 Task: Browse the books section on Amazon and explore different categories.
Action: Mouse pressed left at (160, 154)
Screenshot: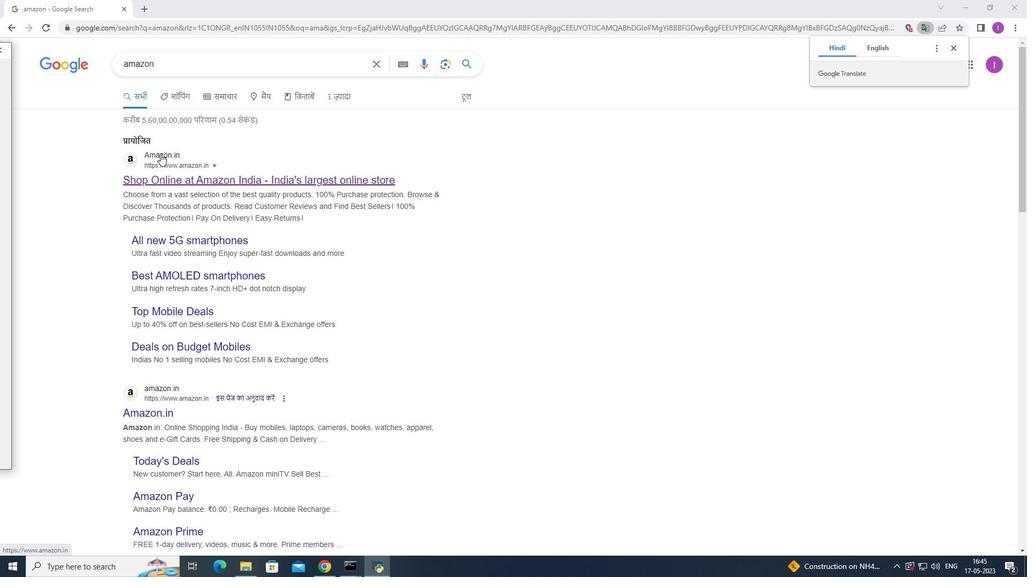 
Action: Mouse moved to (17, 74)
Screenshot: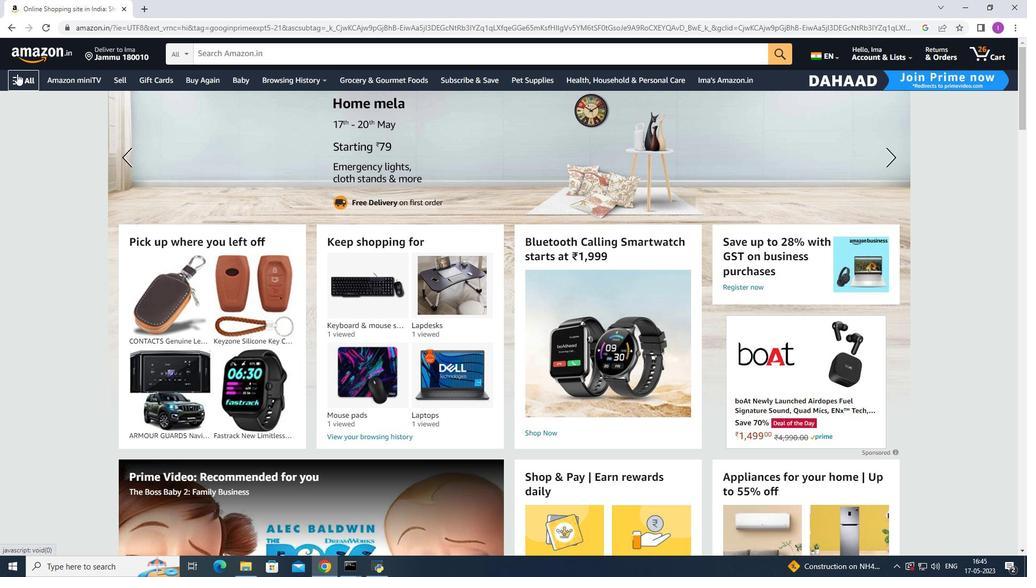 
Action: Mouse pressed left at (17, 74)
Screenshot: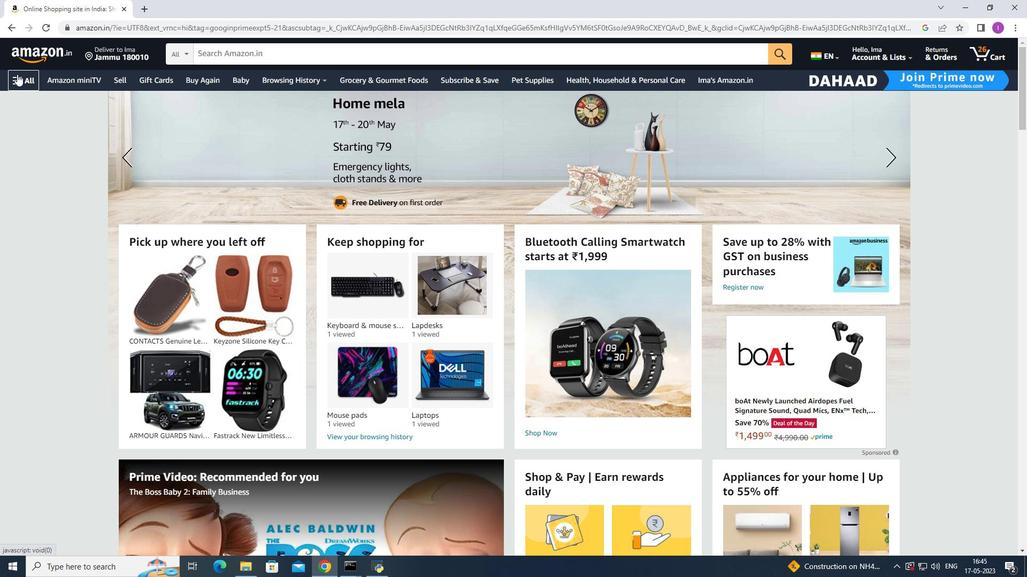 
Action: Mouse moved to (36, 466)
Screenshot: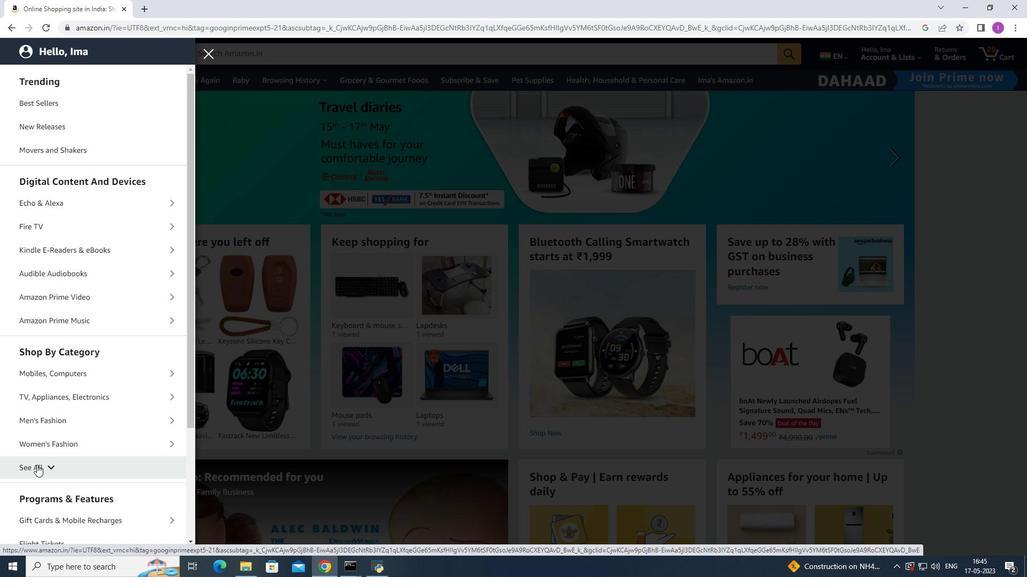 
Action: Mouse pressed left at (36, 466)
Screenshot: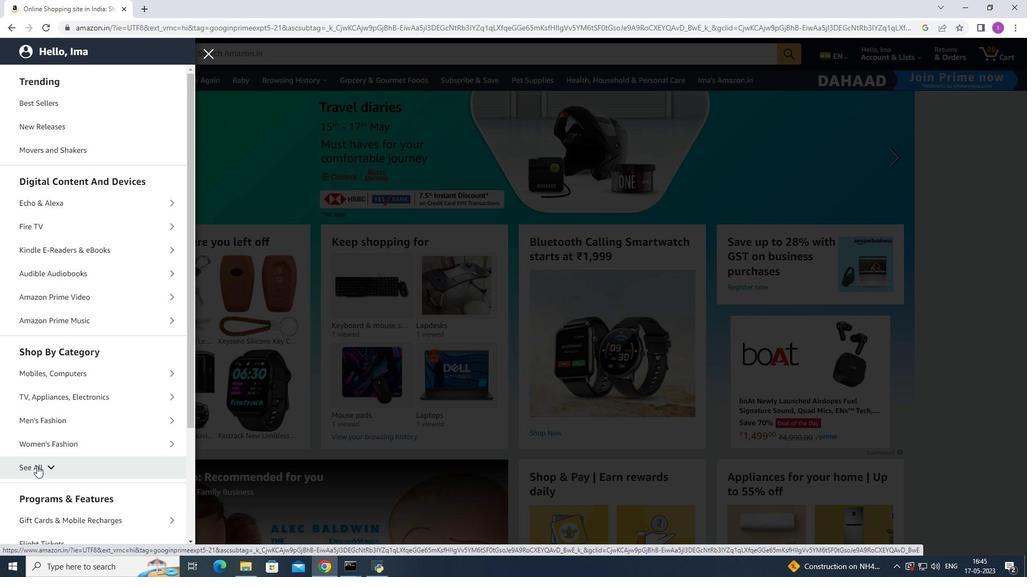 
Action: Mouse moved to (44, 456)
Screenshot: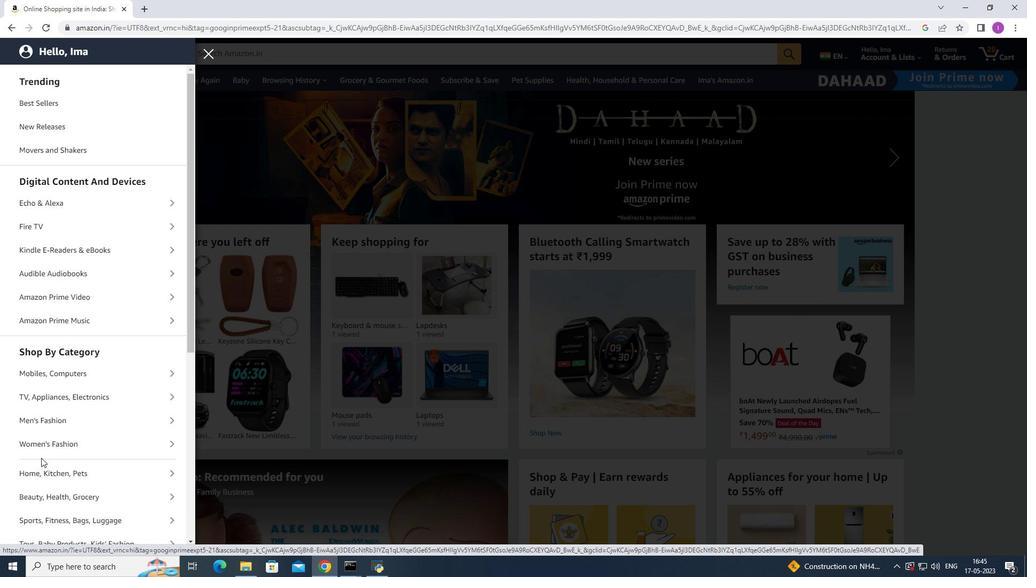 
Action: Mouse scrolled (44, 456) with delta (0, 0)
Screenshot: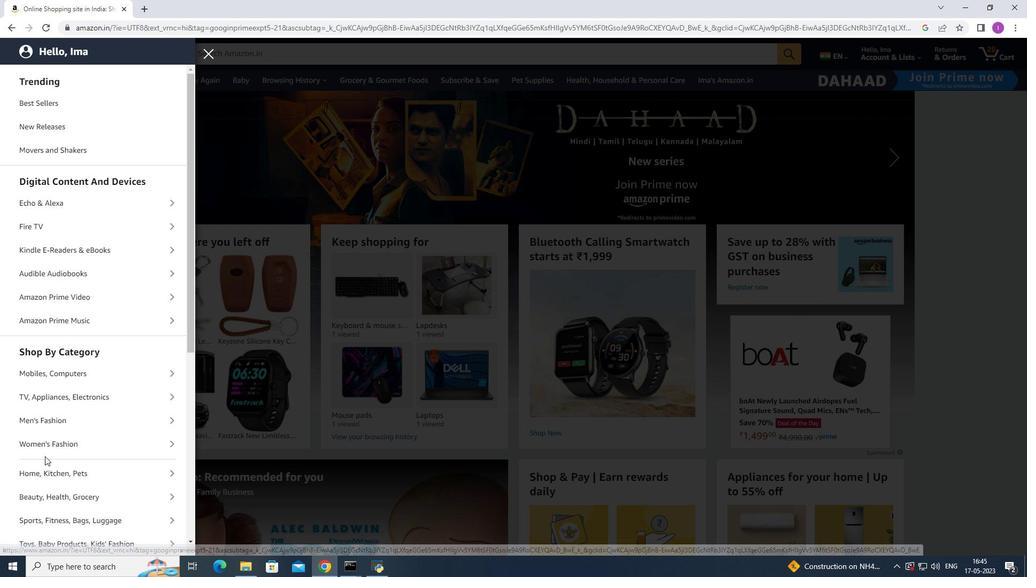 
Action: Mouse moved to (45, 454)
Screenshot: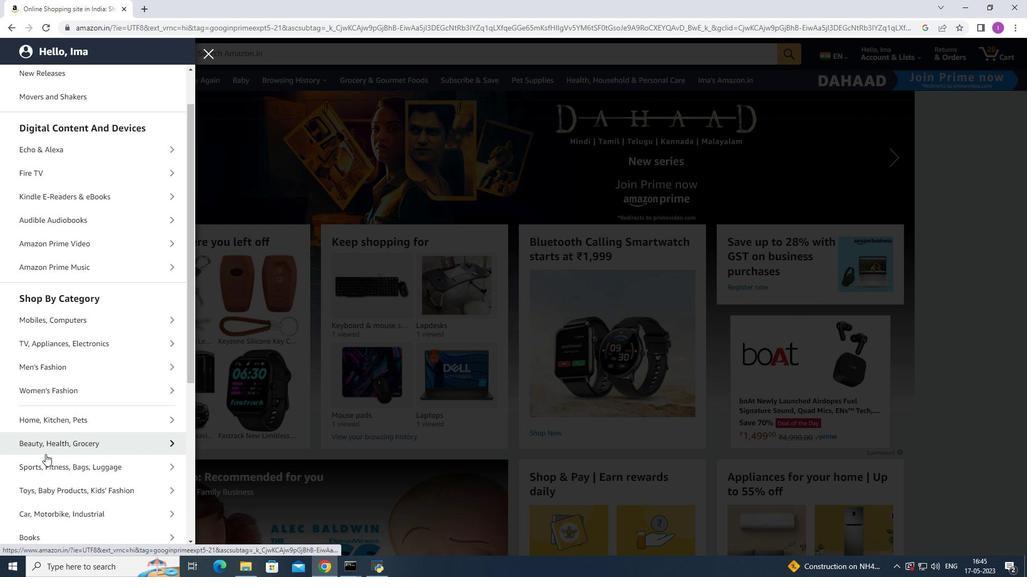 
Action: Mouse scrolled (45, 453) with delta (0, 0)
Screenshot: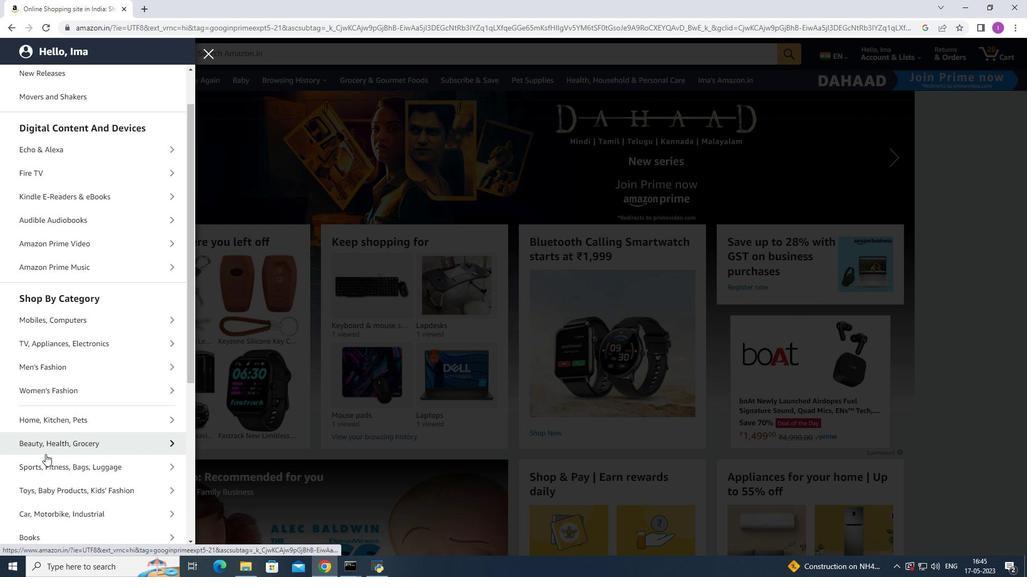 
Action: Mouse scrolled (45, 453) with delta (0, 0)
Screenshot: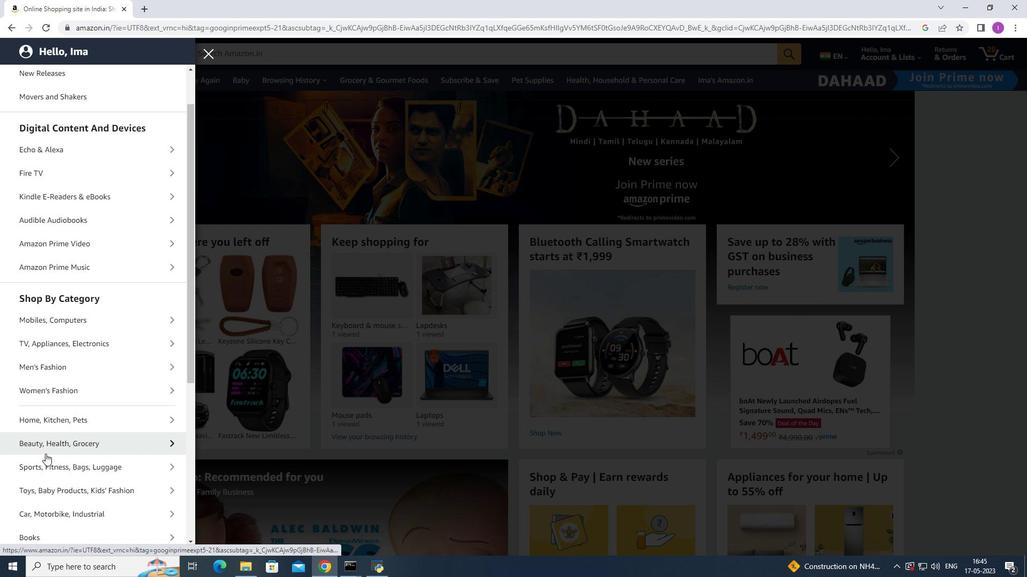 
Action: Mouse scrolled (45, 453) with delta (0, 0)
Screenshot: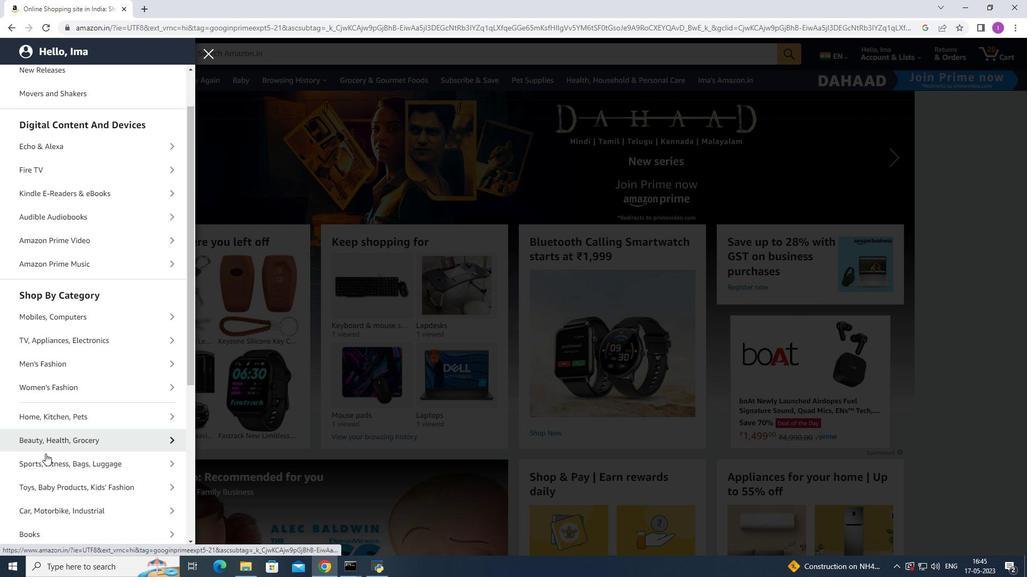 
Action: Mouse moved to (49, 379)
Screenshot: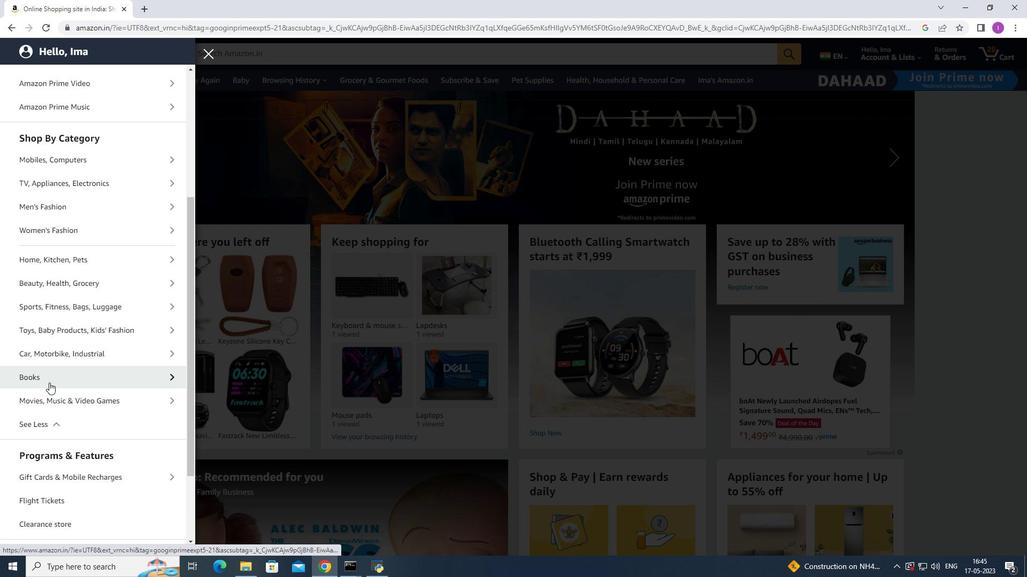 
Action: Mouse pressed left at (49, 379)
Screenshot: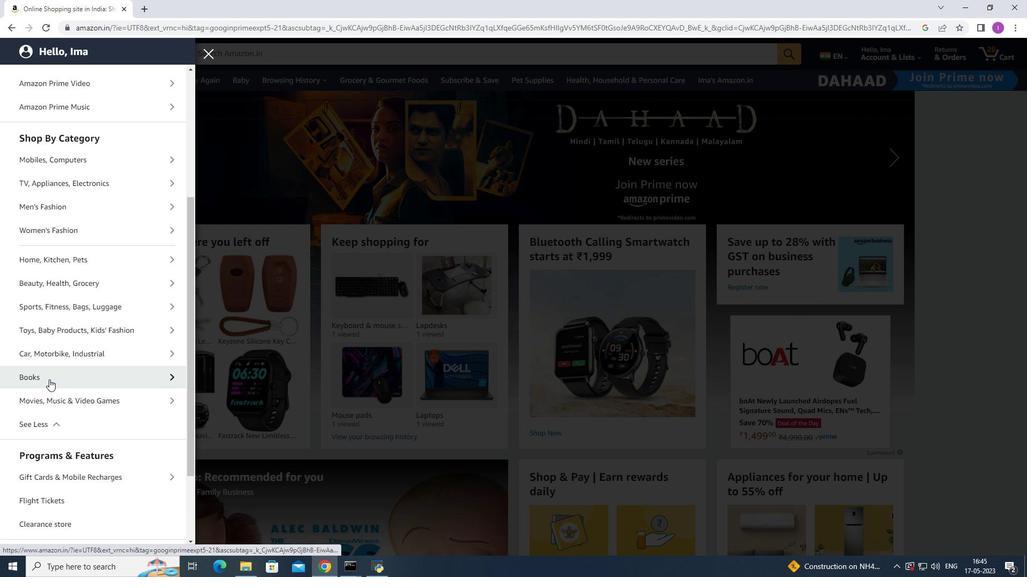 
Action: Mouse moved to (37, 126)
Screenshot: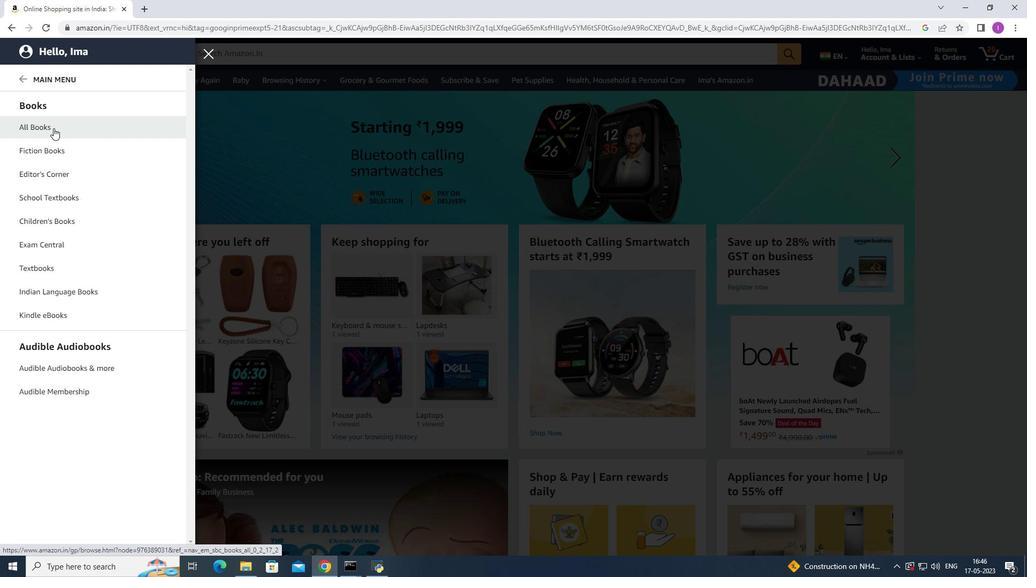
Action: Mouse pressed left at (37, 126)
Screenshot: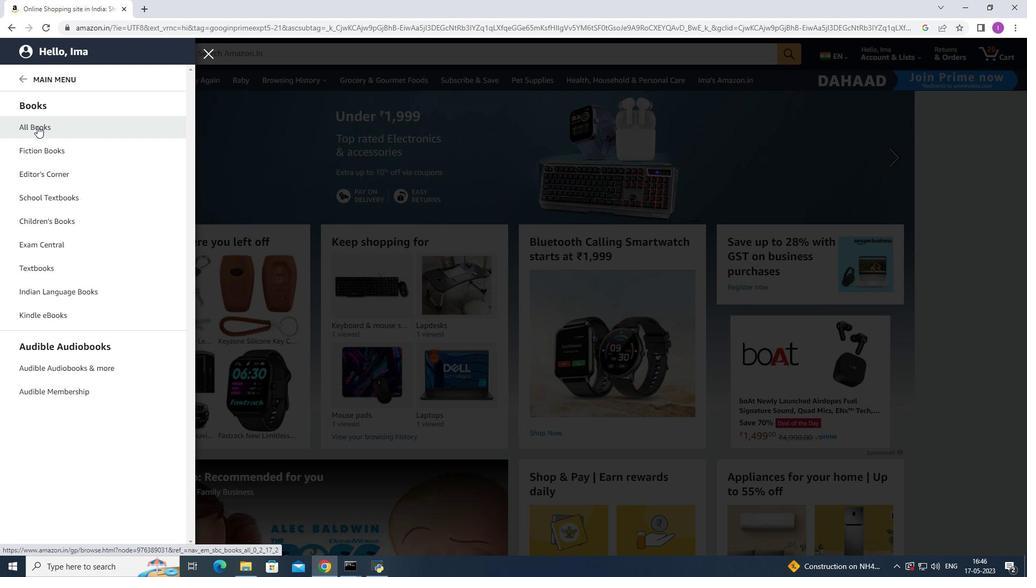 
Action: Mouse moved to (65, 286)
Screenshot: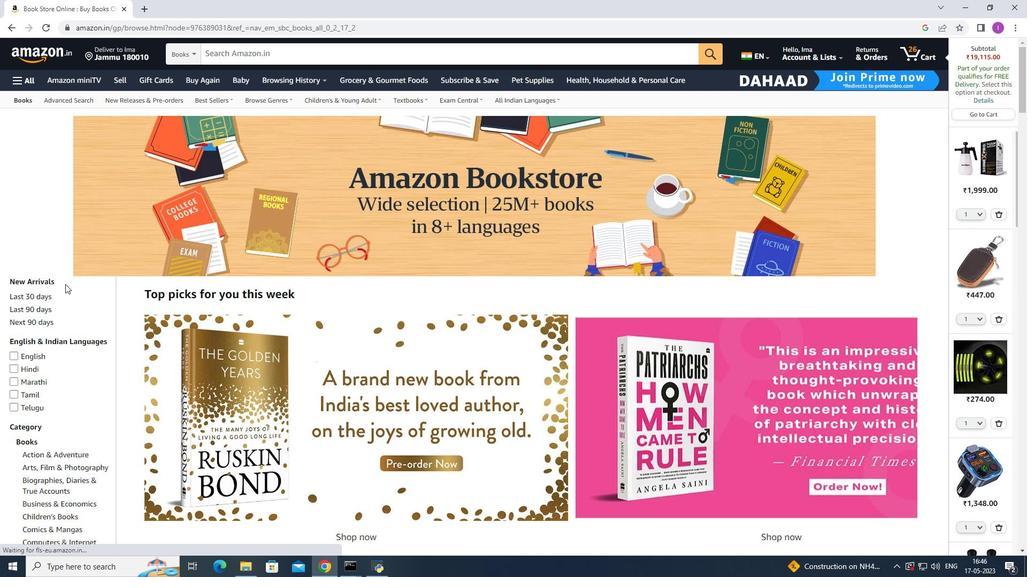 
Action: Mouse scrolled (65, 285) with delta (0, 0)
Screenshot: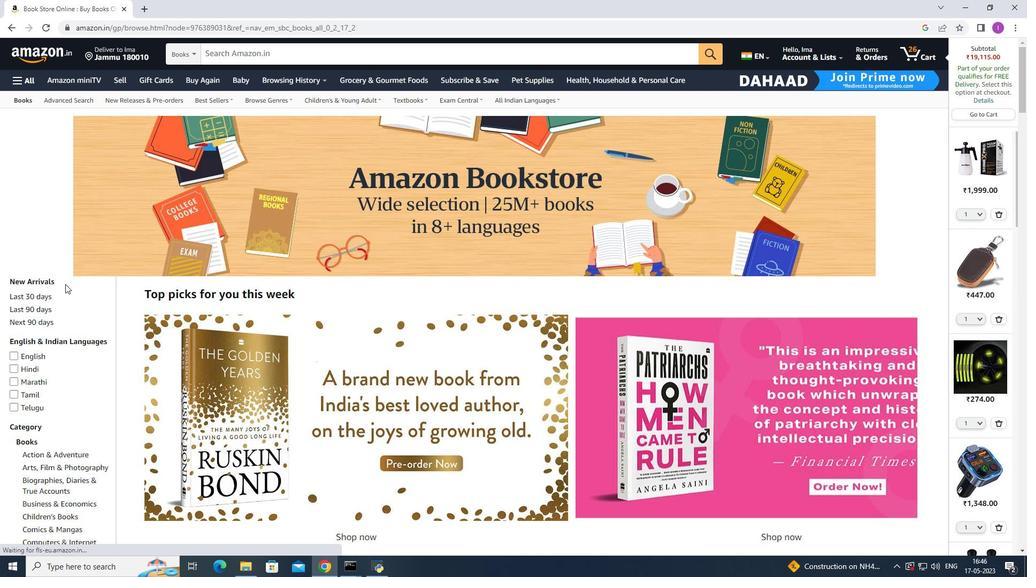 
Action: Mouse scrolled (65, 285) with delta (0, 0)
Screenshot: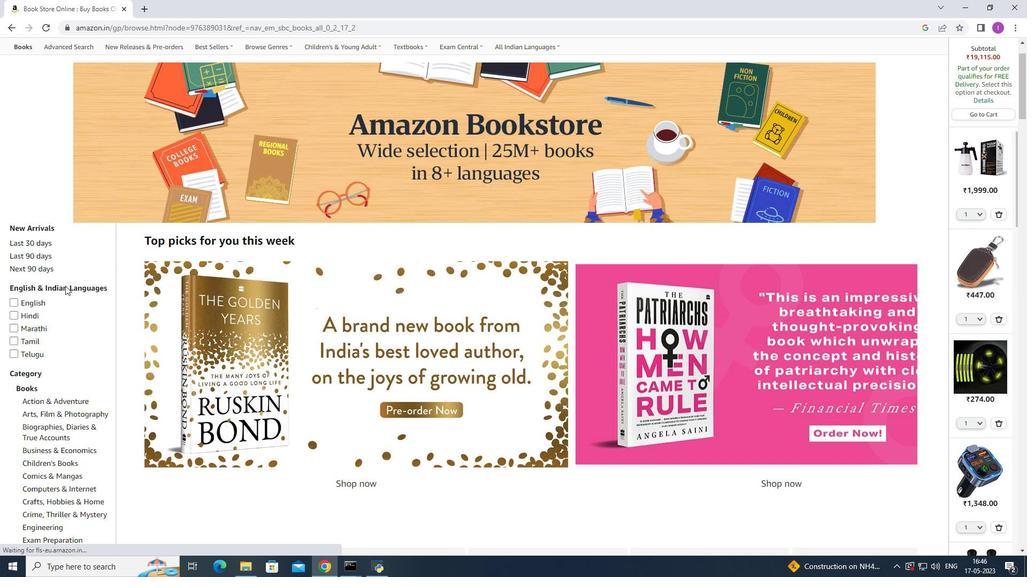 
Action: Mouse scrolled (65, 285) with delta (0, 0)
Screenshot: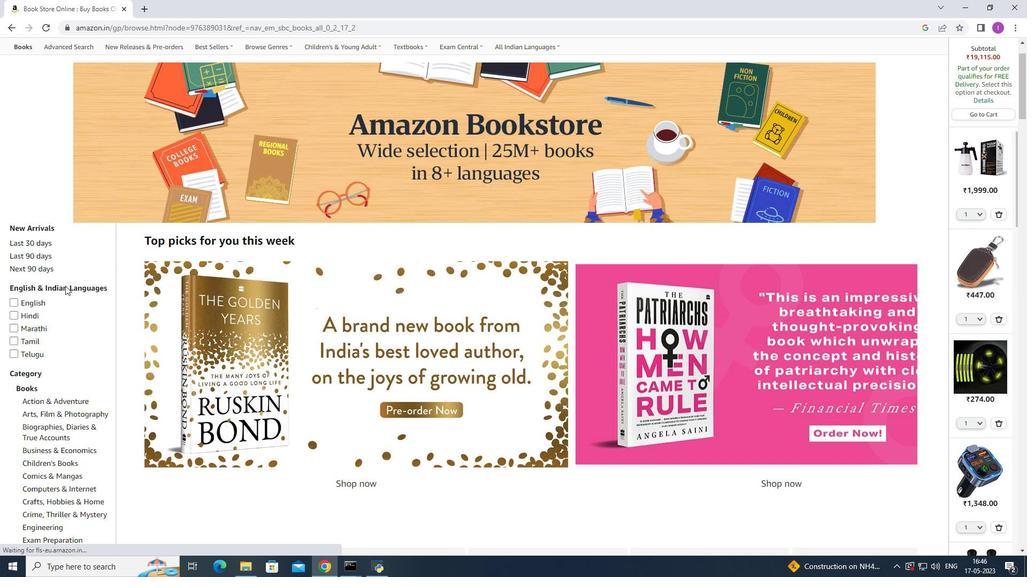 
Action: Mouse scrolled (65, 285) with delta (0, 0)
Screenshot: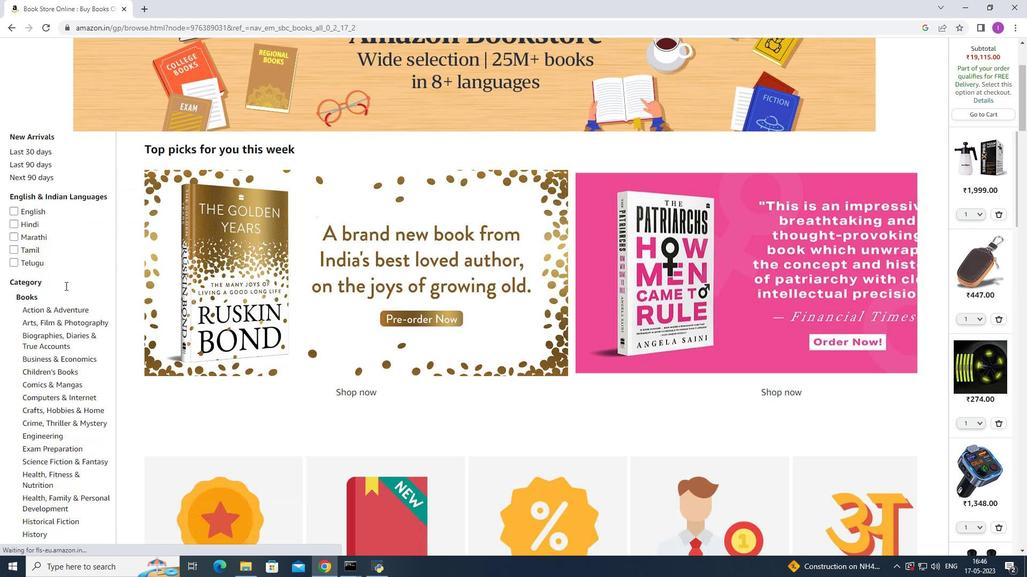 
Action: Mouse scrolled (65, 285) with delta (0, 0)
Screenshot: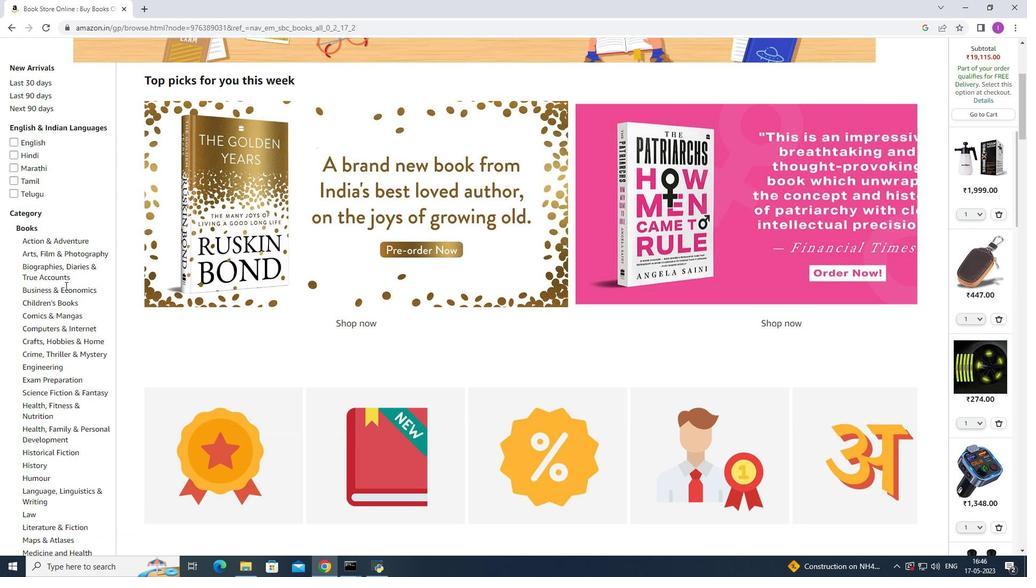 
Action: Mouse scrolled (65, 285) with delta (0, 0)
Screenshot: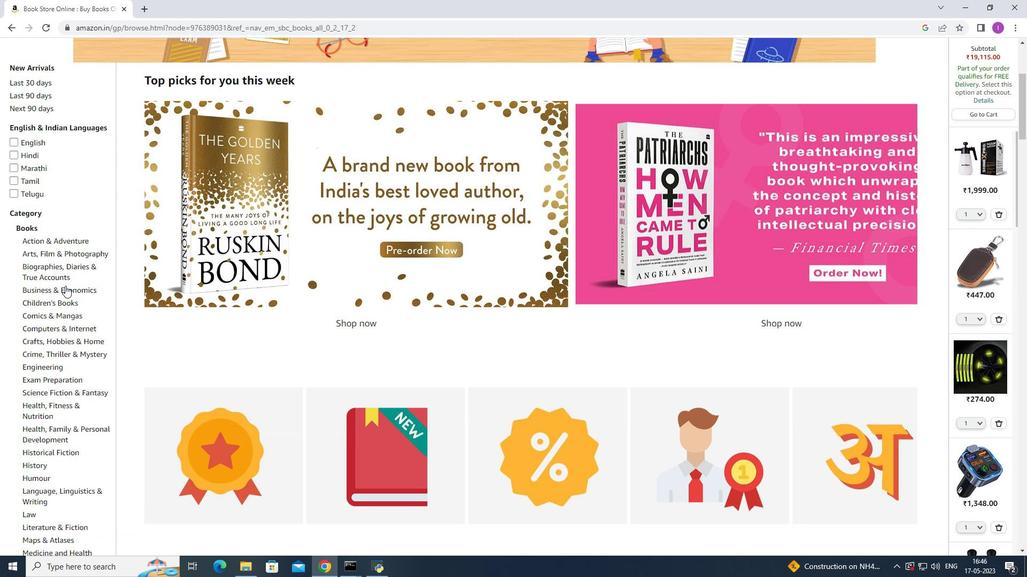 
Action: Mouse scrolled (65, 285) with delta (0, 0)
Screenshot: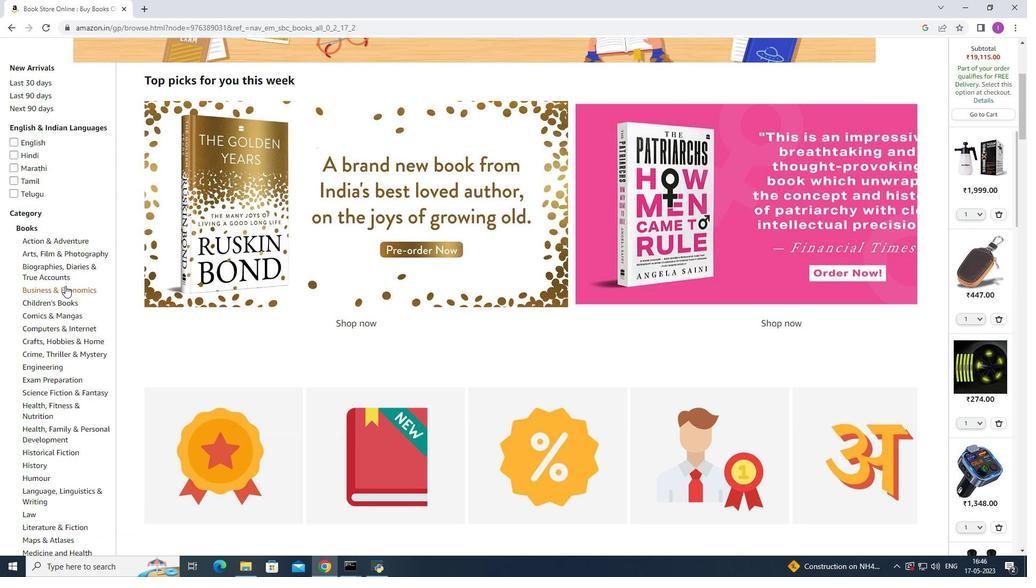 
Action: Mouse scrolled (65, 285) with delta (0, 0)
Screenshot: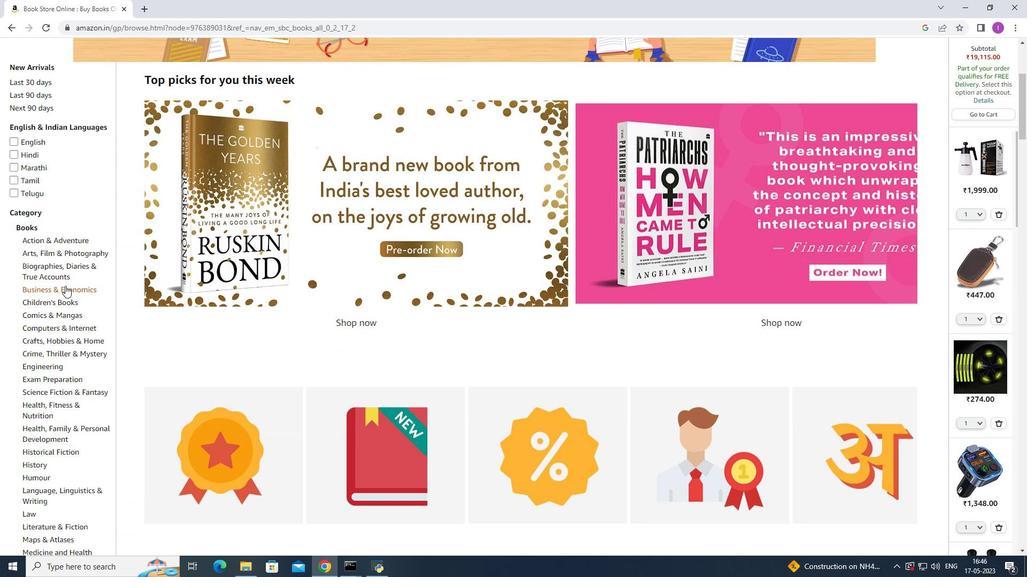 
Action: Mouse scrolled (65, 285) with delta (0, 0)
Screenshot: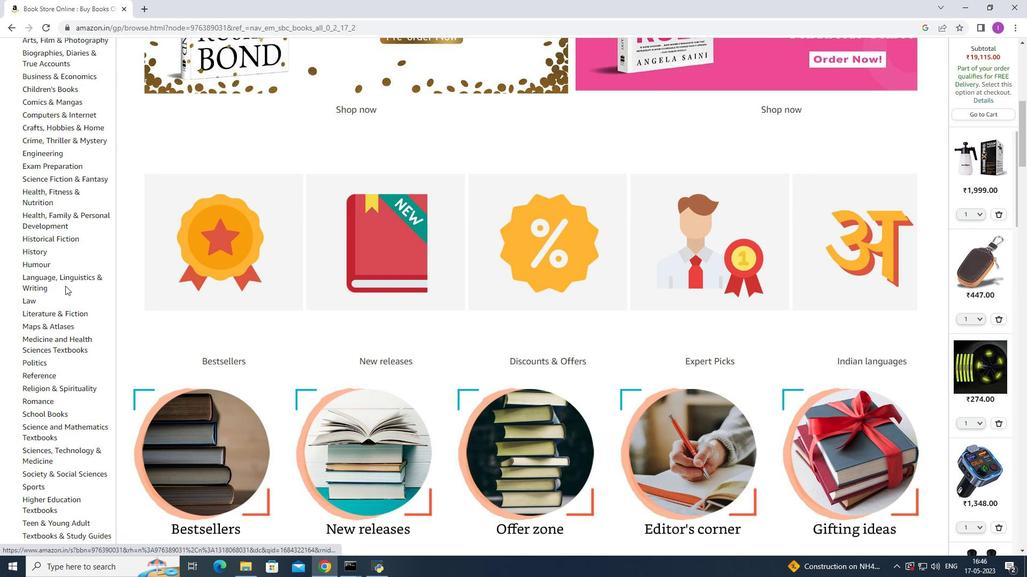 
Action: Mouse scrolled (65, 285) with delta (0, 0)
Screenshot: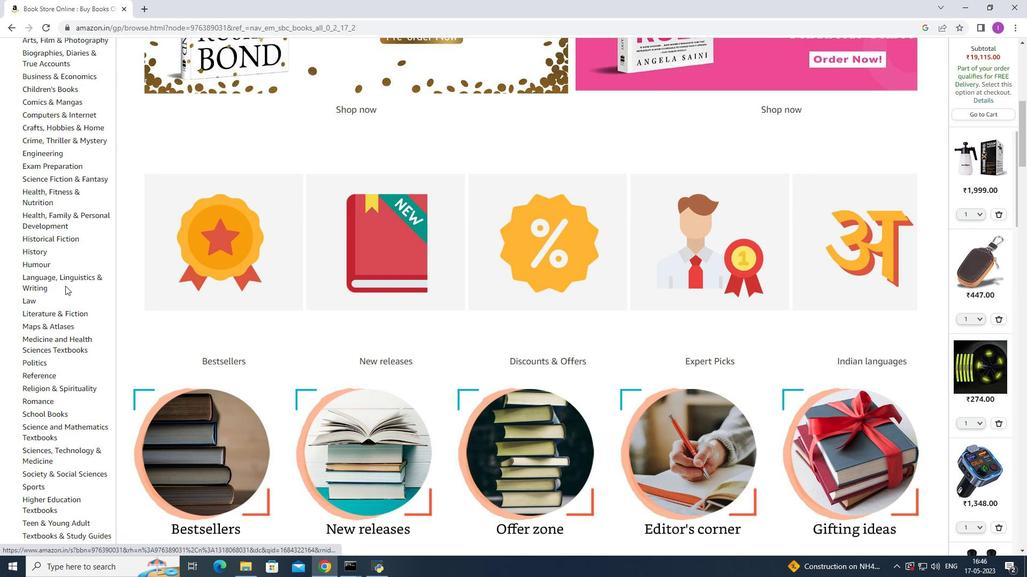 
Action: Mouse scrolled (65, 285) with delta (0, 0)
Screenshot: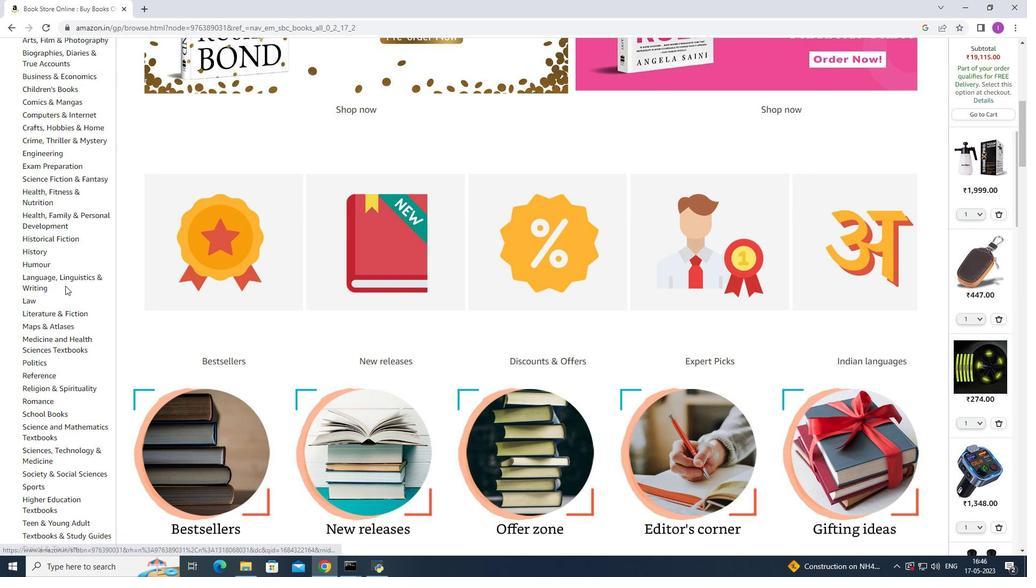 
Action: Mouse scrolled (65, 285) with delta (0, 0)
Screenshot: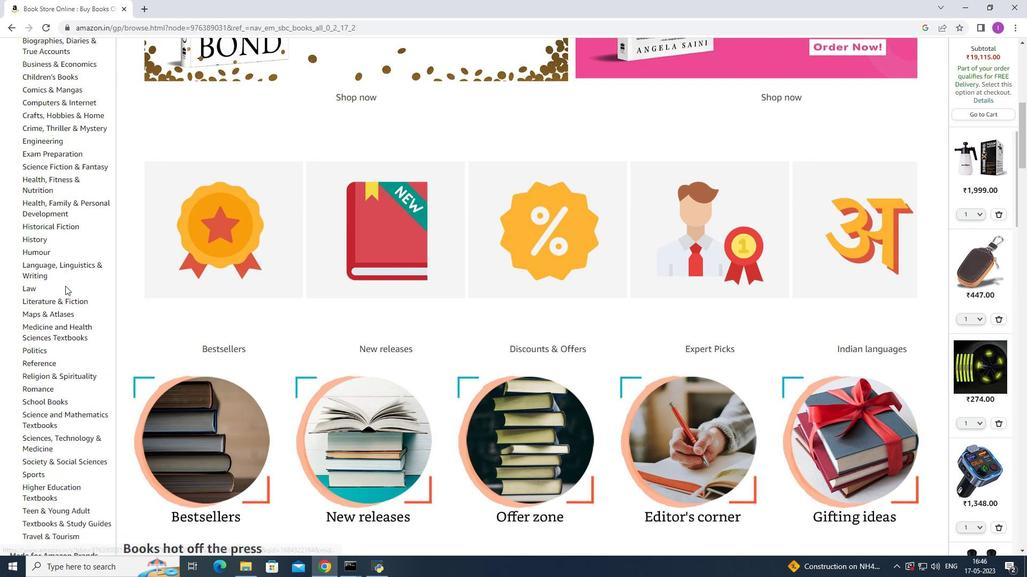 
Action: Mouse scrolled (65, 285) with delta (0, 0)
Screenshot: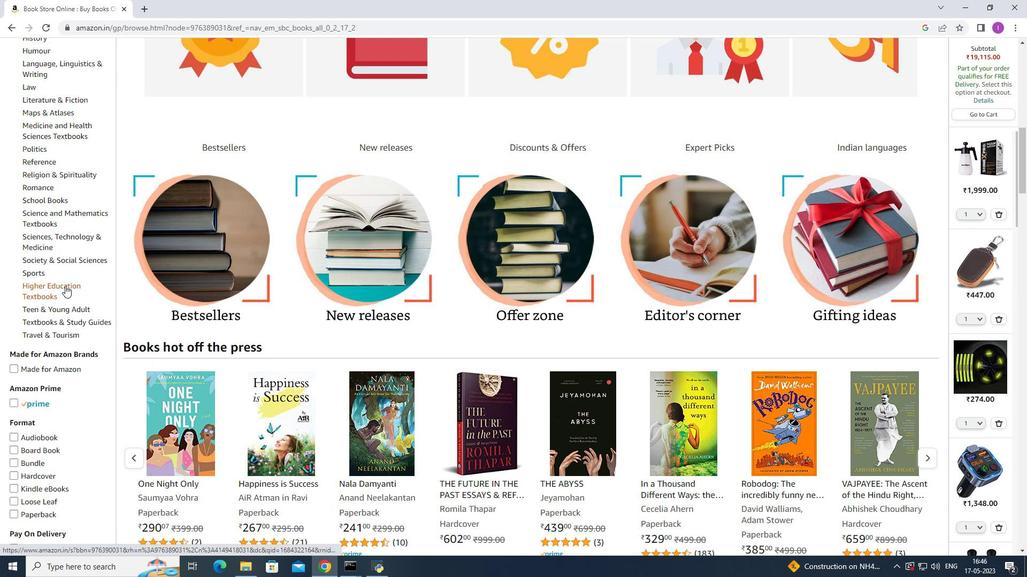 
Action: Mouse scrolled (65, 285) with delta (0, 0)
Screenshot: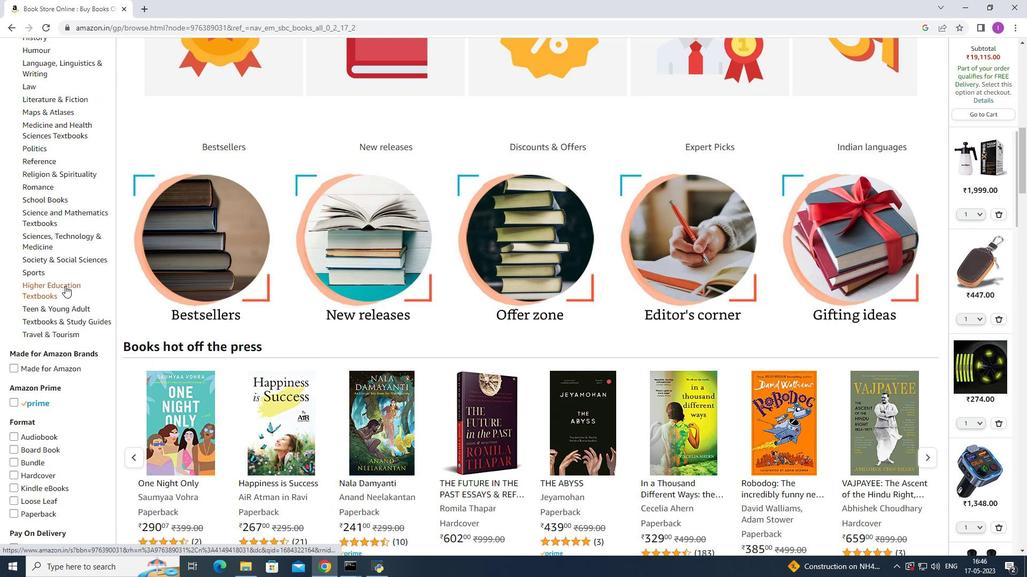 
Action: Mouse moved to (71, 270)
Screenshot: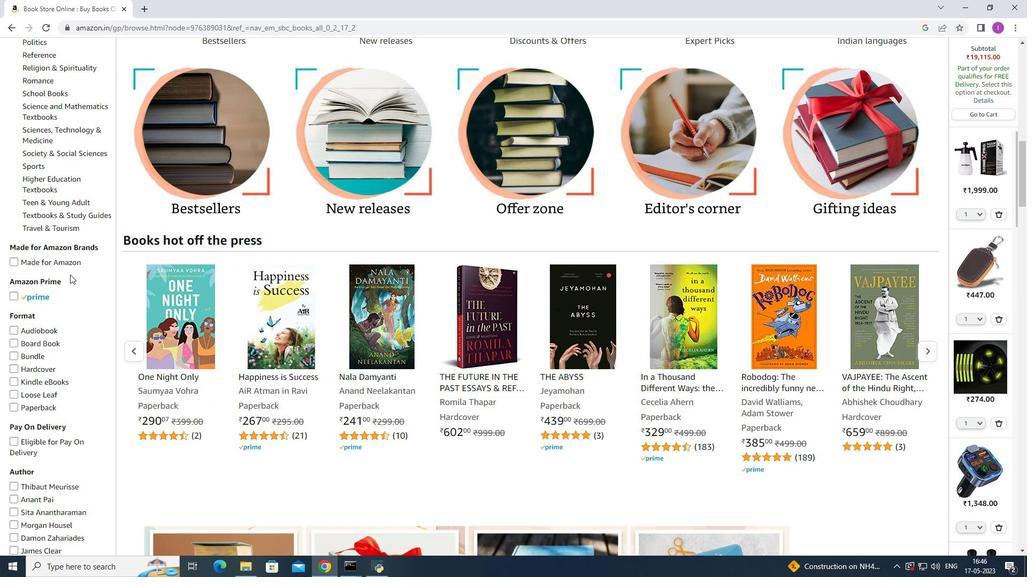 
Action: Mouse scrolled (71, 270) with delta (0, 0)
Screenshot: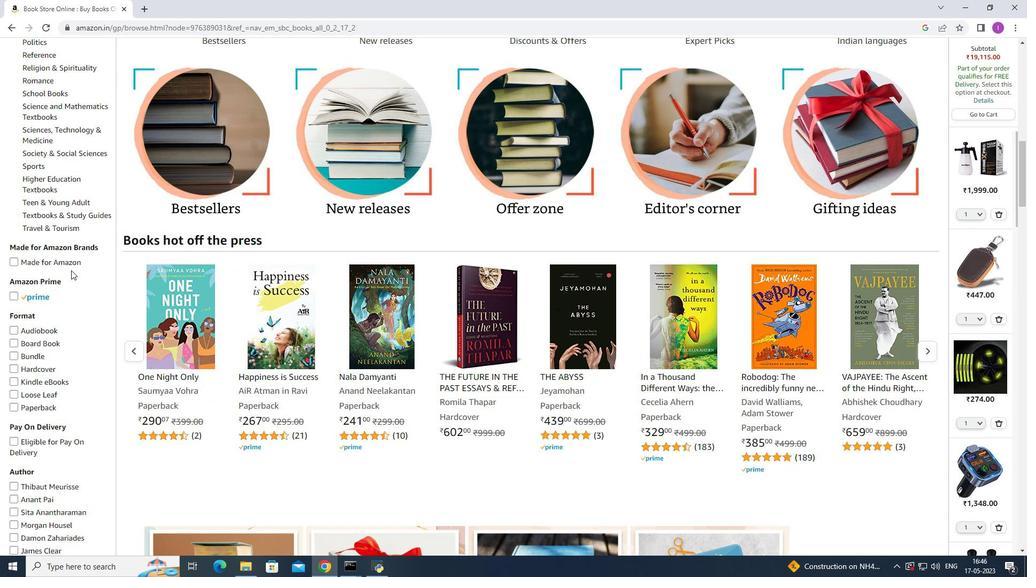 
Action: Mouse scrolled (71, 270) with delta (0, 0)
Screenshot: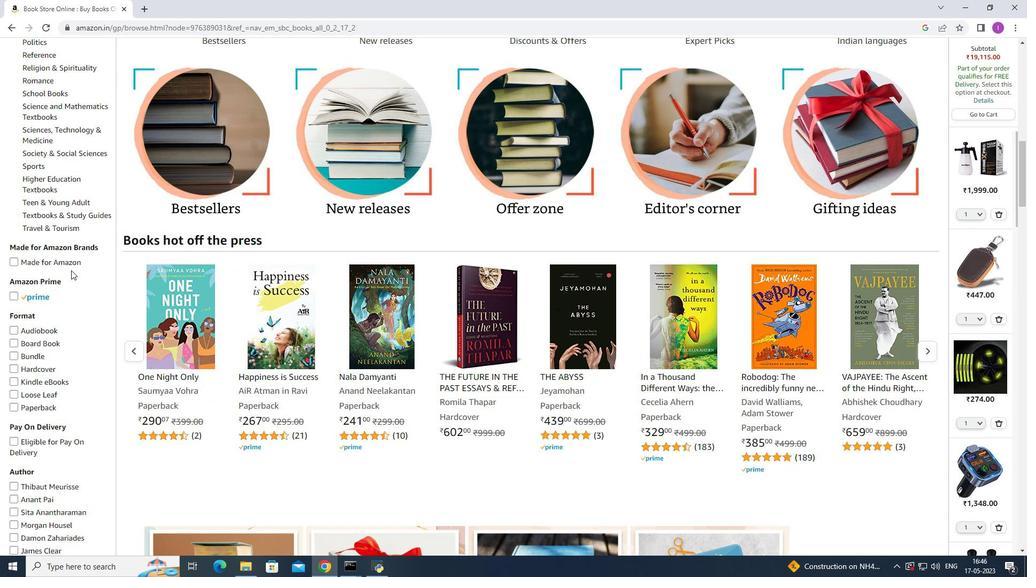 
Action: Mouse scrolled (71, 270) with delta (0, 0)
Screenshot: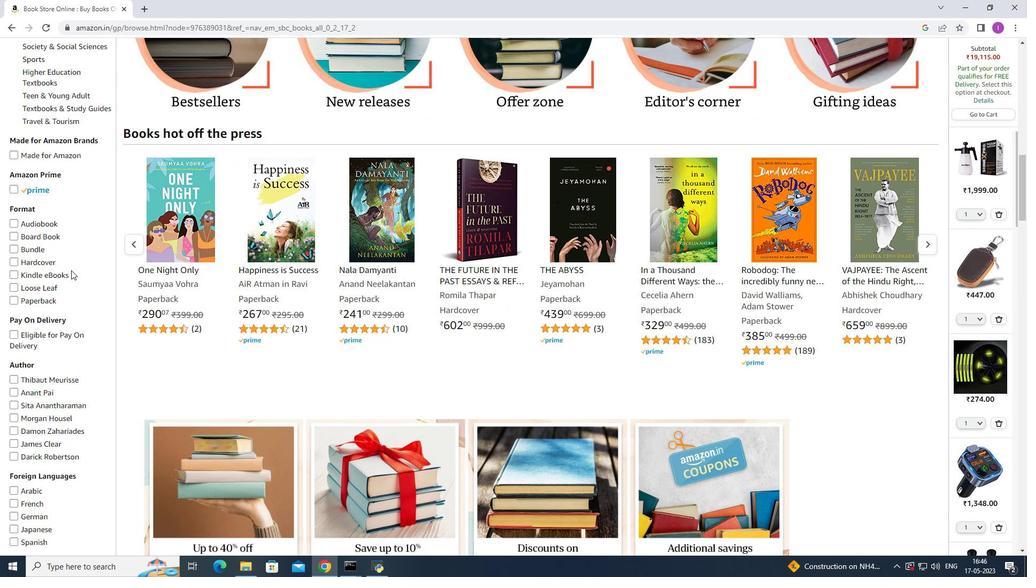 
Action: Mouse scrolled (71, 270) with delta (0, 0)
Screenshot: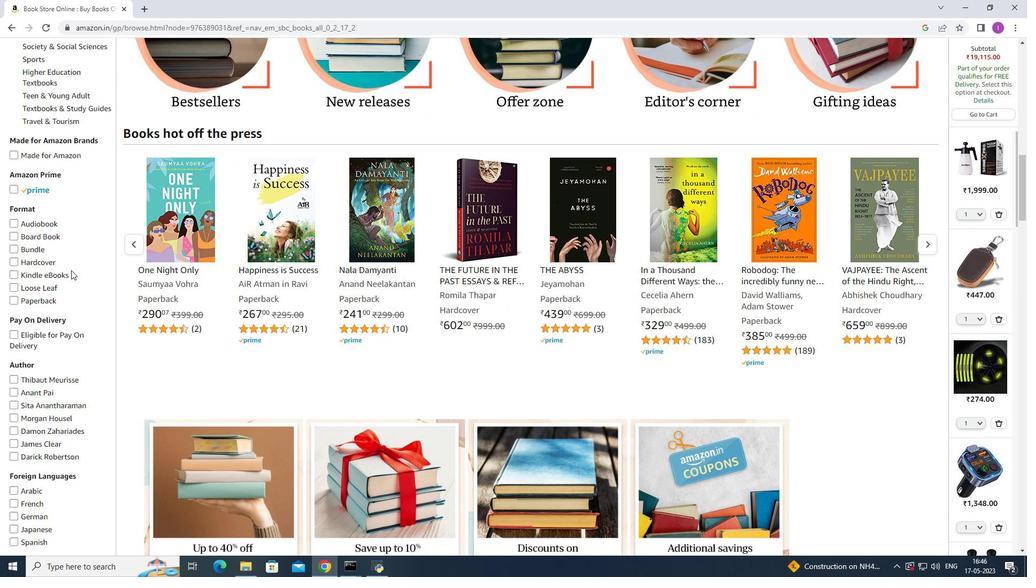 
Action: Mouse scrolled (71, 270) with delta (0, 0)
Screenshot: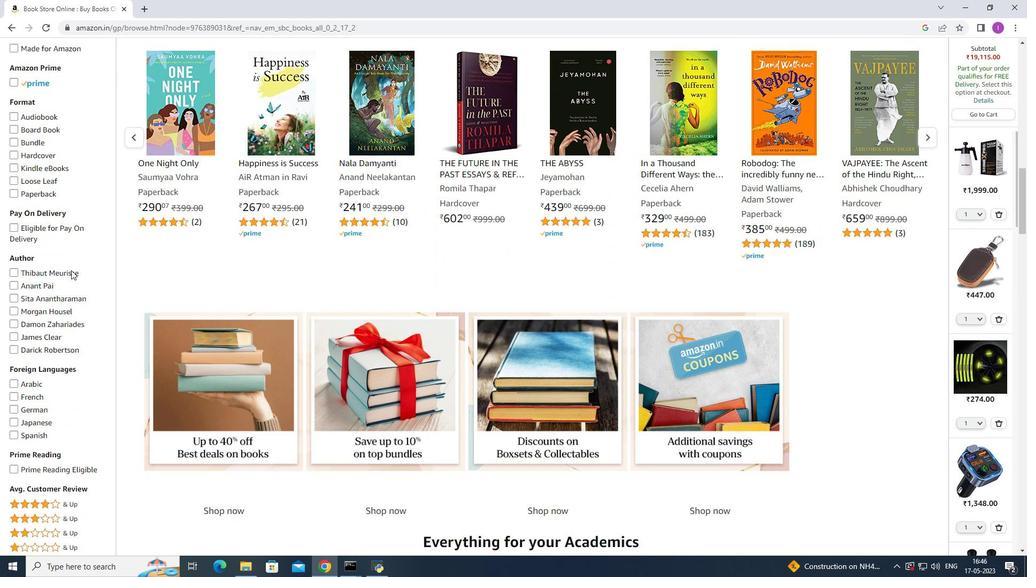 
Action: Mouse scrolled (71, 270) with delta (0, 0)
Screenshot: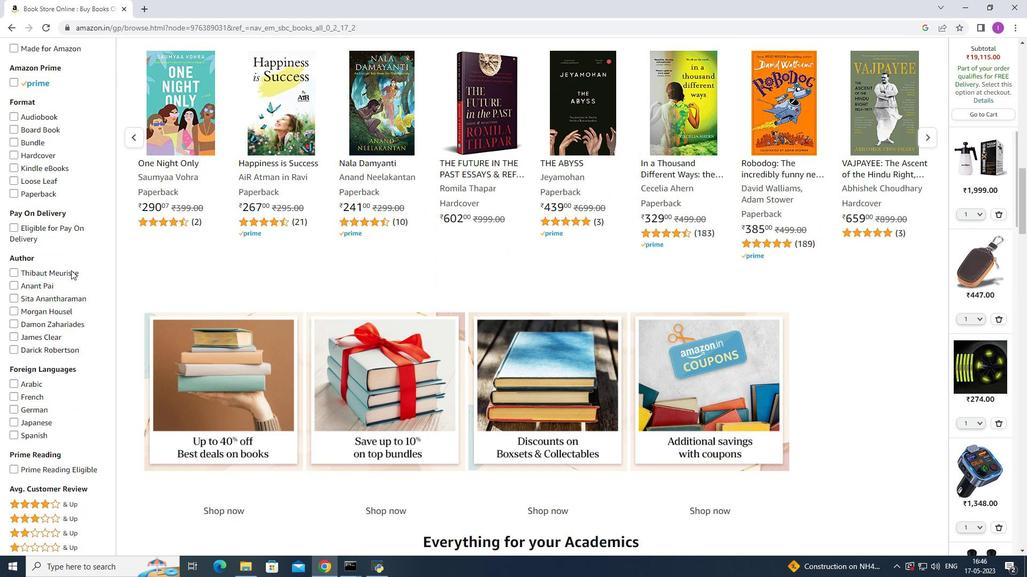 
Action: Mouse scrolled (71, 270) with delta (0, 0)
Screenshot: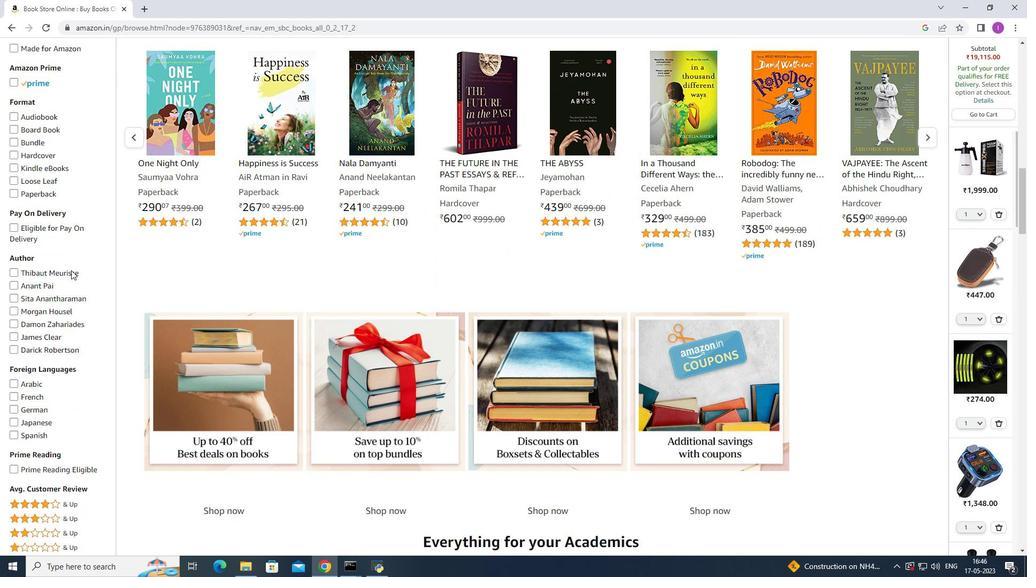 
Action: Mouse scrolled (71, 270) with delta (0, 0)
Screenshot: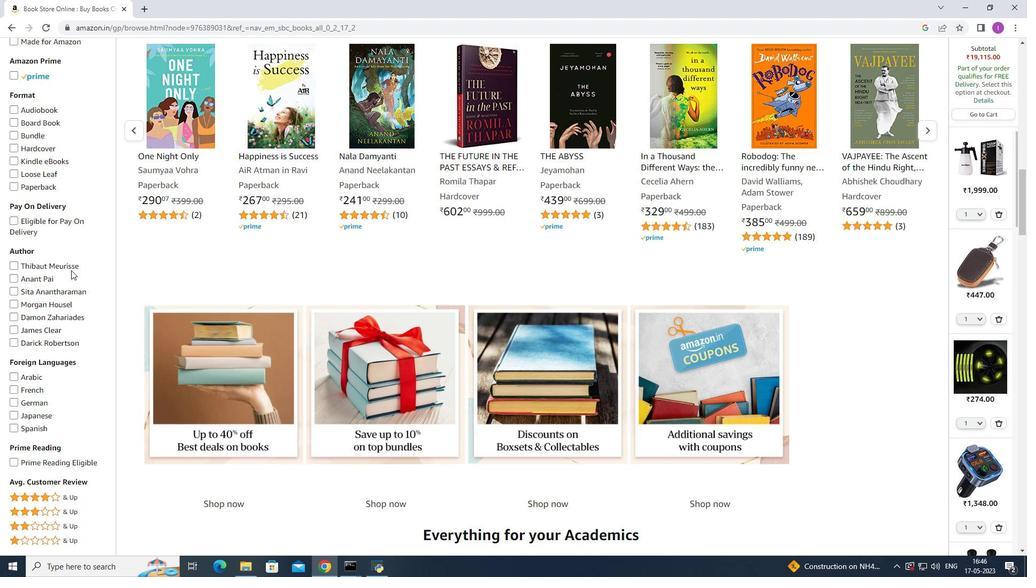 
Action: Mouse scrolled (71, 270) with delta (0, 0)
Screenshot: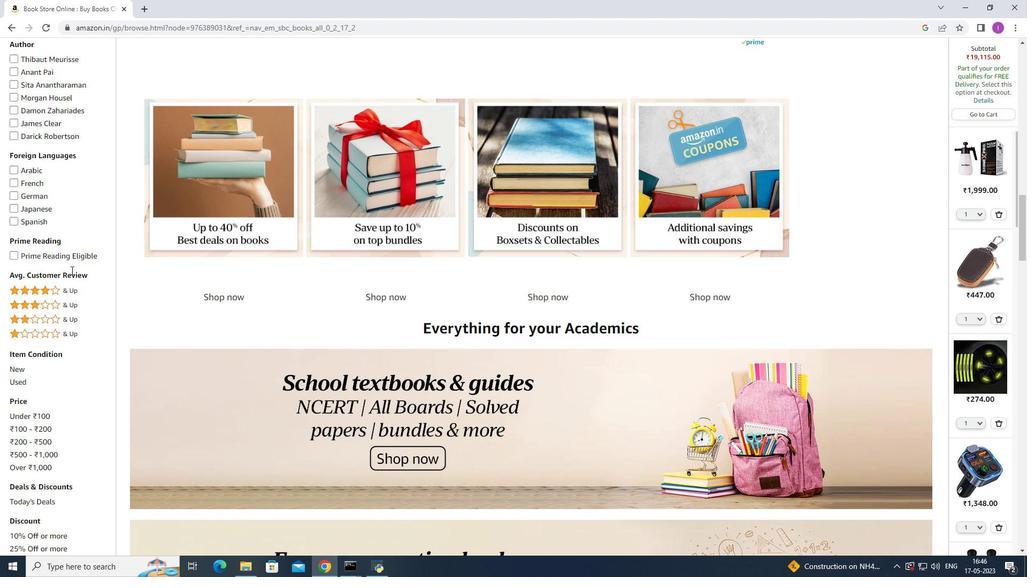 
Action: Mouse scrolled (71, 270) with delta (0, 0)
Screenshot: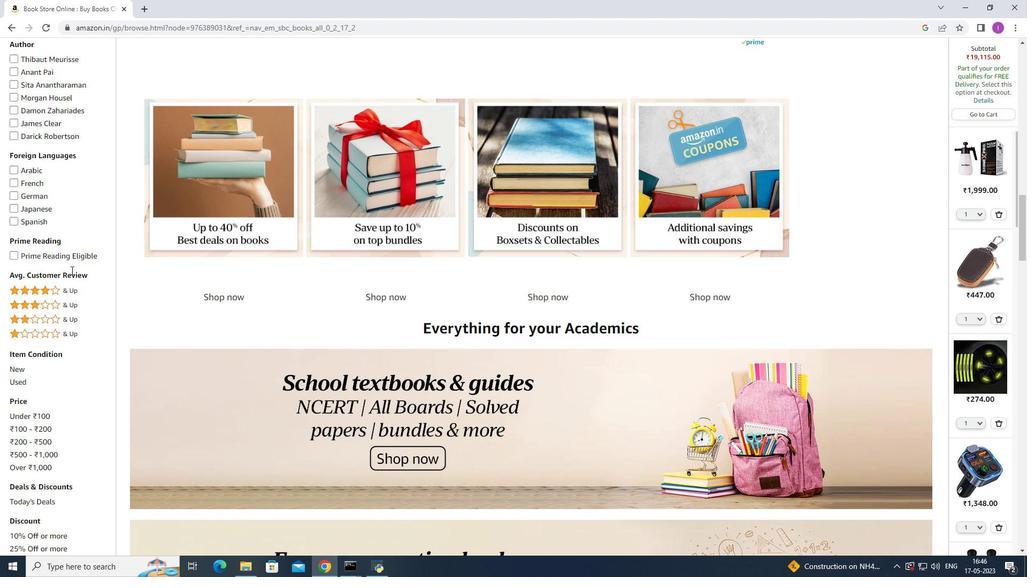 
Action: Mouse scrolled (71, 270) with delta (0, 0)
Screenshot: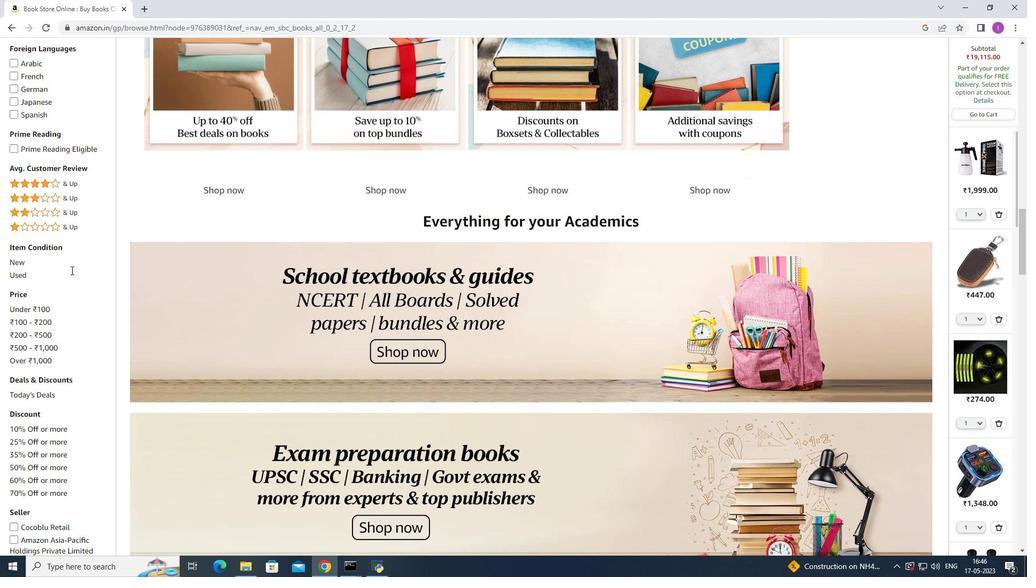 
Action: Mouse scrolled (71, 270) with delta (0, 0)
Screenshot: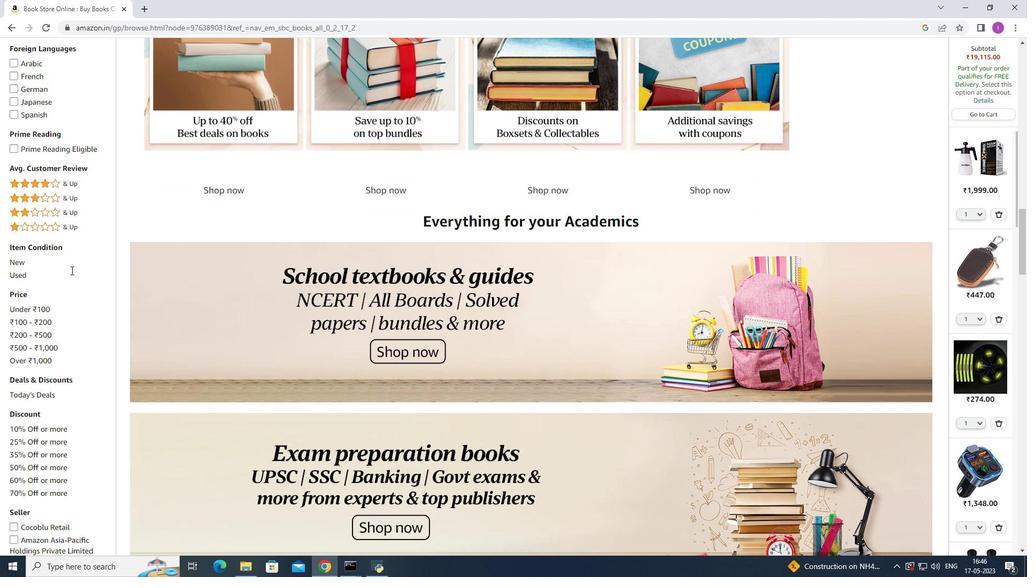
Action: Mouse scrolled (71, 270) with delta (0, 0)
Screenshot: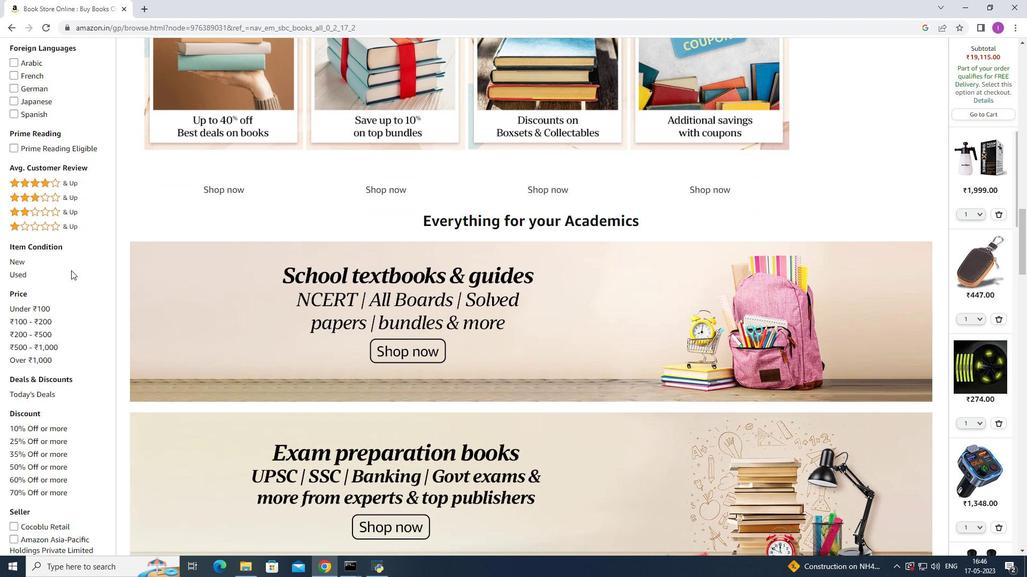 
Action: Mouse scrolled (71, 270) with delta (0, 0)
Screenshot: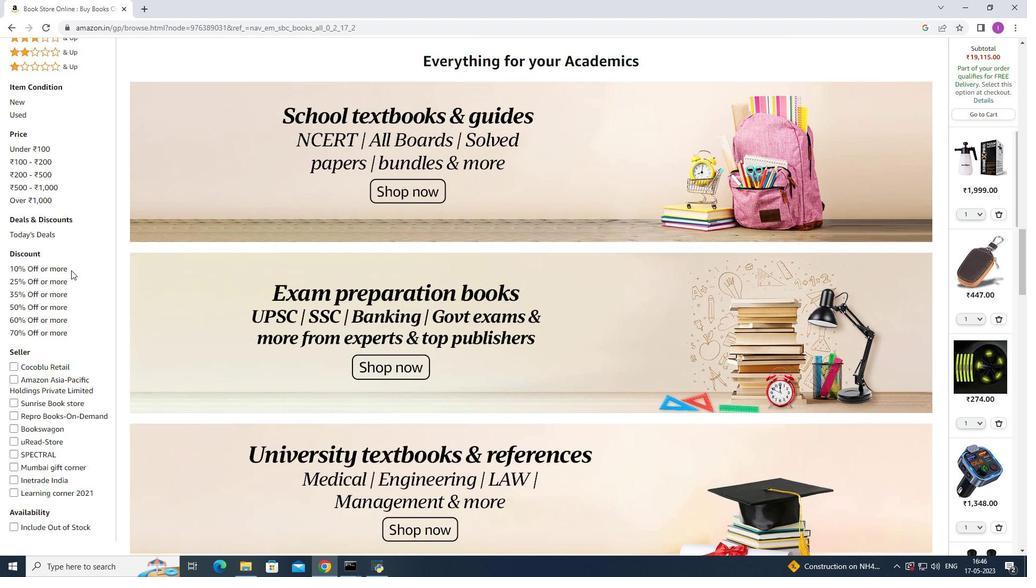 
Action: Mouse scrolled (71, 270) with delta (0, 0)
Screenshot: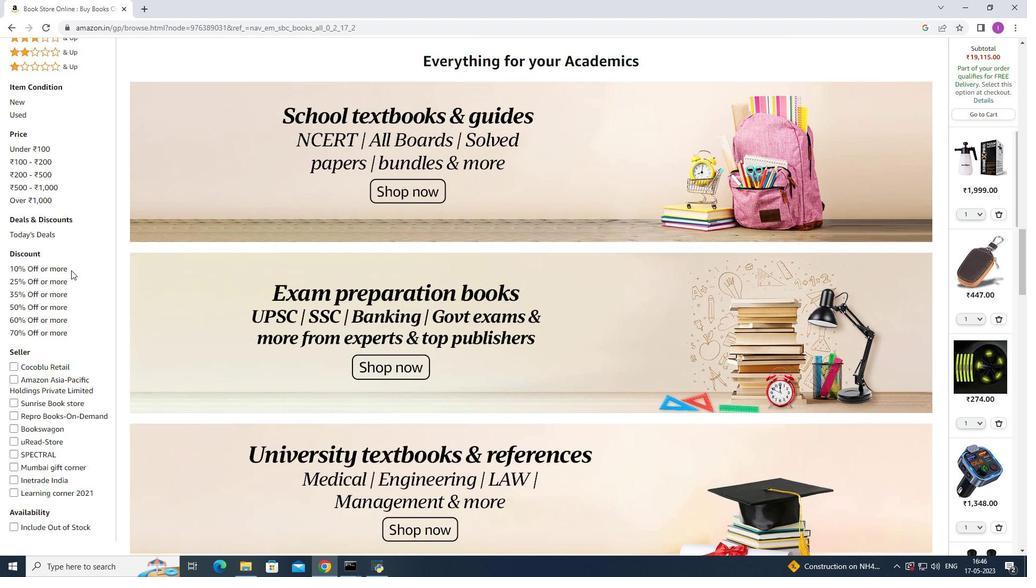 
Action: Mouse scrolled (71, 271) with delta (0, 0)
Screenshot: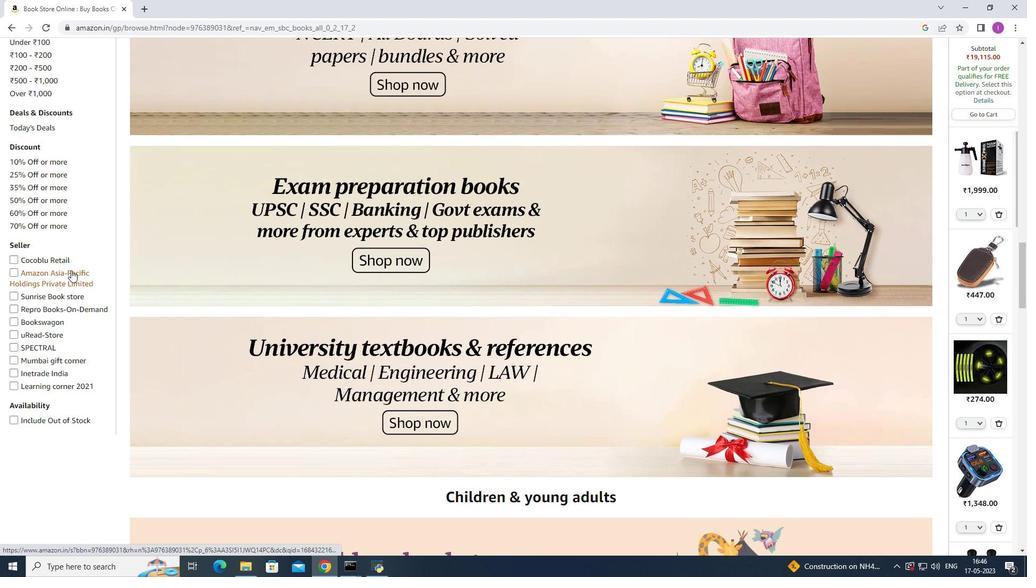 
Action: Mouse scrolled (71, 271) with delta (0, 0)
Screenshot: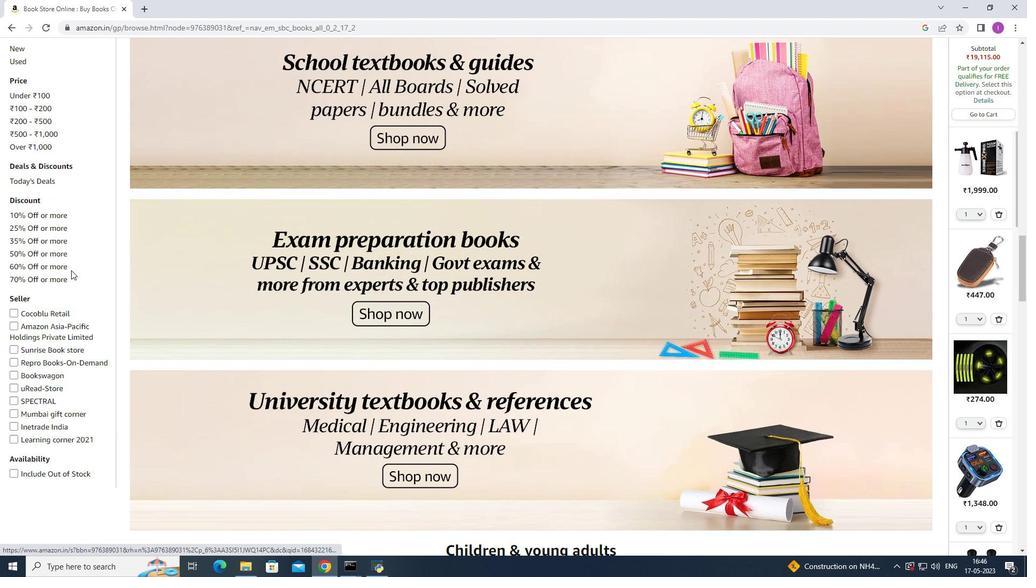 
Action: Mouse scrolled (71, 271) with delta (0, 0)
Screenshot: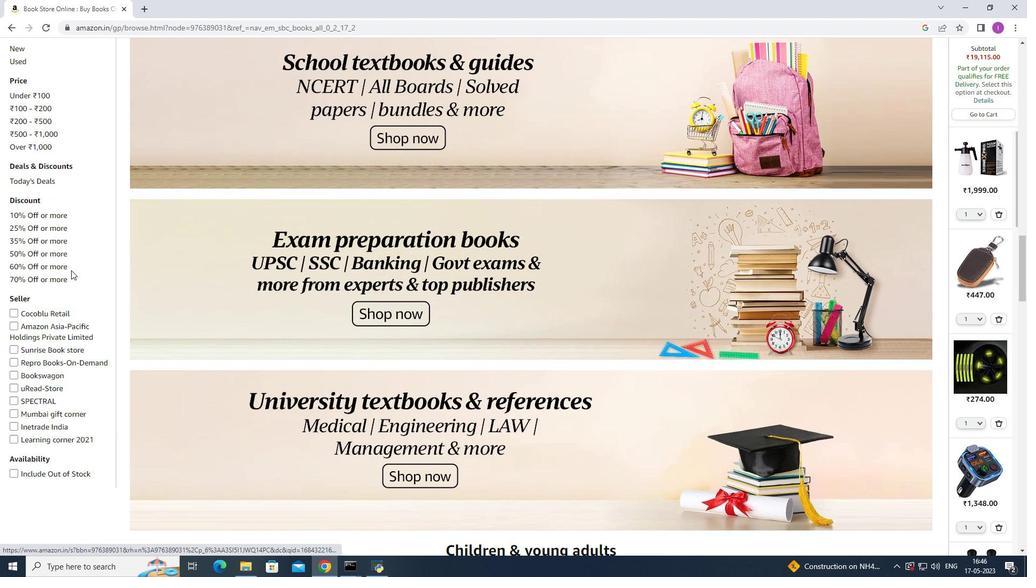 
Action: Mouse scrolled (71, 271) with delta (0, 0)
Screenshot: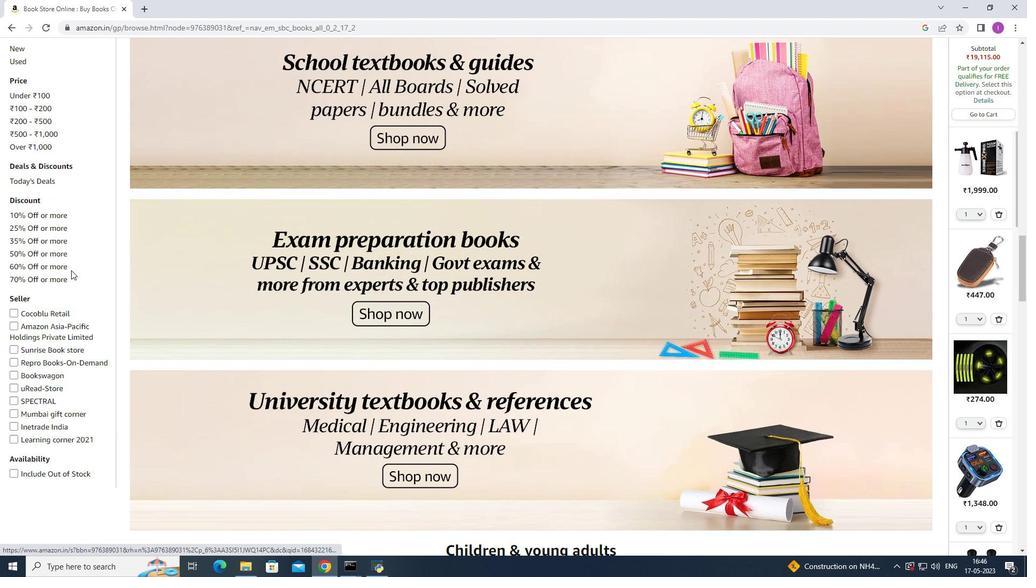 
Action: Mouse scrolled (71, 271) with delta (0, 0)
Screenshot: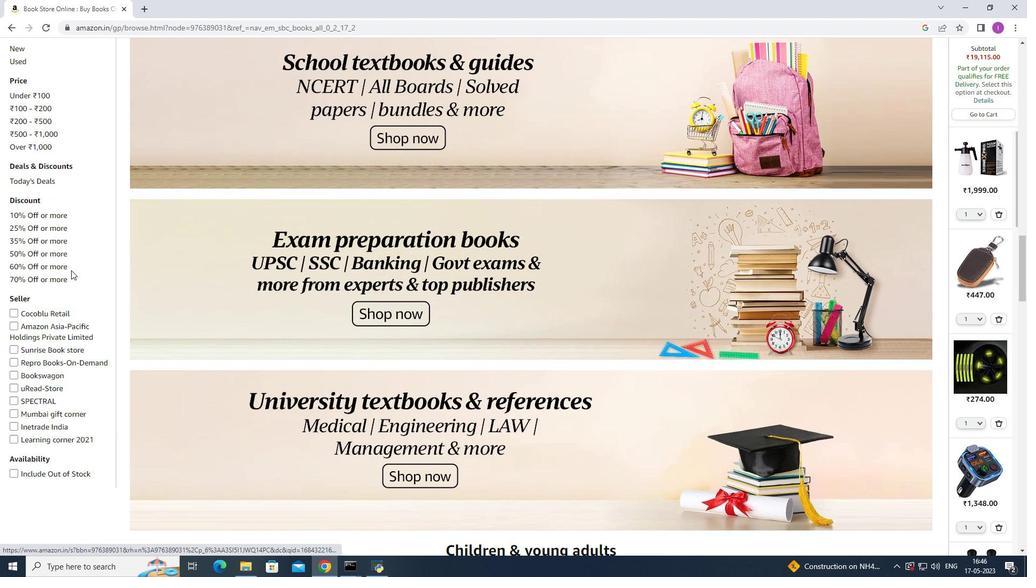 
Action: Mouse scrolled (71, 271) with delta (0, 0)
Screenshot: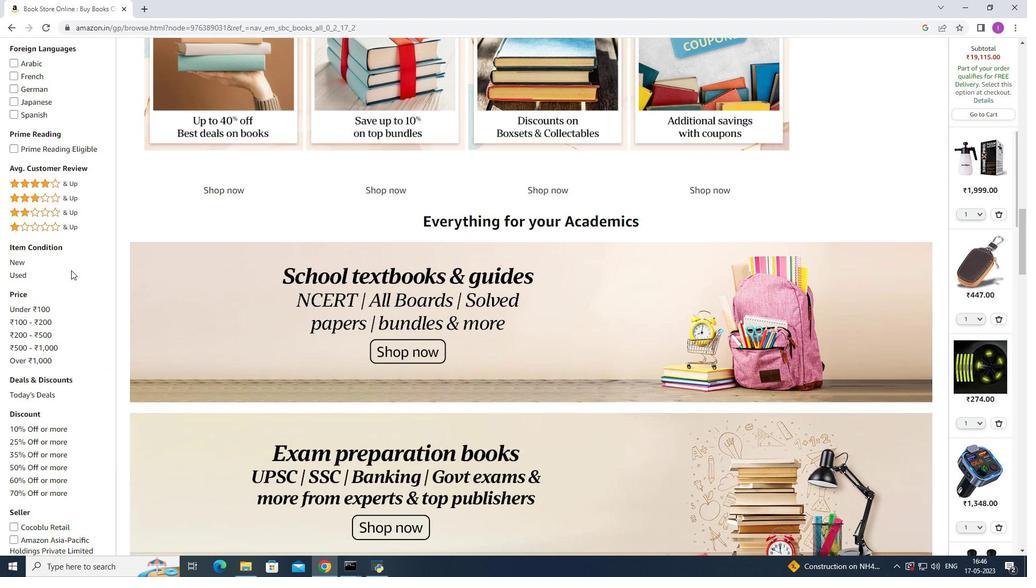 
Action: Mouse scrolled (71, 271) with delta (0, 0)
Screenshot: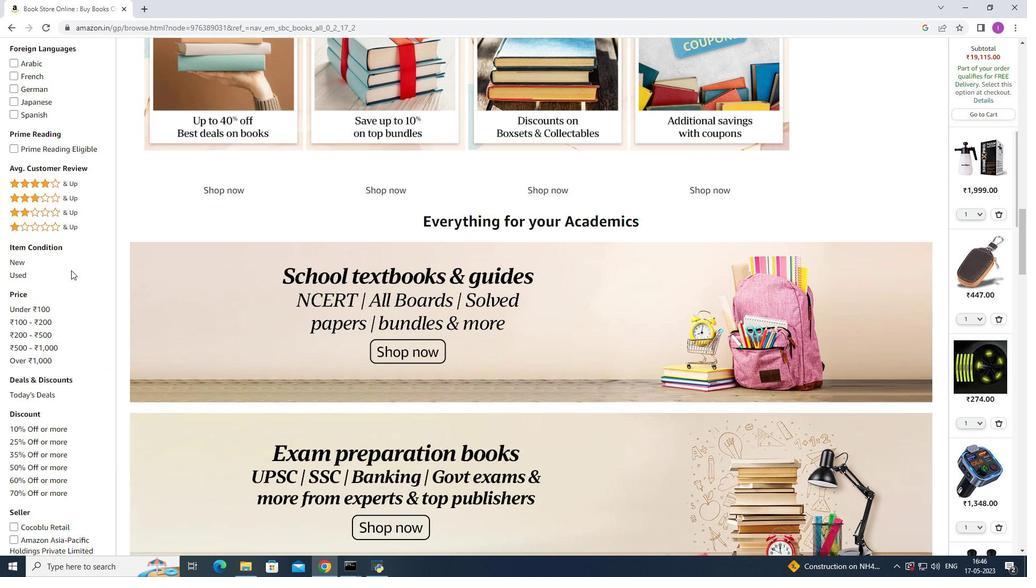 
Action: Mouse scrolled (71, 271) with delta (0, 0)
Screenshot: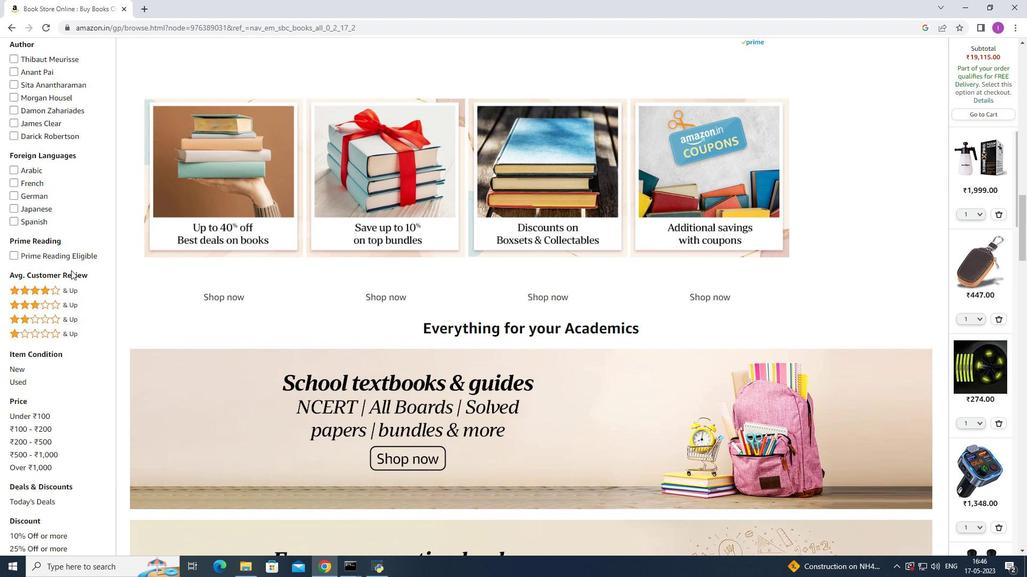 
Action: Mouse scrolled (71, 271) with delta (0, 0)
Screenshot: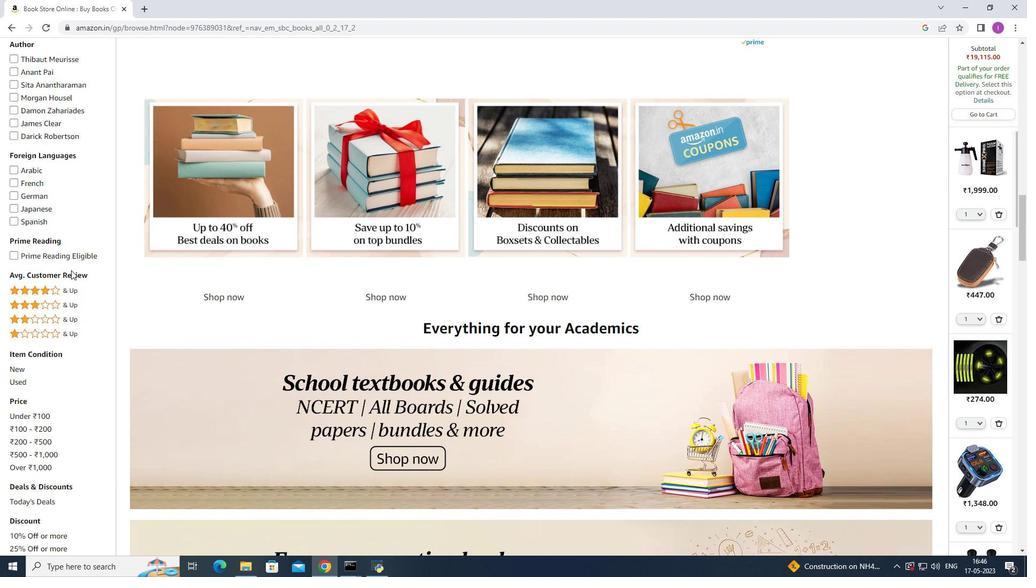 
Action: Mouse scrolled (71, 271) with delta (0, 0)
Screenshot: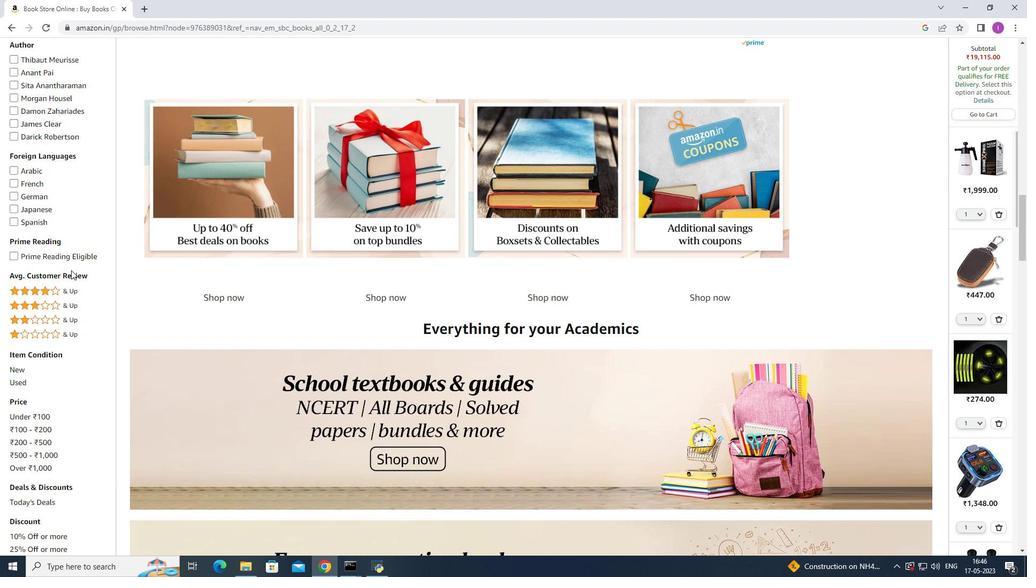 
Action: Mouse scrolled (71, 271) with delta (0, 0)
Screenshot: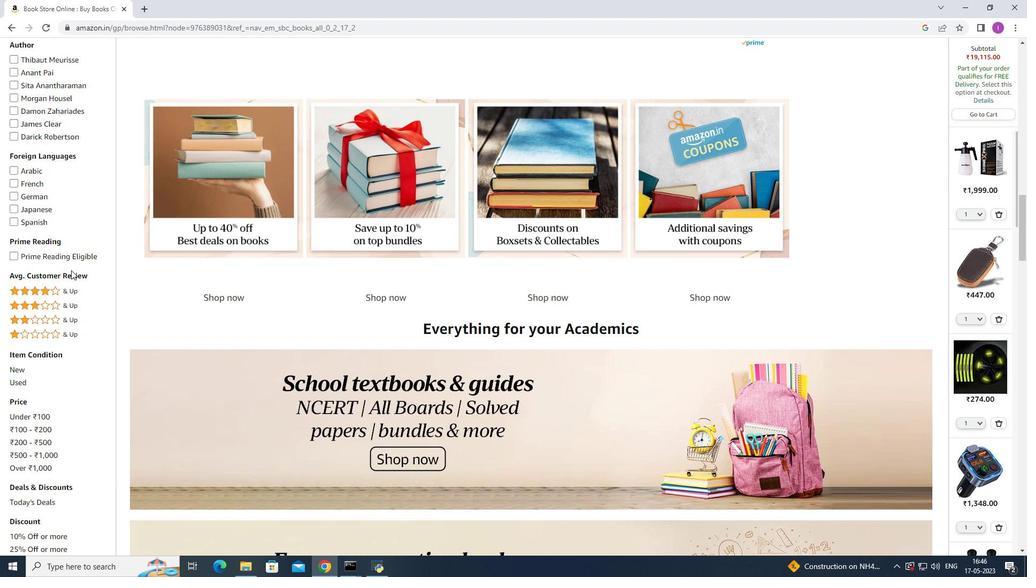 
Action: Mouse scrolled (71, 271) with delta (0, 0)
Screenshot: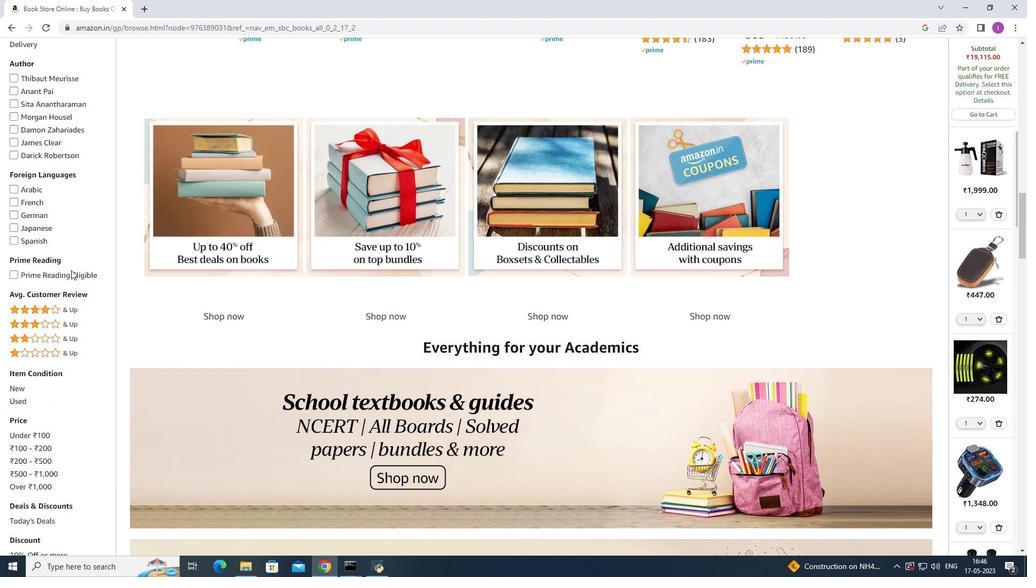 
Action: Mouse scrolled (71, 271) with delta (0, 0)
Screenshot: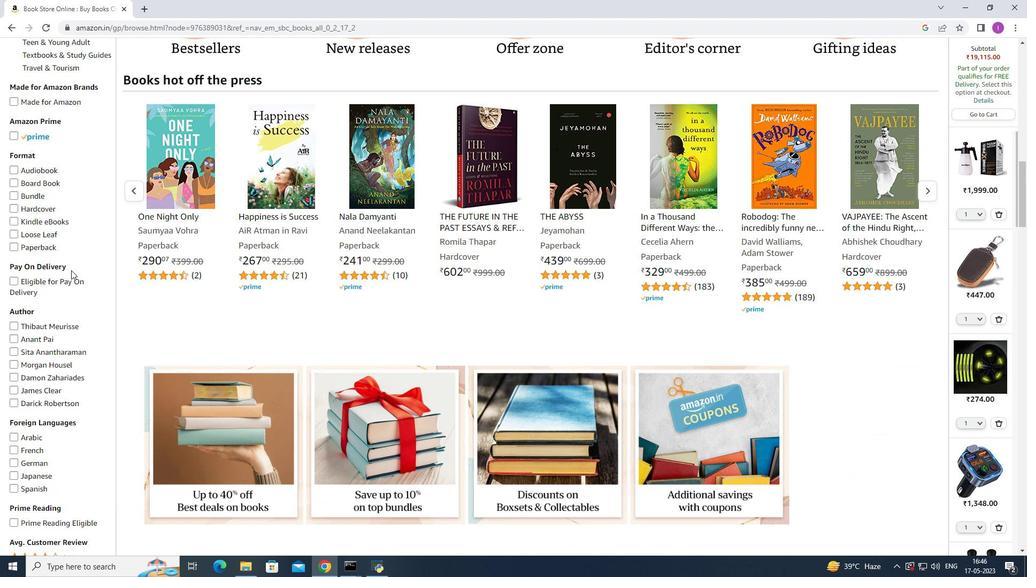
Action: Mouse scrolled (71, 271) with delta (0, 0)
Screenshot: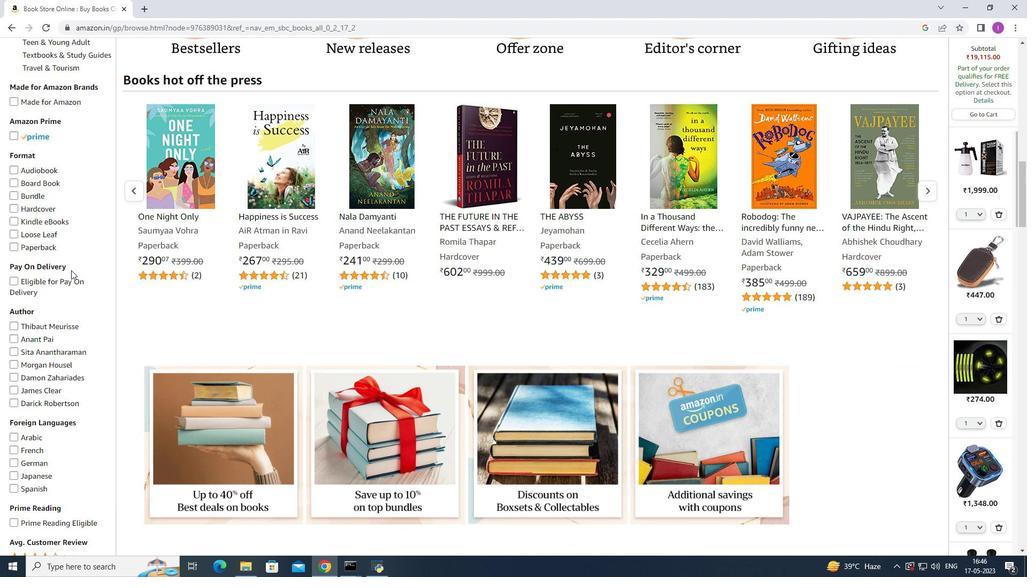
Action: Mouse scrolled (71, 271) with delta (0, 0)
Screenshot: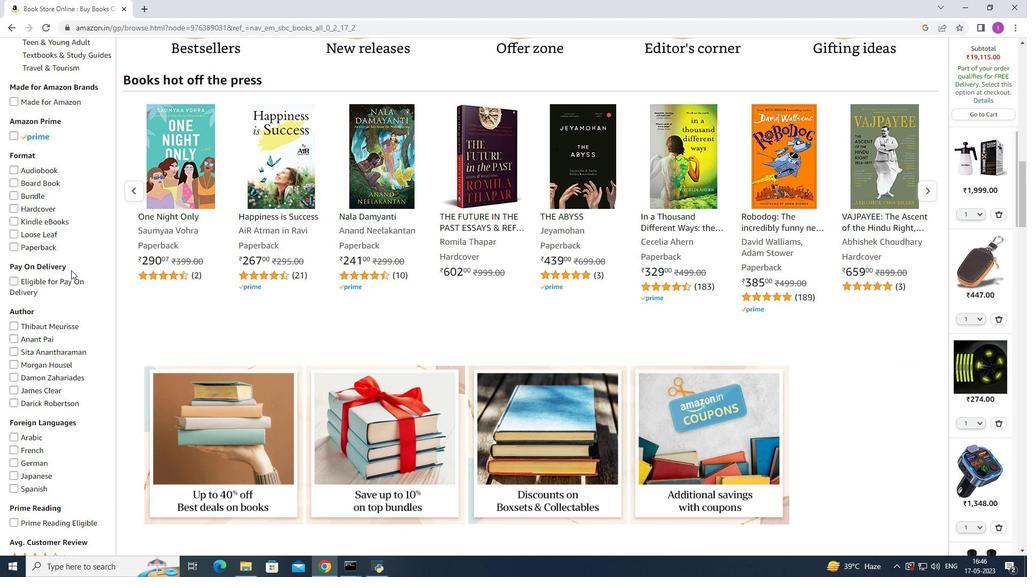 
Action: Mouse scrolled (71, 271) with delta (0, 0)
Screenshot: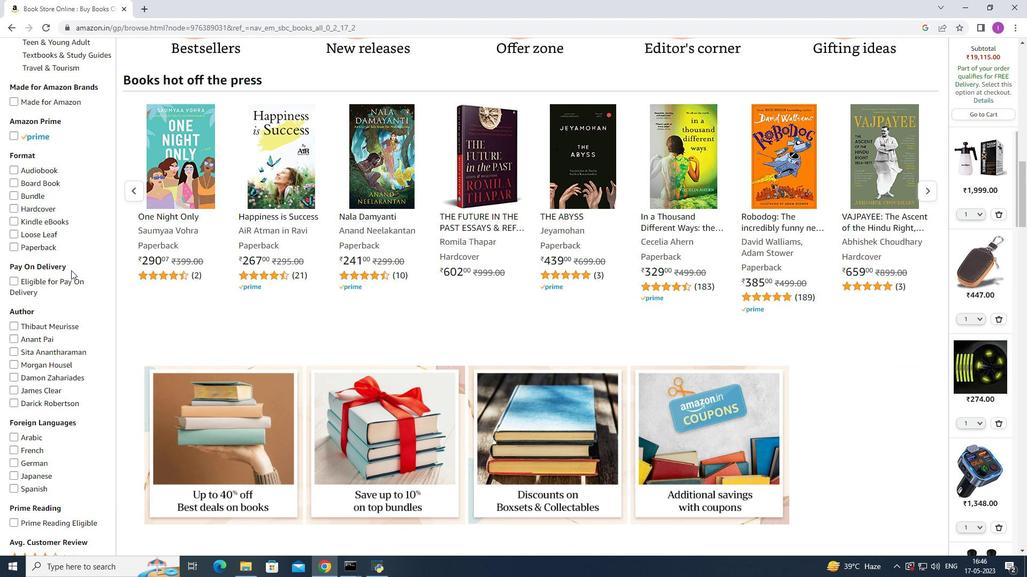 
Action: Mouse scrolled (71, 271) with delta (0, 0)
Screenshot: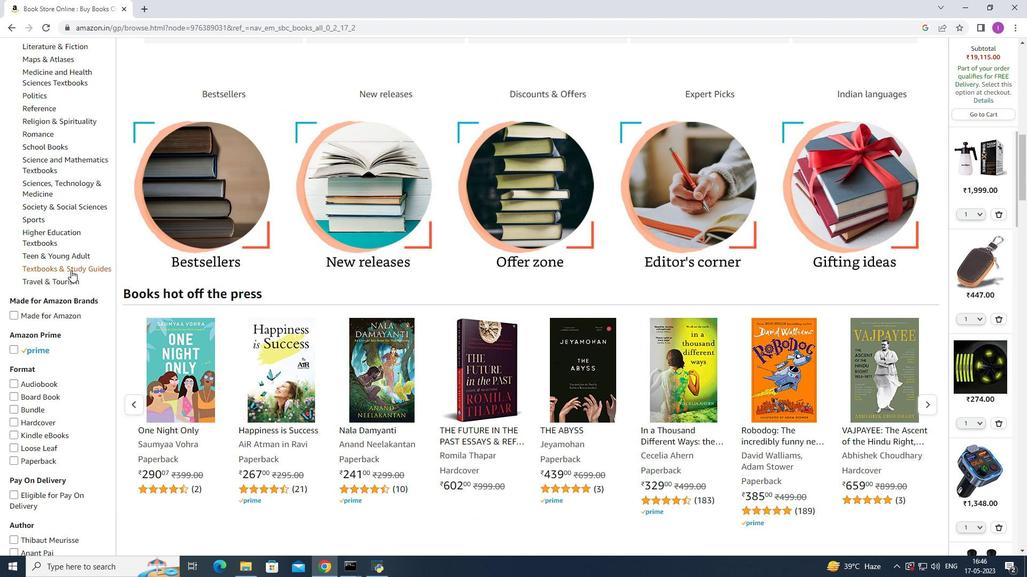 
Action: Mouse scrolled (71, 271) with delta (0, 0)
Screenshot: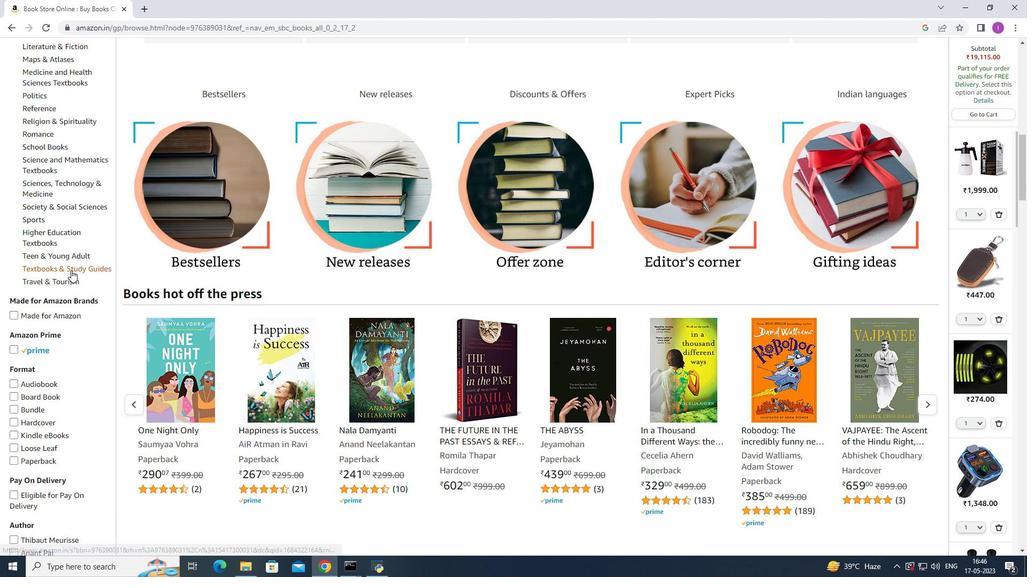 
Action: Mouse scrolled (71, 271) with delta (0, 0)
Screenshot: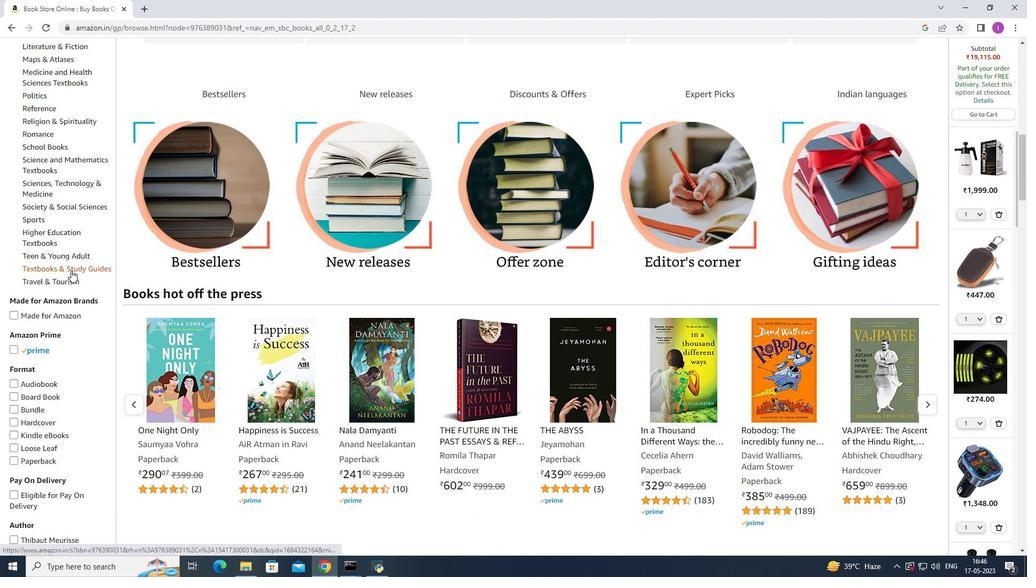 
Action: Mouse scrolled (71, 271) with delta (0, 0)
Screenshot: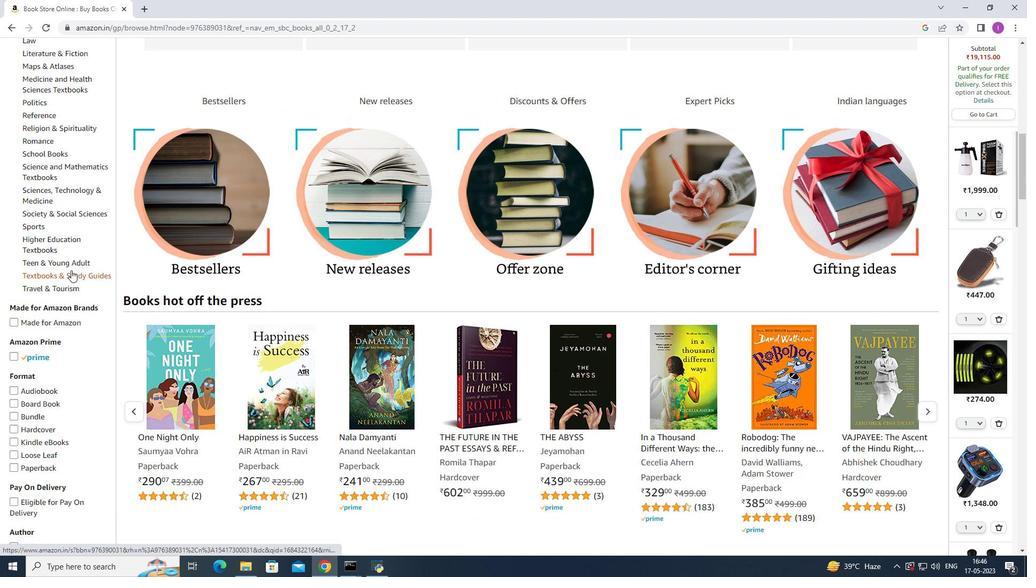 
Action: Mouse scrolled (71, 271) with delta (0, 0)
Screenshot: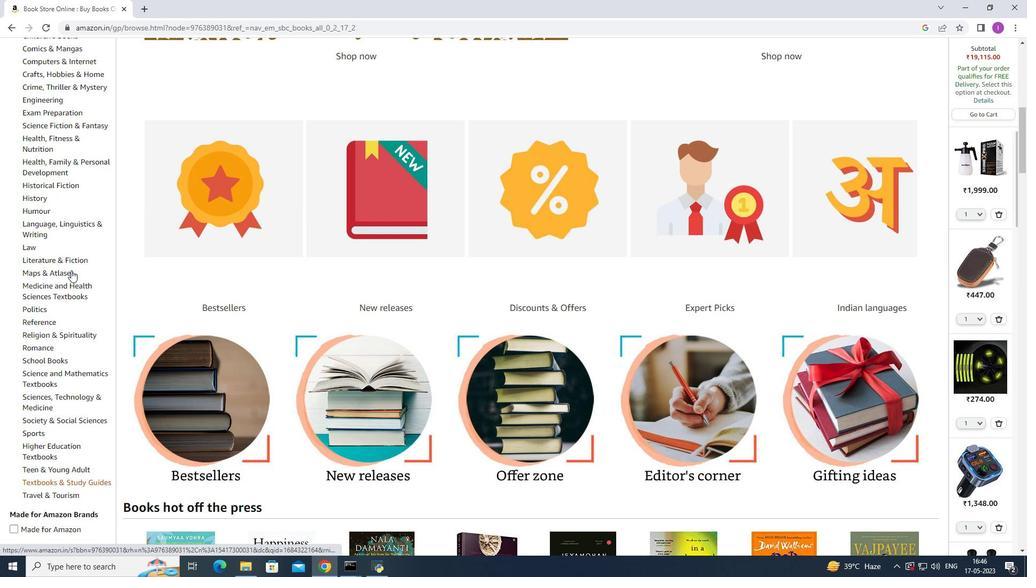 
Action: Mouse scrolled (71, 271) with delta (0, 0)
Screenshot: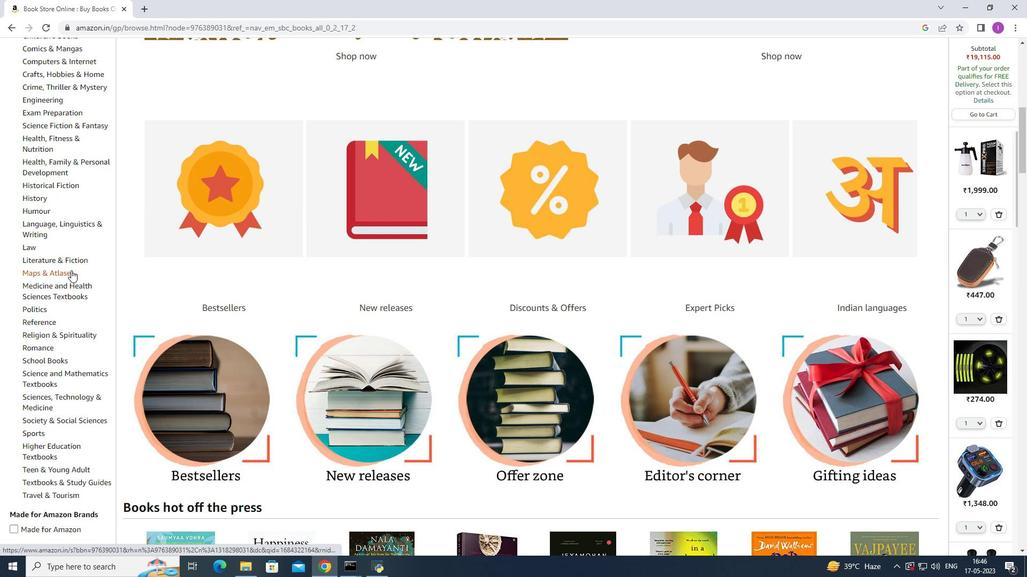 
Action: Mouse scrolled (71, 271) with delta (0, 0)
Screenshot: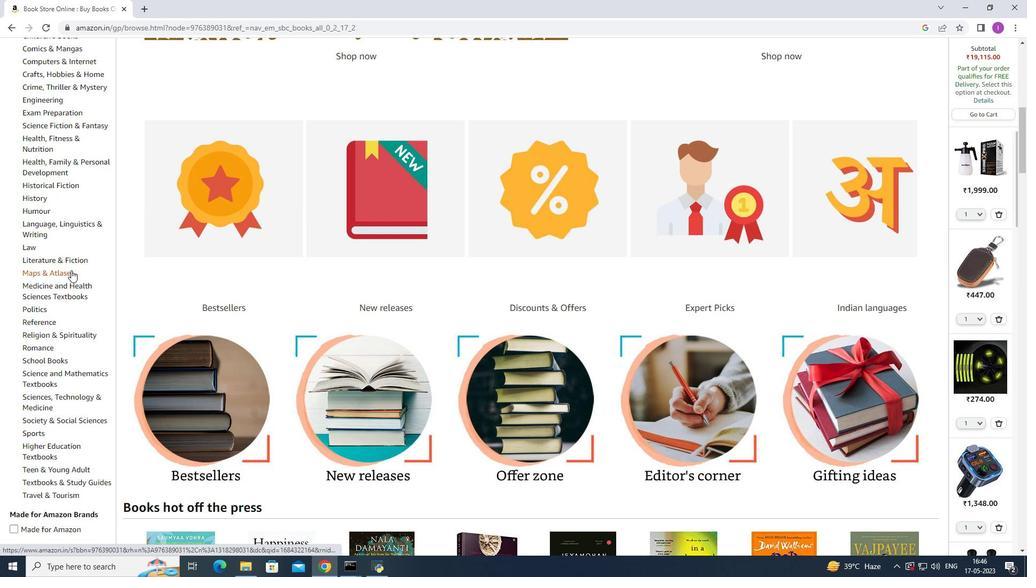 
Action: Mouse scrolled (71, 271) with delta (0, 0)
Screenshot: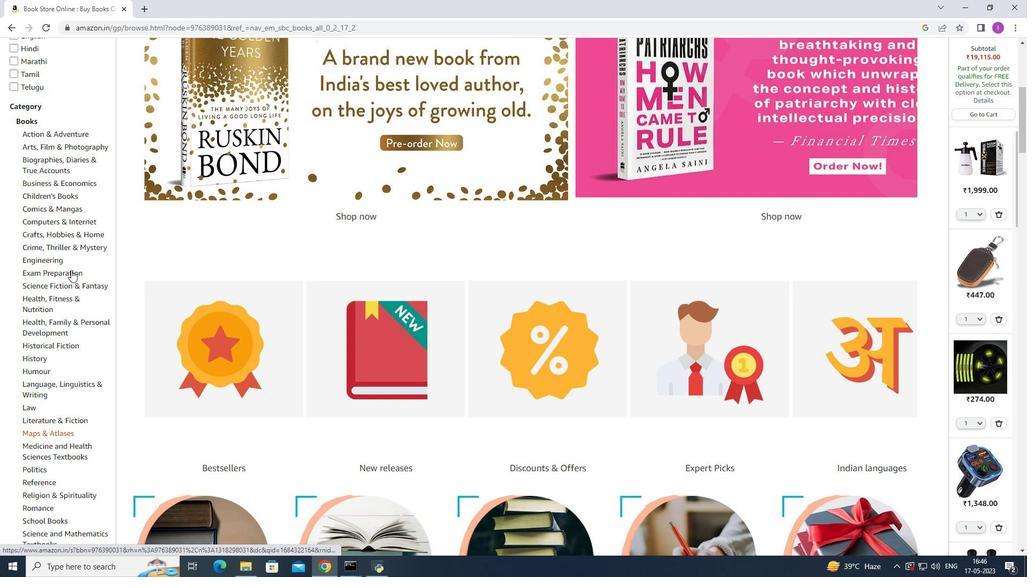 
Action: Mouse scrolled (71, 271) with delta (0, 0)
Screenshot: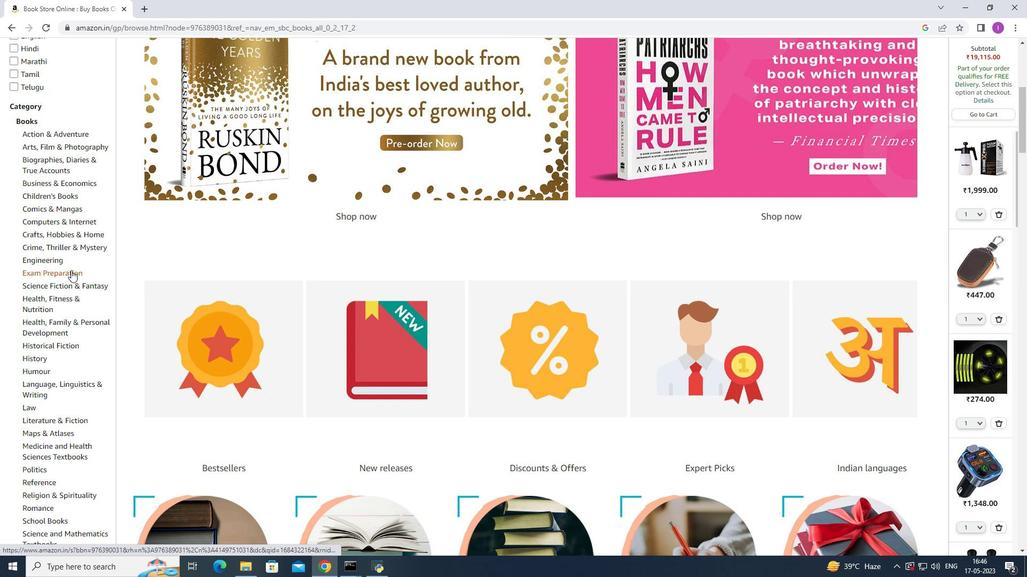
Action: Mouse scrolled (71, 271) with delta (0, 0)
Screenshot: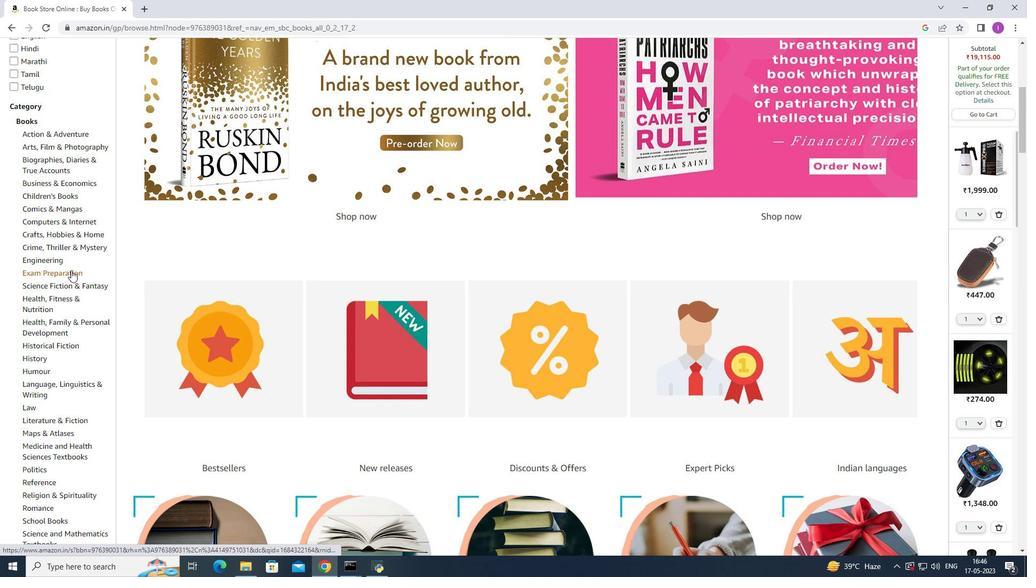 
Action: Mouse scrolled (71, 271) with delta (0, 0)
Screenshot: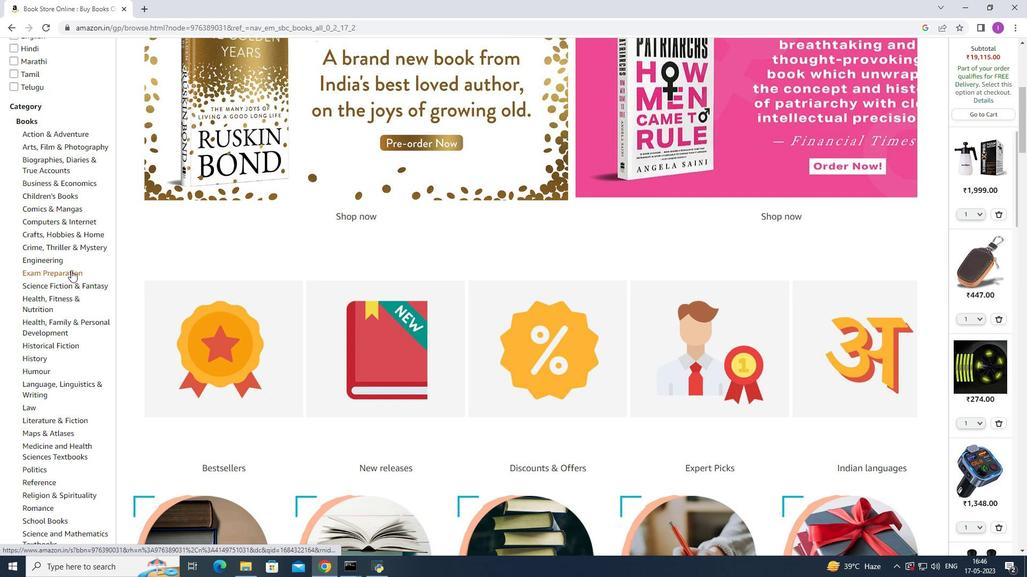 
Action: Mouse scrolled (71, 271) with delta (0, 0)
Screenshot: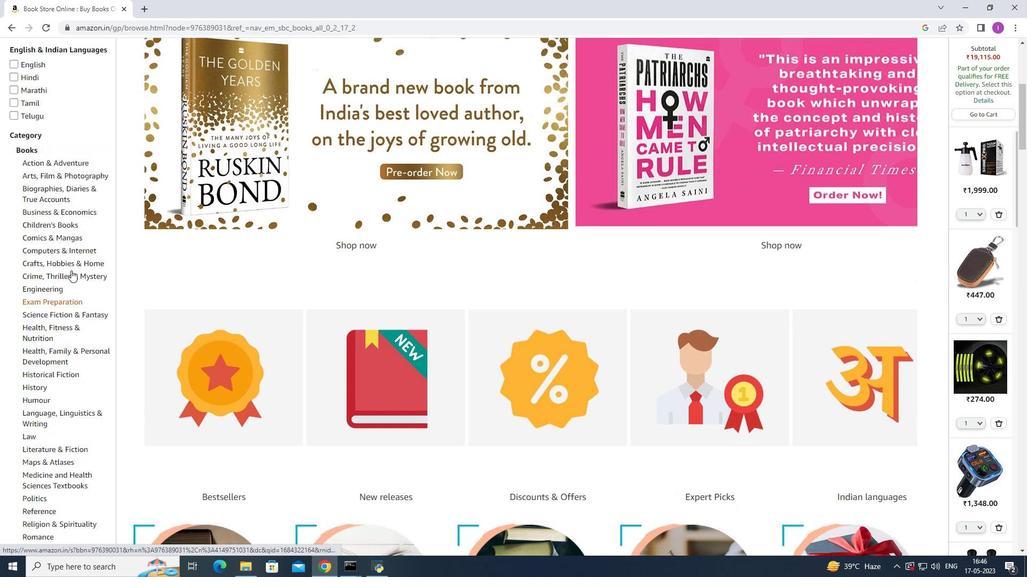 
Action: Mouse scrolled (71, 271) with delta (0, 0)
Screenshot: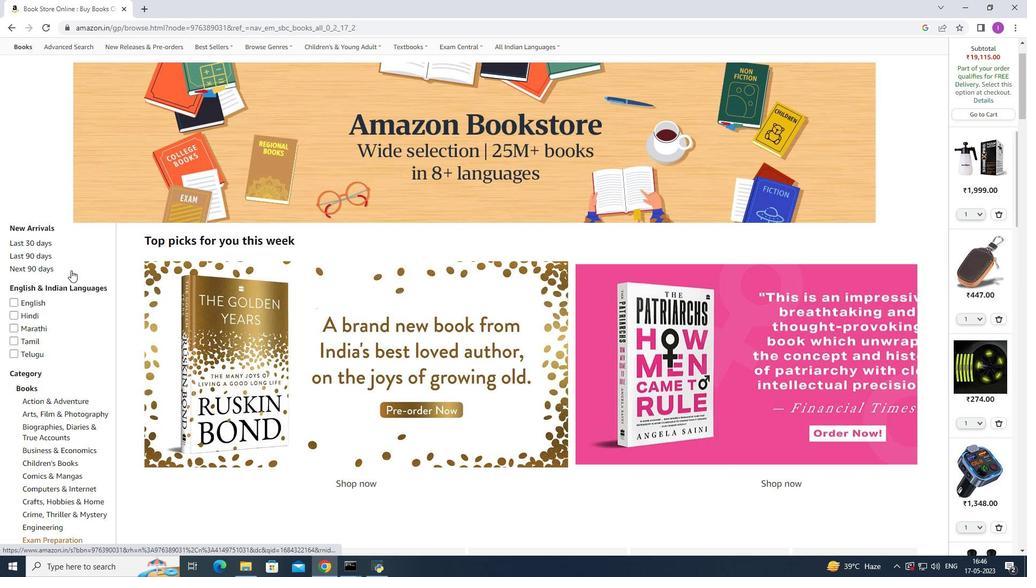 
Action: Mouse scrolled (71, 271) with delta (0, 0)
Screenshot: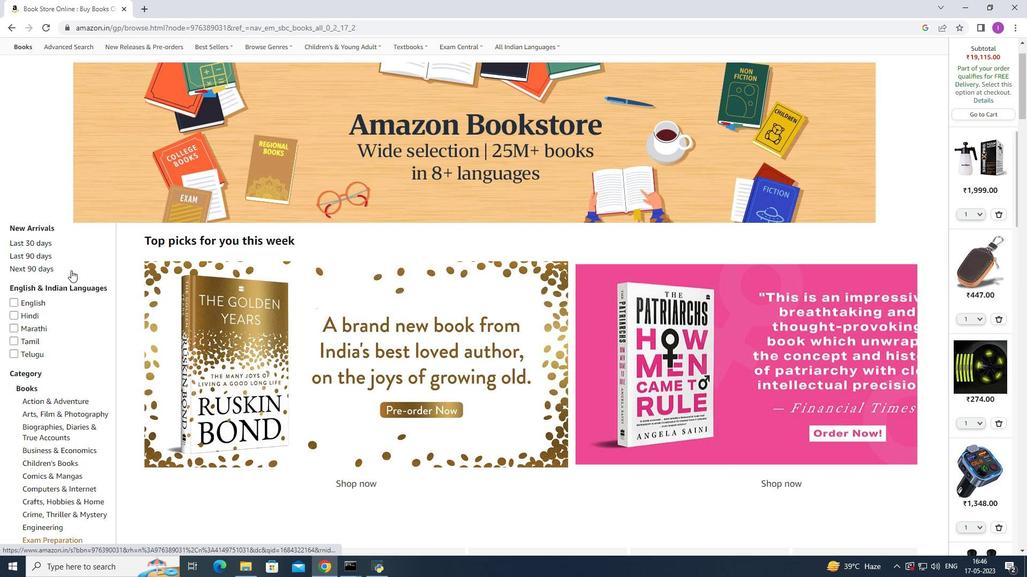
Action: Mouse scrolled (71, 271) with delta (0, 0)
Screenshot: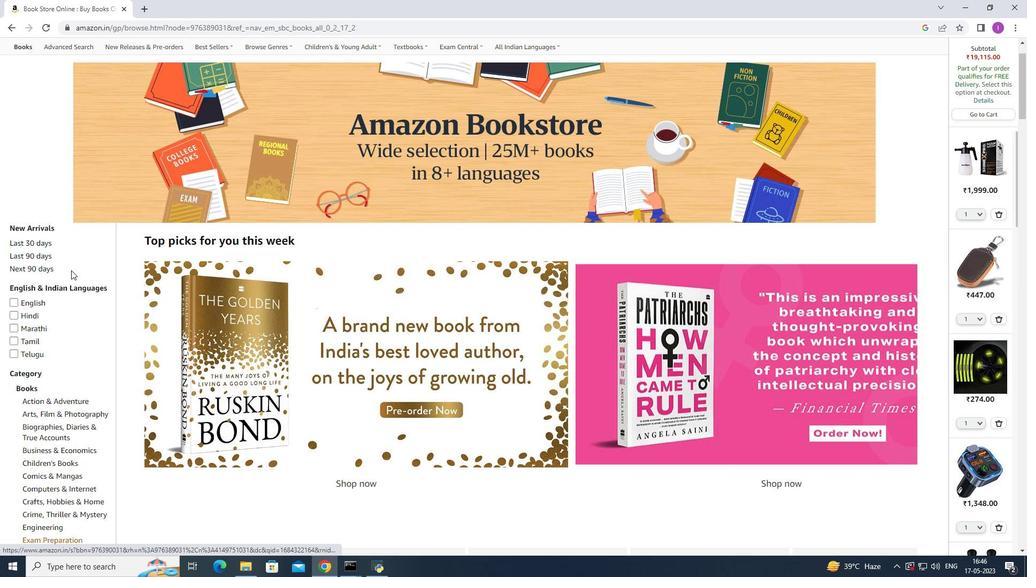 
Action: Mouse scrolled (71, 271) with delta (0, 0)
Screenshot: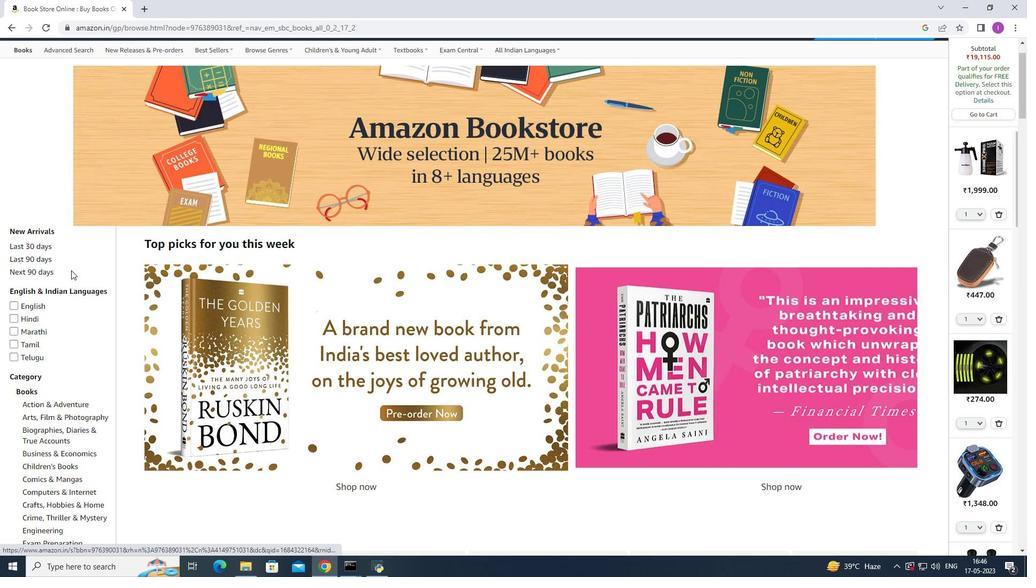 
Action: Mouse scrolled (71, 271) with delta (0, 0)
Screenshot: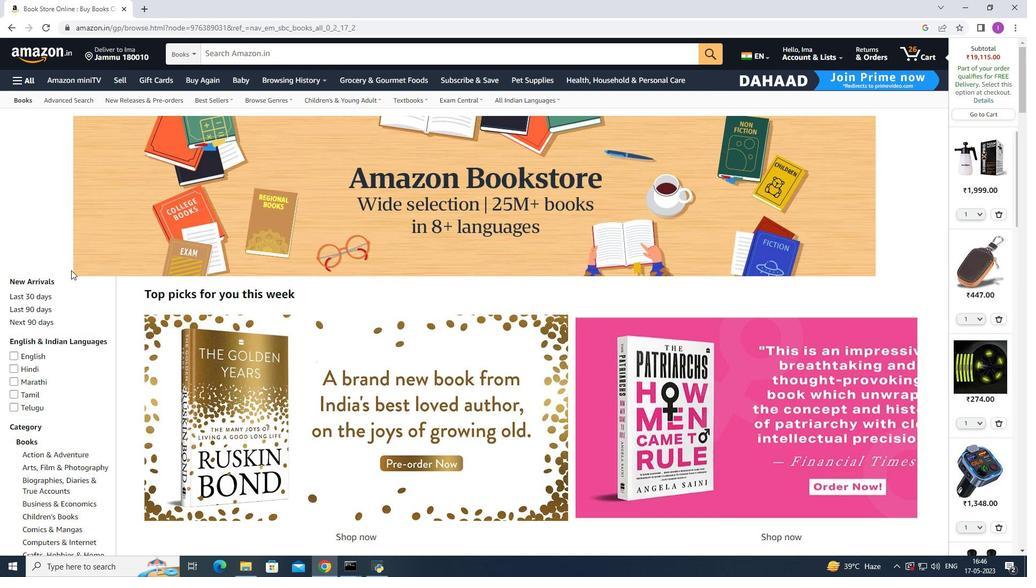 
Action: Mouse moved to (15, 353)
Screenshot: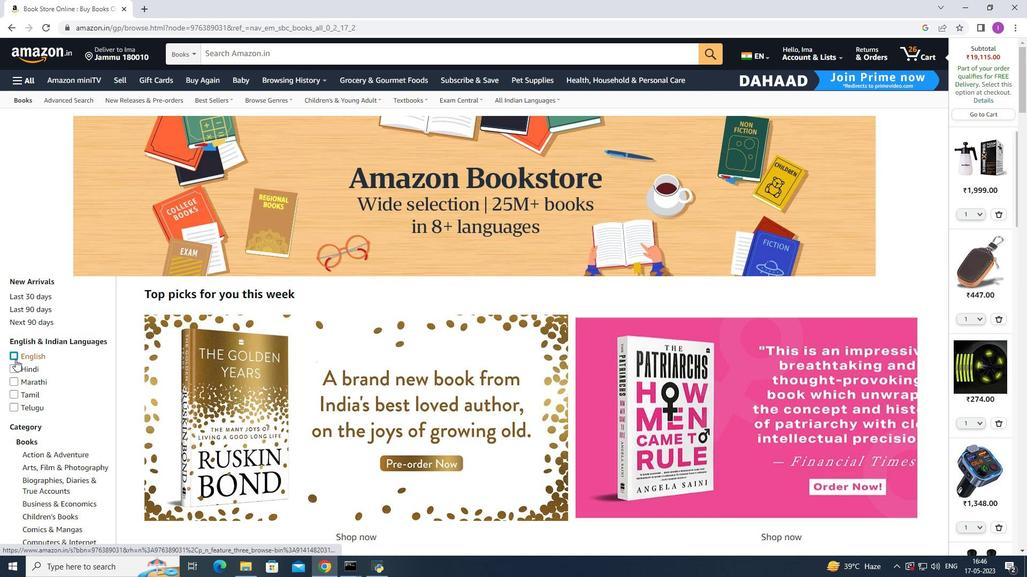 
Action: Mouse pressed left at (15, 353)
Screenshot: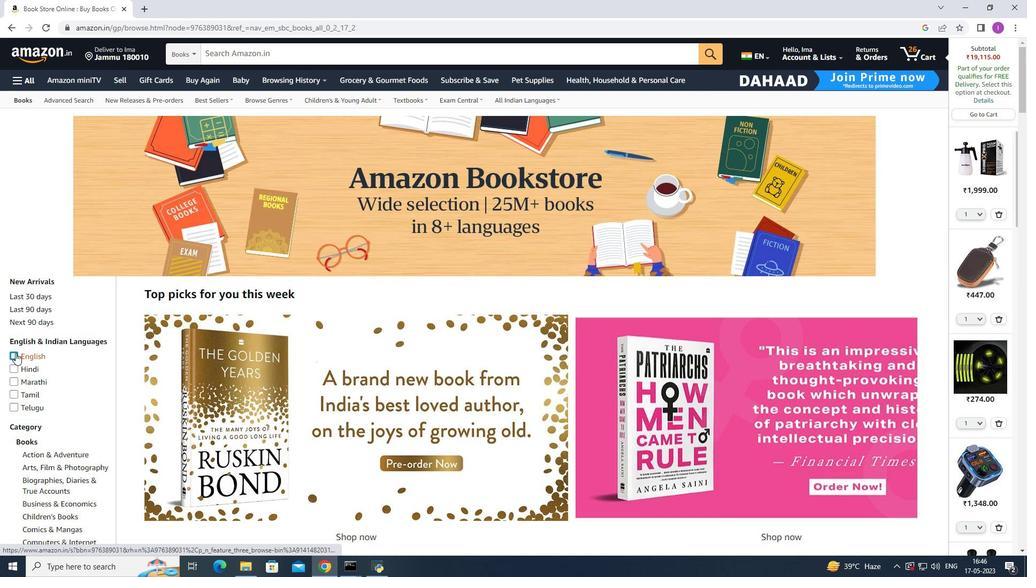 
Action: Mouse moved to (935, 117)
Screenshot: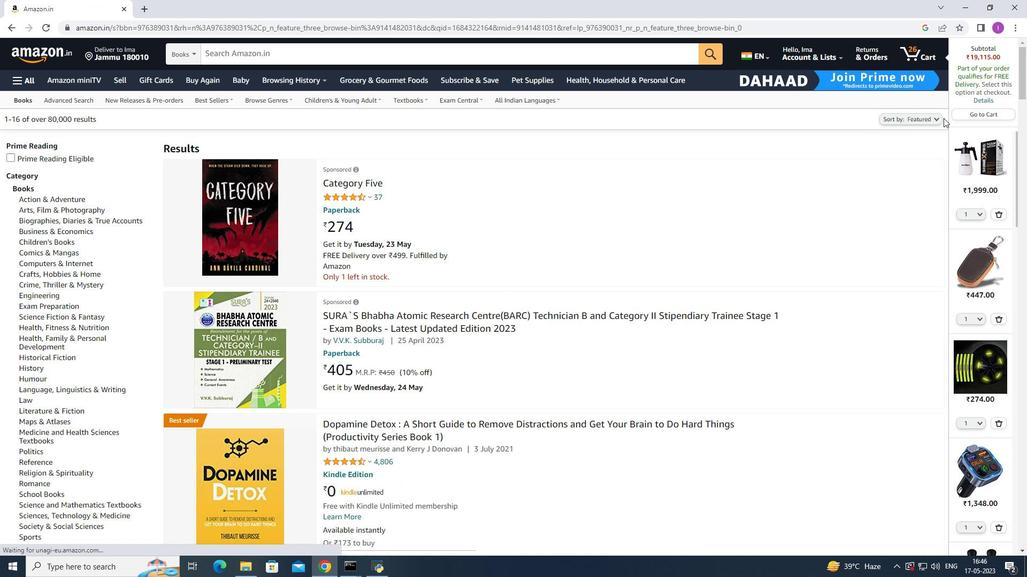
Action: Mouse pressed left at (935, 117)
Screenshot: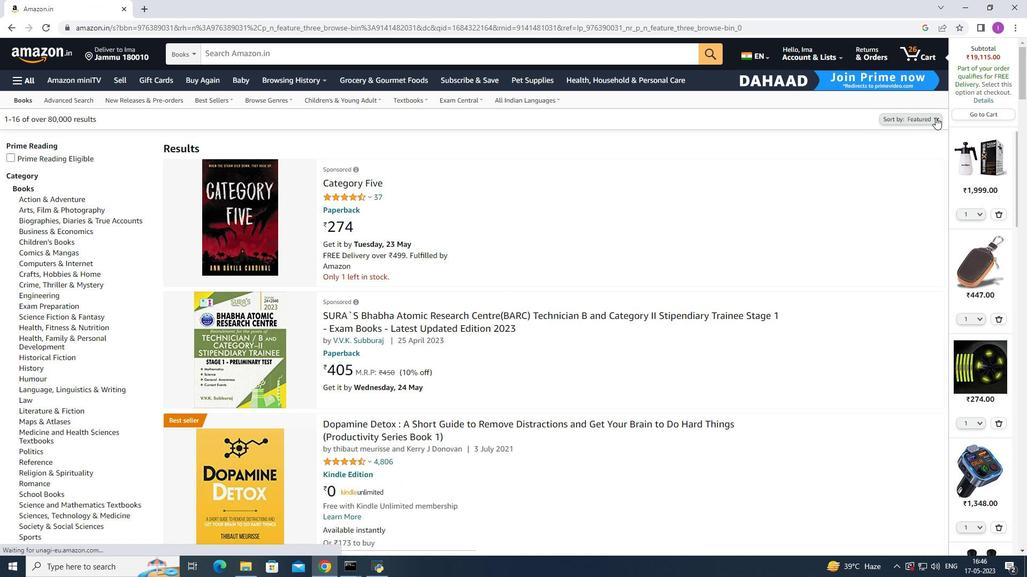 
Action: Mouse moved to (937, 162)
Screenshot: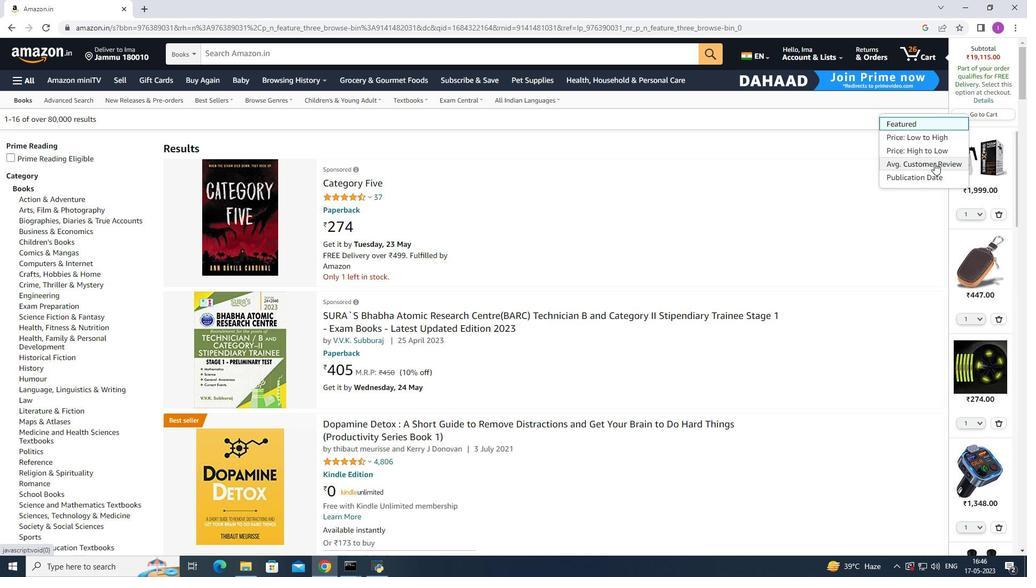 
Action: Mouse pressed left at (937, 162)
Screenshot: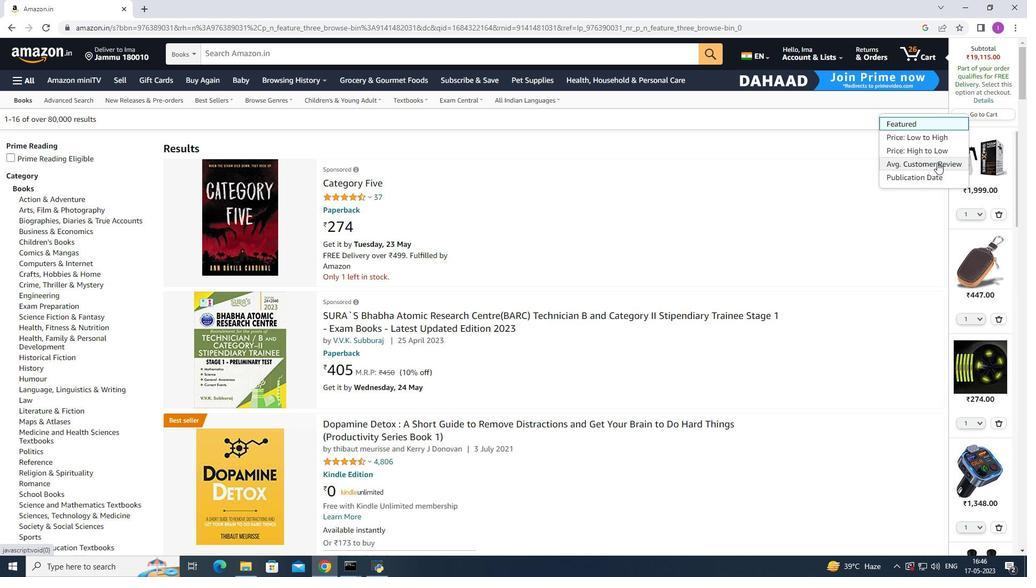 
Action: Mouse moved to (675, 256)
Screenshot: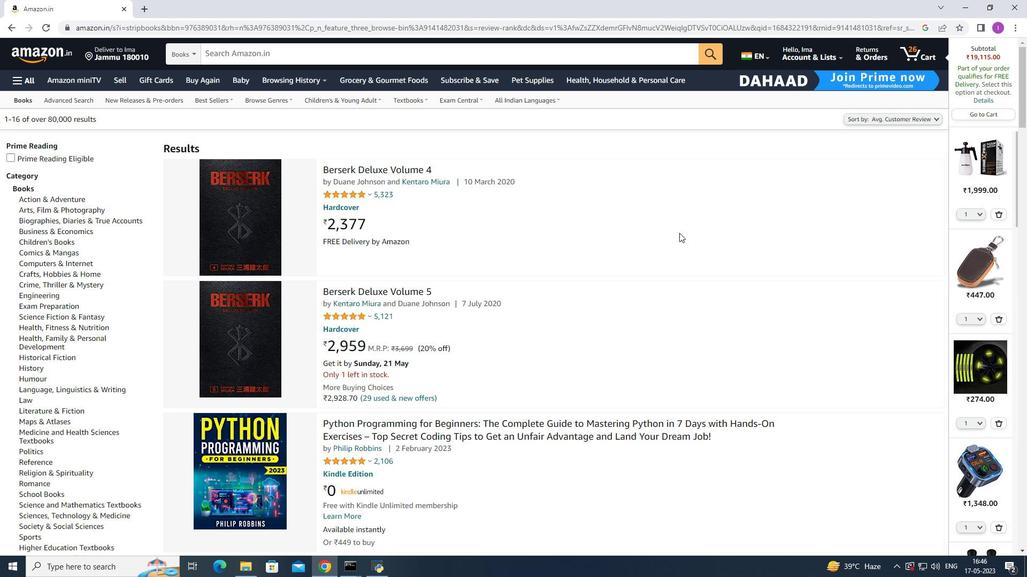 
Action: Mouse scrolled (675, 256) with delta (0, 0)
Screenshot: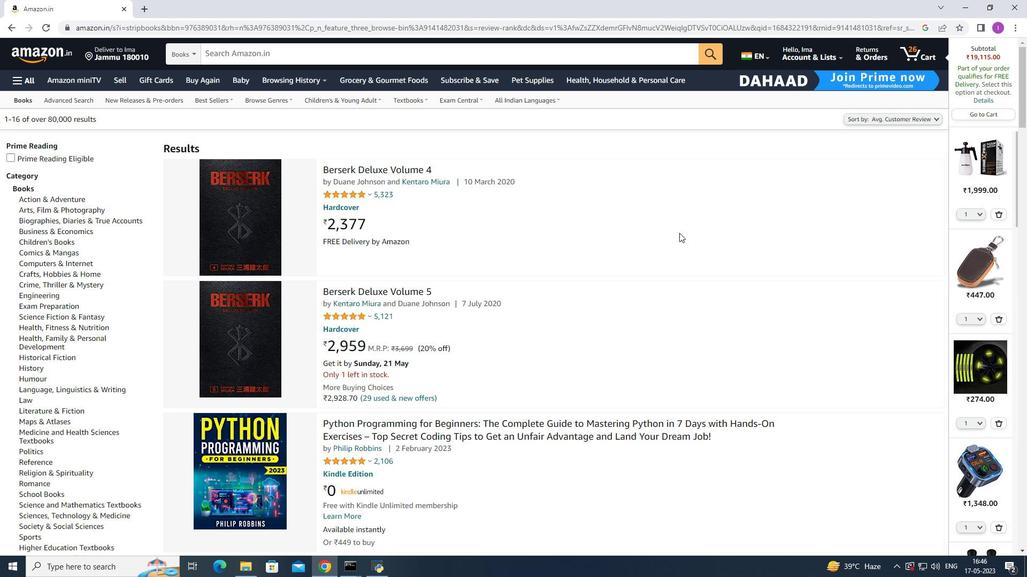 
Action: Mouse scrolled (675, 256) with delta (0, 0)
Screenshot: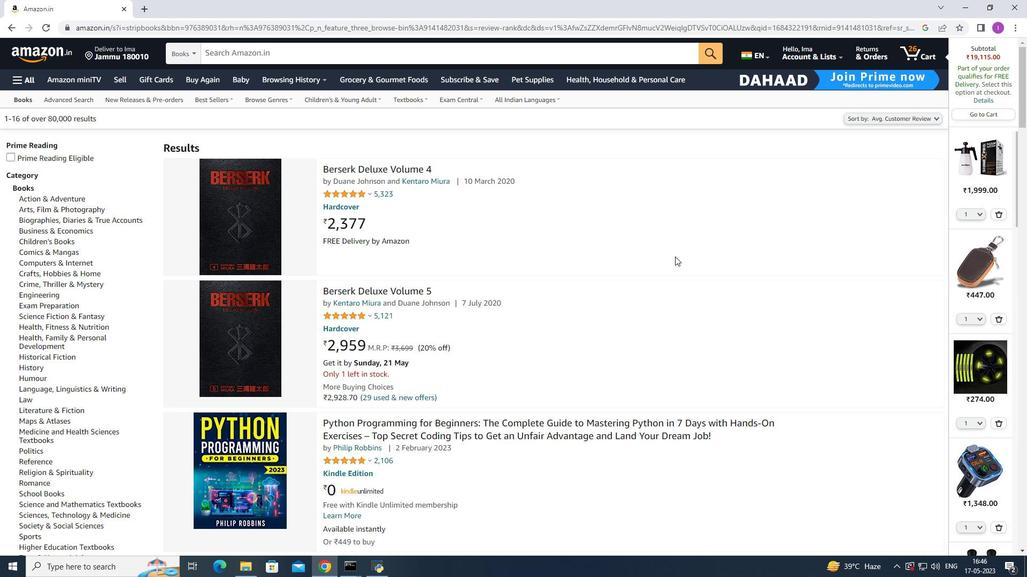 
Action: Mouse scrolled (675, 256) with delta (0, 0)
Screenshot: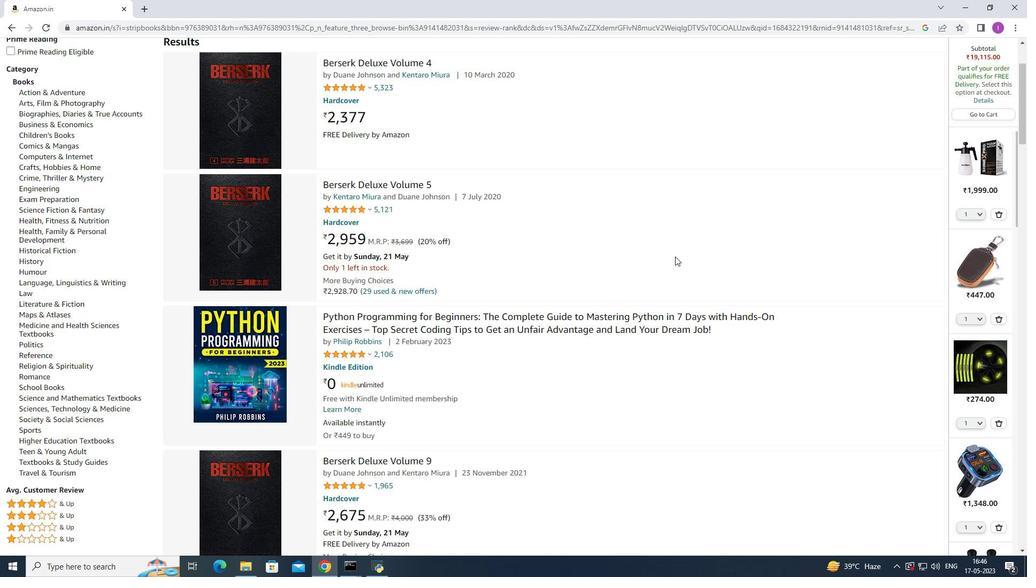 
Action: Mouse scrolled (675, 256) with delta (0, 0)
Screenshot: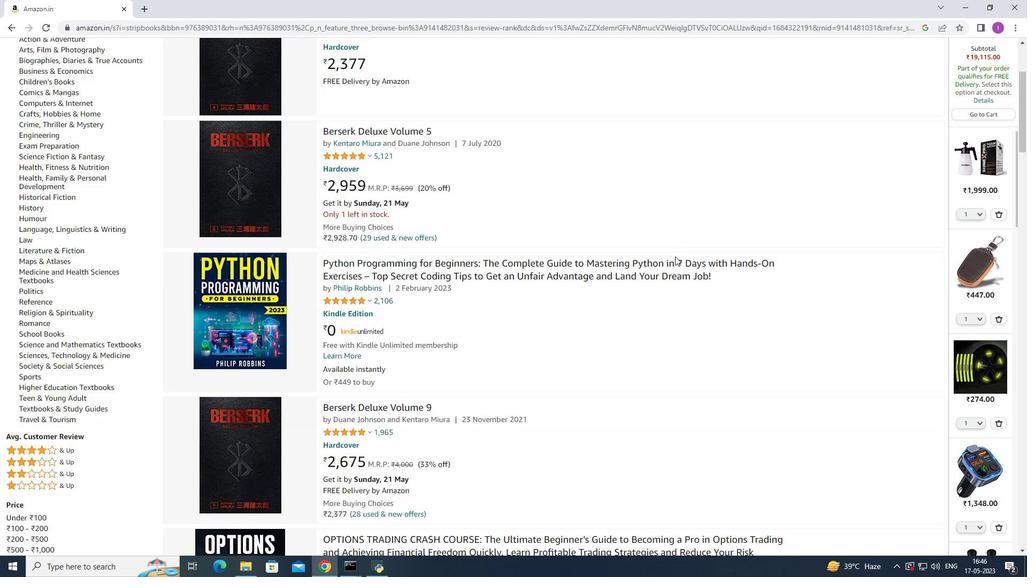 
Action: Mouse scrolled (675, 256) with delta (0, 0)
Screenshot: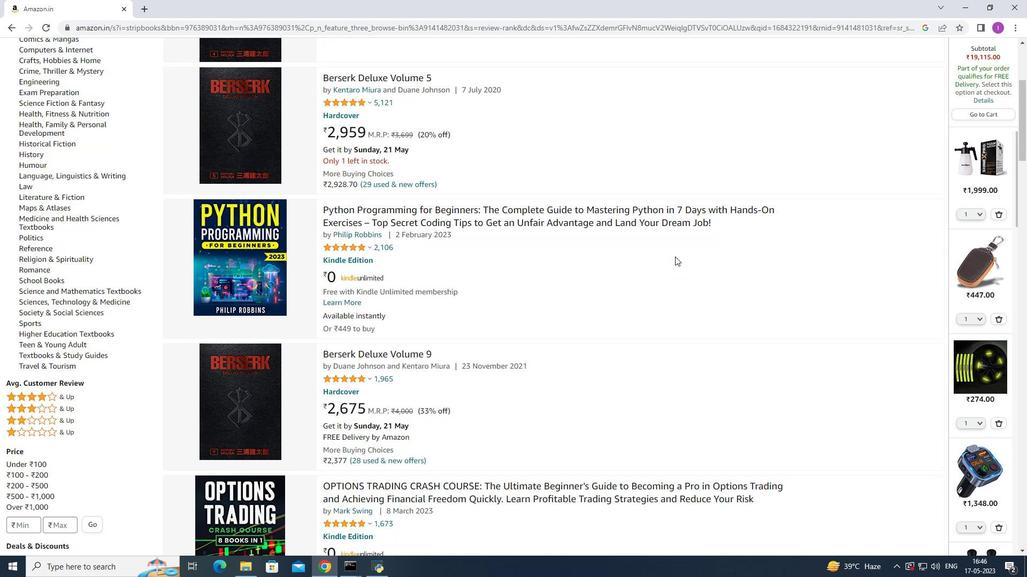 
Action: Mouse scrolled (675, 256) with delta (0, 0)
Screenshot: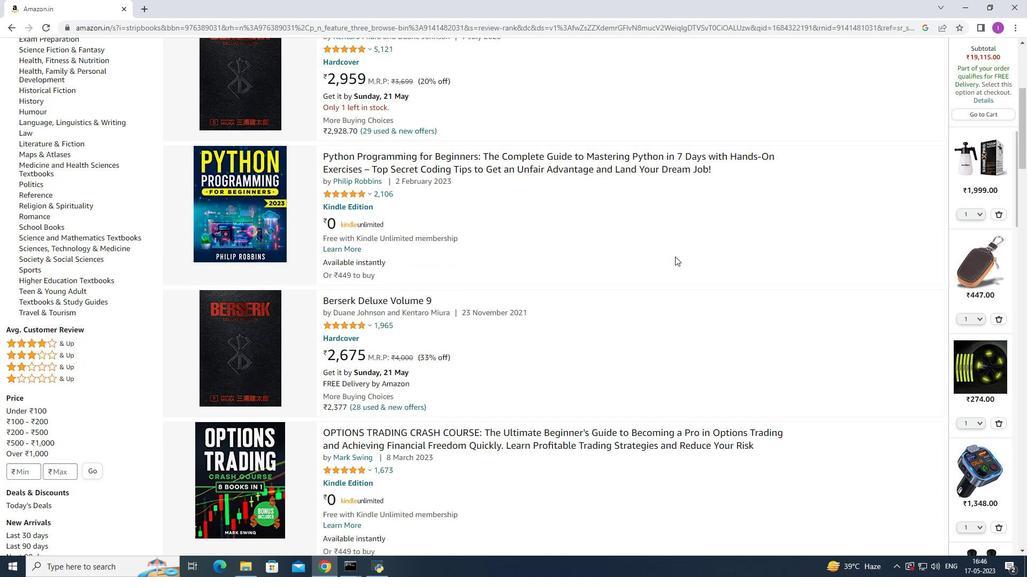 
Action: Mouse scrolled (675, 256) with delta (0, 0)
Screenshot: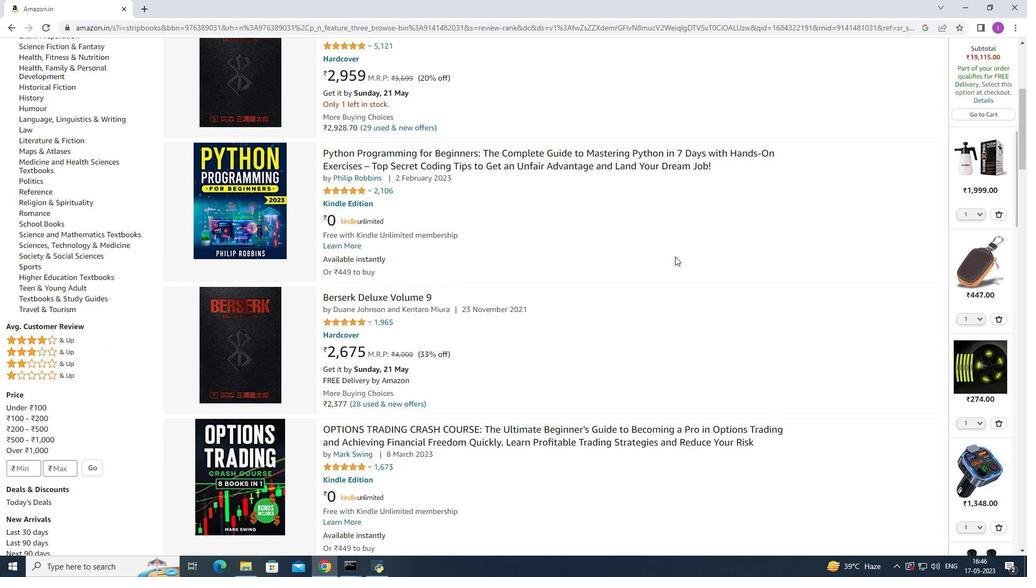 
Action: Mouse scrolled (675, 256) with delta (0, 0)
Screenshot: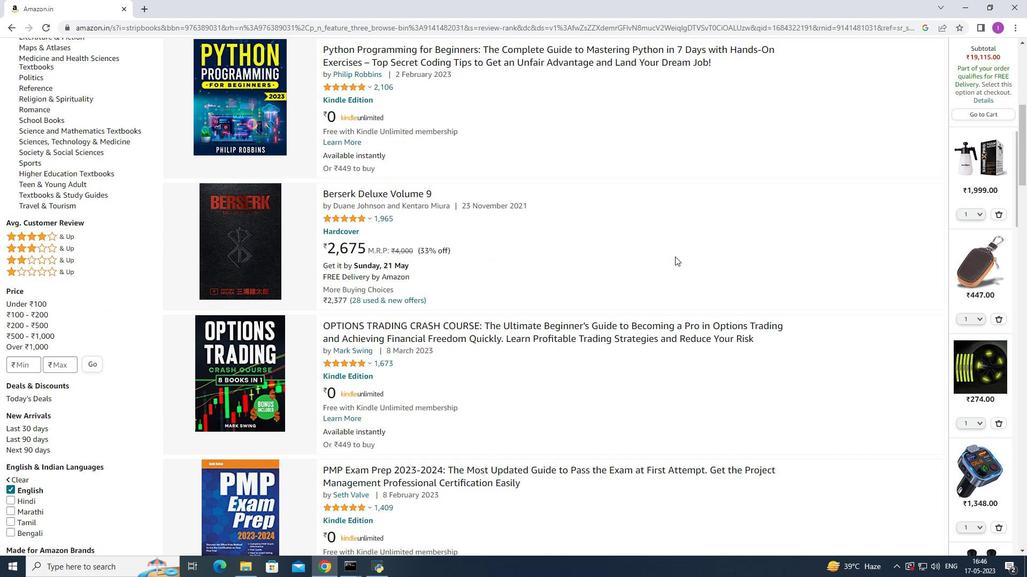 
Action: Mouse scrolled (675, 256) with delta (0, 0)
Screenshot: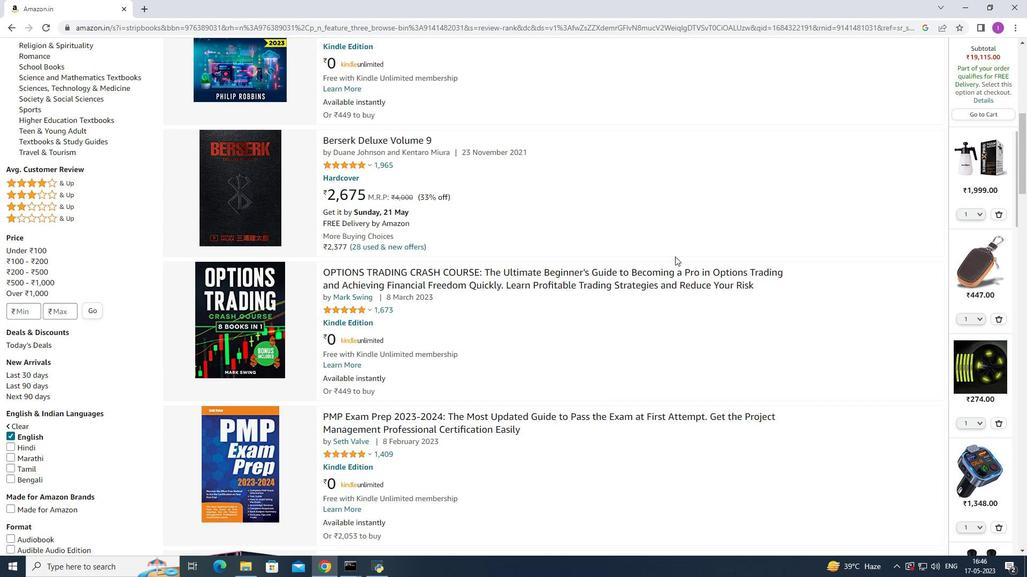 
Action: Mouse scrolled (675, 256) with delta (0, 0)
Screenshot: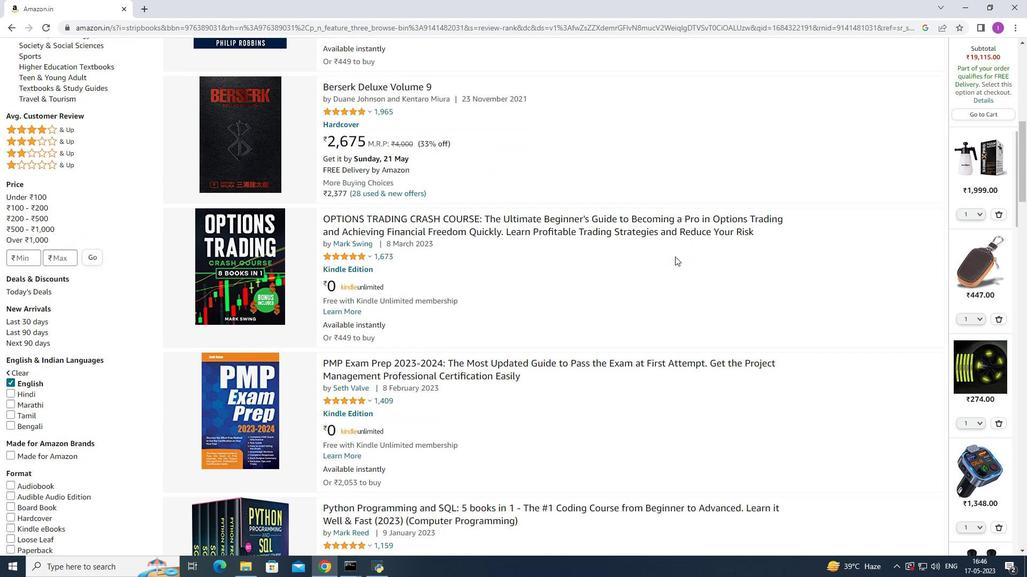 
Action: Mouse scrolled (675, 256) with delta (0, 0)
Screenshot: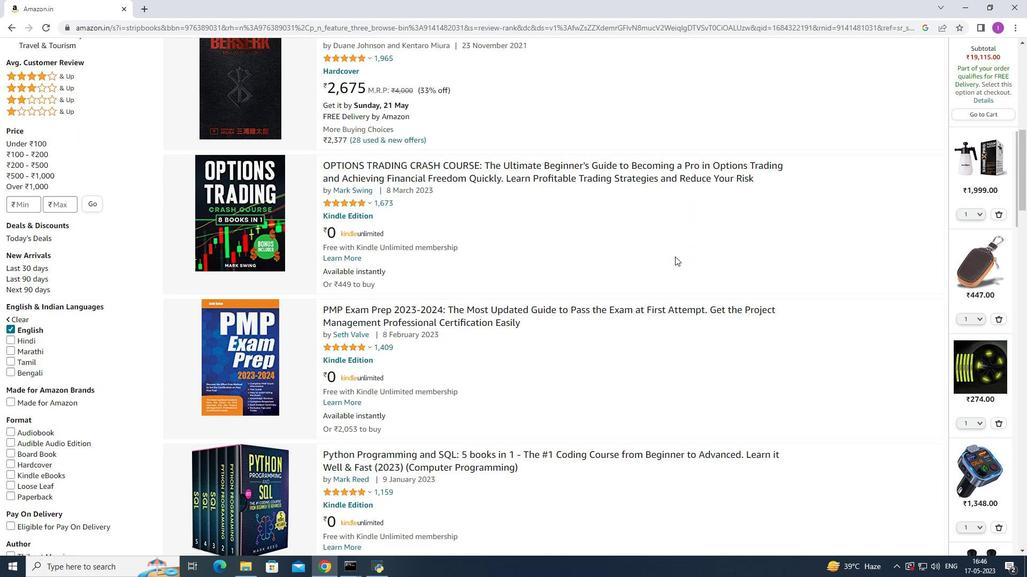 
Action: Mouse scrolled (675, 256) with delta (0, 0)
Screenshot: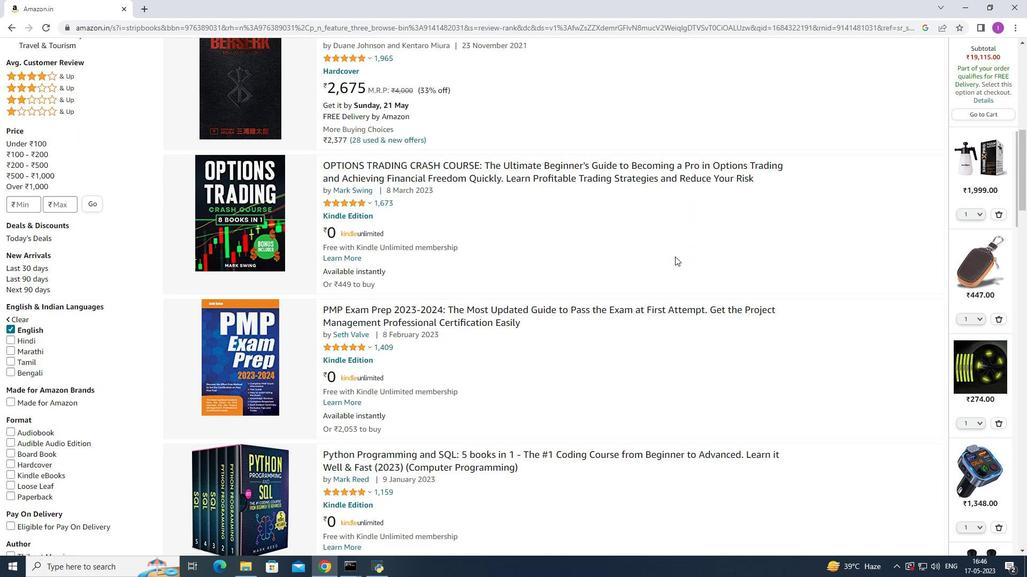 
Action: Mouse scrolled (675, 256) with delta (0, 0)
Screenshot: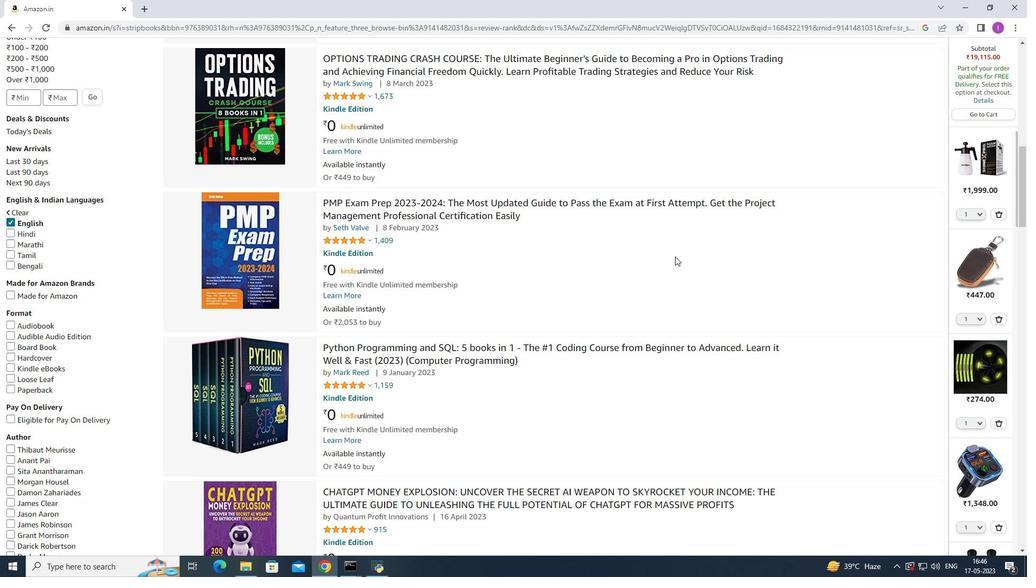 
Action: Mouse scrolled (675, 256) with delta (0, 0)
Screenshot: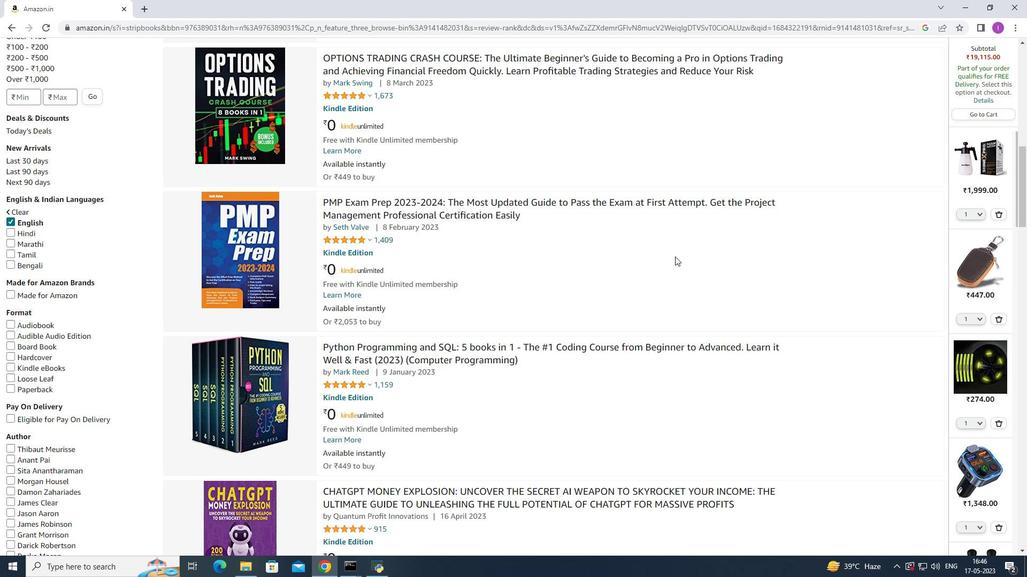 
Action: Mouse scrolled (675, 256) with delta (0, 0)
Screenshot: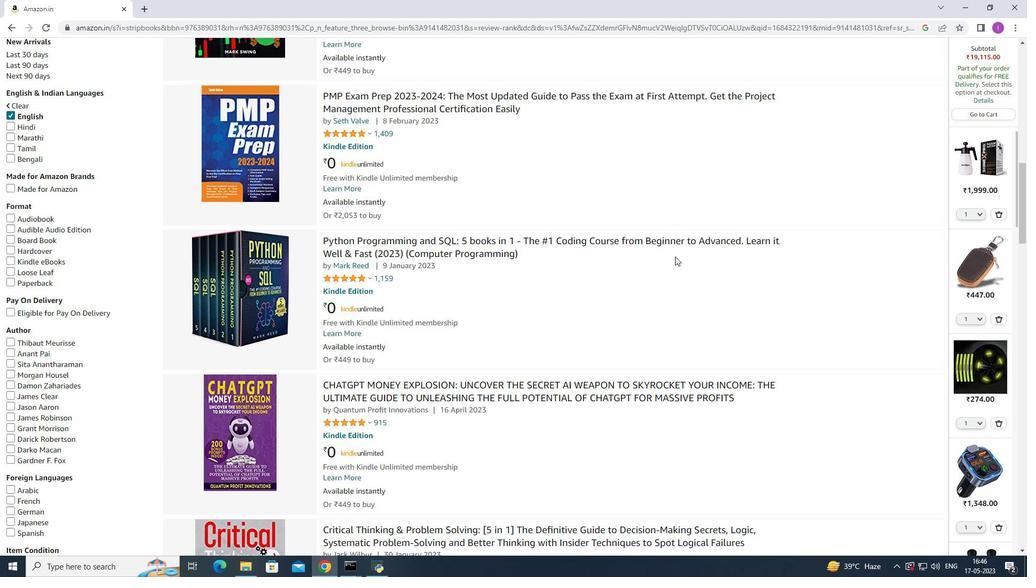 
Action: Mouse scrolled (675, 256) with delta (0, 0)
Screenshot: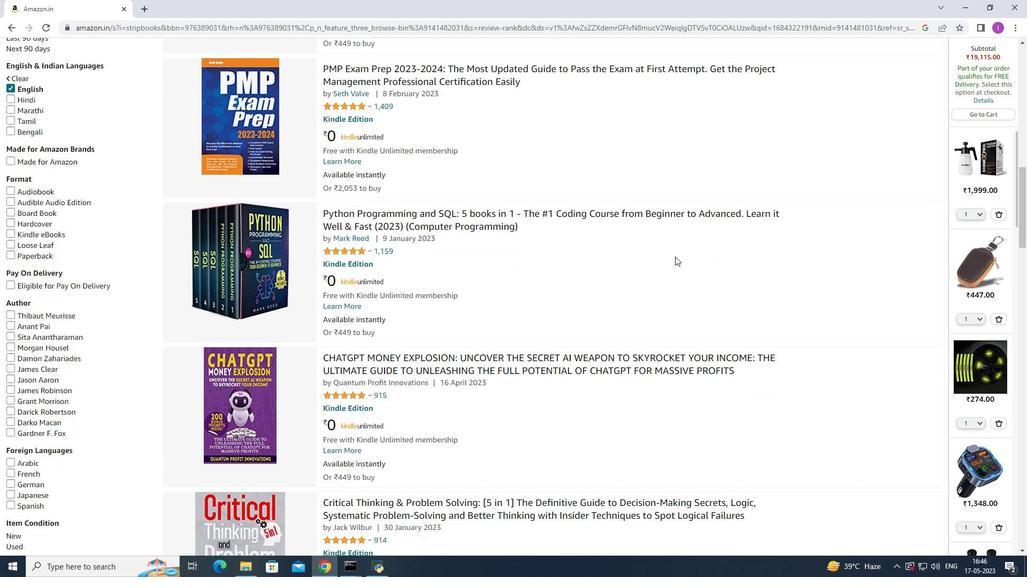 
Action: Mouse scrolled (675, 256) with delta (0, 0)
Screenshot: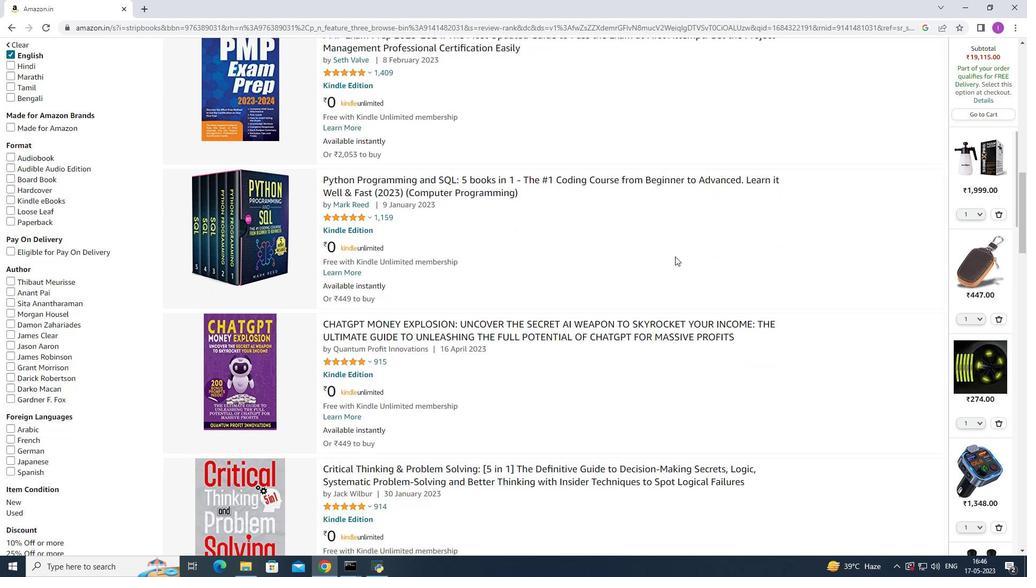 
Action: Mouse scrolled (675, 256) with delta (0, 0)
Screenshot: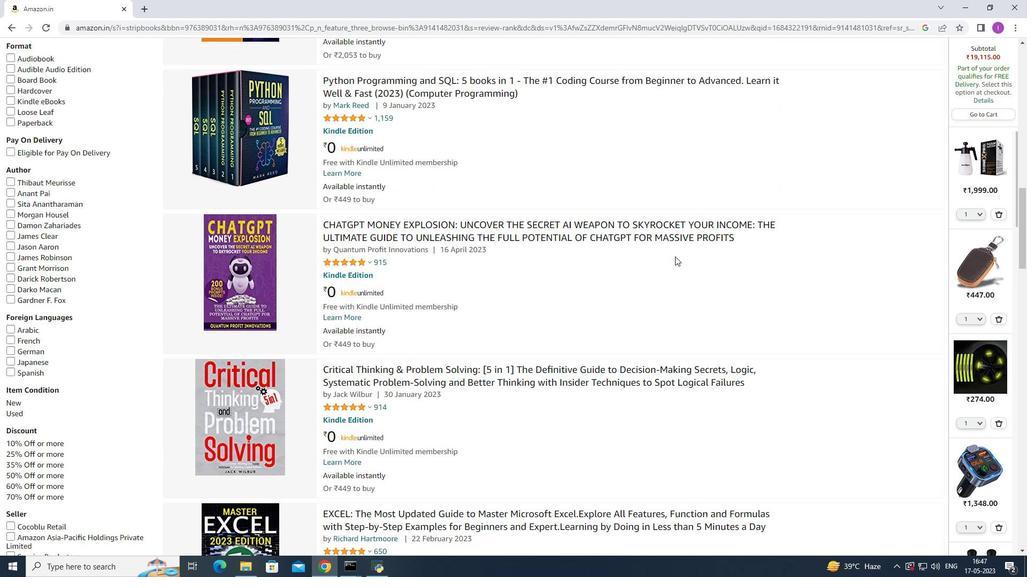 
Action: Mouse scrolled (675, 256) with delta (0, 0)
Screenshot: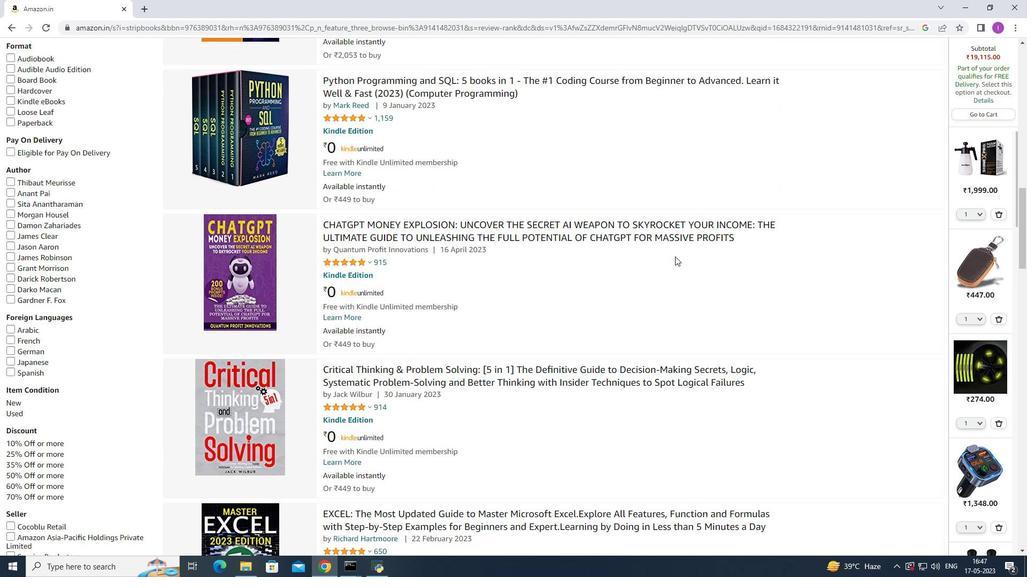 
Action: Mouse scrolled (675, 256) with delta (0, 0)
Screenshot: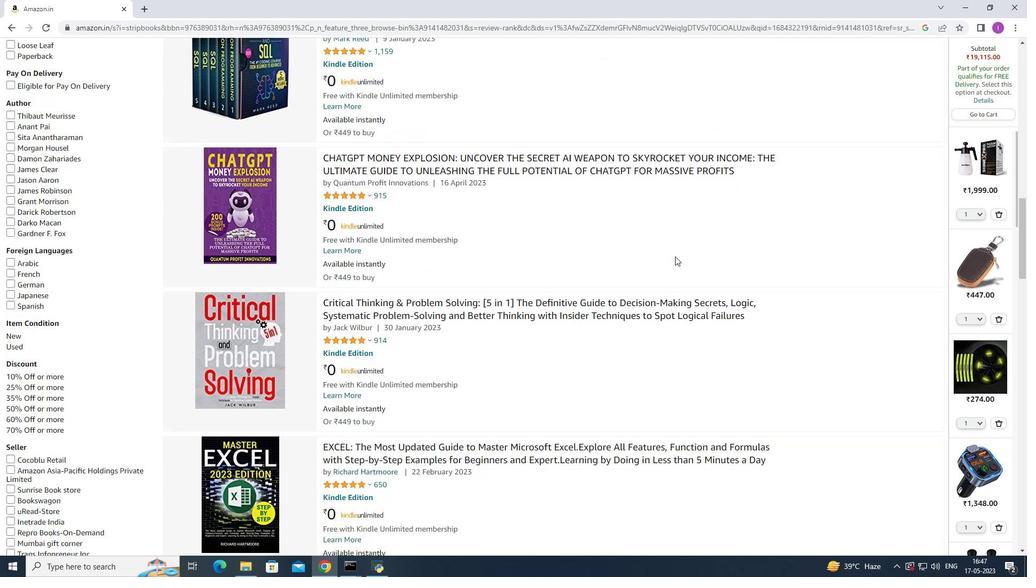
Action: Mouse scrolled (675, 256) with delta (0, 0)
Screenshot: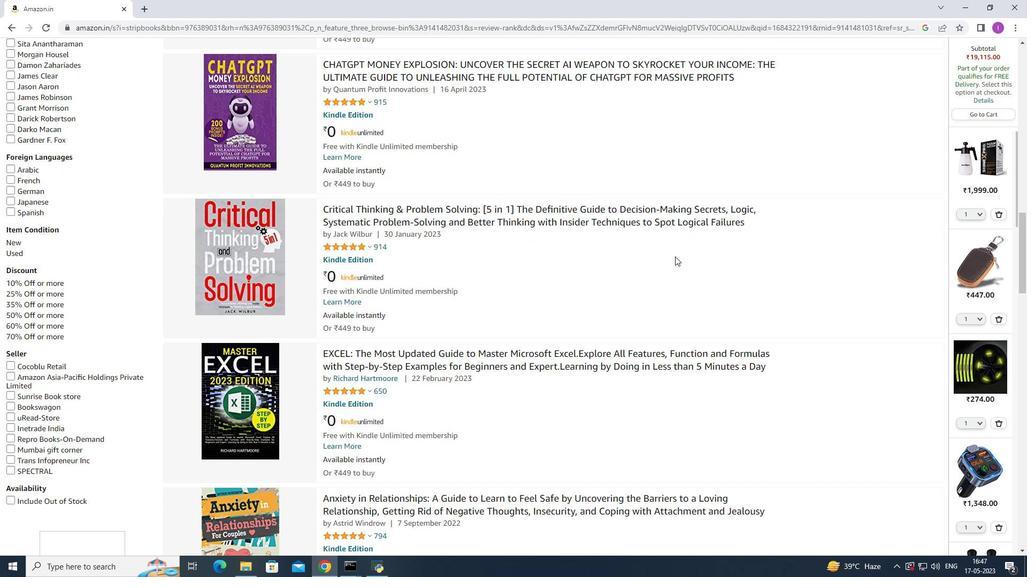 
Action: Mouse scrolled (675, 256) with delta (0, 0)
Screenshot: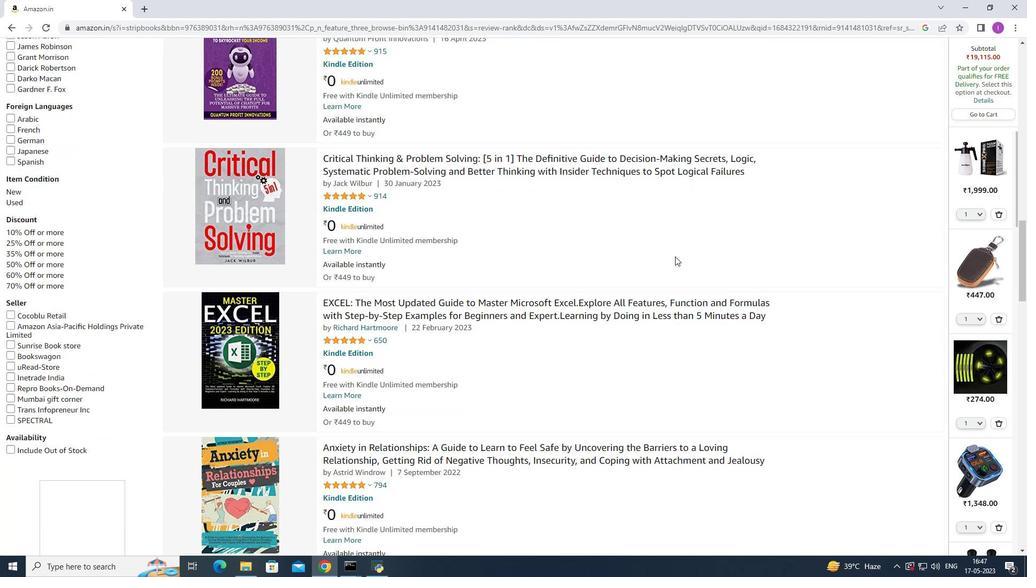 
Action: Mouse scrolled (675, 256) with delta (0, 0)
Screenshot: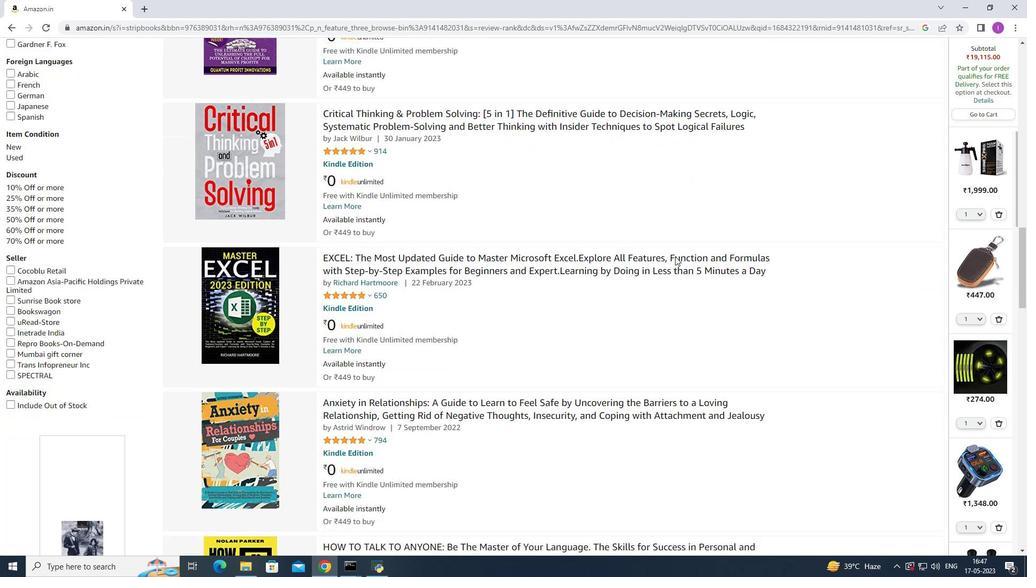 
Action: Mouse moved to (674, 256)
Screenshot: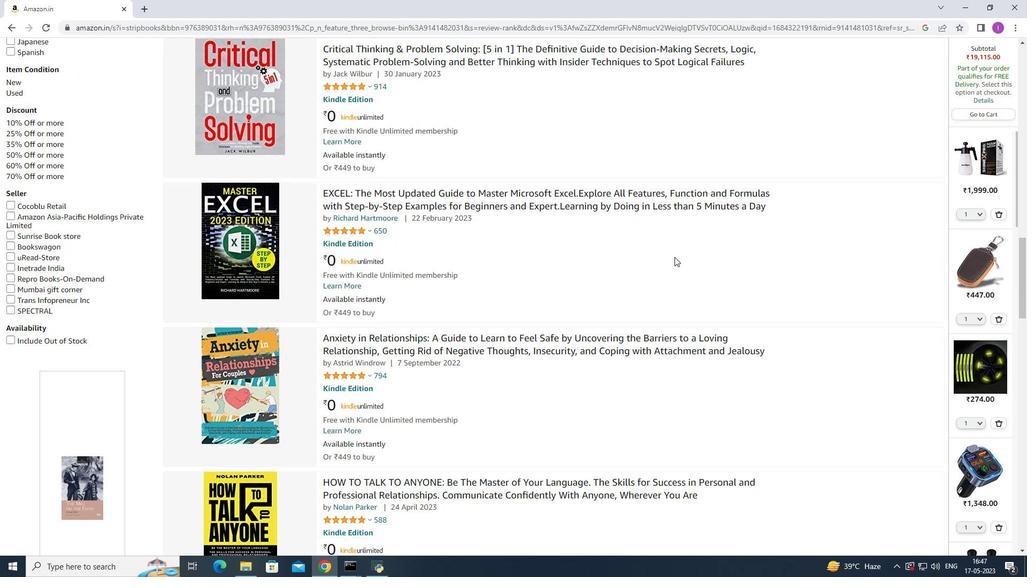 
Action: Mouse scrolled (674, 255) with delta (0, 0)
Screenshot: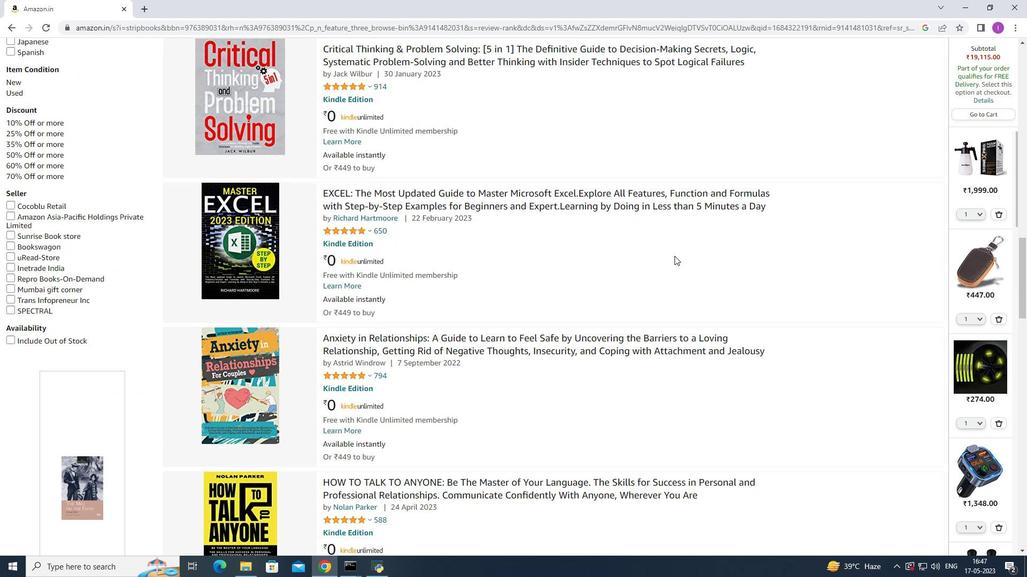 
Action: Mouse scrolled (674, 255) with delta (0, 0)
Screenshot: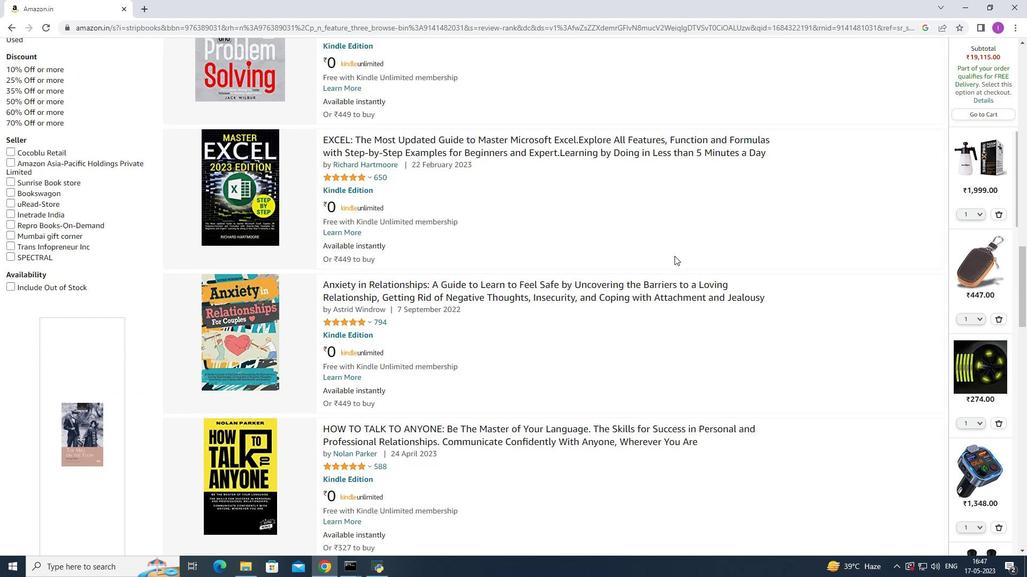 
Action: Mouse scrolled (674, 255) with delta (0, 0)
Screenshot: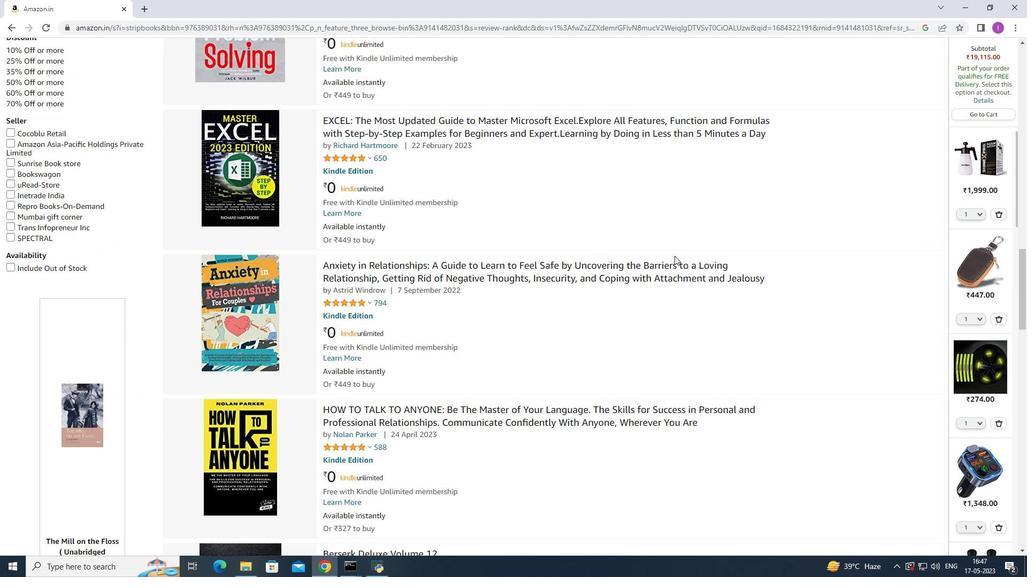 
Action: Mouse scrolled (674, 255) with delta (0, 0)
Screenshot: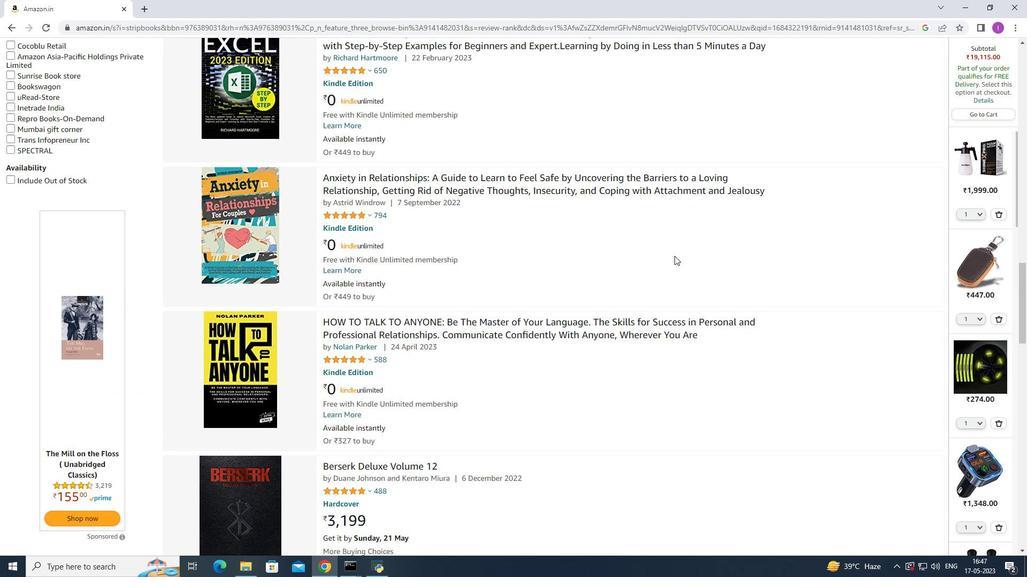 
Action: Mouse scrolled (674, 255) with delta (0, 0)
Screenshot: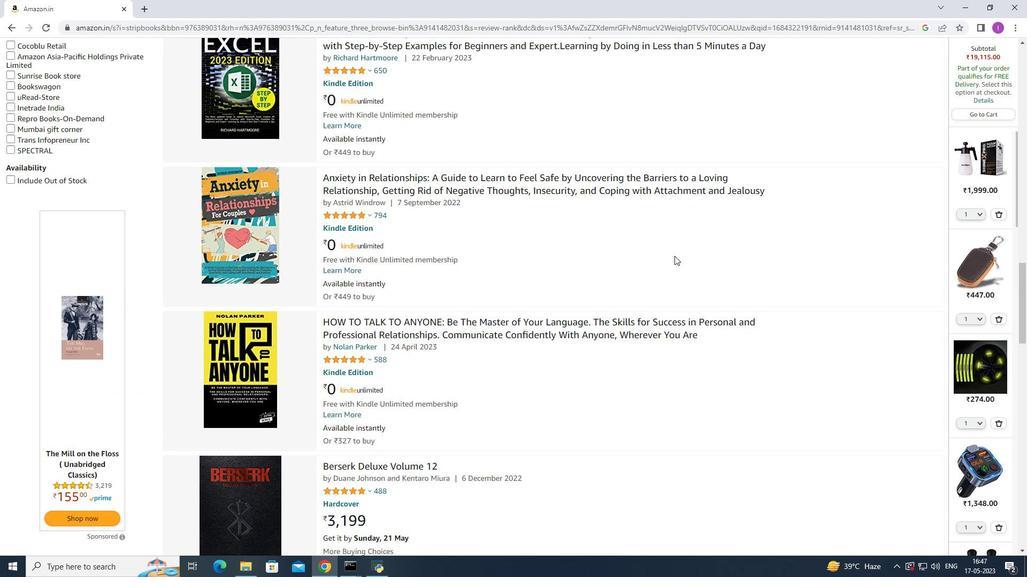 
Action: Mouse scrolled (674, 255) with delta (0, 0)
Screenshot: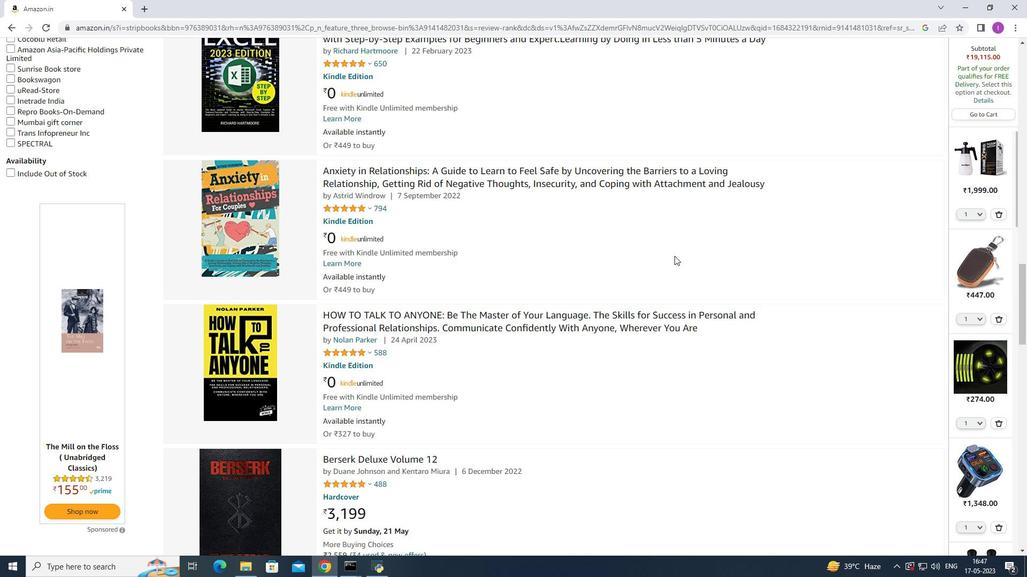 
Action: Mouse moved to (672, 253)
Screenshot: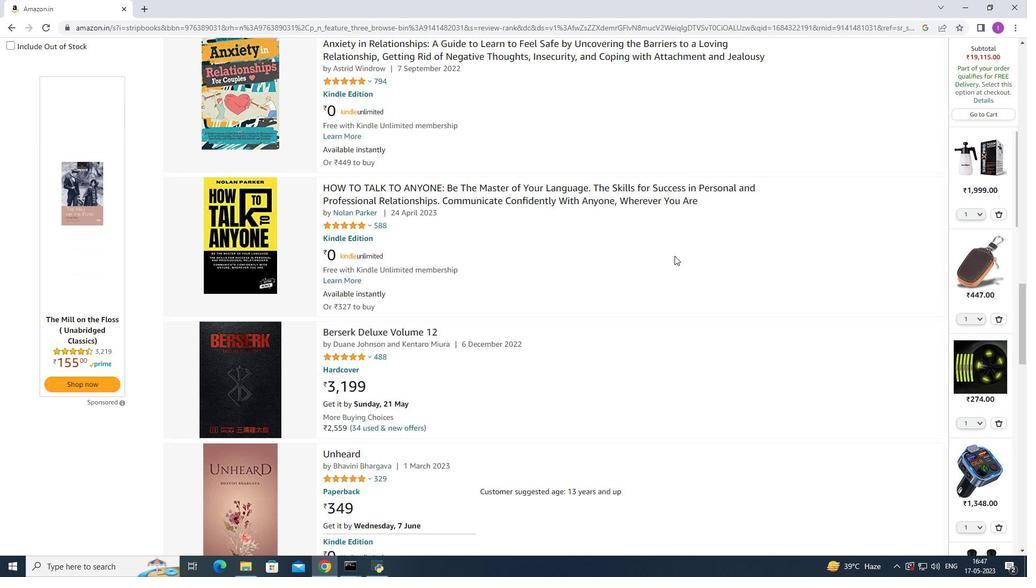 
Action: Mouse scrolled (672, 253) with delta (0, 0)
Screenshot: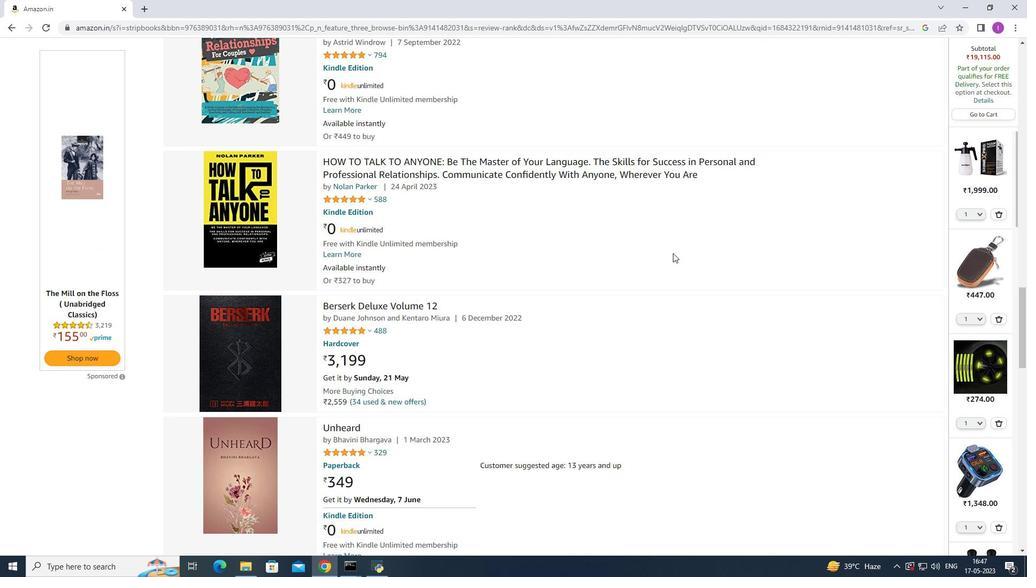 
Action: Mouse scrolled (672, 253) with delta (0, 0)
Screenshot: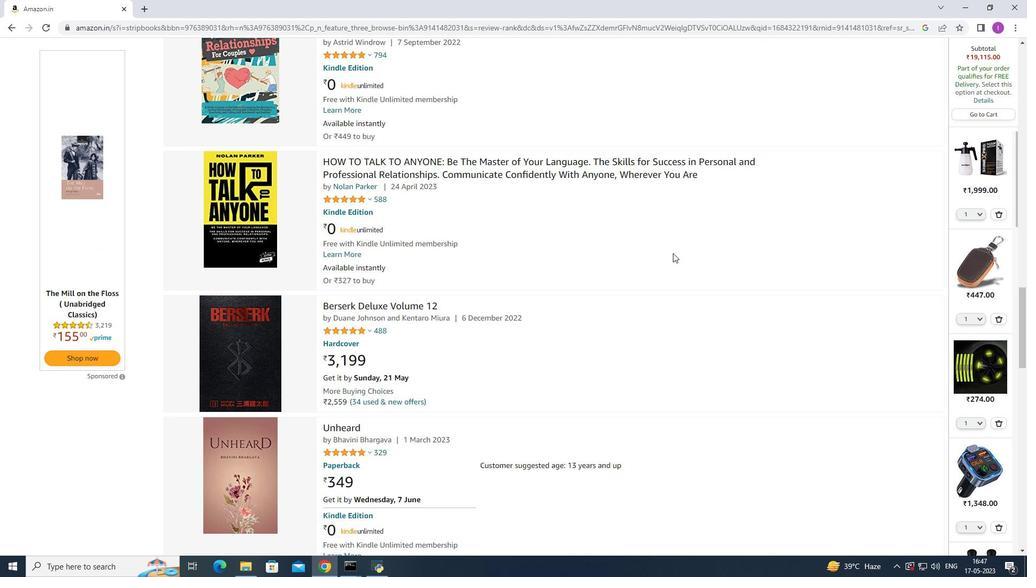 
Action: Mouse scrolled (672, 253) with delta (0, 0)
Screenshot: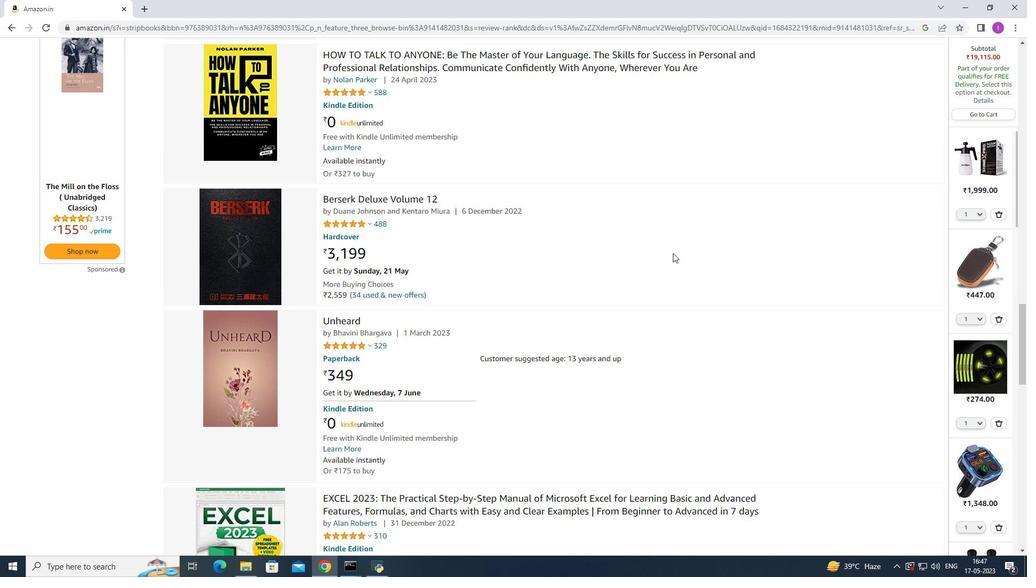 
Action: Mouse scrolled (672, 253) with delta (0, 0)
Screenshot: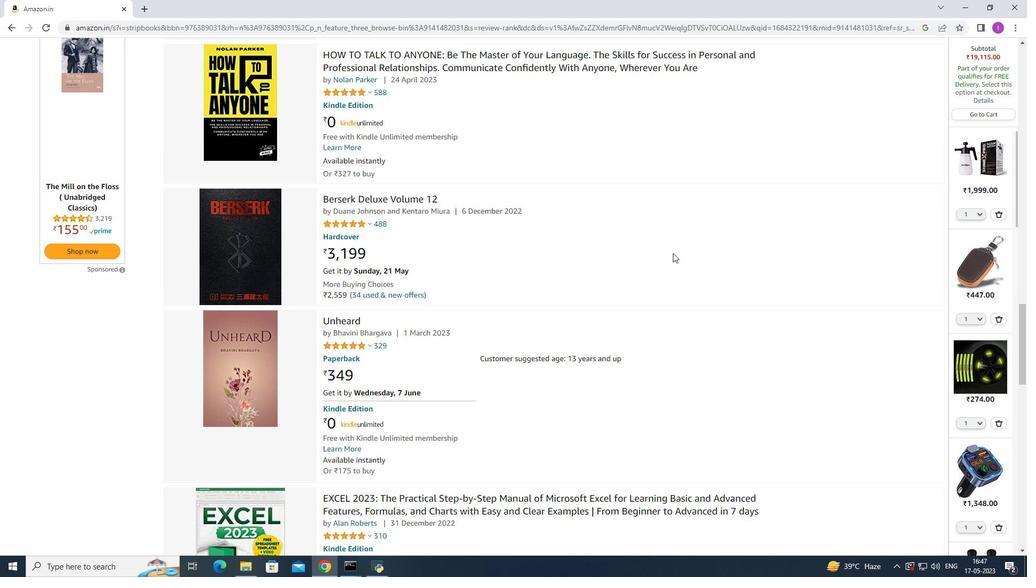 
Action: Mouse scrolled (672, 253) with delta (0, 0)
Screenshot: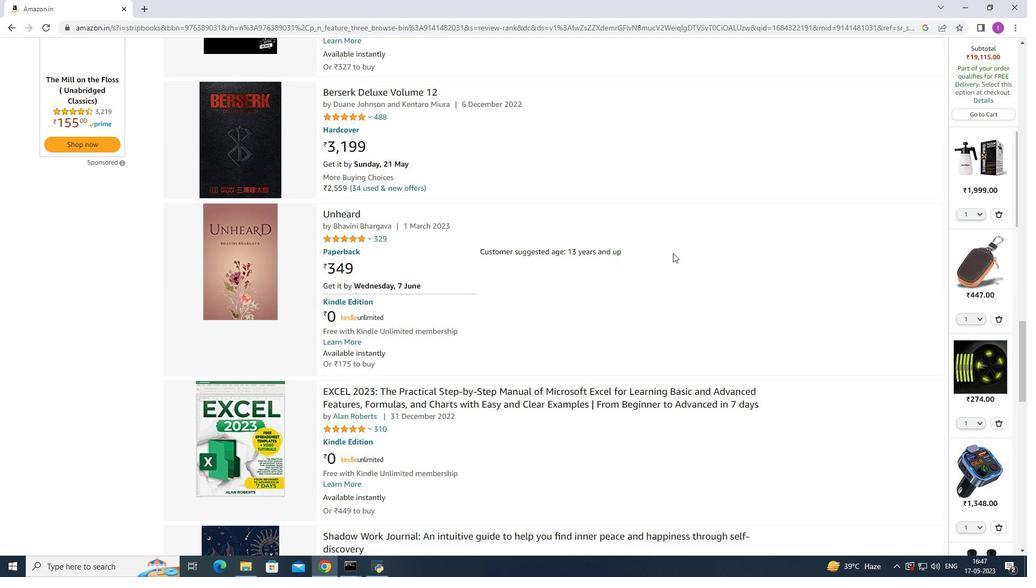 
Action: Mouse scrolled (672, 253) with delta (0, 0)
Screenshot: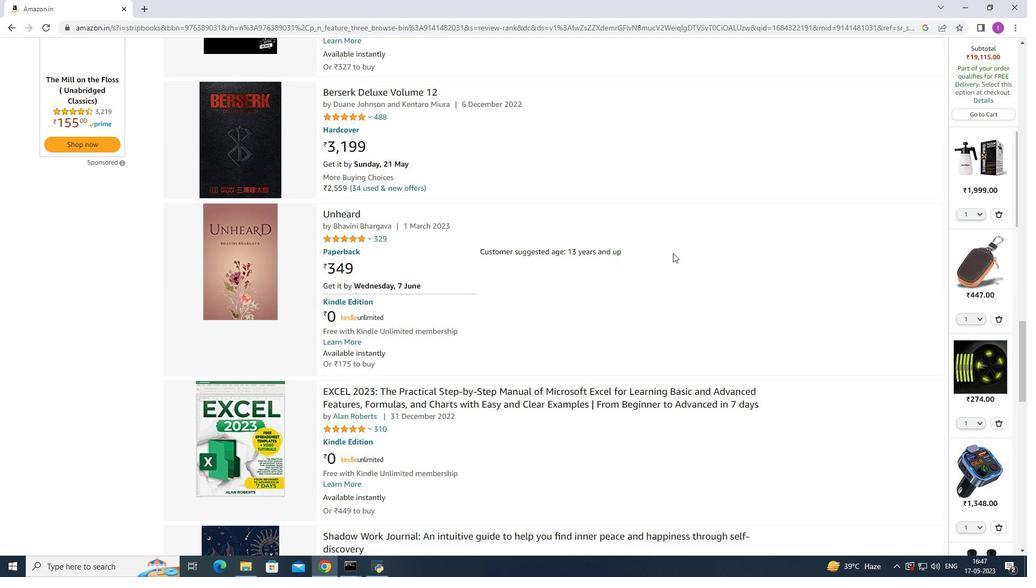 
Action: Mouse scrolled (672, 253) with delta (0, 0)
Screenshot: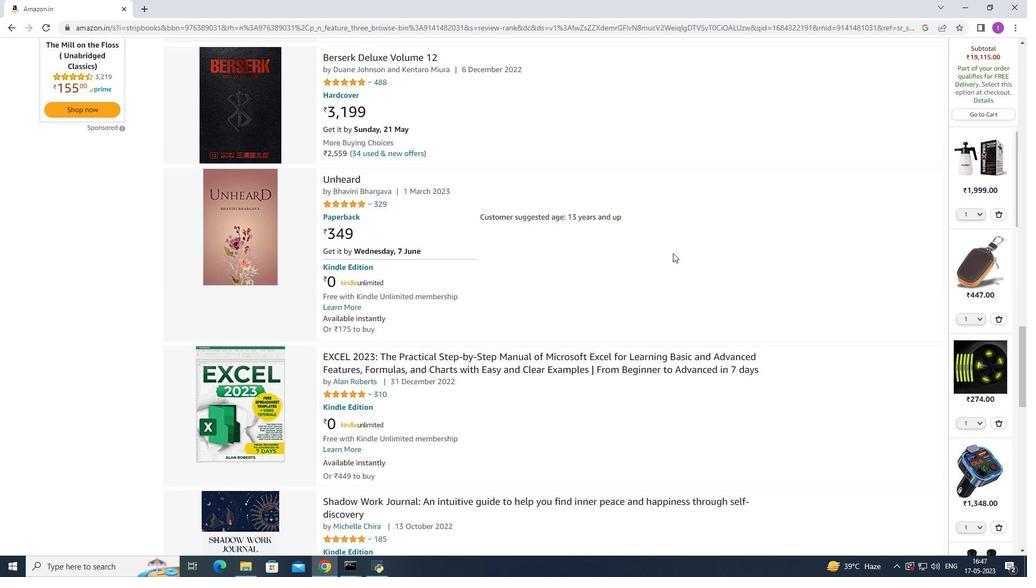 
Action: Mouse scrolled (672, 253) with delta (0, 0)
Screenshot: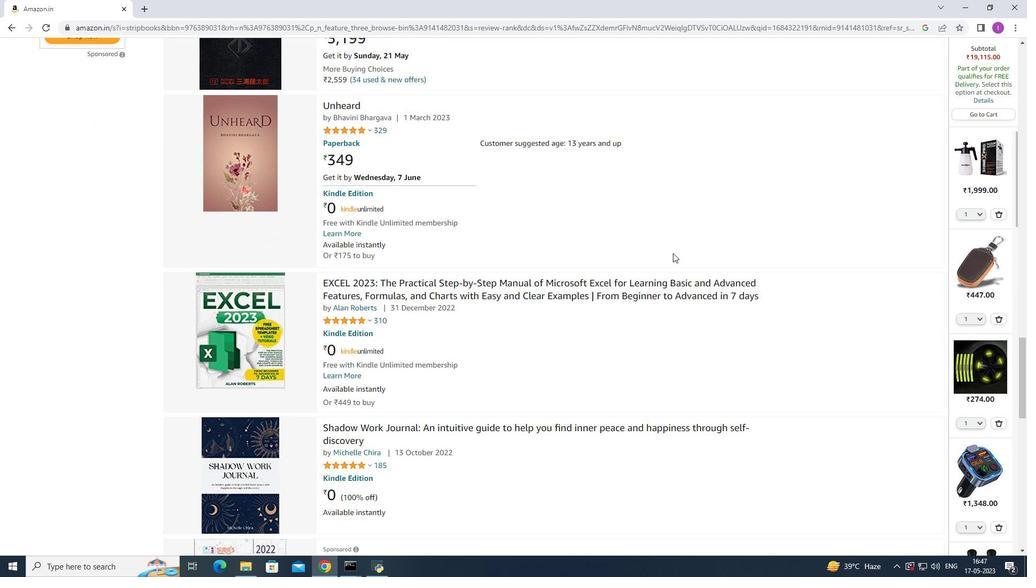 
Action: Mouse scrolled (672, 253) with delta (0, 0)
Screenshot: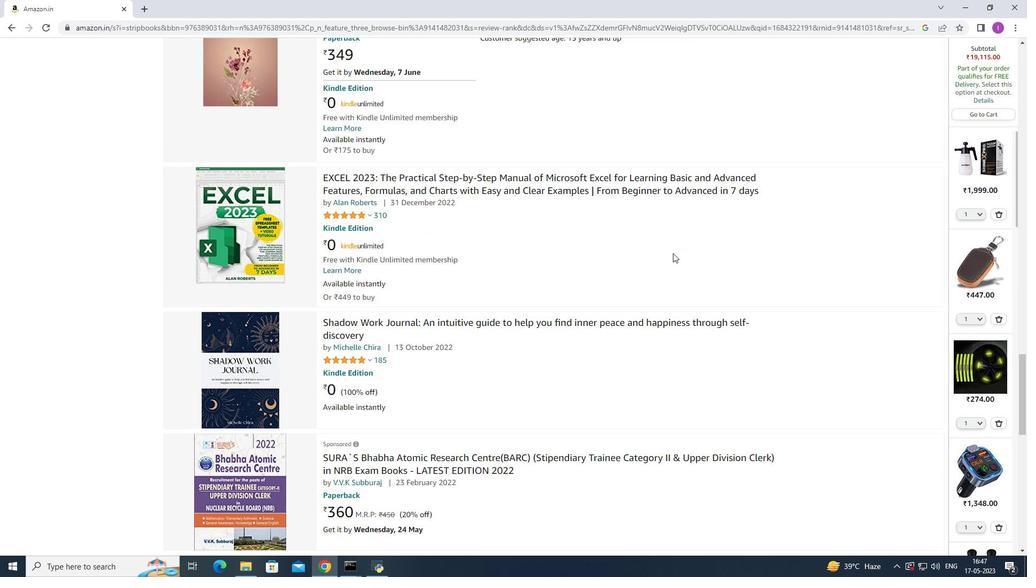 
Action: Mouse scrolled (672, 253) with delta (0, 0)
Screenshot: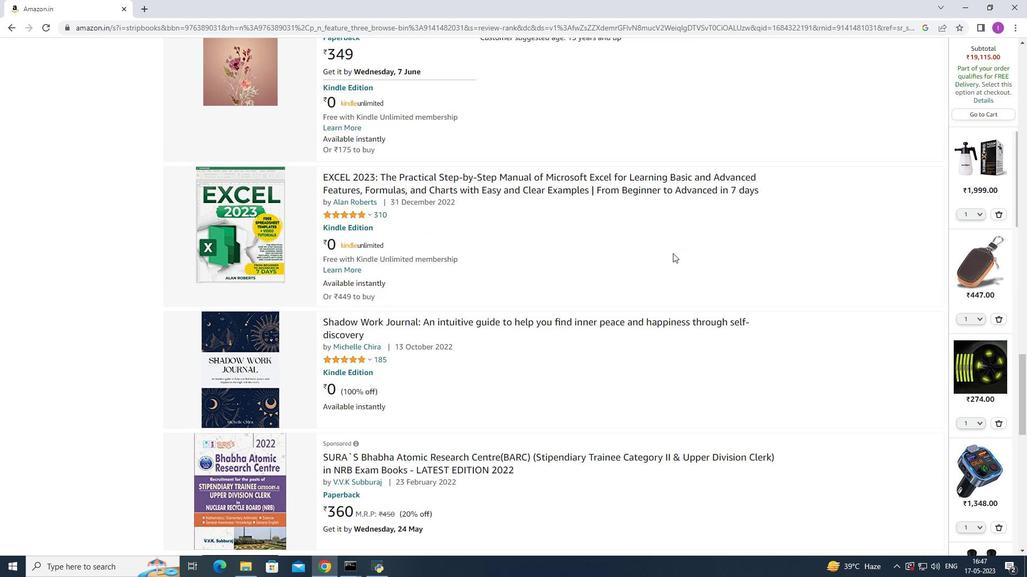 
Action: Mouse scrolled (672, 253) with delta (0, 0)
Screenshot: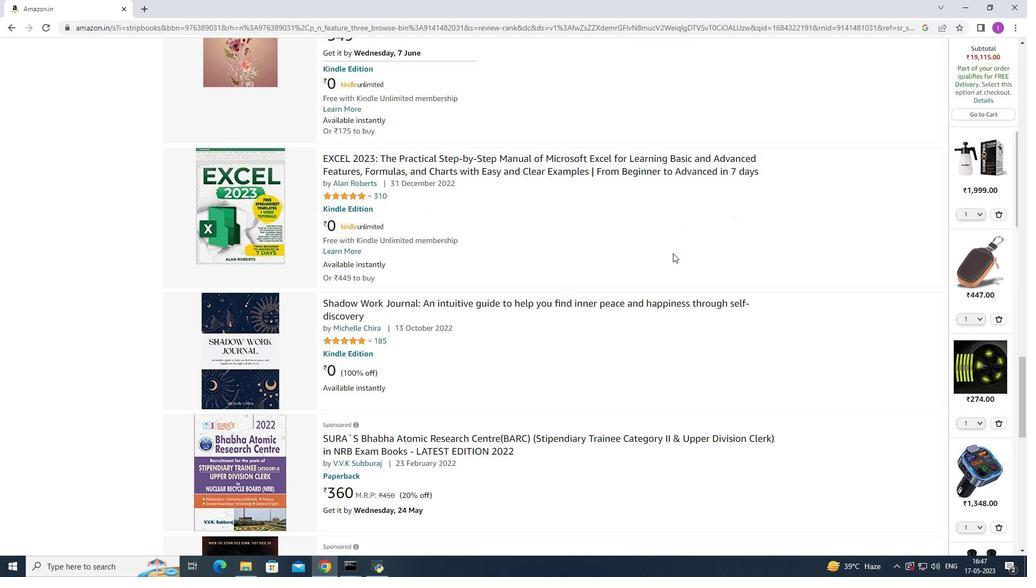 
Action: Mouse scrolled (672, 253) with delta (0, 0)
Screenshot: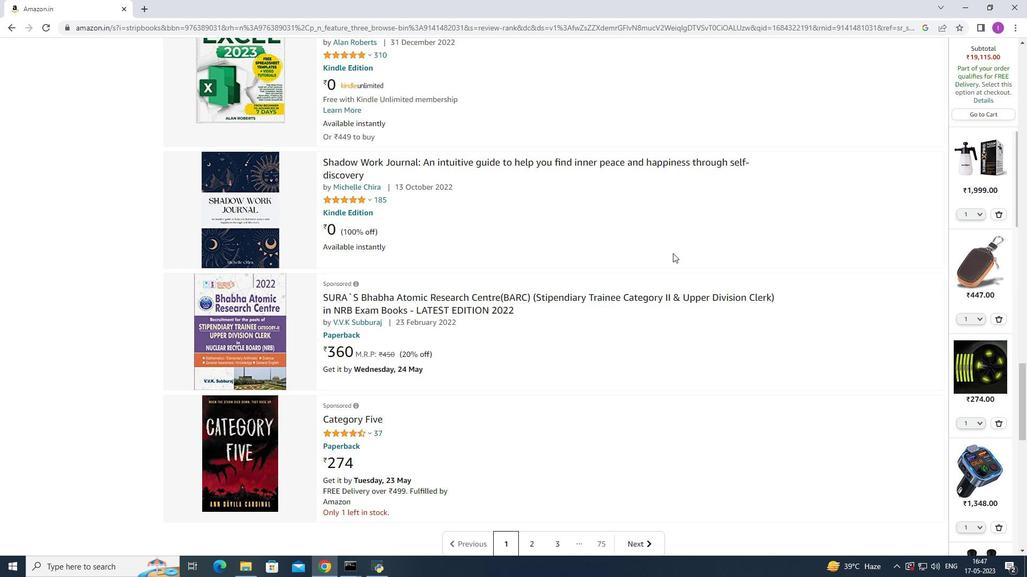 
Action: Mouse scrolled (672, 253) with delta (0, 0)
Screenshot: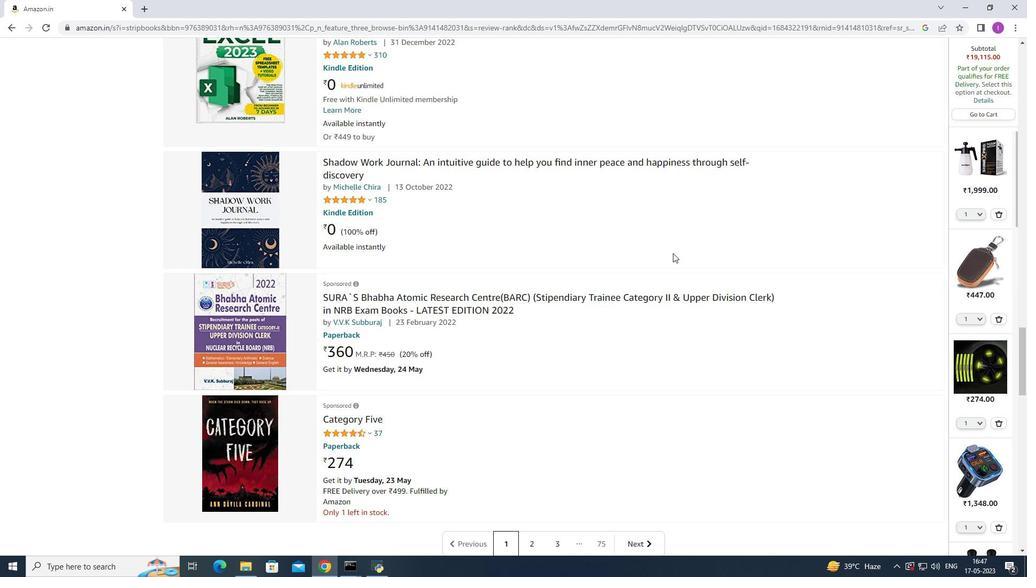 
Action: Mouse scrolled (672, 253) with delta (0, 0)
Screenshot: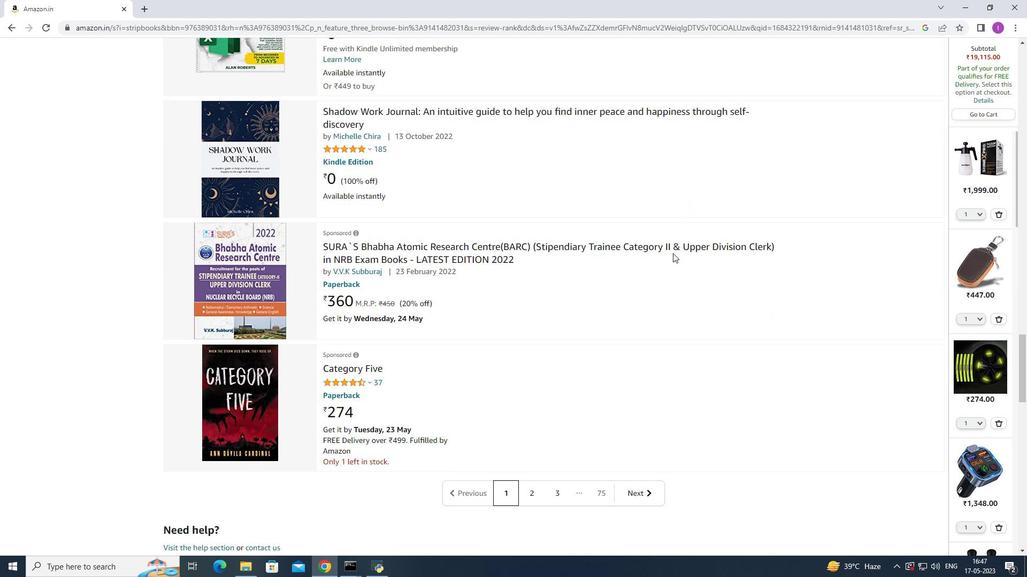 
Action: Mouse scrolled (672, 253) with delta (0, 0)
Screenshot: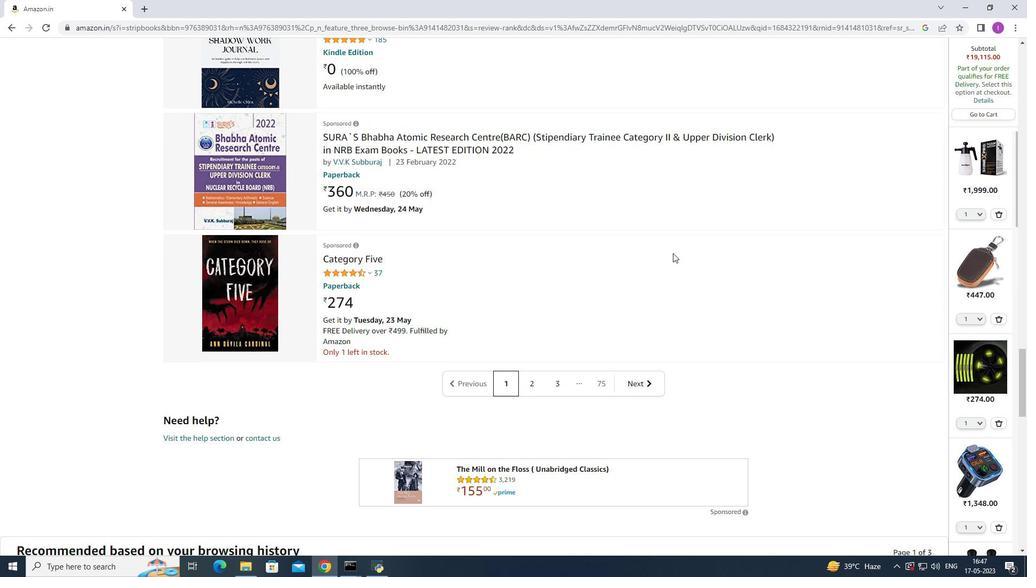 
Action: Mouse scrolled (672, 253) with delta (0, 0)
Screenshot: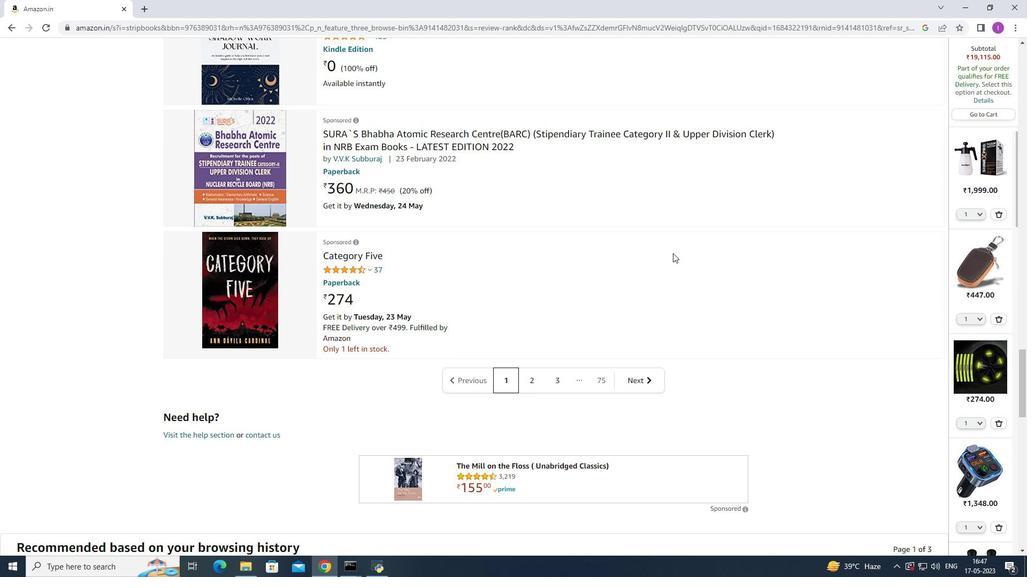 
Action: Mouse moved to (536, 280)
Screenshot: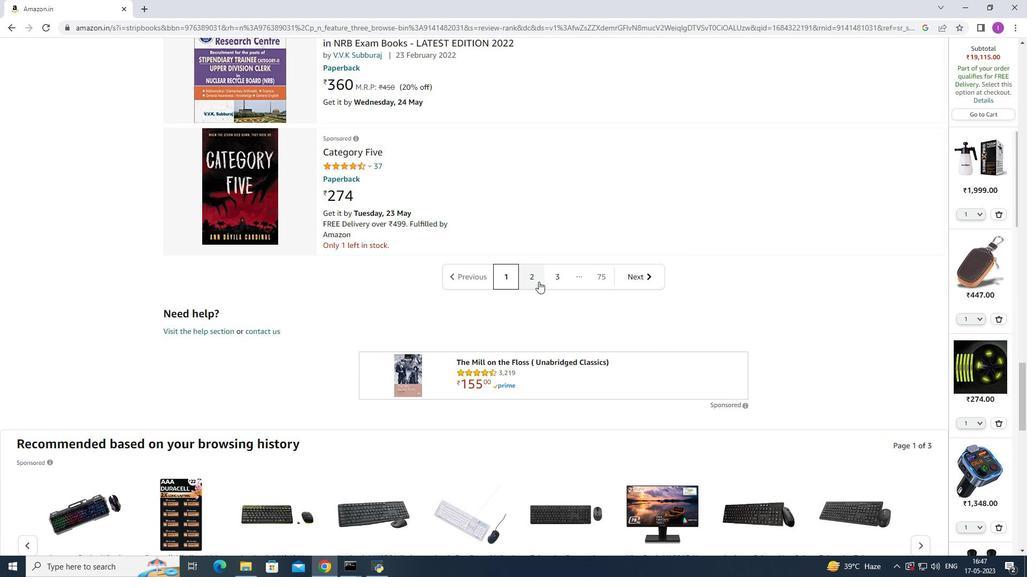 
Action: Mouse pressed left at (536, 280)
Screenshot: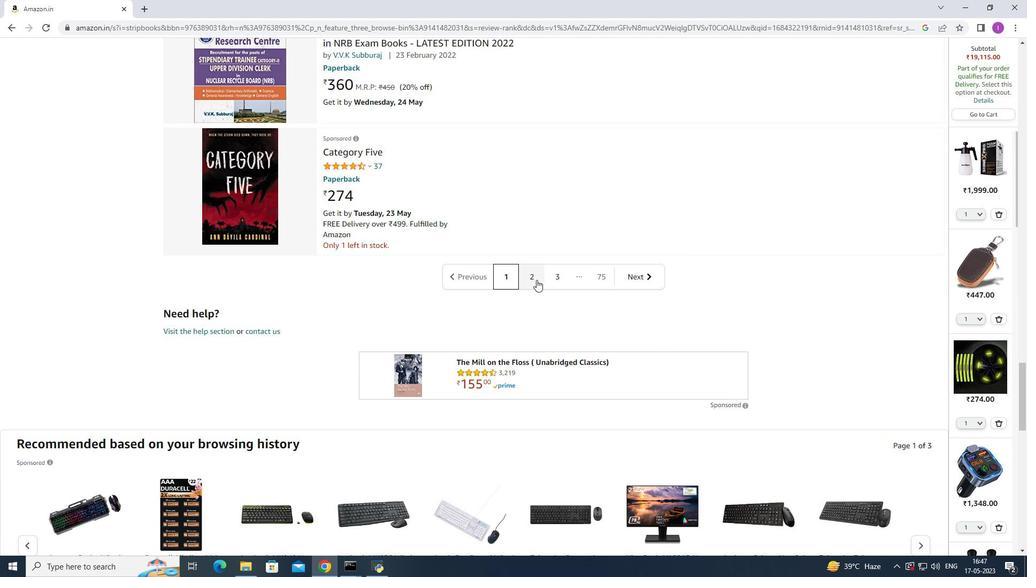 
Action: Mouse moved to (530, 297)
Screenshot: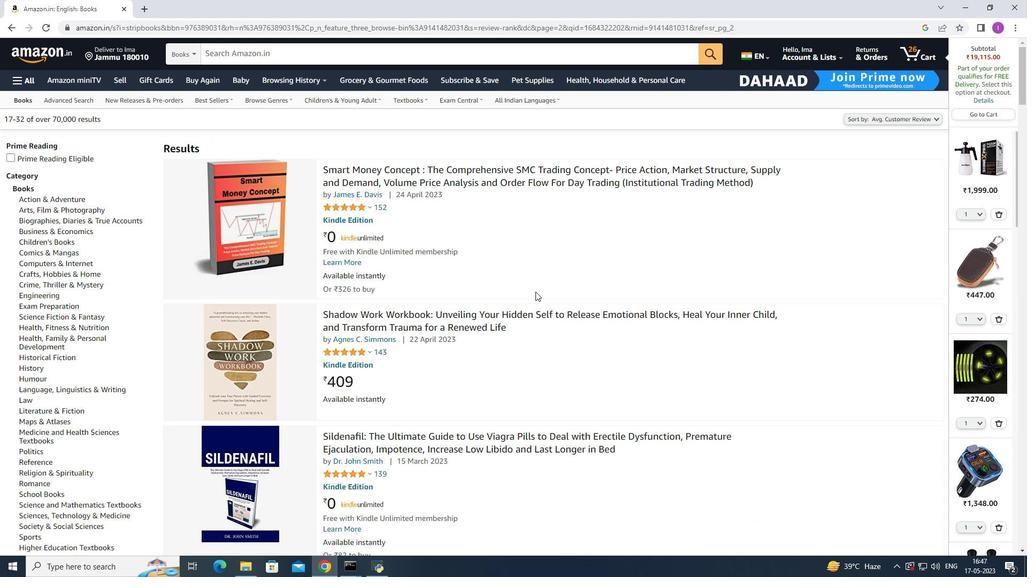 
Action: Mouse scrolled (530, 296) with delta (0, 0)
Screenshot: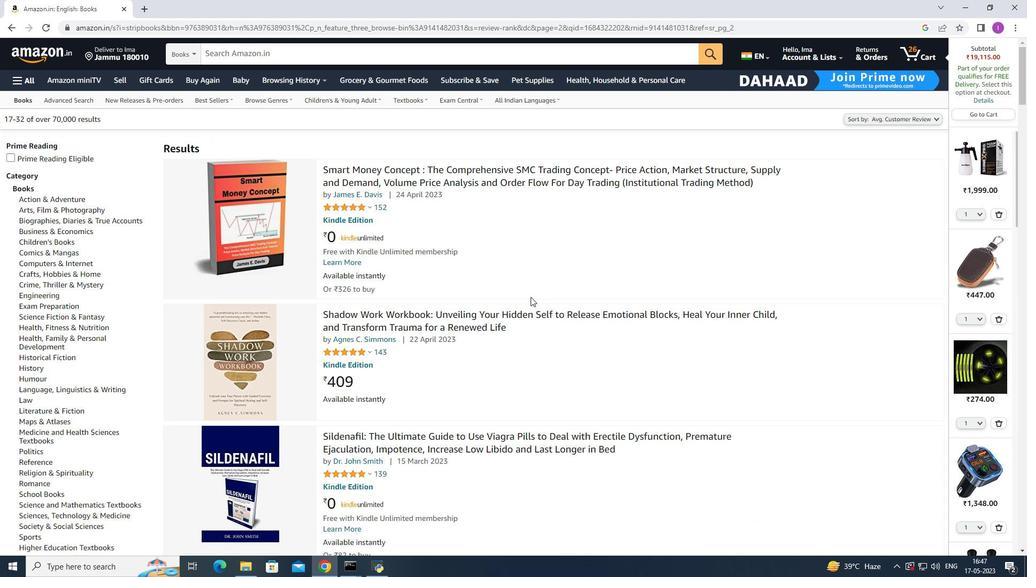 
Action: Mouse moved to (530, 297)
Screenshot: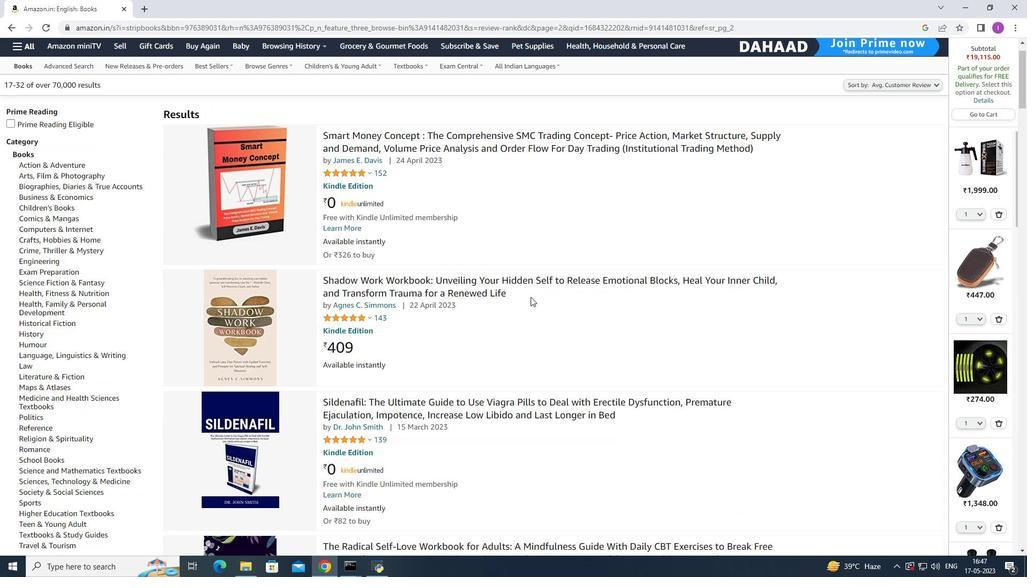 
Action: Mouse scrolled (530, 297) with delta (0, 0)
Screenshot: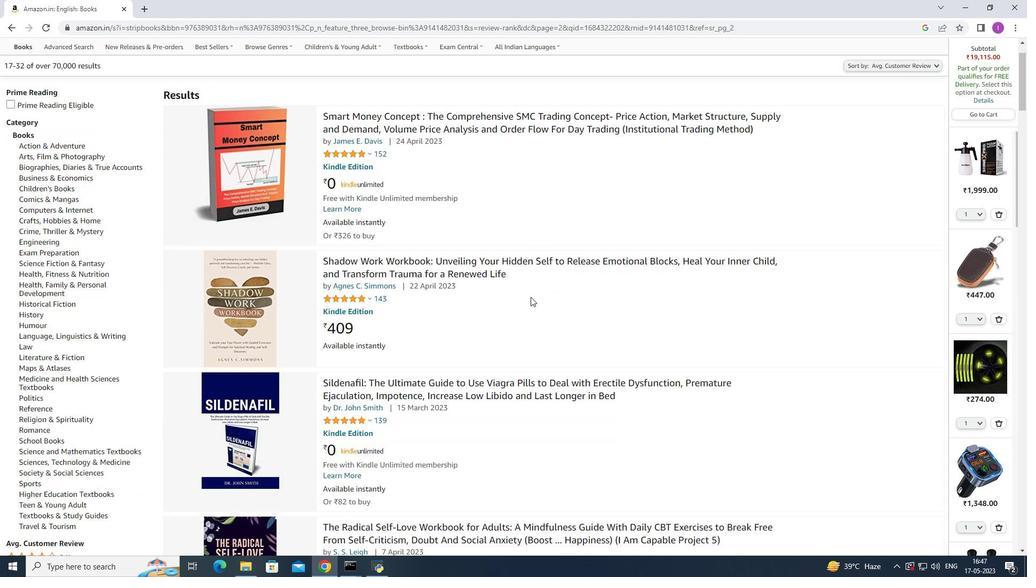 
Action: Mouse moved to (530, 300)
Screenshot: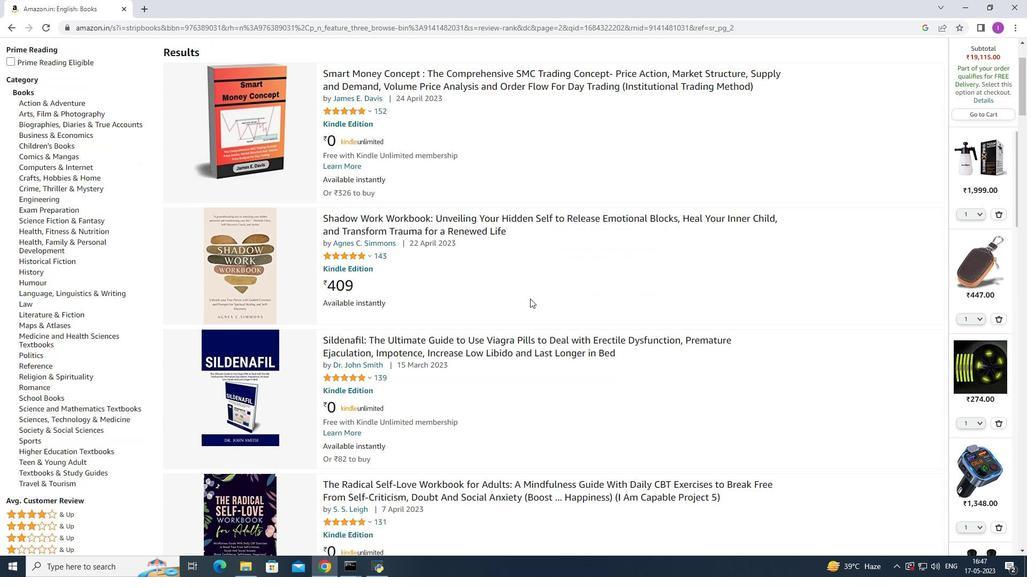 
Action: Mouse scrolled (530, 300) with delta (0, 0)
Screenshot: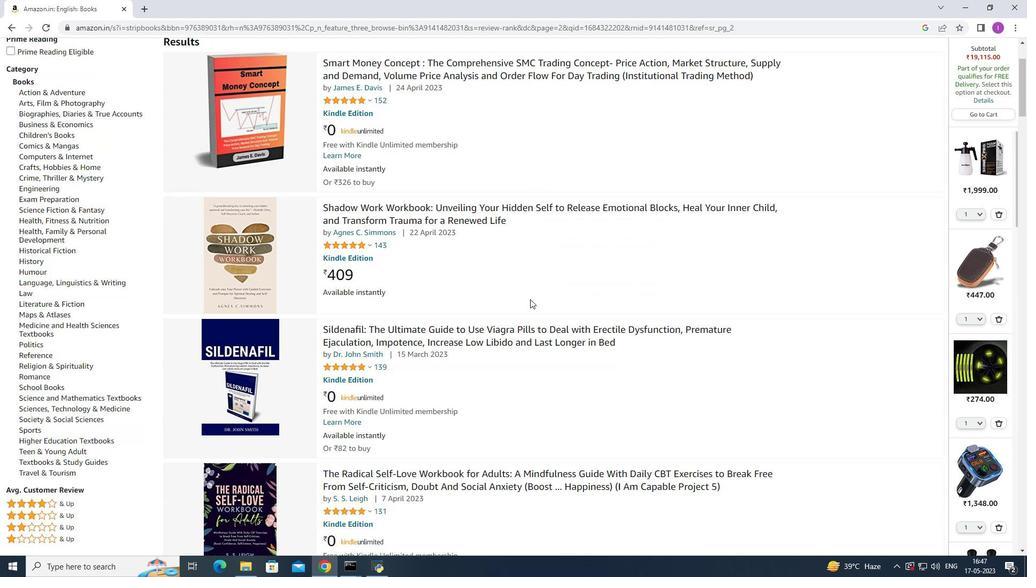 
Action: Mouse scrolled (530, 300) with delta (0, 0)
Screenshot: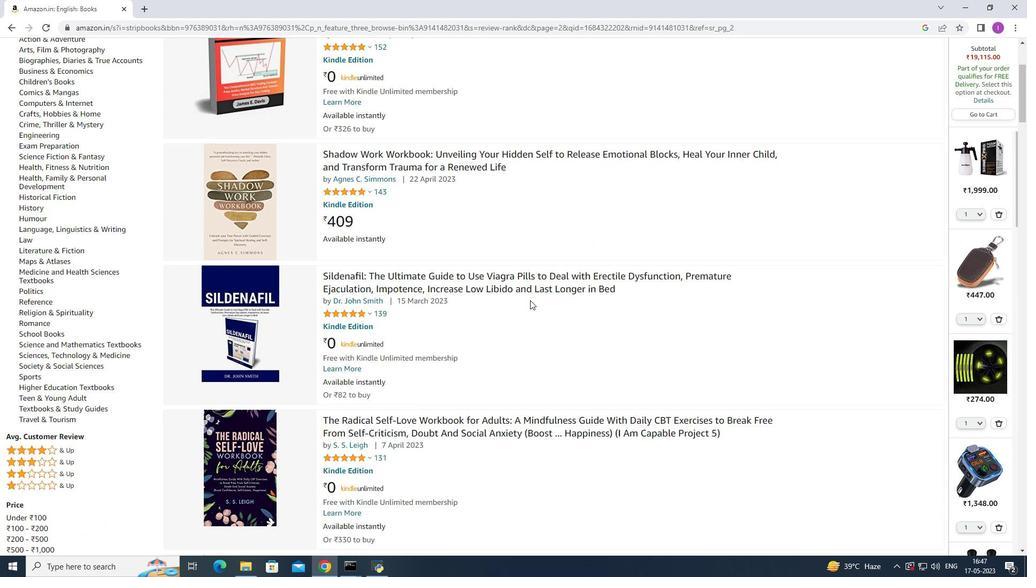 
Action: Mouse scrolled (530, 300) with delta (0, 0)
Screenshot: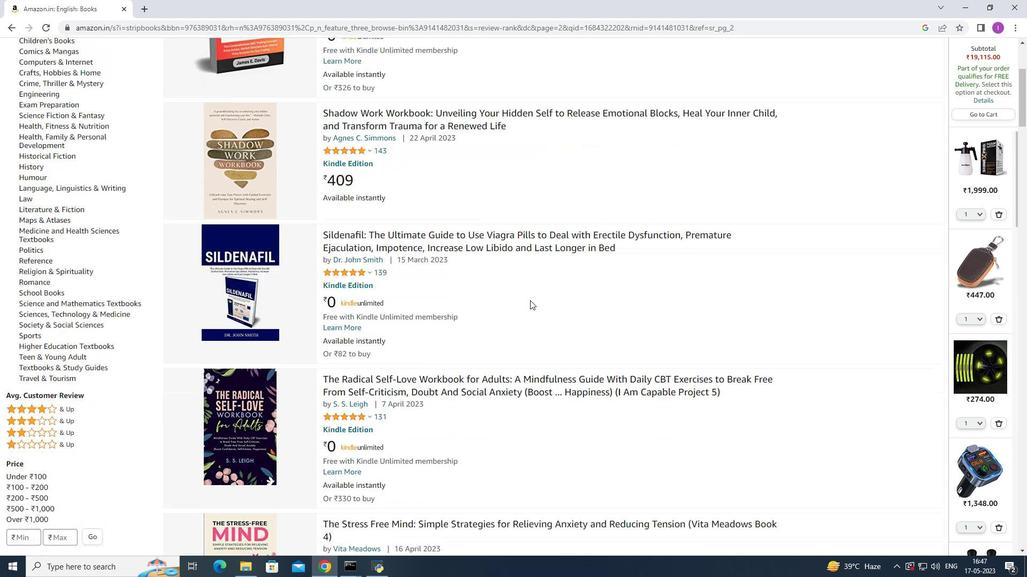 
Action: Mouse scrolled (530, 300) with delta (0, 0)
Screenshot: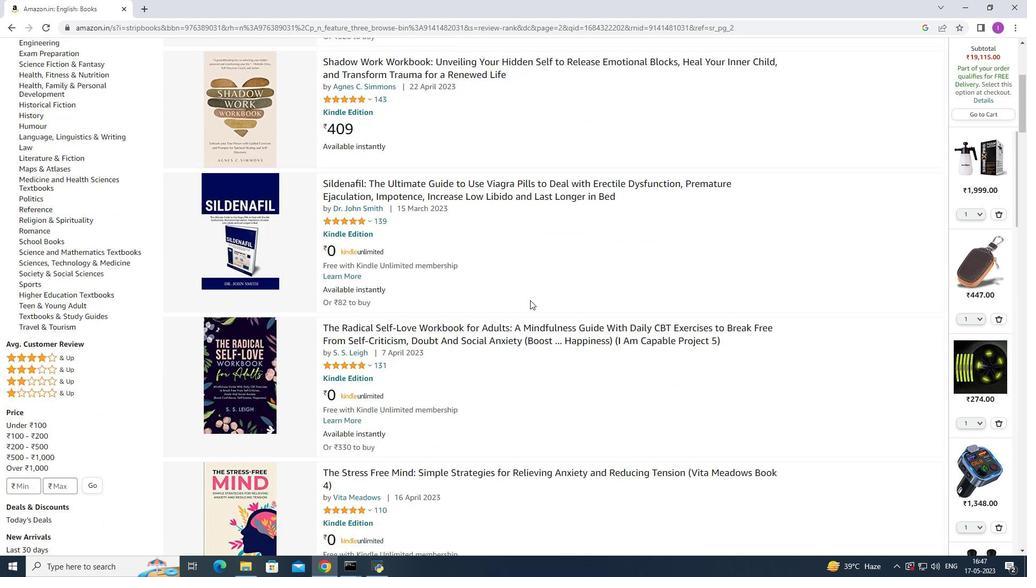 
Action: Mouse scrolled (530, 300) with delta (0, 0)
Screenshot: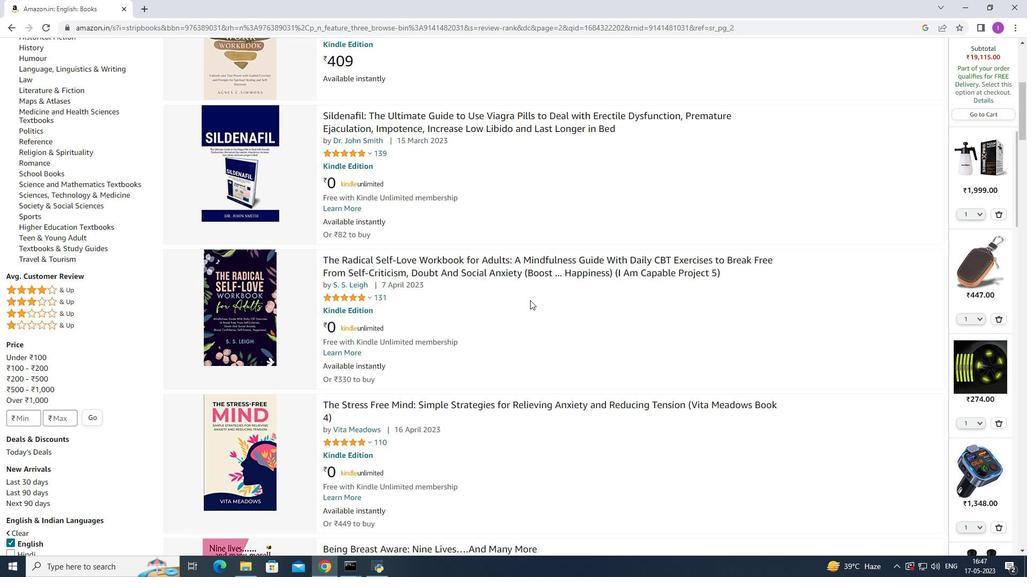 
Action: Mouse scrolled (530, 300) with delta (0, 0)
Screenshot: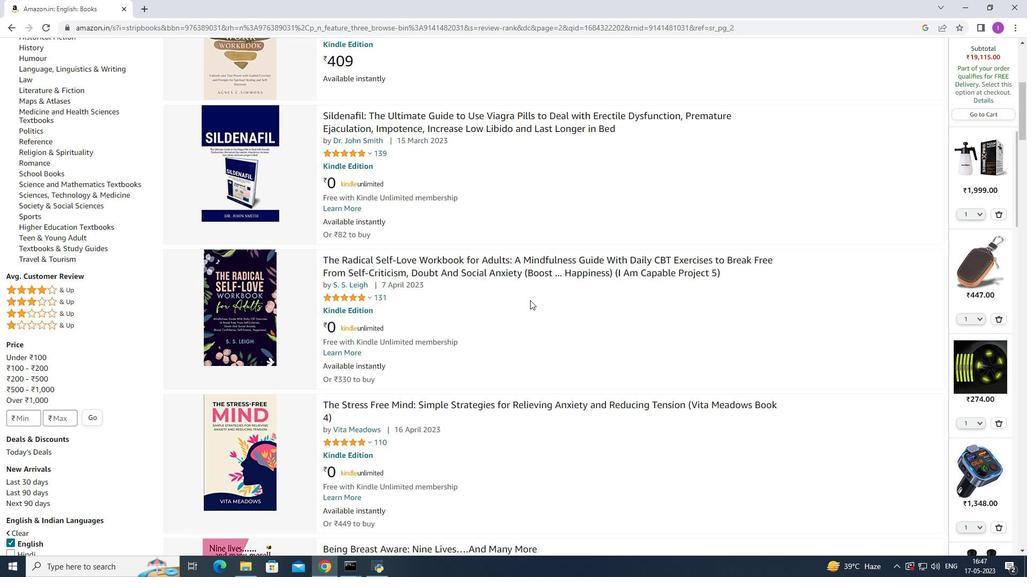 
Action: Mouse scrolled (530, 300) with delta (0, 0)
Screenshot: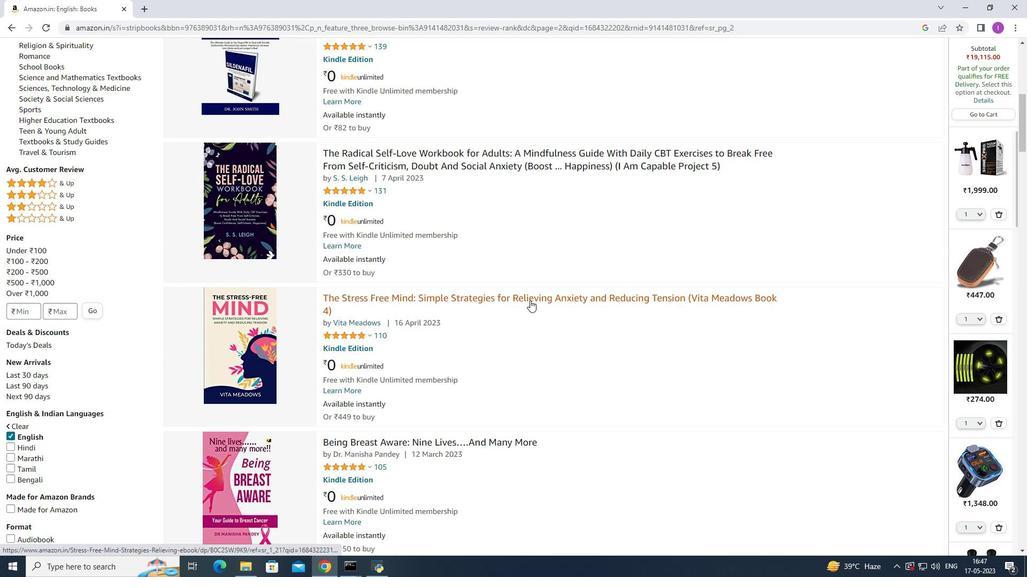 
Action: Mouse scrolled (530, 300) with delta (0, 0)
Screenshot: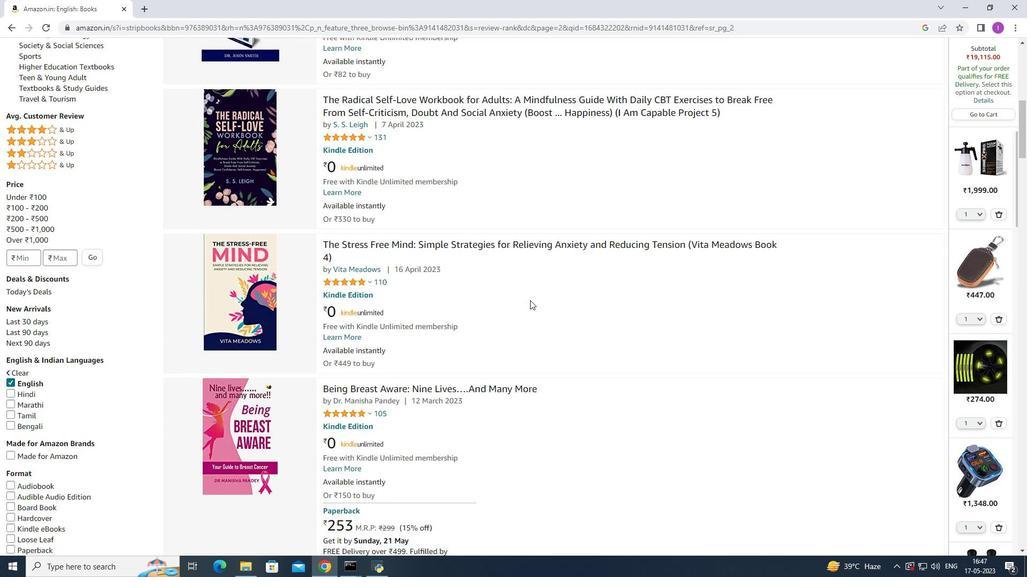 
Action: Mouse scrolled (530, 300) with delta (0, 0)
Screenshot: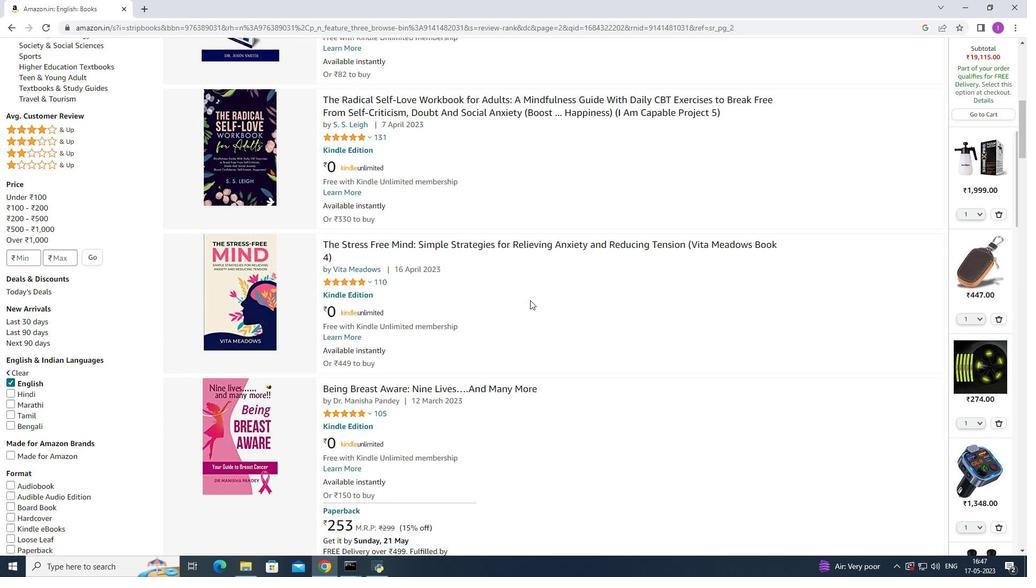 
Action: Mouse scrolled (530, 300) with delta (0, 0)
Screenshot: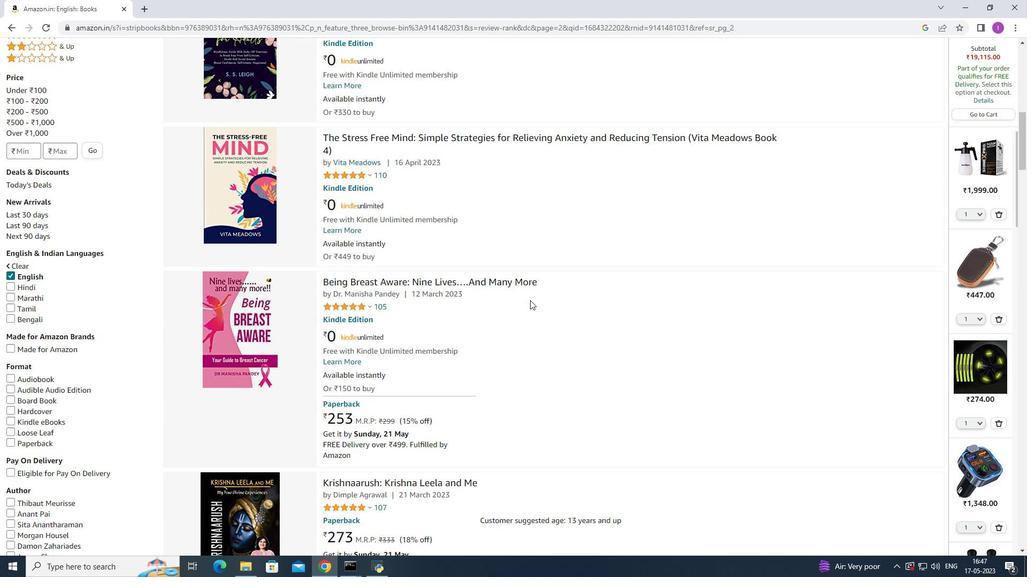 
Action: Mouse scrolled (530, 300) with delta (0, 0)
Screenshot: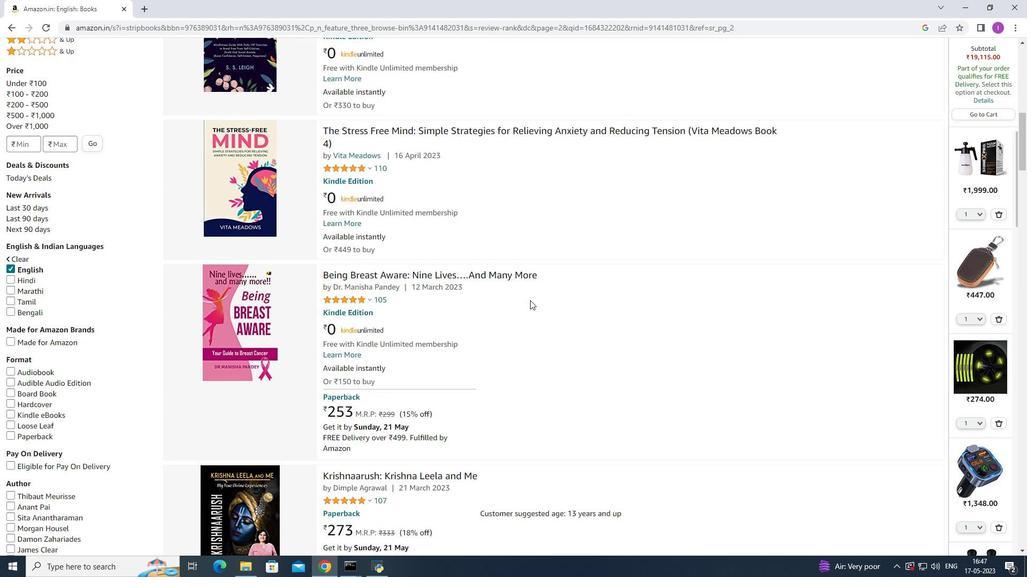 
Action: Mouse scrolled (530, 300) with delta (0, 0)
Screenshot: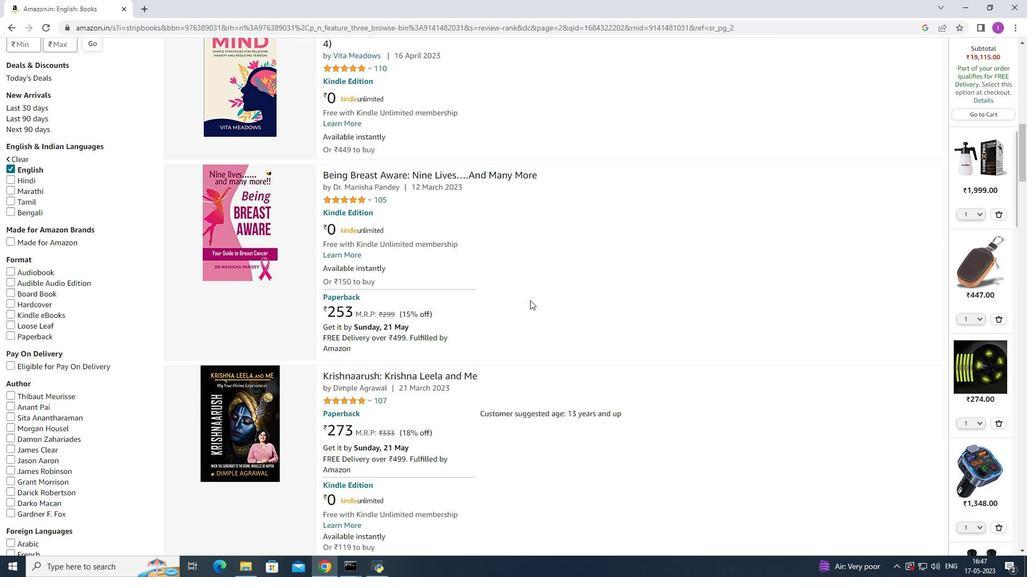 
Action: Mouse scrolled (530, 300) with delta (0, 0)
Screenshot: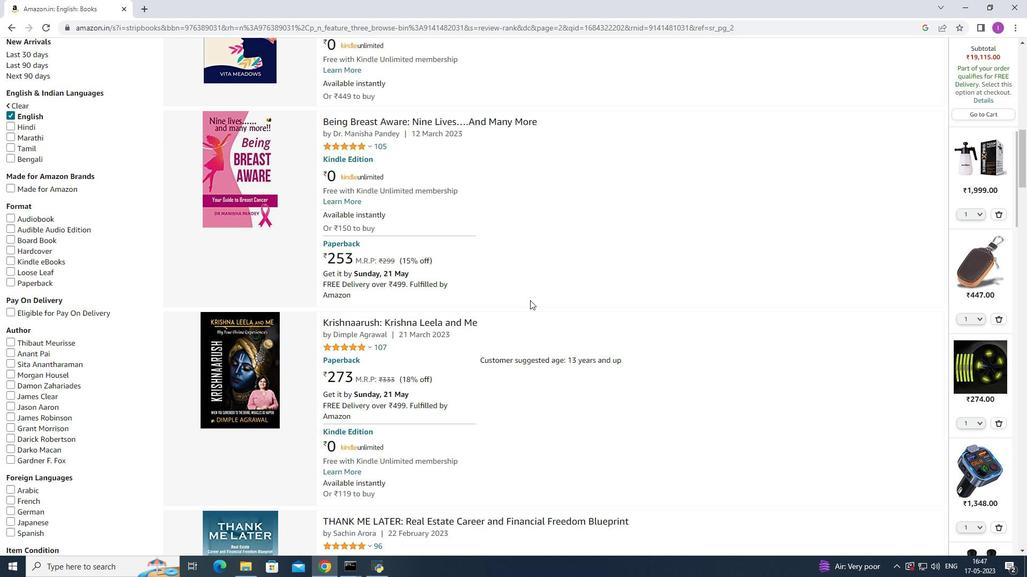 
Action: Mouse scrolled (530, 300) with delta (0, 0)
Screenshot: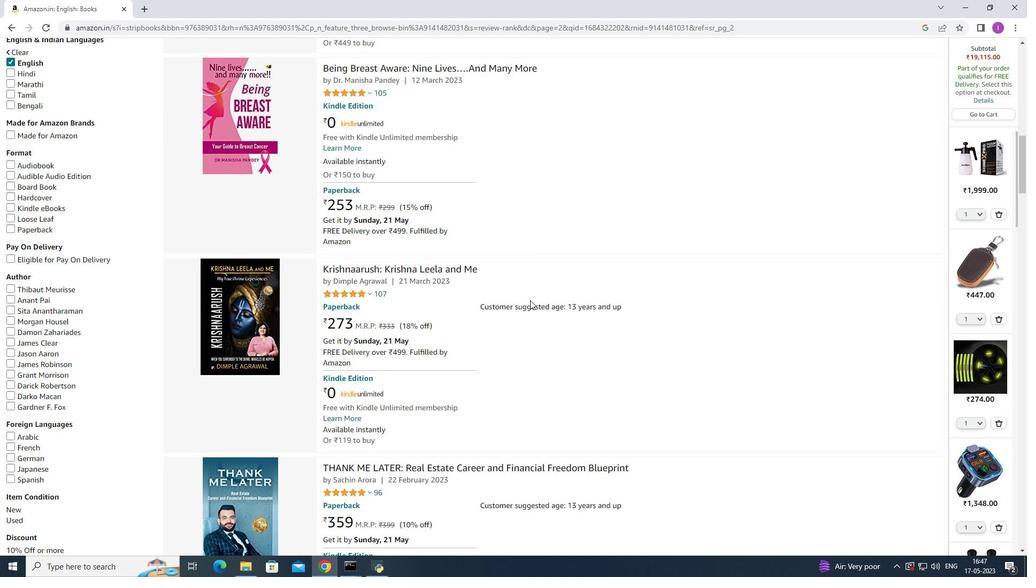 
Action: Mouse scrolled (530, 300) with delta (0, 0)
Screenshot: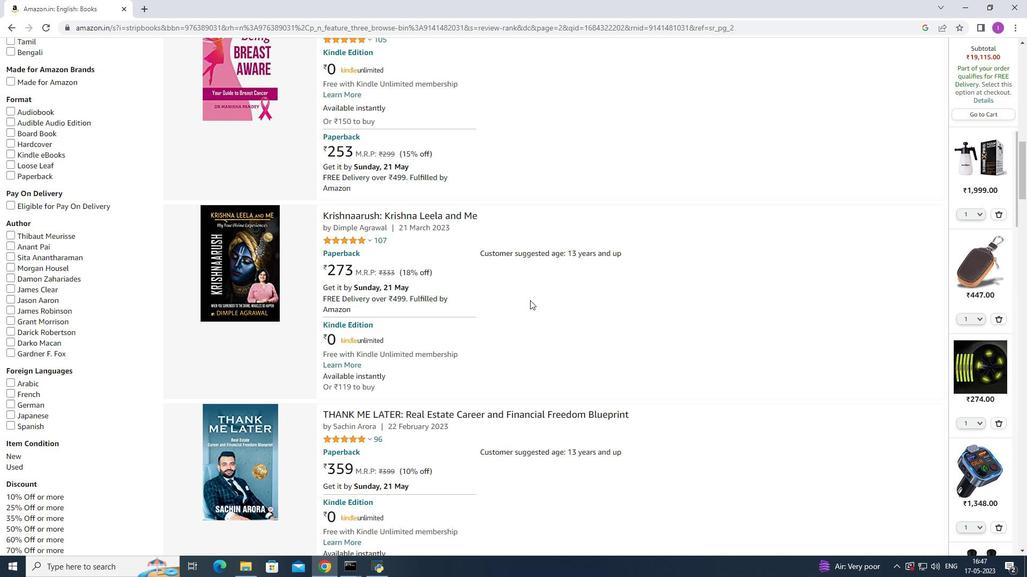 
Action: Mouse scrolled (530, 300) with delta (0, 0)
Screenshot: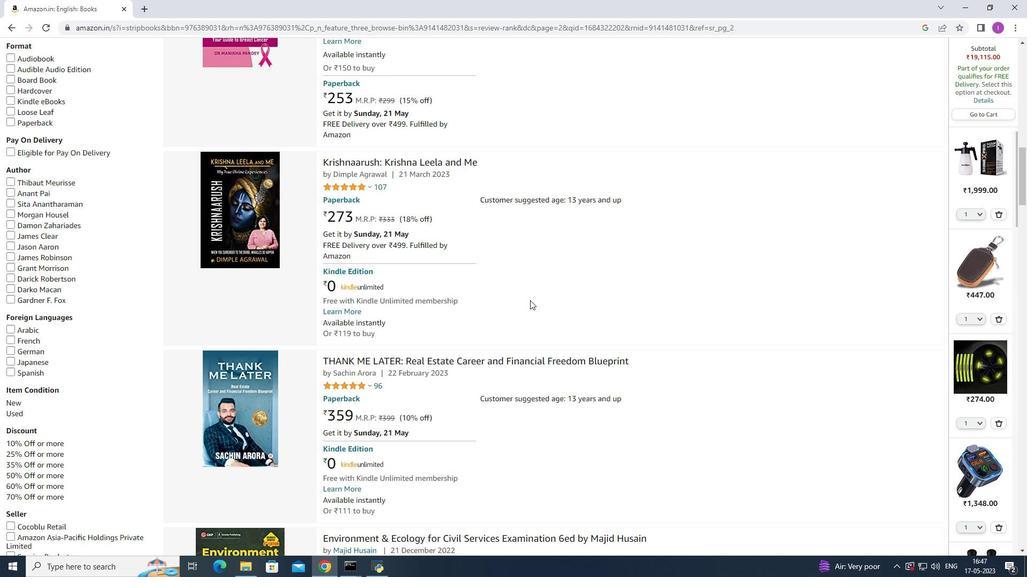 
Action: Mouse scrolled (530, 300) with delta (0, 0)
Screenshot: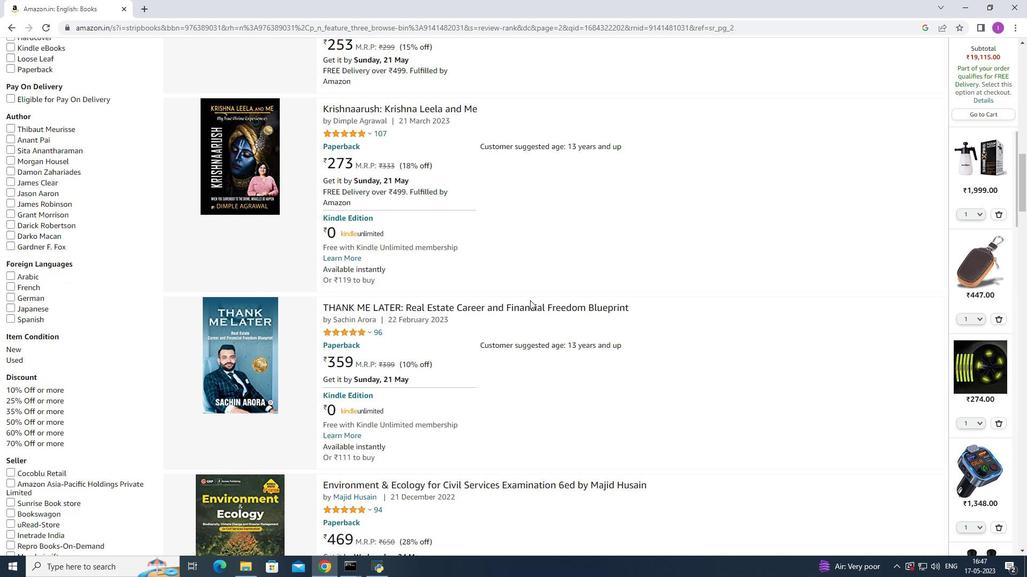 
Action: Mouse scrolled (530, 300) with delta (0, 0)
Screenshot: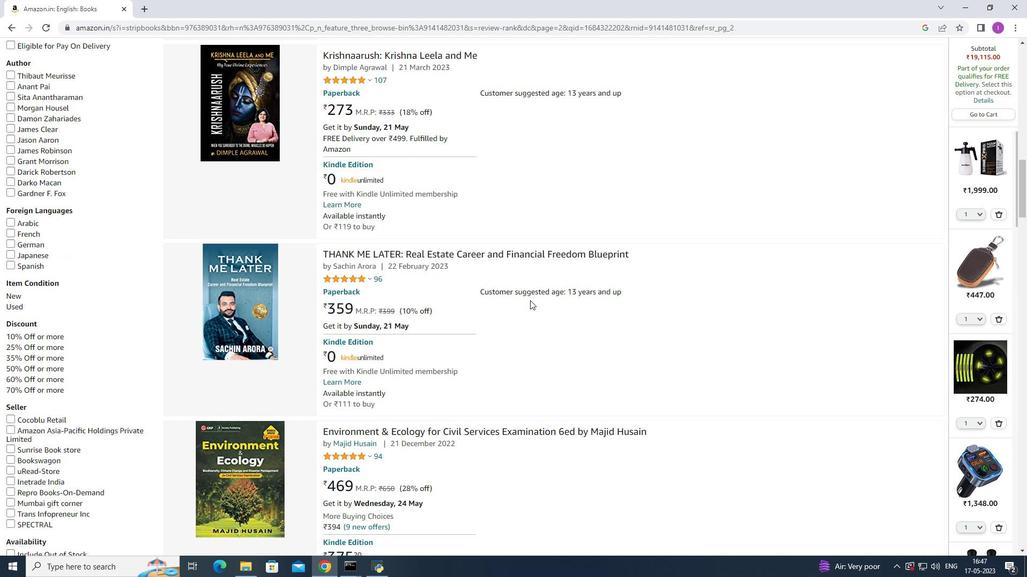 
Action: Mouse scrolled (530, 300) with delta (0, 0)
Screenshot: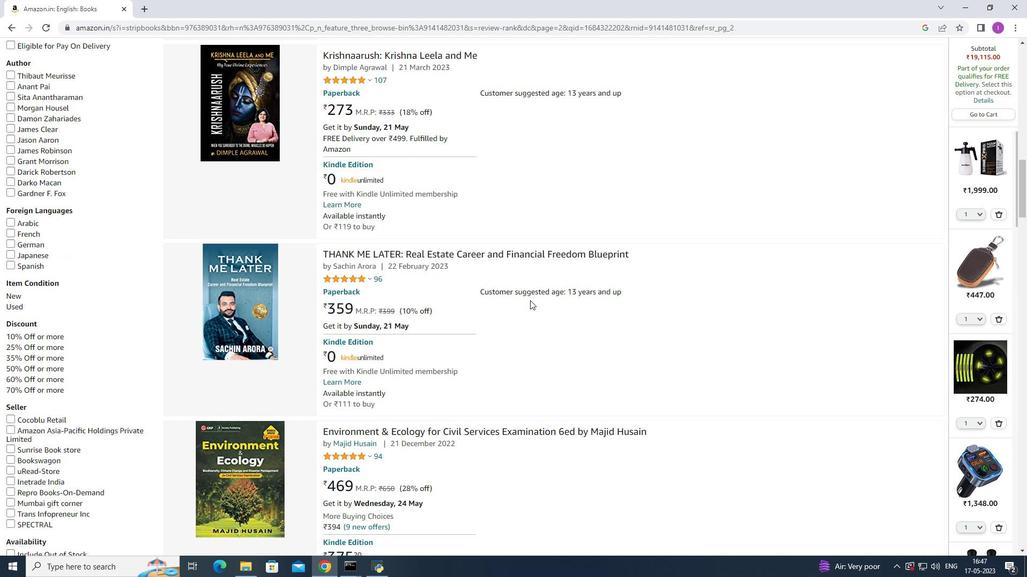 
Action: Mouse scrolled (530, 300) with delta (0, 0)
Screenshot: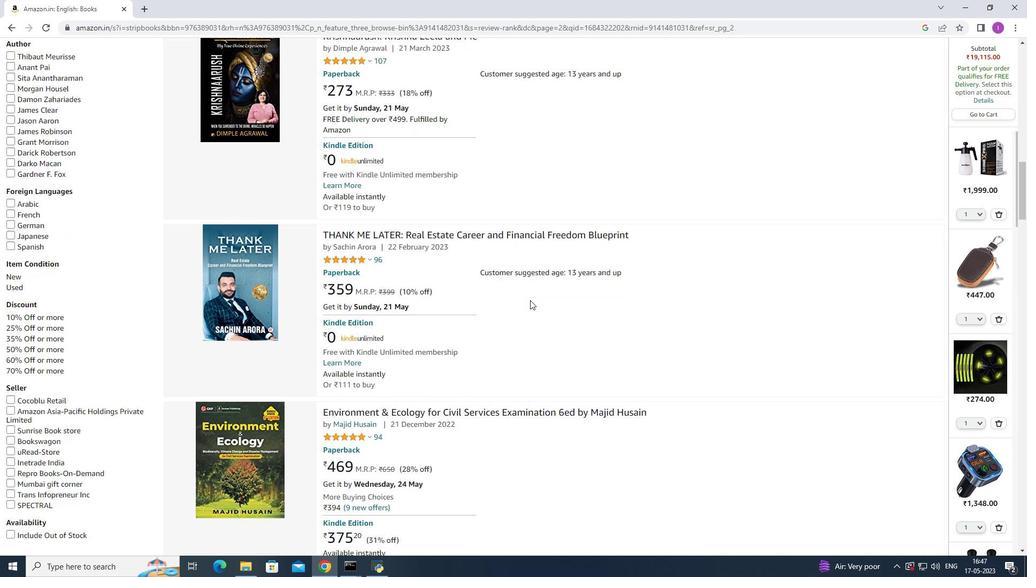 
Action: Mouse scrolled (530, 300) with delta (0, 0)
Screenshot: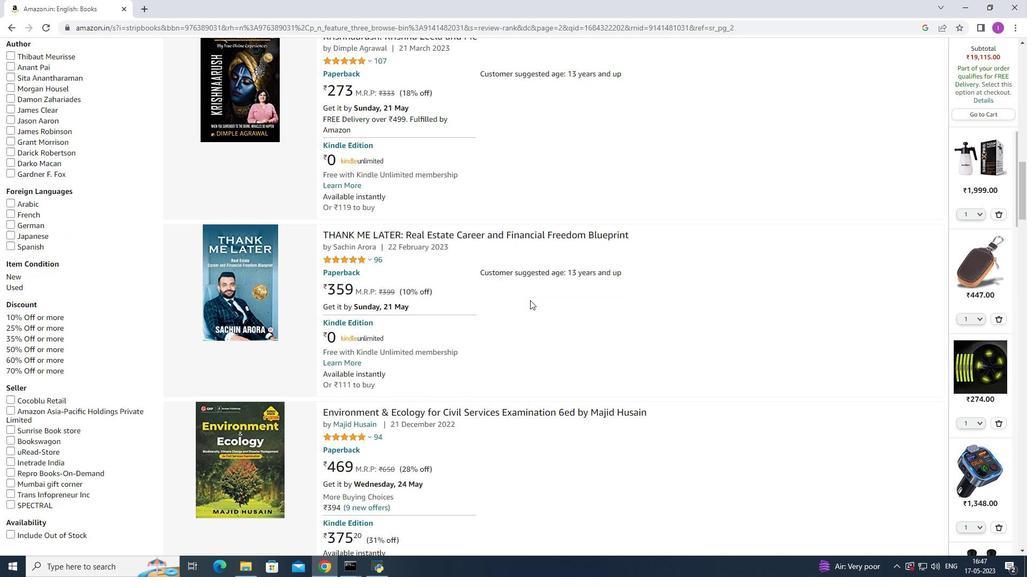 
Action: Mouse scrolled (530, 300) with delta (0, 0)
Screenshot: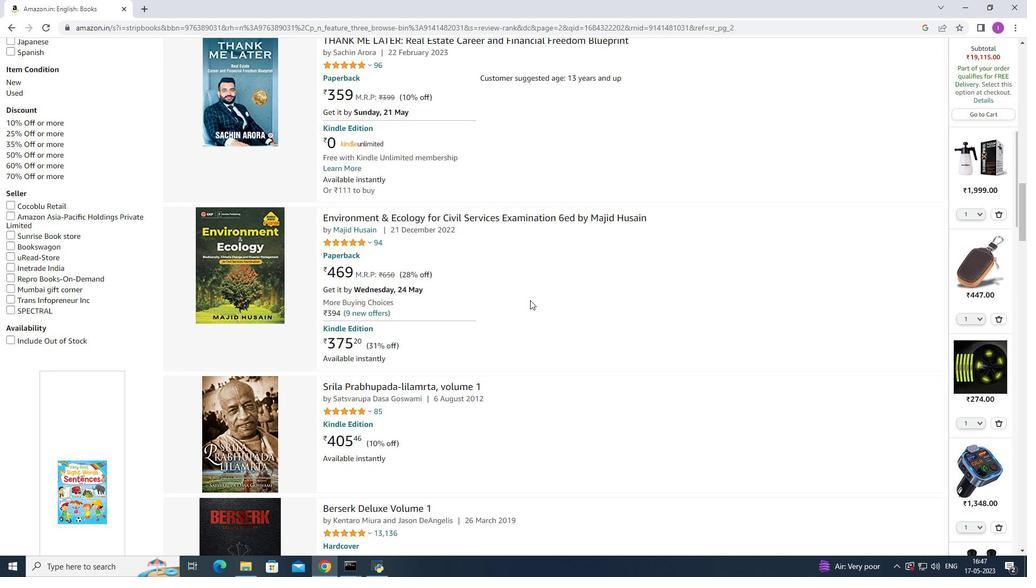 
Action: Mouse scrolled (530, 300) with delta (0, 0)
Screenshot: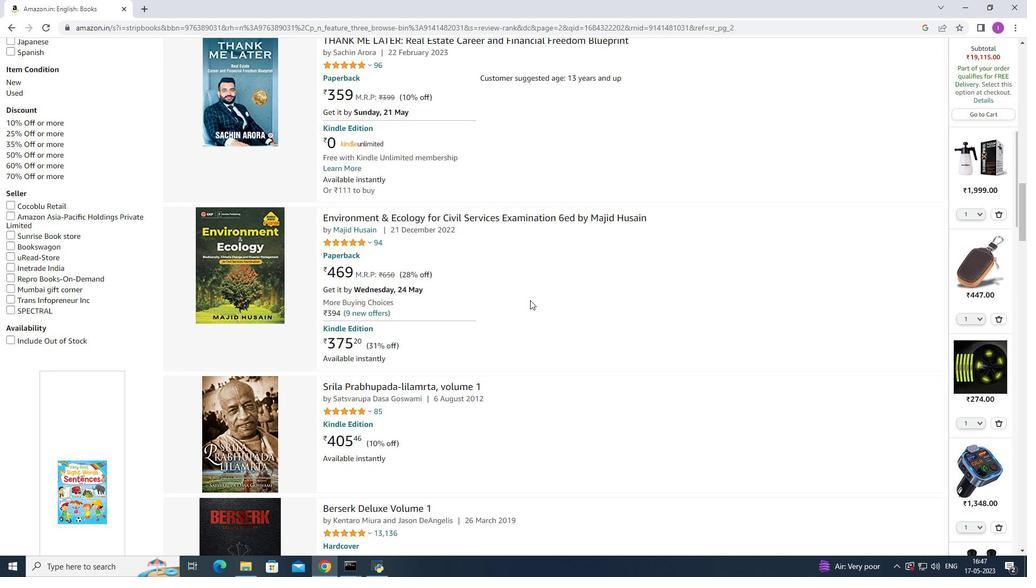 
Action: Mouse scrolled (530, 300) with delta (0, 0)
Screenshot: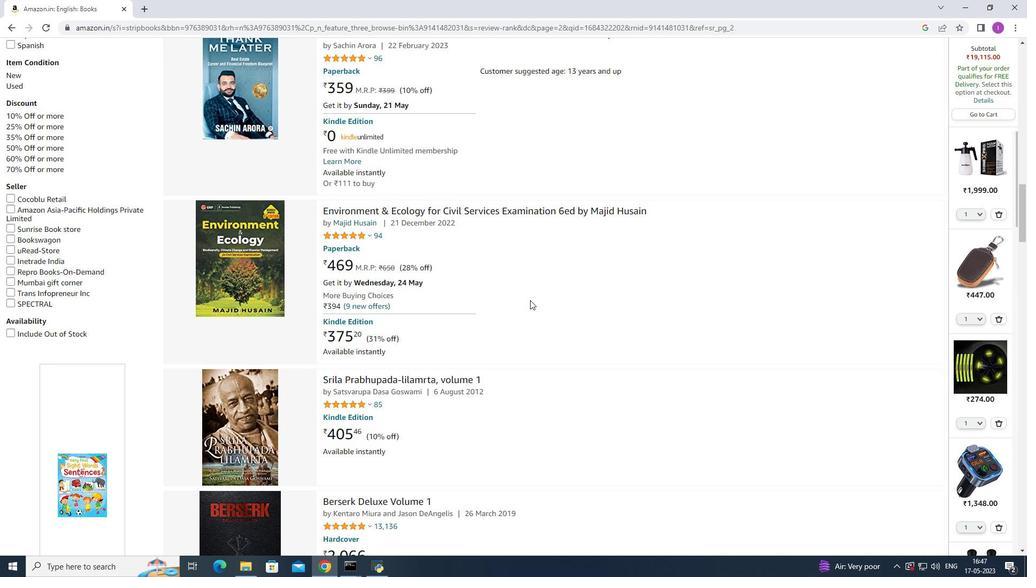 
Action: Mouse scrolled (530, 300) with delta (0, 0)
Screenshot: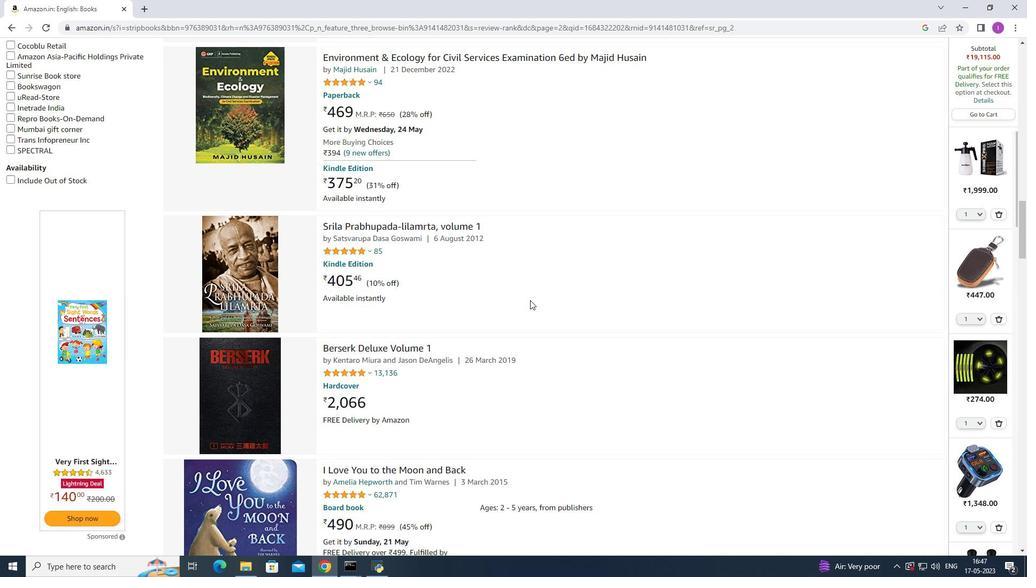 
Action: Mouse scrolled (530, 300) with delta (0, 0)
Screenshot: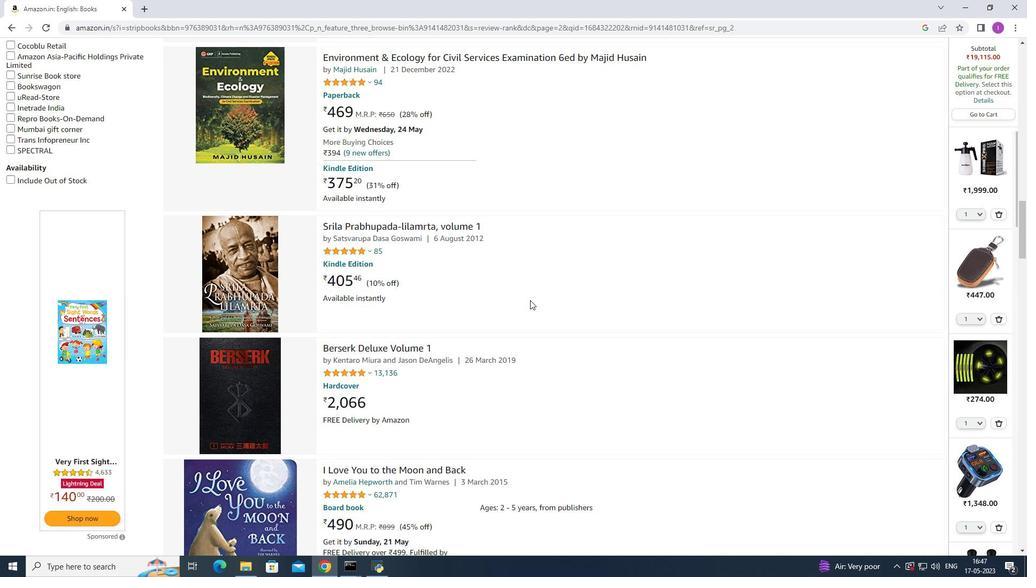 
Action: Mouse scrolled (530, 300) with delta (0, 0)
Screenshot: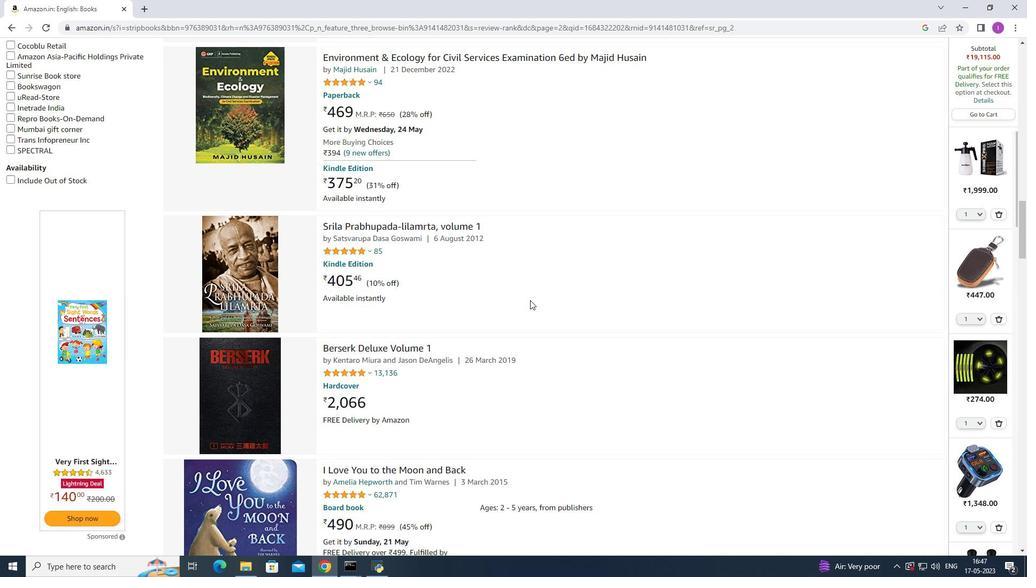
Action: Mouse scrolled (530, 300) with delta (0, 0)
Screenshot: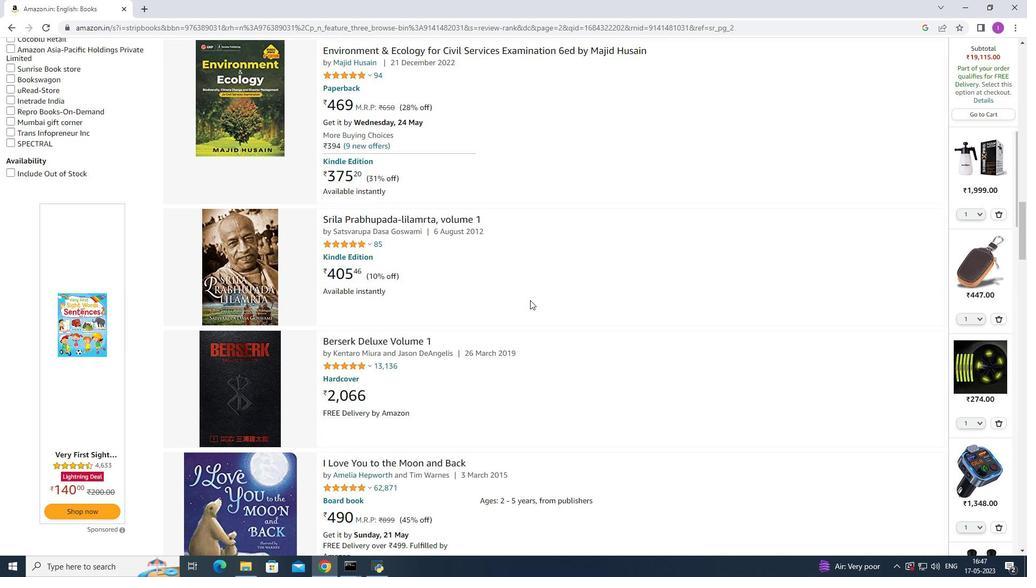 
Action: Mouse scrolled (530, 300) with delta (0, 0)
Screenshot: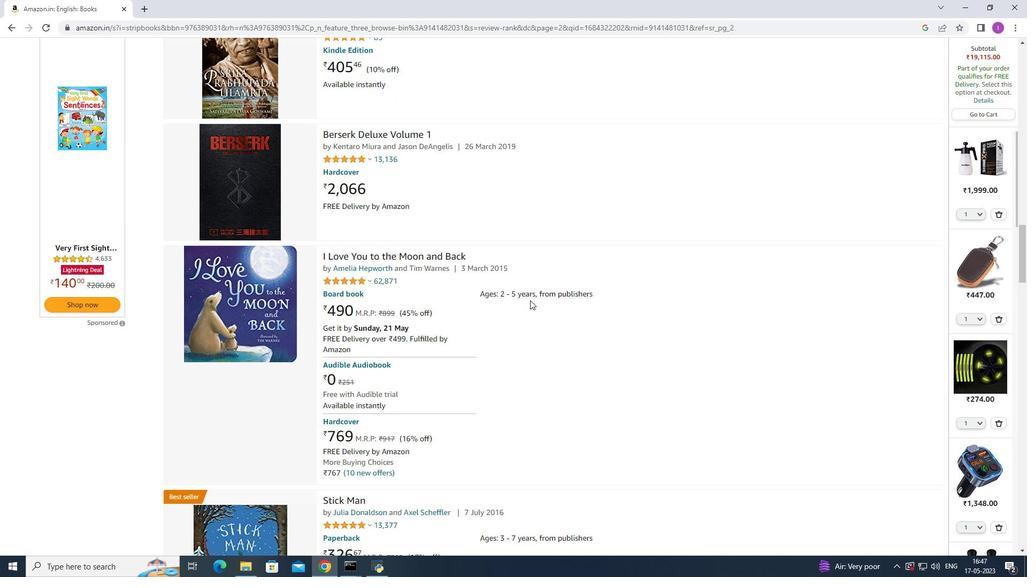 
Action: Mouse scrolled (530, 300) with delta (0, 0)
Screenshot: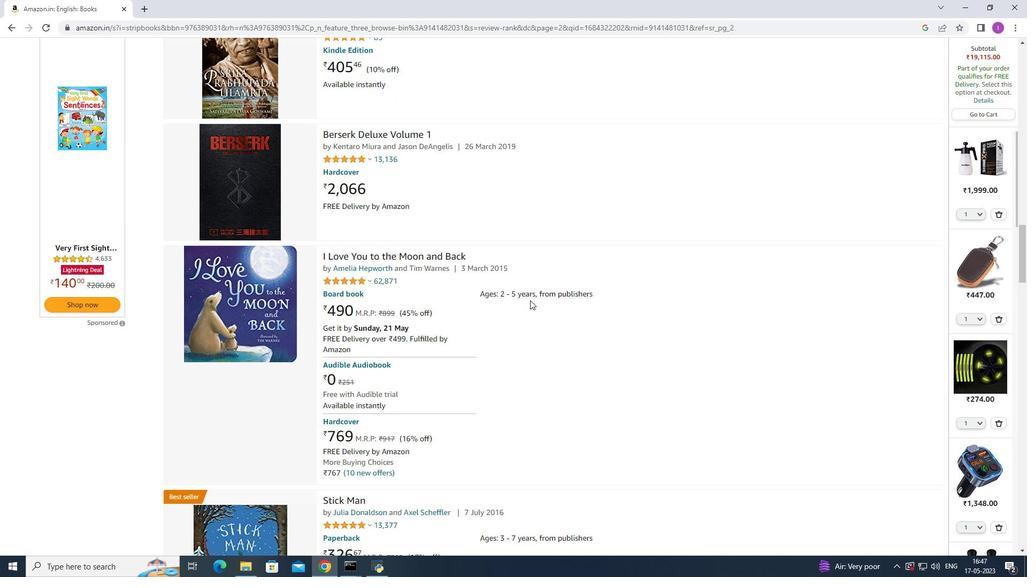 
Action: Mouse scrolled (530, 300) with delta (0, 0)
Screenshot: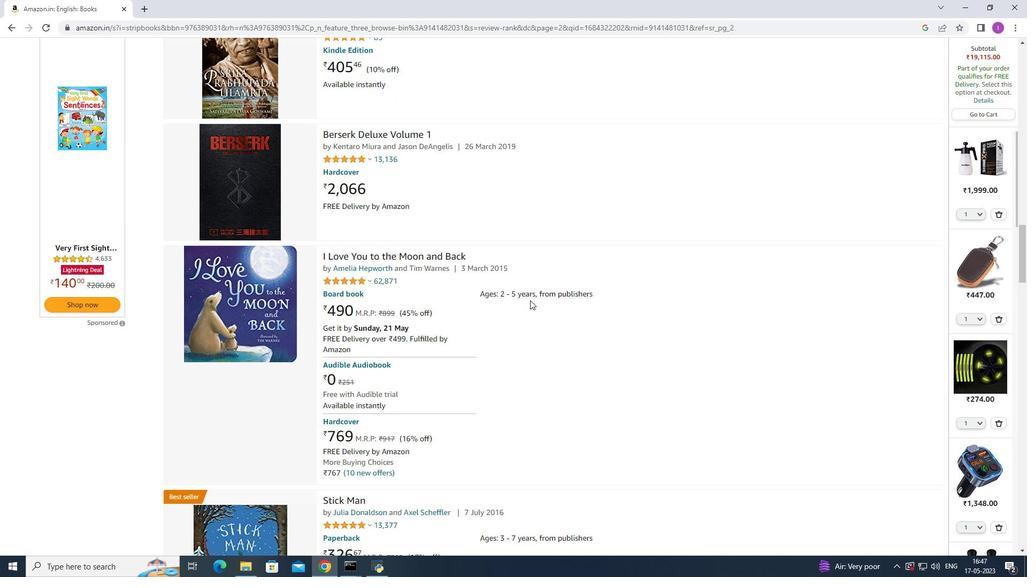 
Action: Mouse scrolled (530, 300) with delta (0, 0)
Screenshot: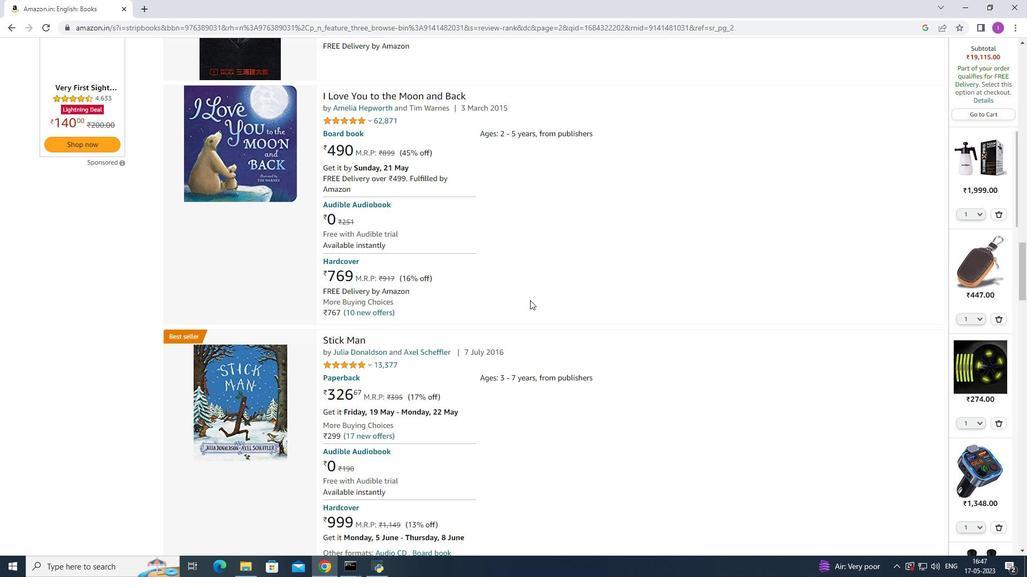 
Action: Mouse scrolled (530, 300) with delta (0, 0)
Screenshot: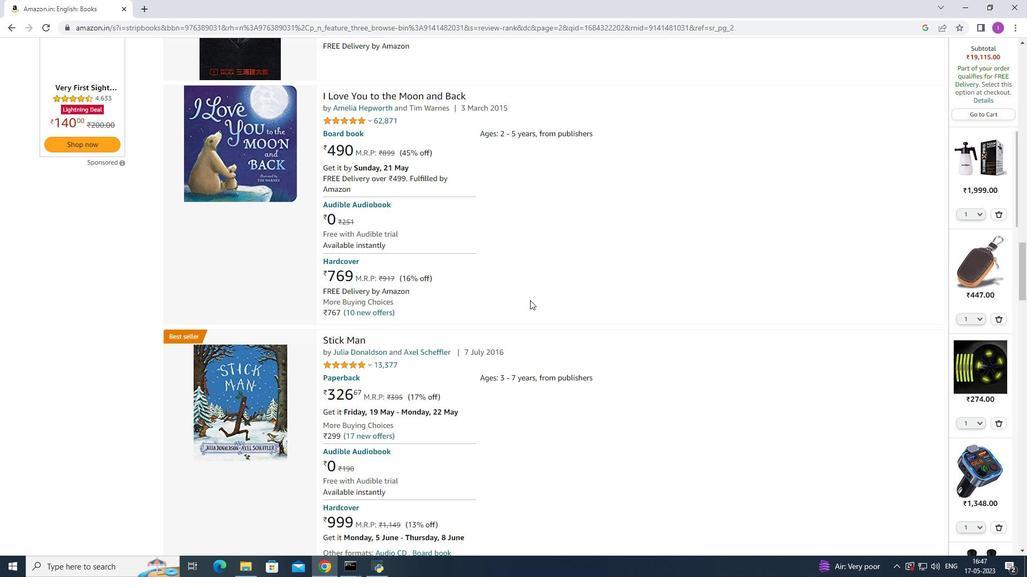 
Action: Mouse scrolled (530, 300) with delta (0, 0)
Screenshot: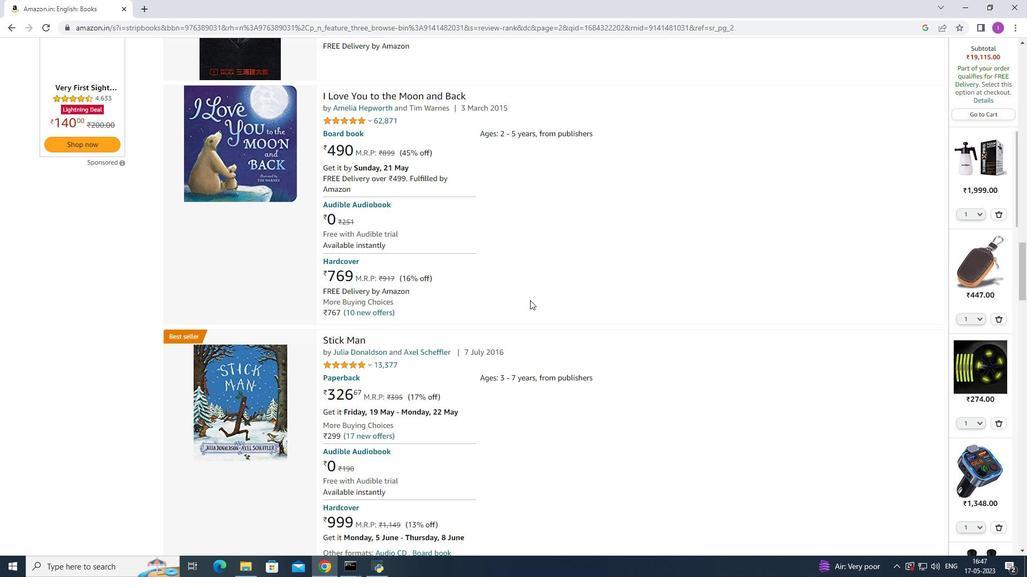 
Action: Mouse scrolled (530, 300) with delta (0, 0)
Screenshot: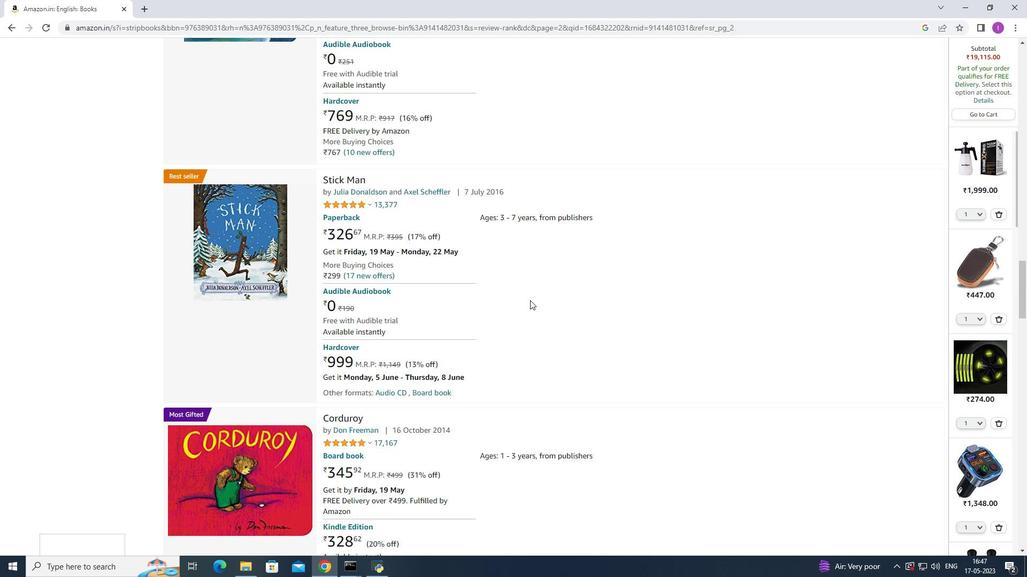 
Action: Mouse scrolled (530, 300) with delta (0, 0)
Screenshot: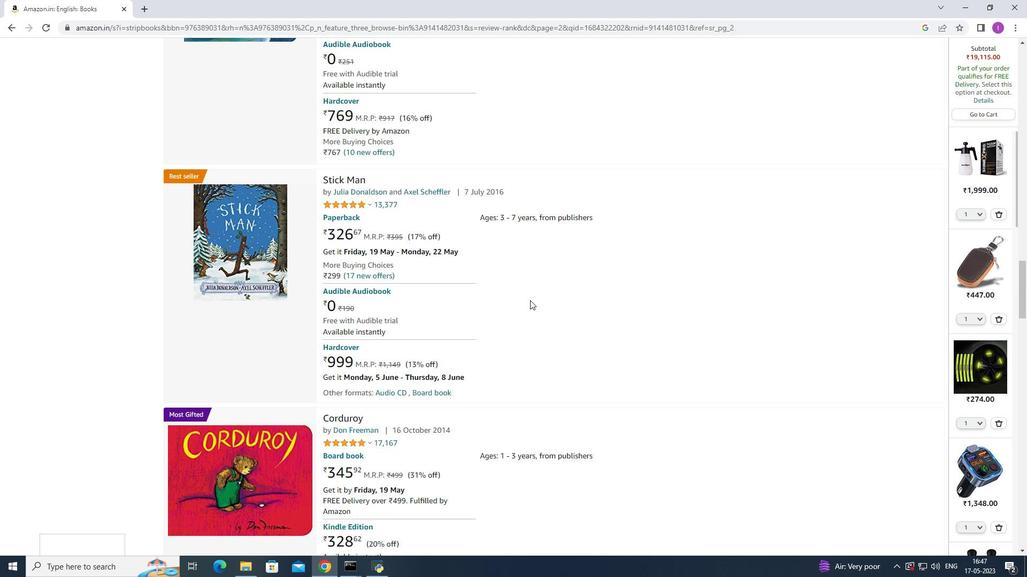 
Action: Mouse scrolled (530, 300) with delta (0, 0)
Screenshot: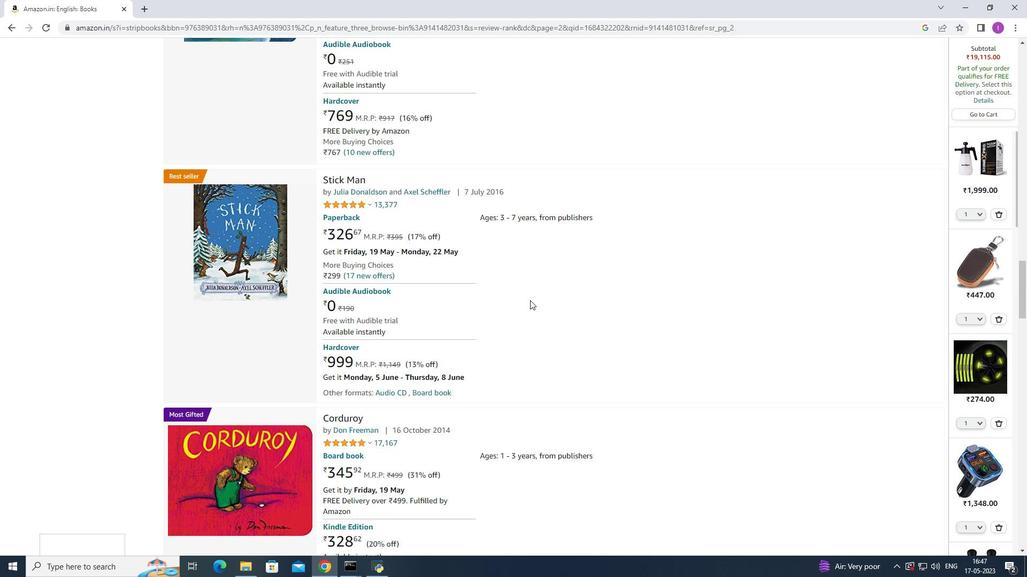 
Action: Mouse moved to (529, 301)
Screenshot: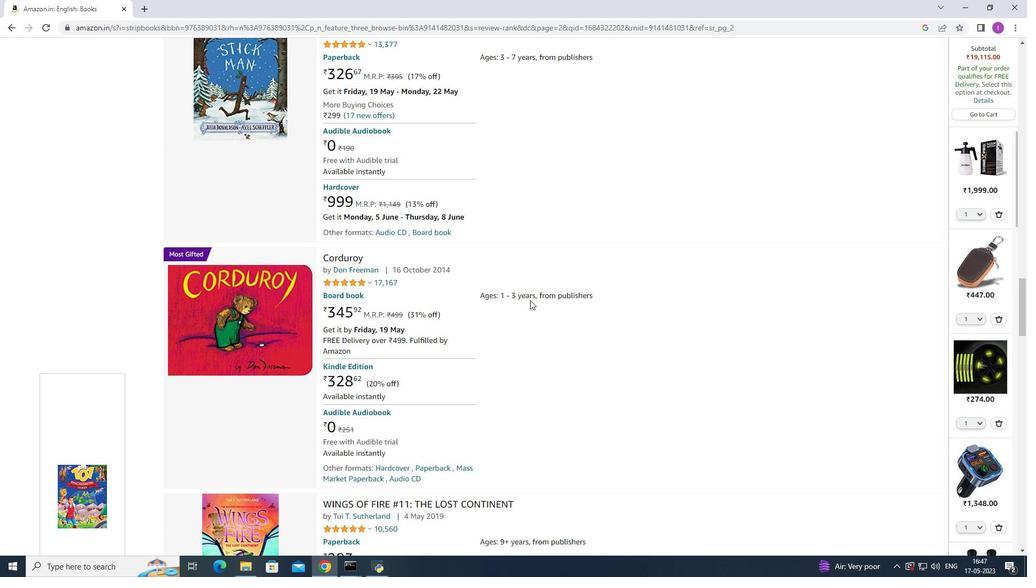 
Action: Mouse scrolled (529, 300) with delta (0, 0)
Screenshot: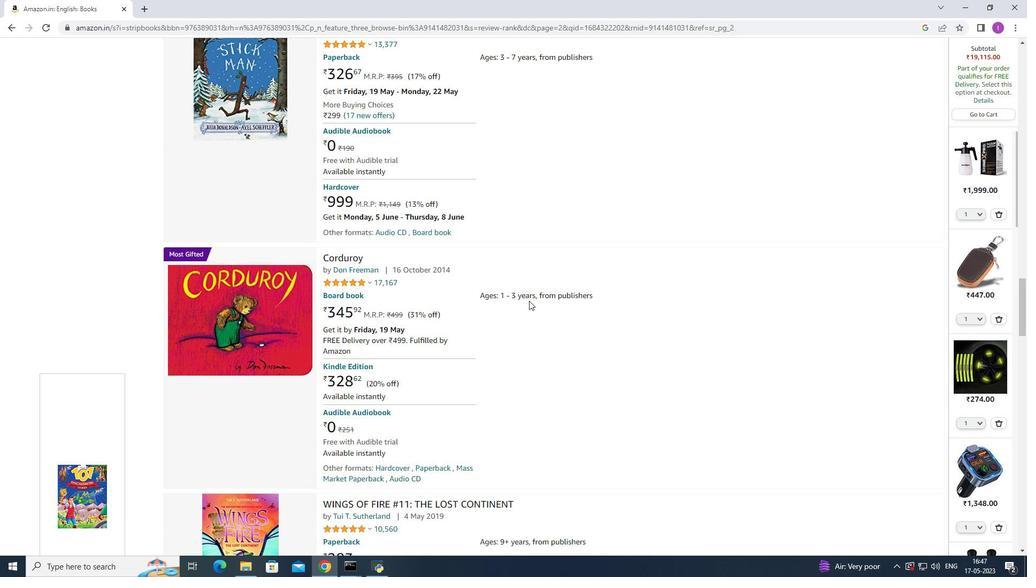 
Action: Mouse scrolled (529, 300) with delta (0, 0)
Screenshot: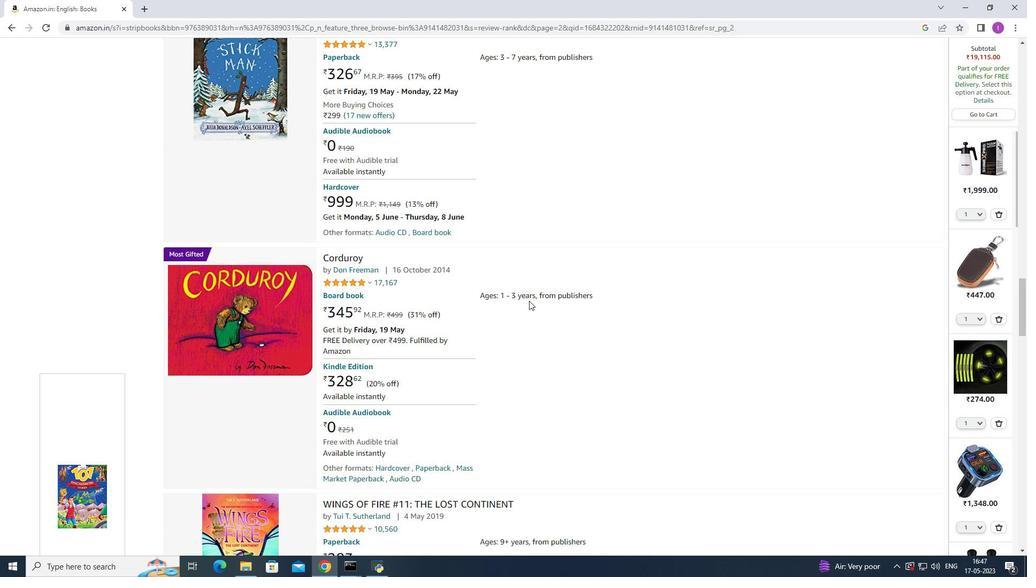 
Action: Mouse scrolled (529, 300) with delta (0, 0)
Screenshot: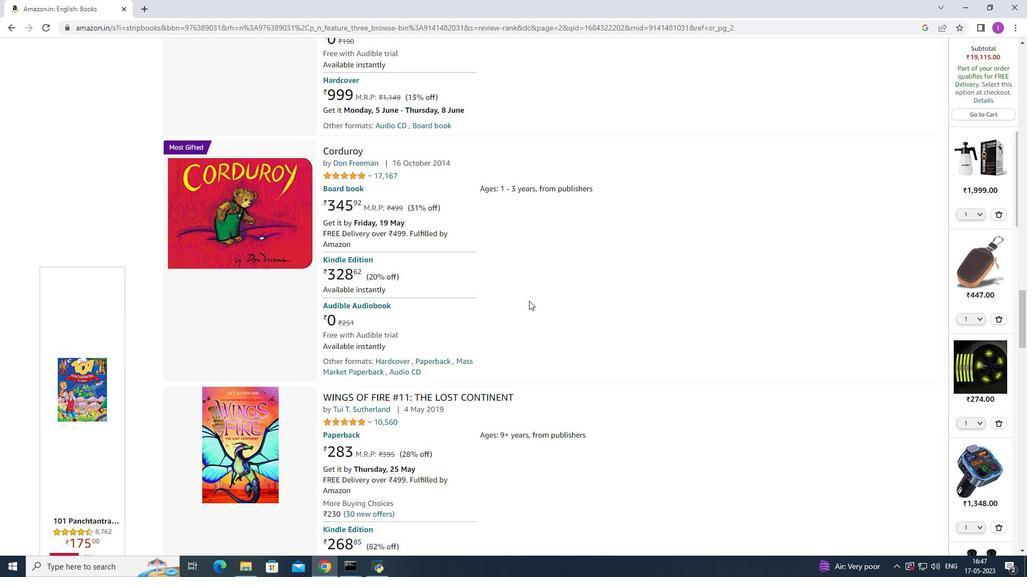 
Action: Mouse scrolled (529, 300) with delta (0, 0)
Screenshot: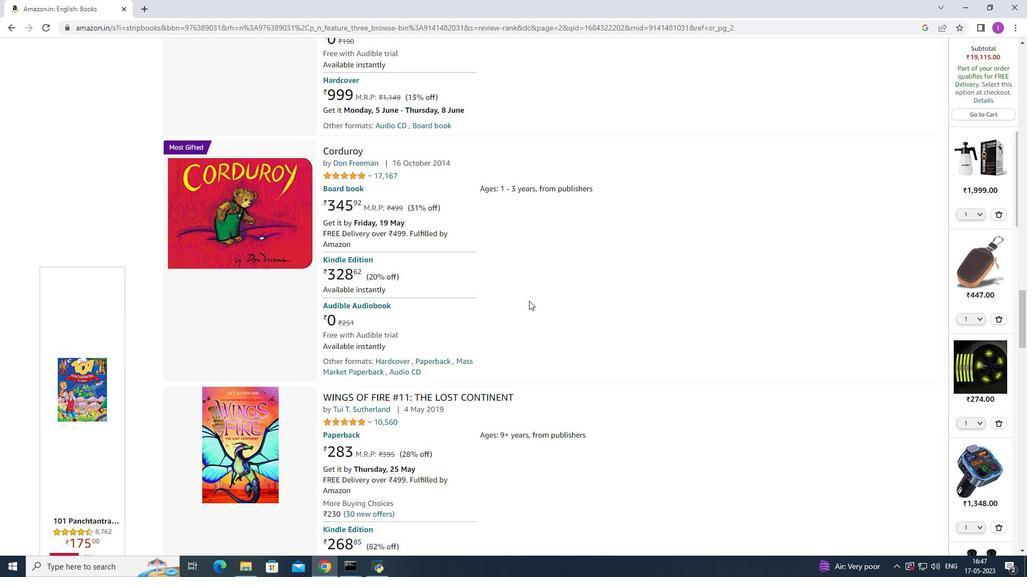 
Action: Mouse moved to (528, 301)
Screenshot: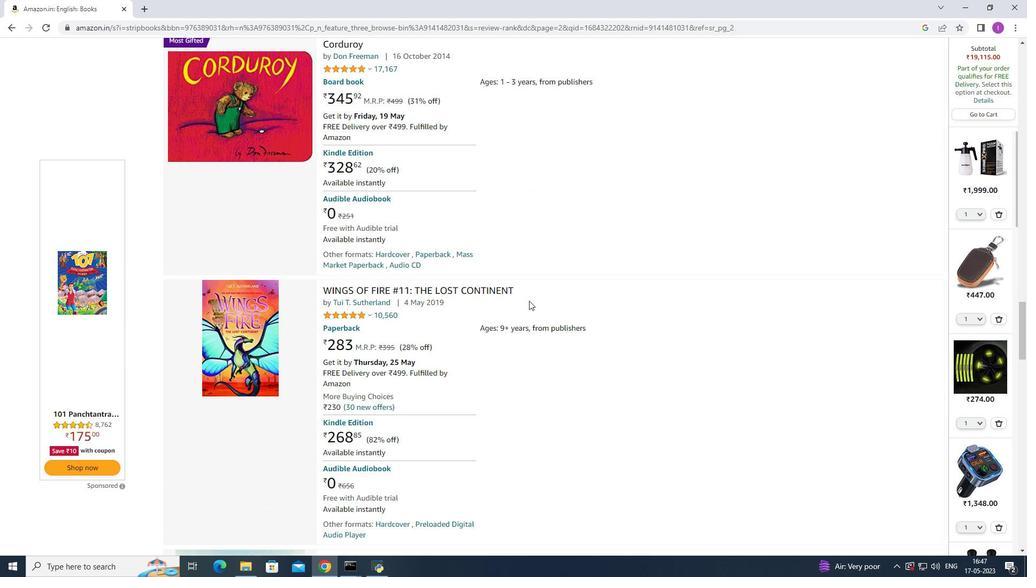 
Action: Mouse scrolled (528, 300) with delta (0, 0)
Screenshot: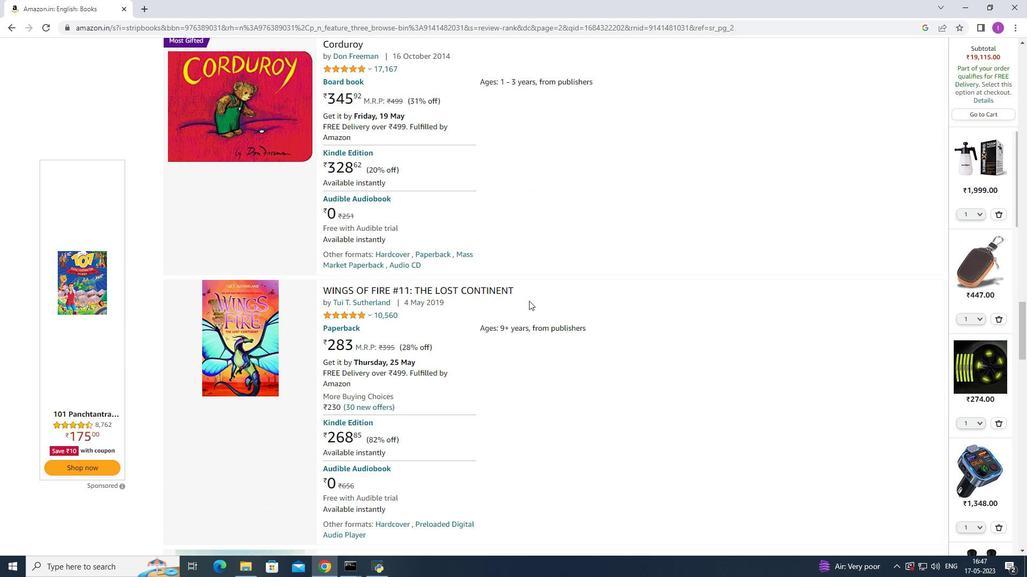 
Action: Mouse moved to (528, 301)
Screenshot: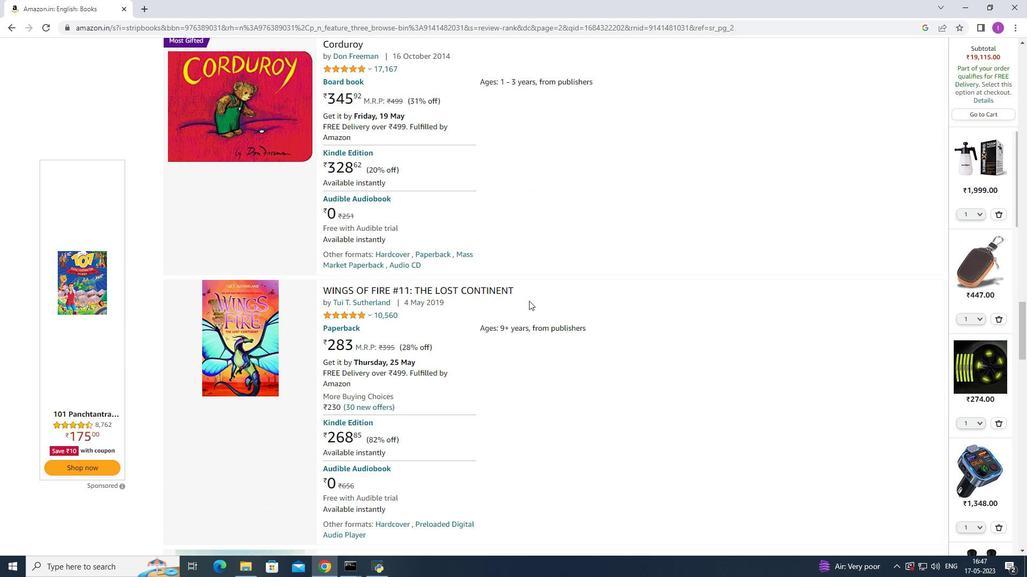 
Action: Mouse scrolled (528, 301) with delta (0, 0)
Screenshot: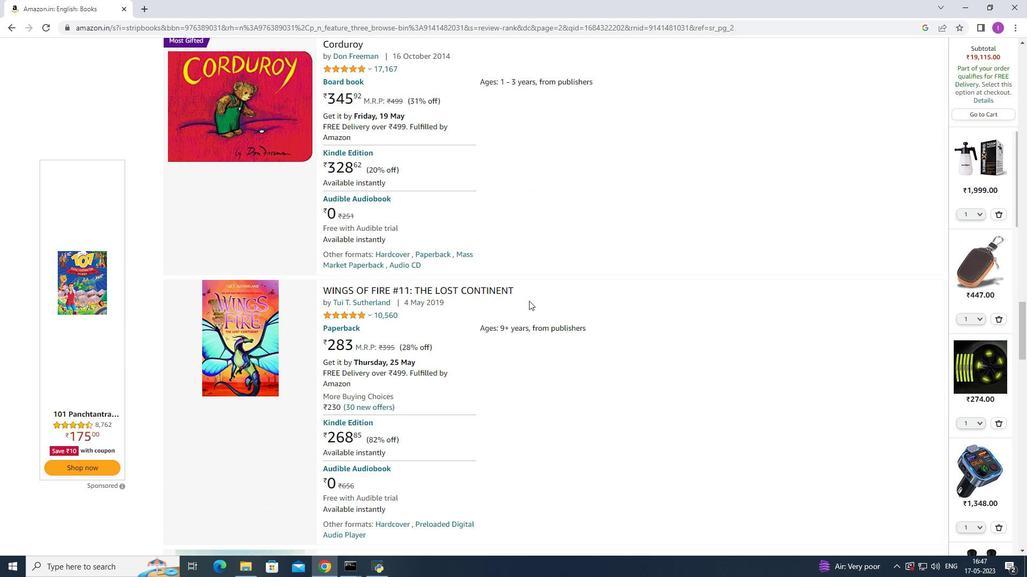 
Action: Mouse scrolled (528, 301) with delta (0, 0)
Screenshot: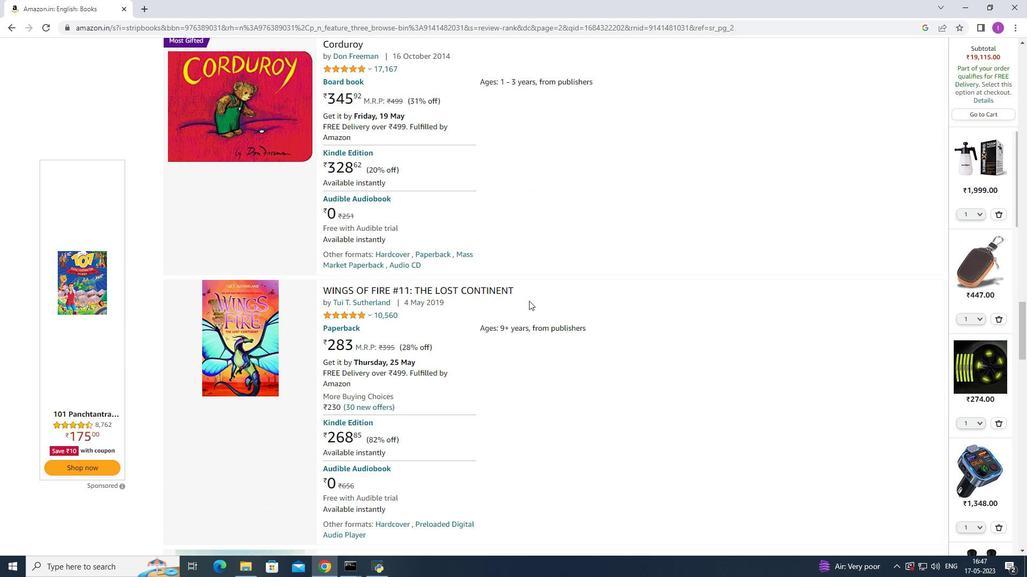 
Action: Mouse moved to (518, 369)
Screenshot: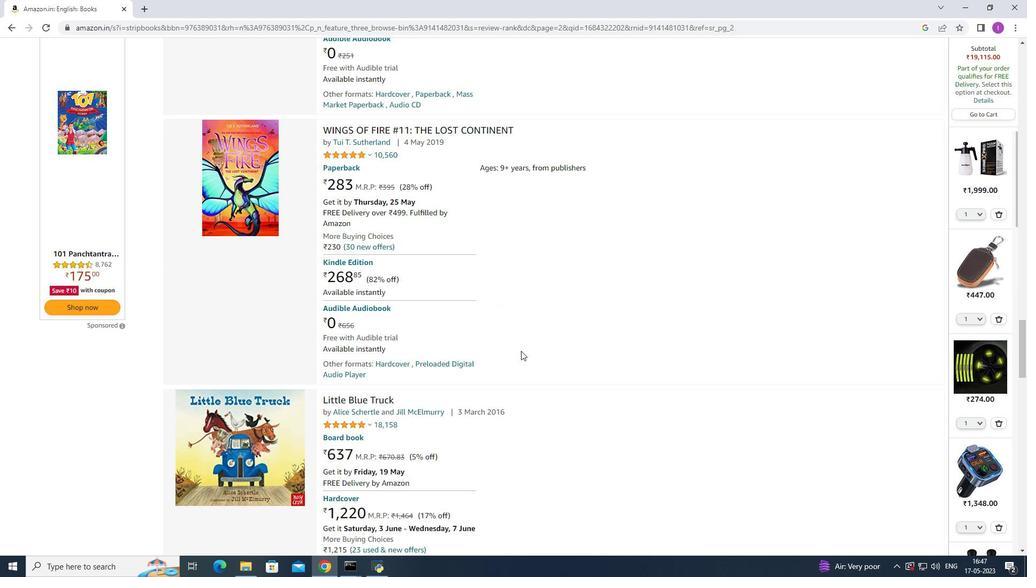 
Action: Mouse scrolled (518, 369) with delta (0, 0)
Screenshot: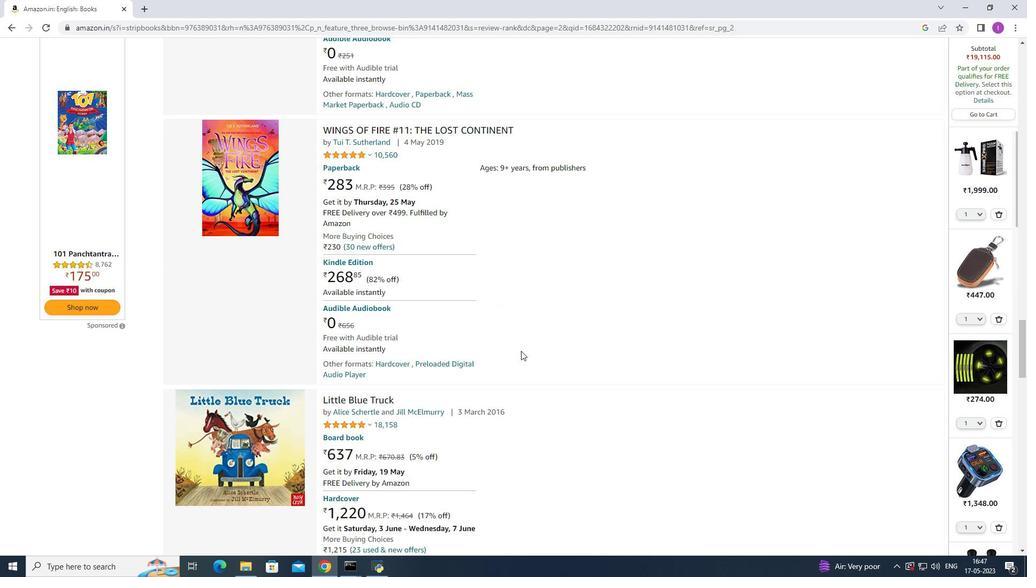 
Action: Mouse moved to (518, 372)
Screenshot: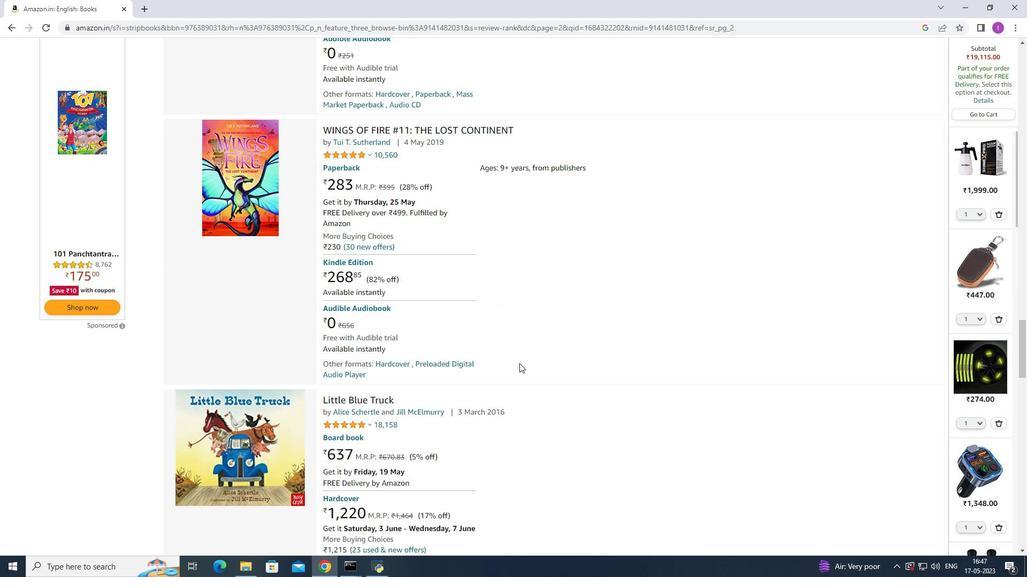 
Action: Mouse scrolled (518, 372) with delta (0, 0)
Screenshot: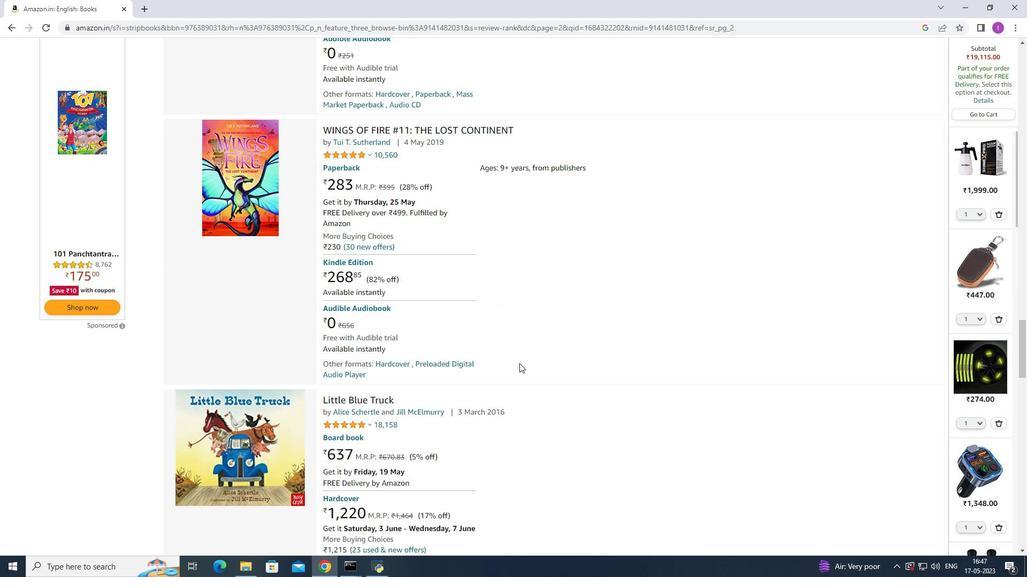 
Action: Mouse moved to (518, 373)
Screenshot: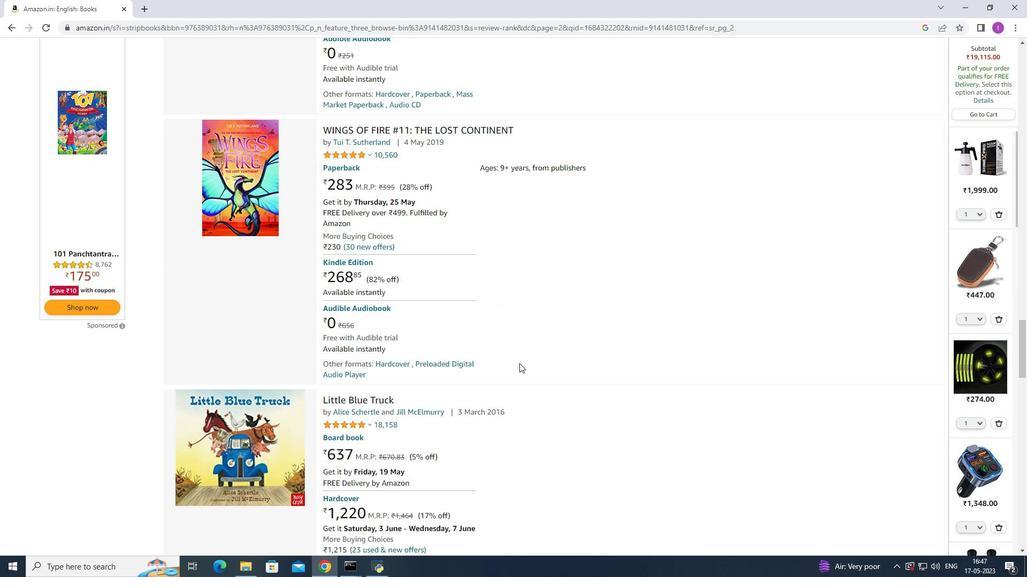 
Action: Mouse scrolled (518, 373) with delta (0, 0)
Screenshot: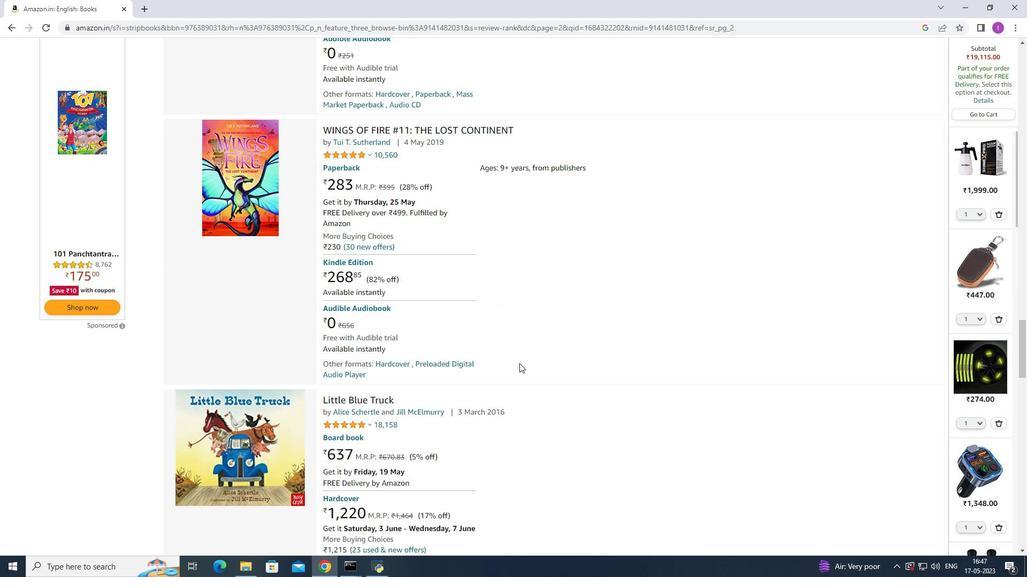
Action: Mouse moved to (518, 375)
Screenshot: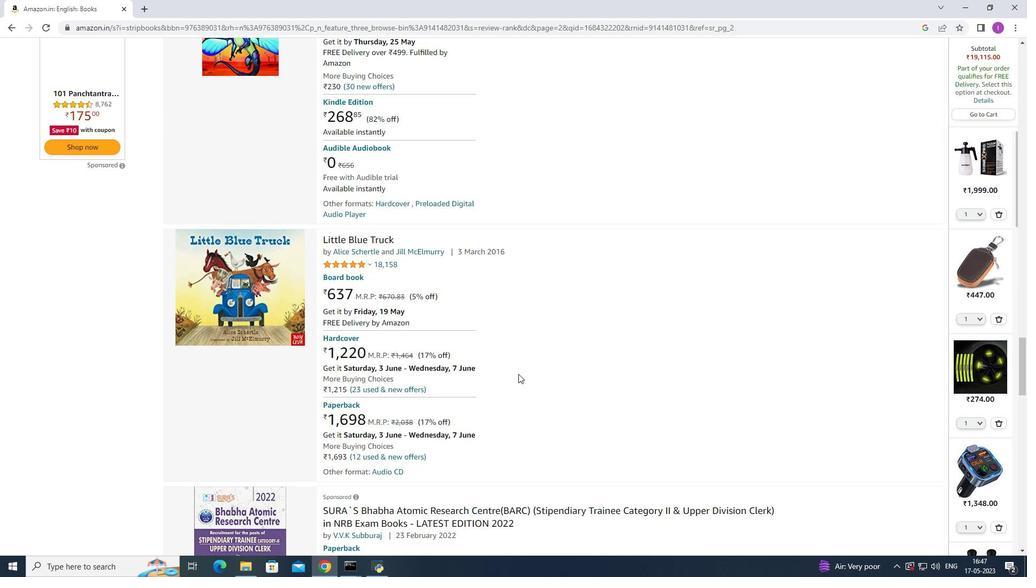 
Action: Mouse scrolled (518, 374) with delta (0, 0)
Screenshot: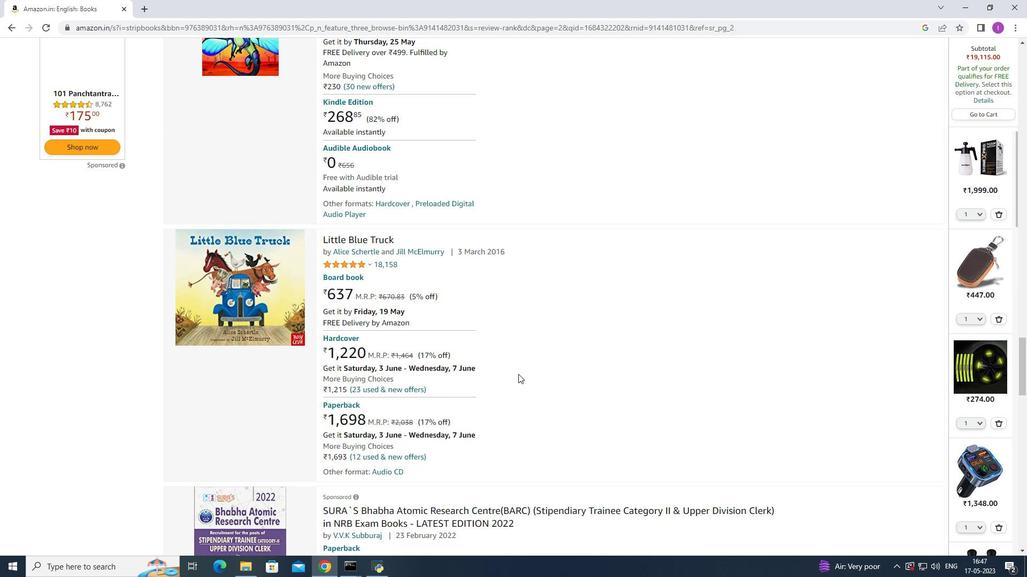 
Action: Mouse scrolled (518, 374) with delta (0, 0)
Screenshot: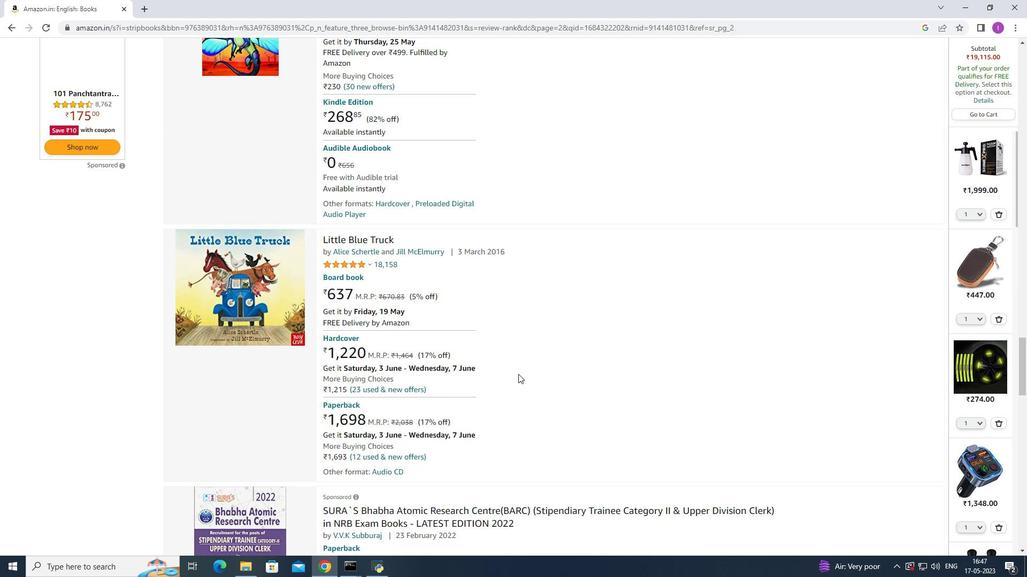 
Action: Mouse moved to (517, 375)
Screenshot: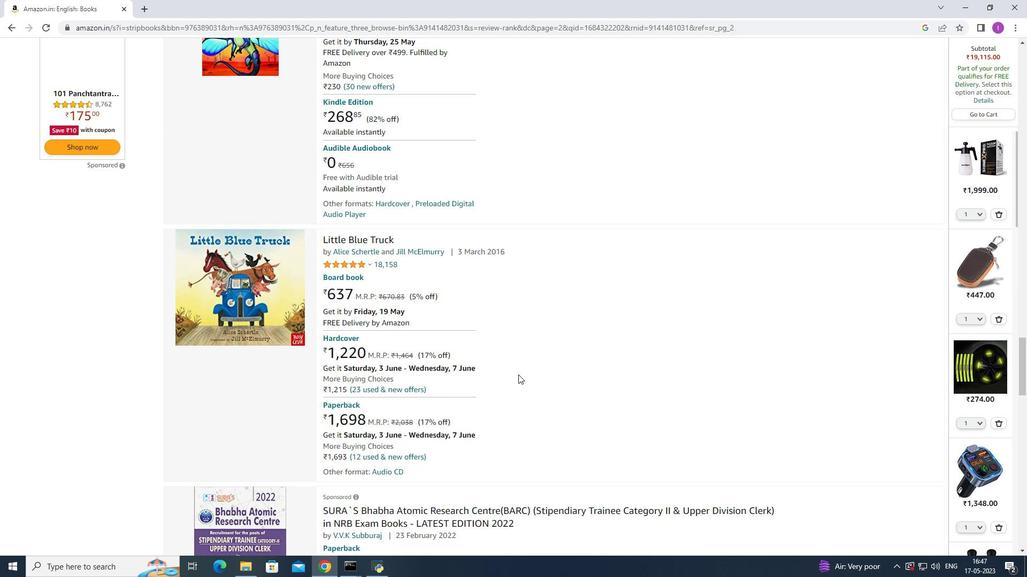 
Action: Mouse scrolled (517, 375) with delta (0, 0)
Screenshot: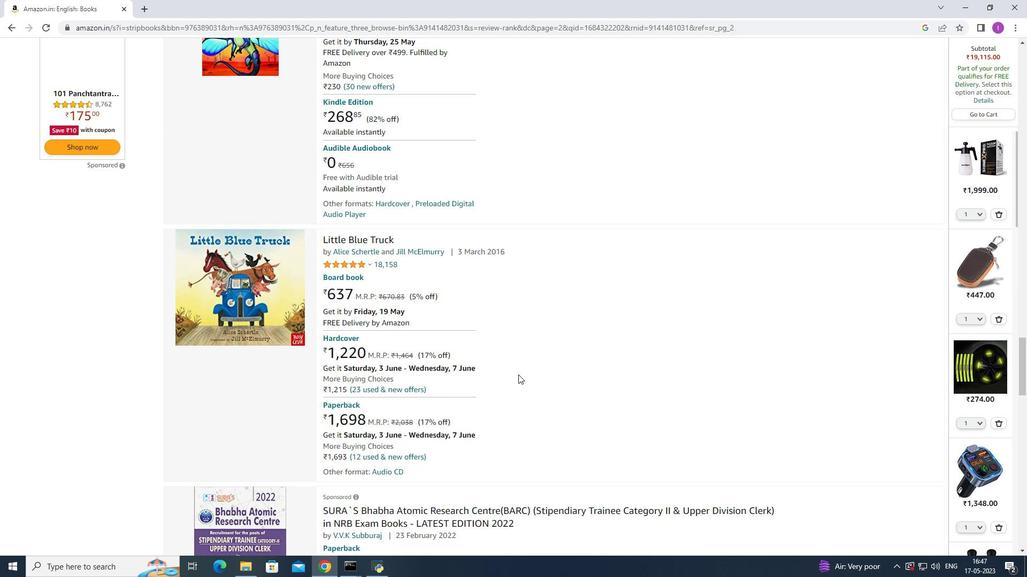 
Action: Mouse moved to (517, 381)
Screenshot: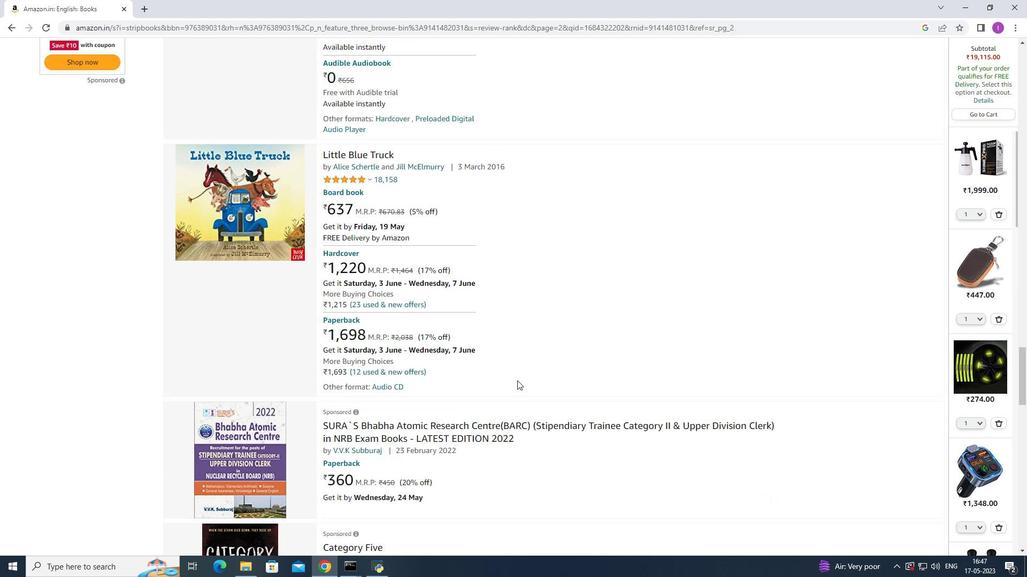 
Action: Mouse scrolled (517, 380) with delta (0, 0)
Screenshot: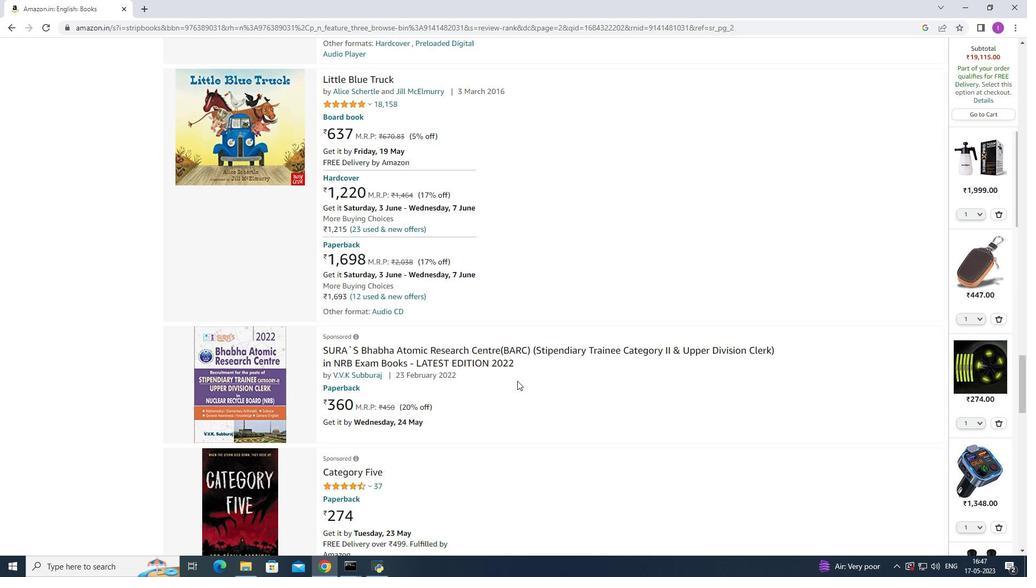 
Action: Mouse scrolled (517, 380) with delta (0, 0)
Screenshot: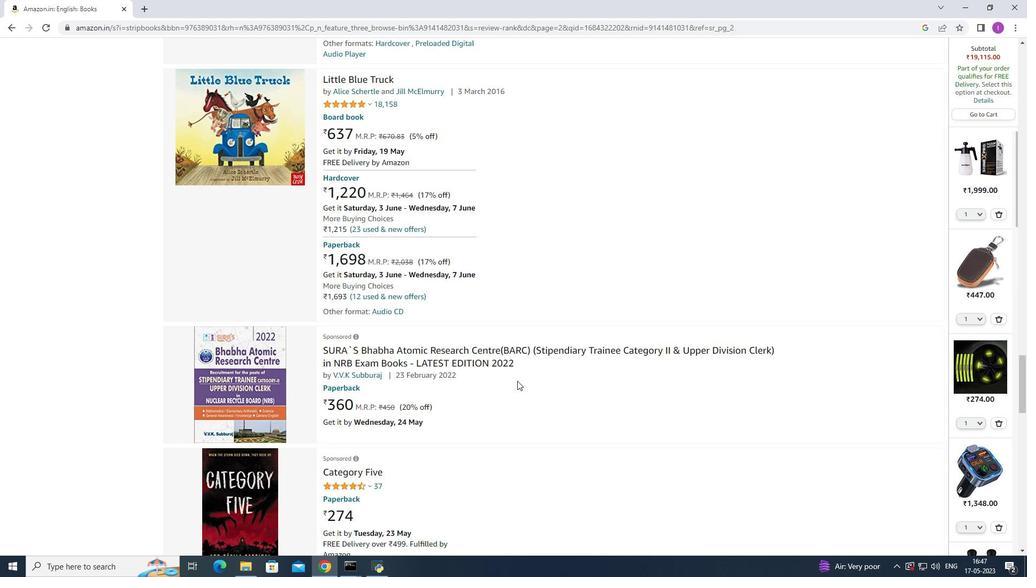 
Action: Mouse scrolled (517, 380) with delta (0, 0)
Screenshot: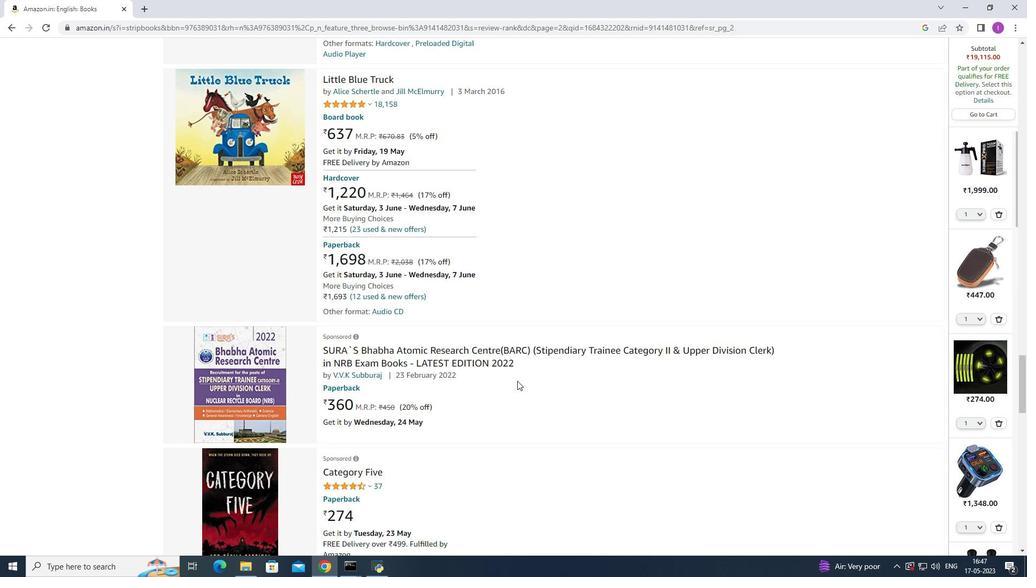 
Action: Mouse moved to (517, 383)
Screenshot: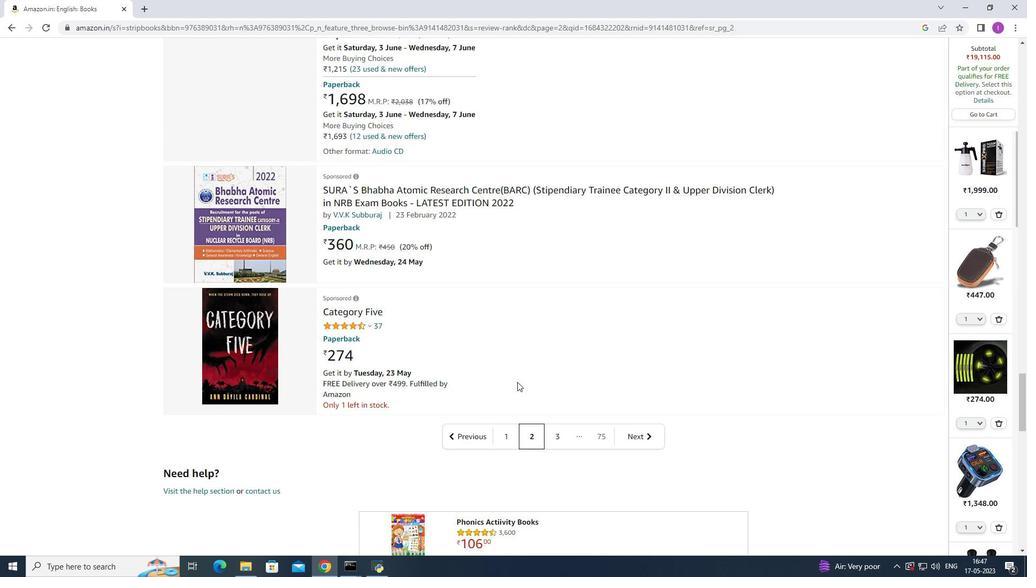 
Action: Mouse scrolled (517, 382) with delta (0, 0)
Screenshot: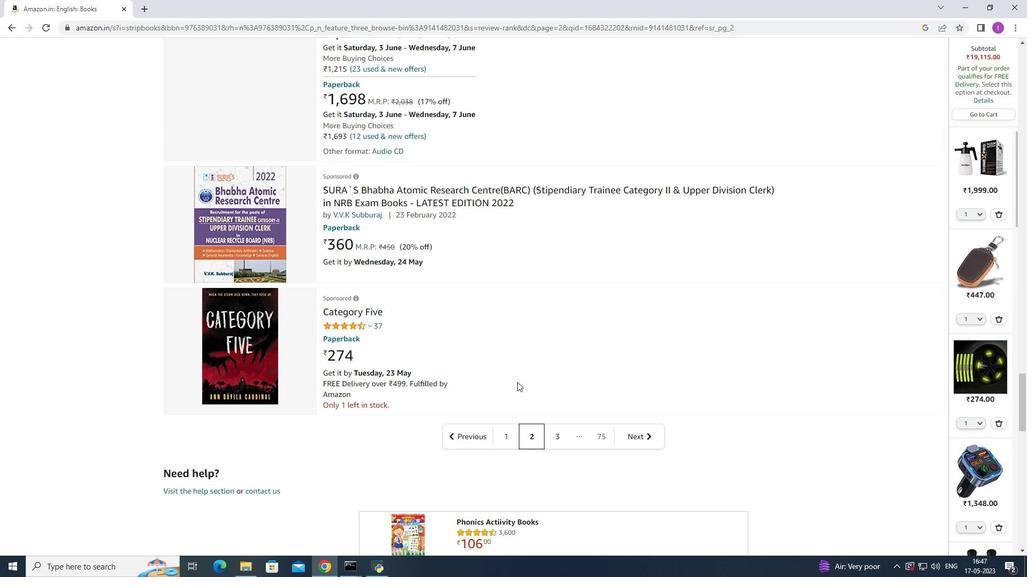
Action: Mouse scrolled (517, 382) with delta (0, 0)
Screenshot: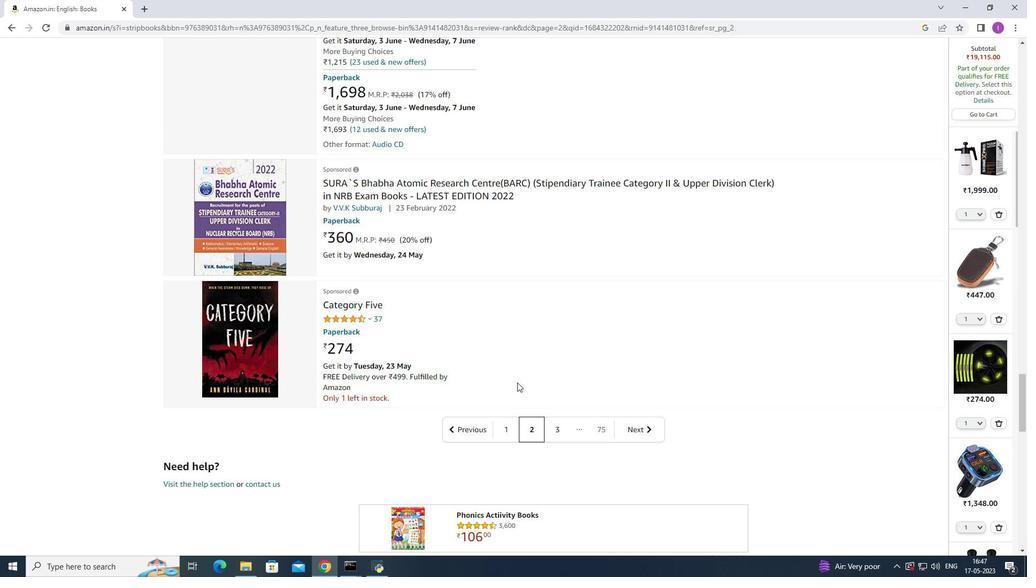 
Action: Mouse moved to (557, 331)
Screenshot: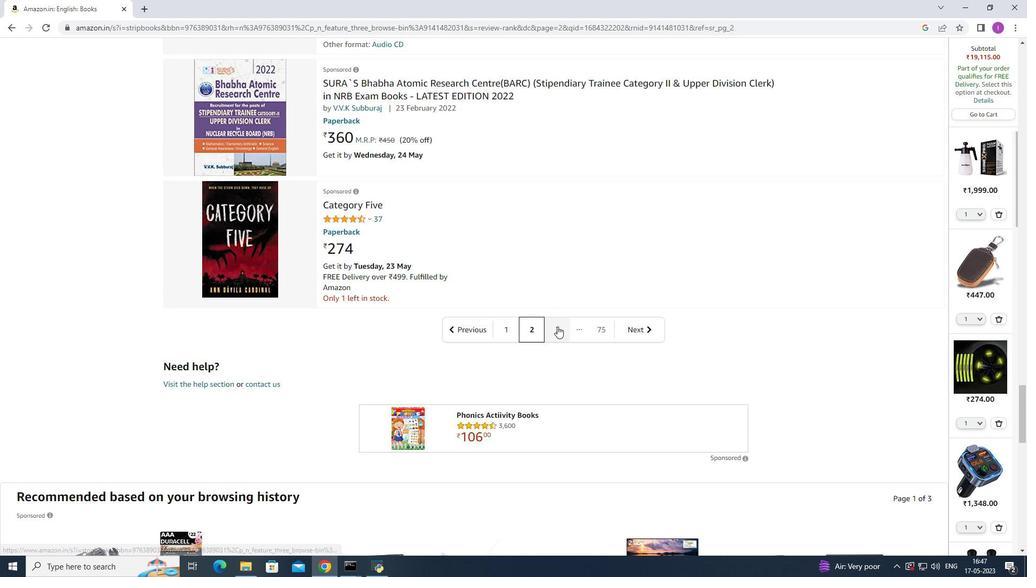 
Action: Mouse pressed left at (557, 331)
Screenshot: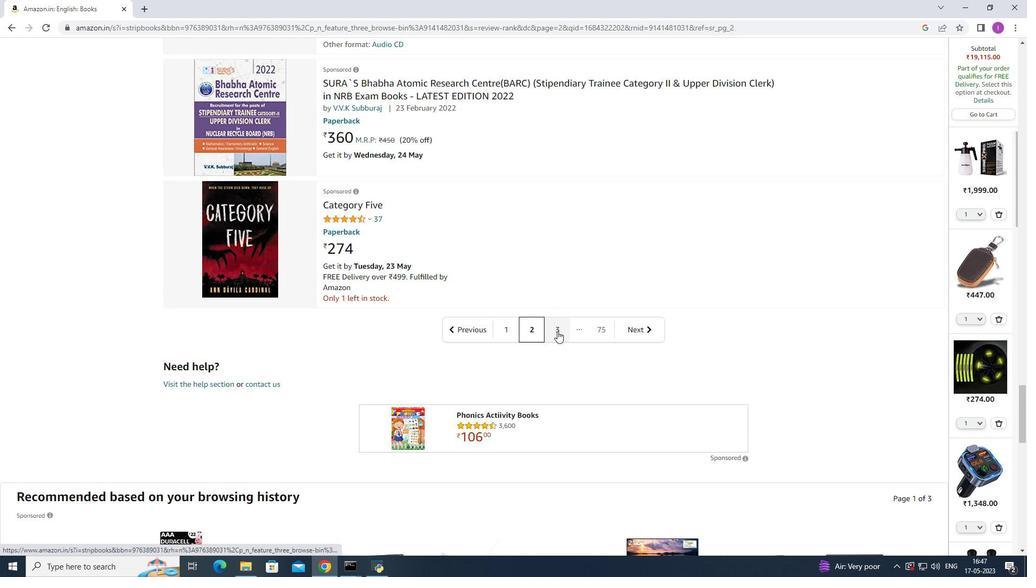 
Action: Mouse moved to (540, 332)
Screenshot: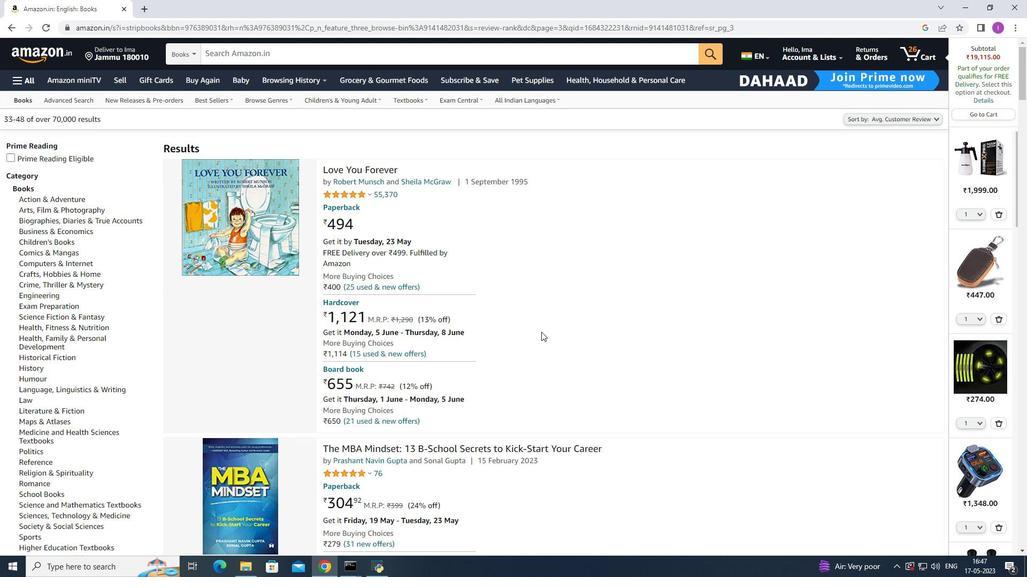 
Action: Mouse scrolled (540, 331) with delta (0, 0)
Screenshot: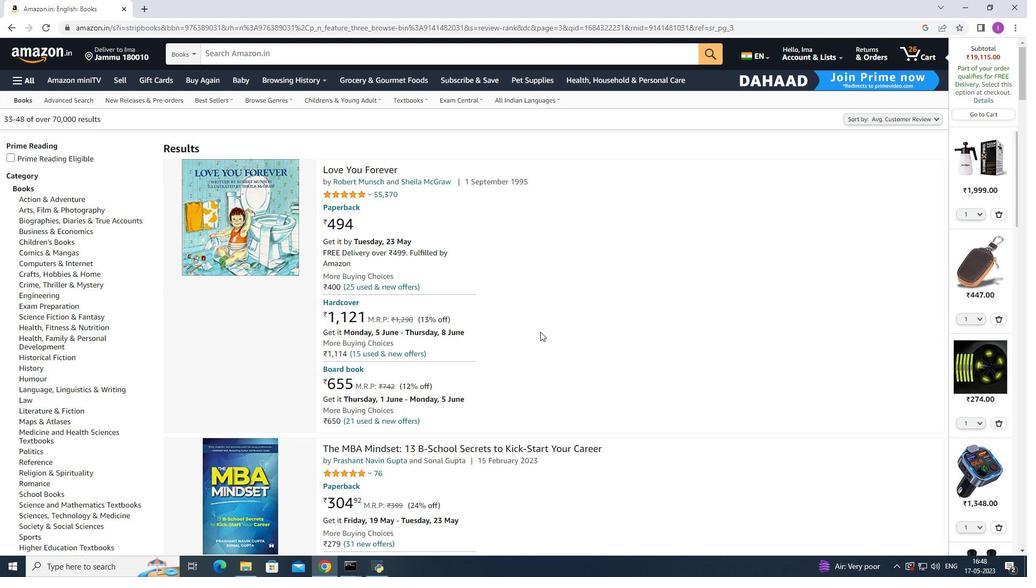 
Action: Mouse scrolled (540, 331) with delta (0, 0)
Screenshot: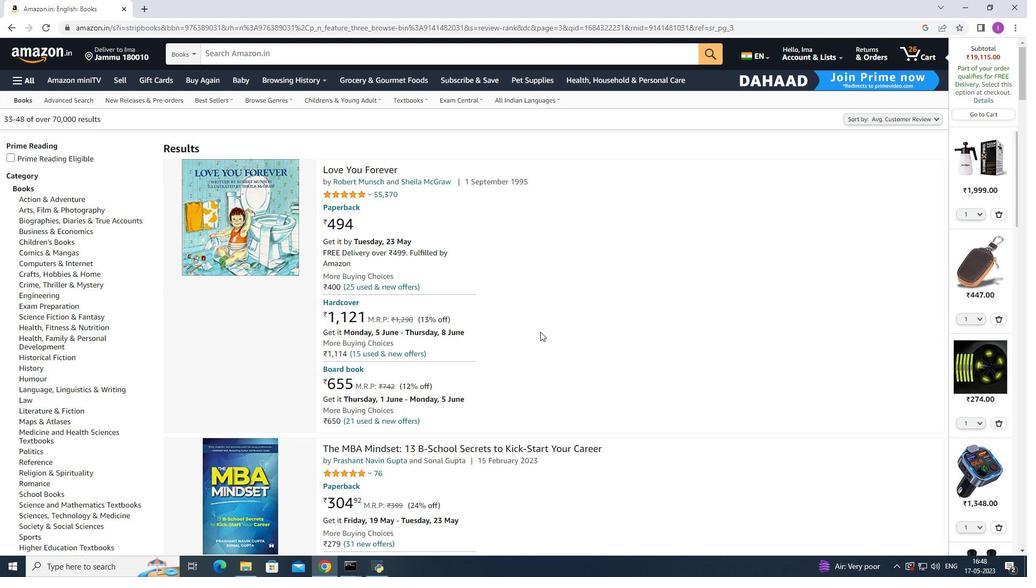 
Action: Mouse scrolled (540, 331) with delta (0, 0)
Screenshot: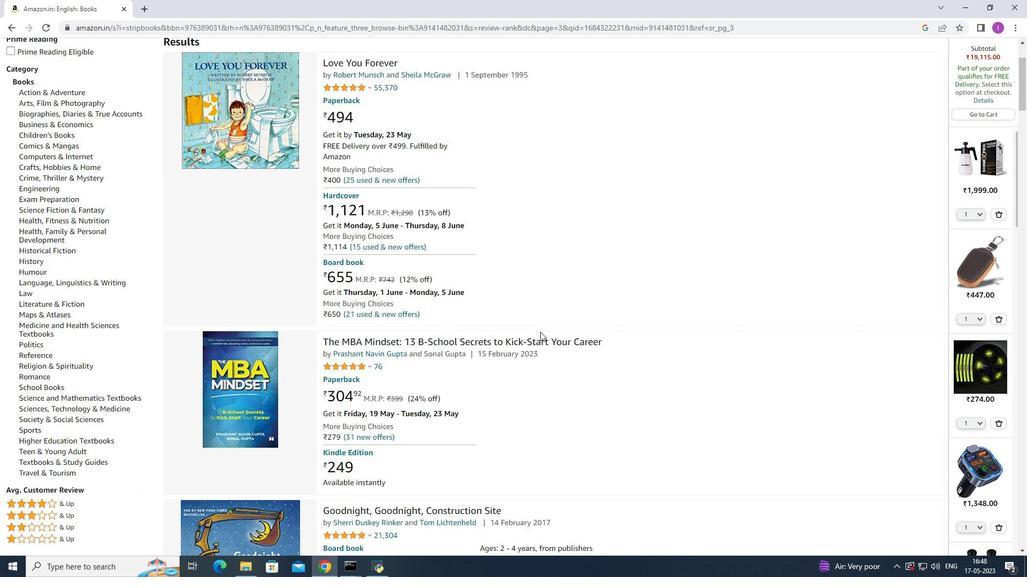 
Action: Mouse scrolled (540, 331) with delta (0, 0)
Screenshot: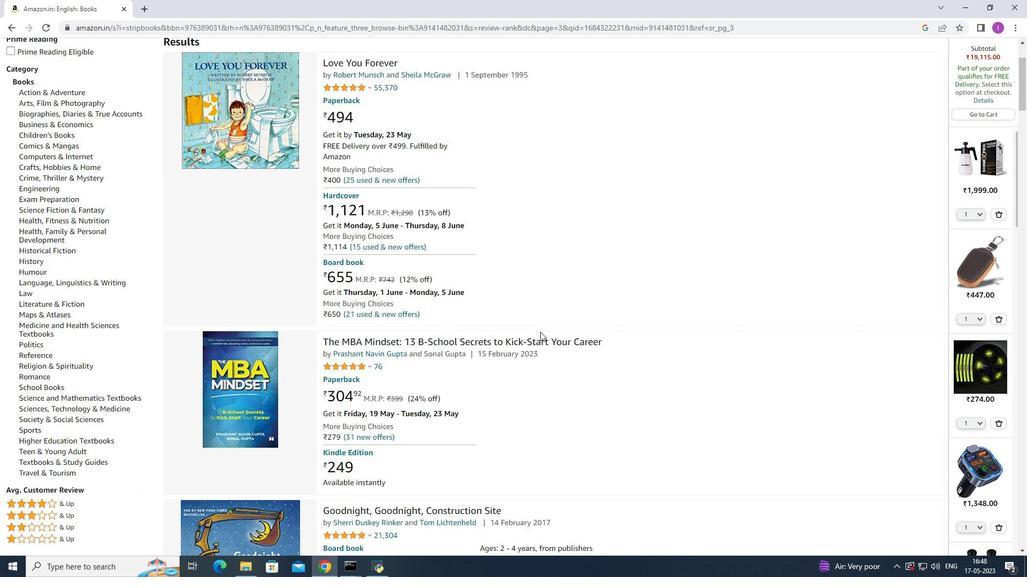 
Action: Mouse scrolled (540, 331) with delta (0, 0)
Screenshot: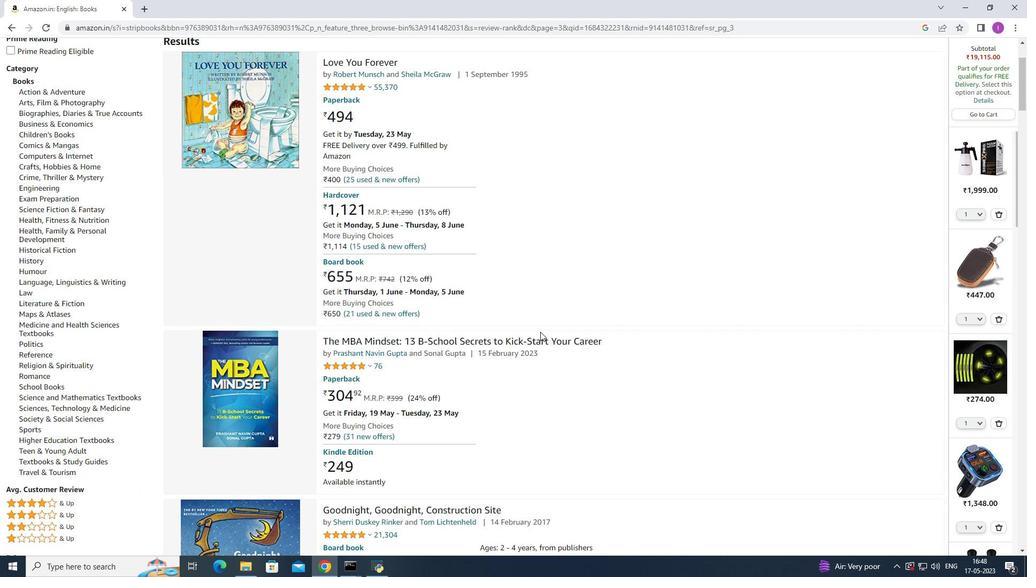 
Action: Mouse scrolled (540, 331) with delta (0, 0)
Screenshot: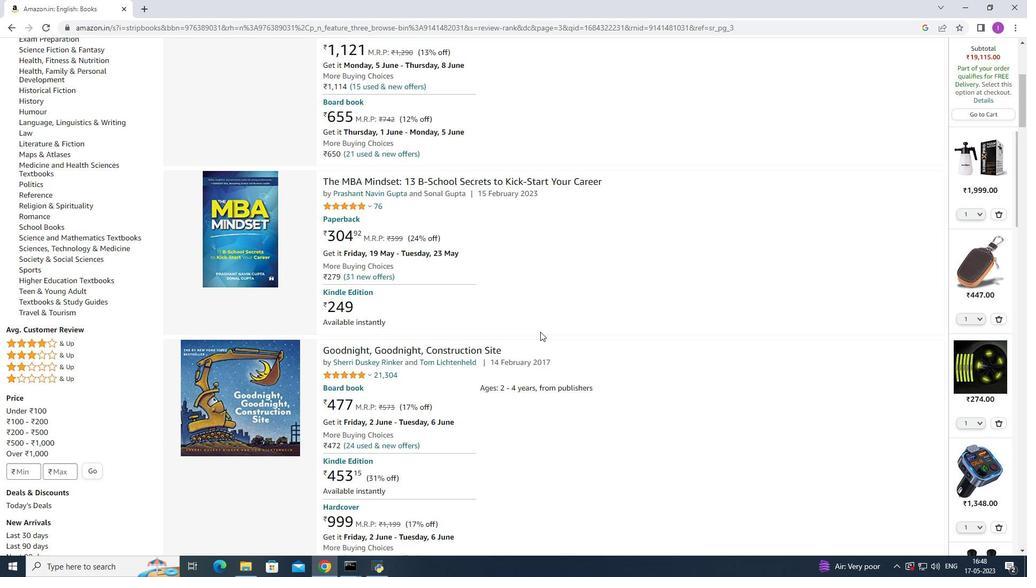 
Action: Mouse scrolled (540, 331) with delta (0, 0)
Screenshot: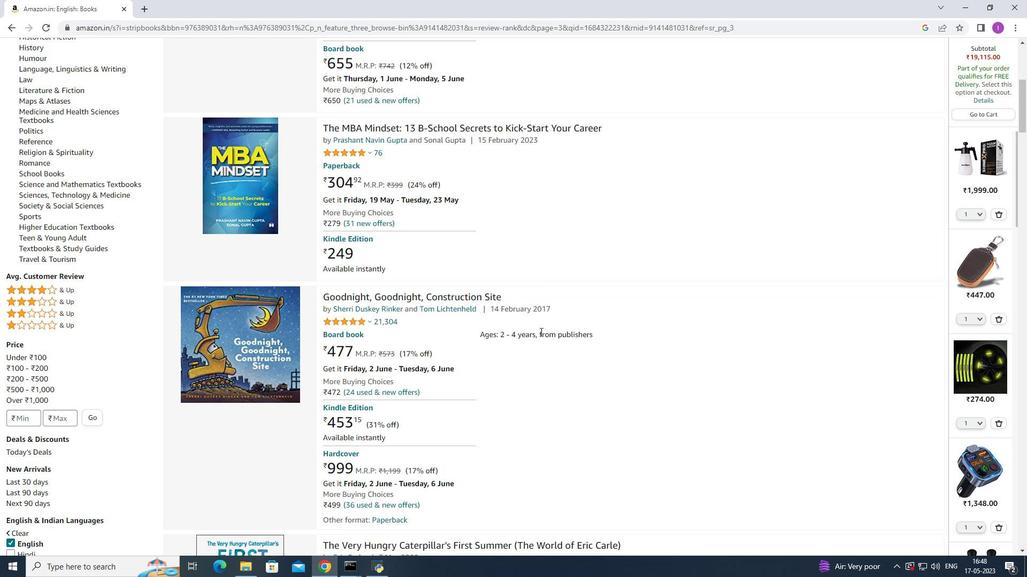 
Action: Mouse scrolled (540, 331) with delta (0, 0)
Screenshot: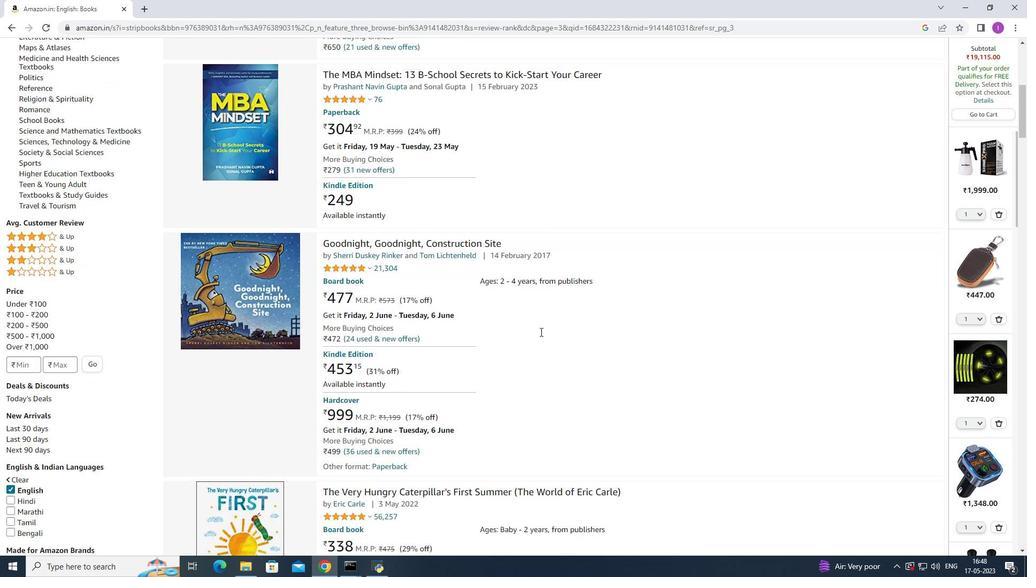 
Action: Mouse moved to (539, 332)
Screenshot: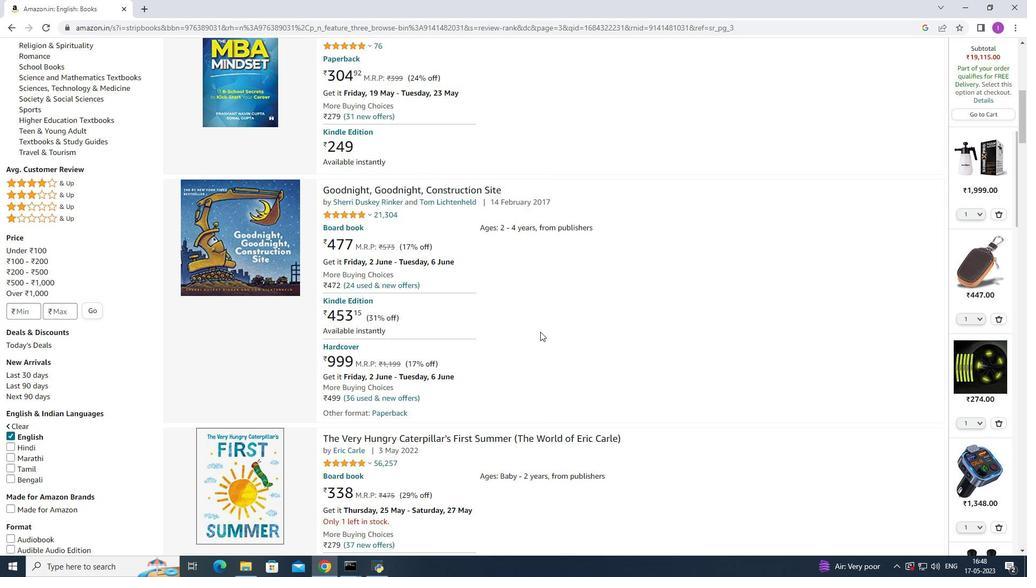 
Action: Mouse scrolled (539, 331) with delta (0, 0)
Screenshot: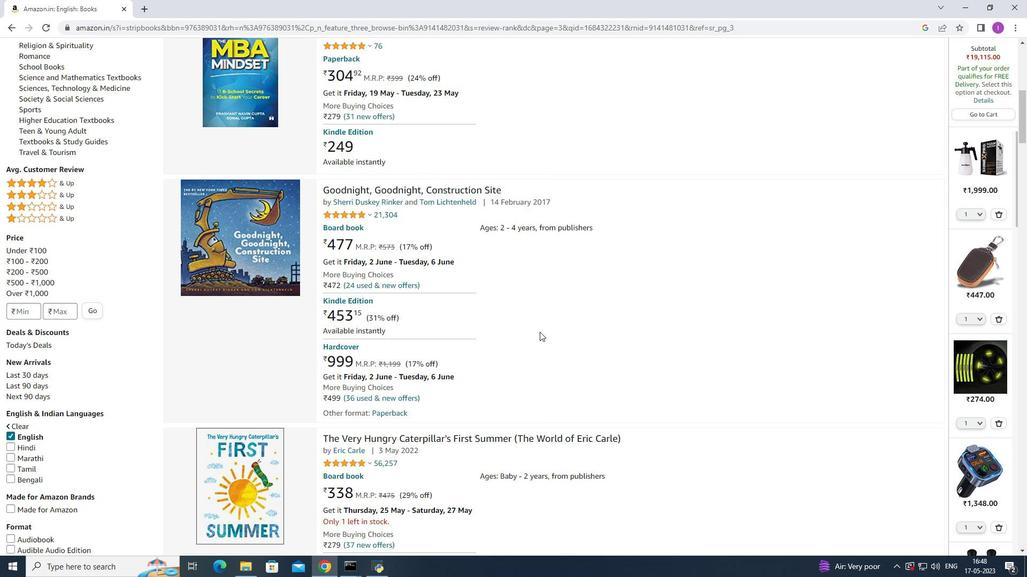 
Action: Mouse scrolled (539, 331) with delta (0, 0)
Screenshot: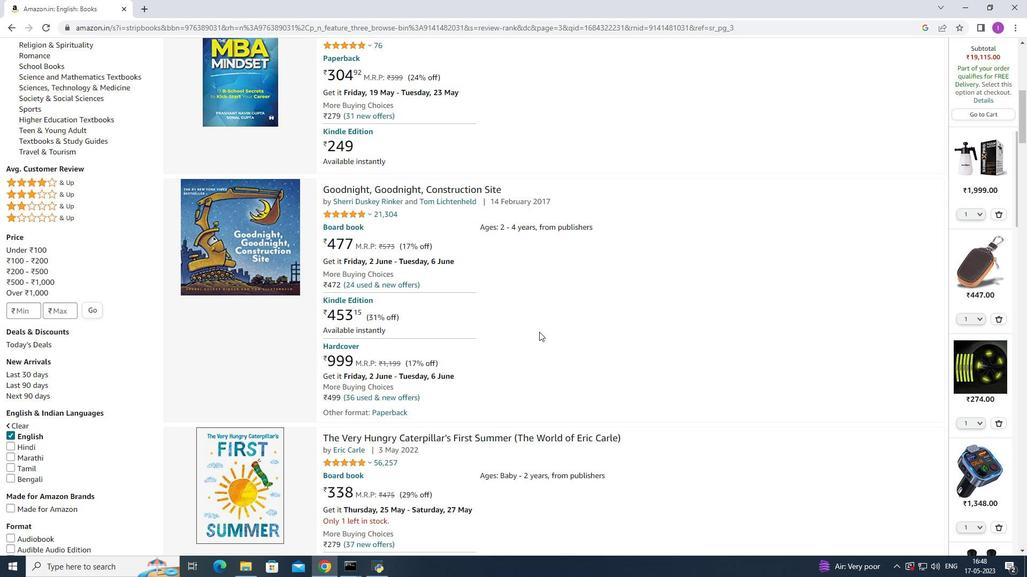 
Action: Mouse scrolled (539, 331) with delta (0, 0)
Screenshot: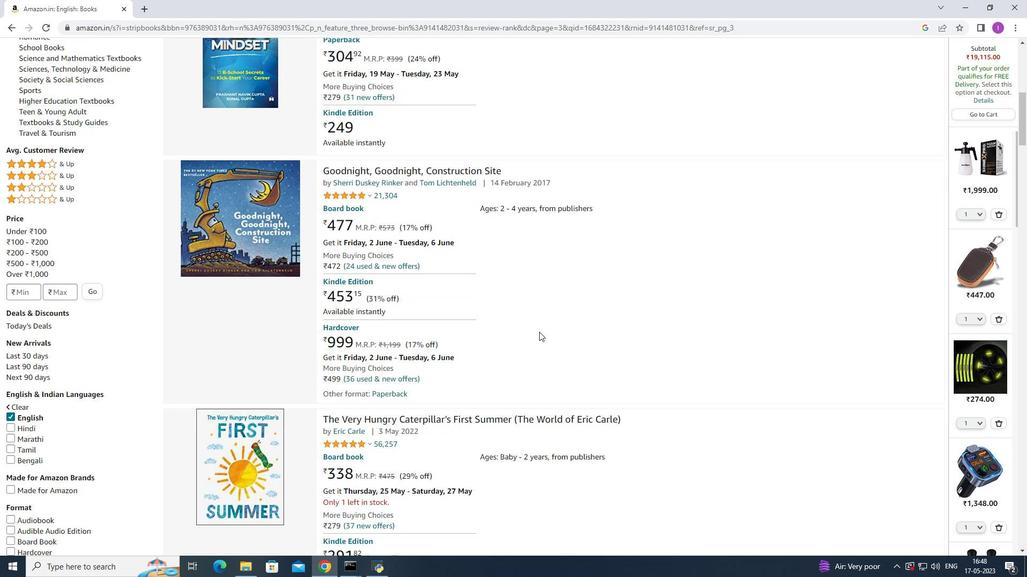 
Action: Mouse moved to (538, 330)
Screenshot: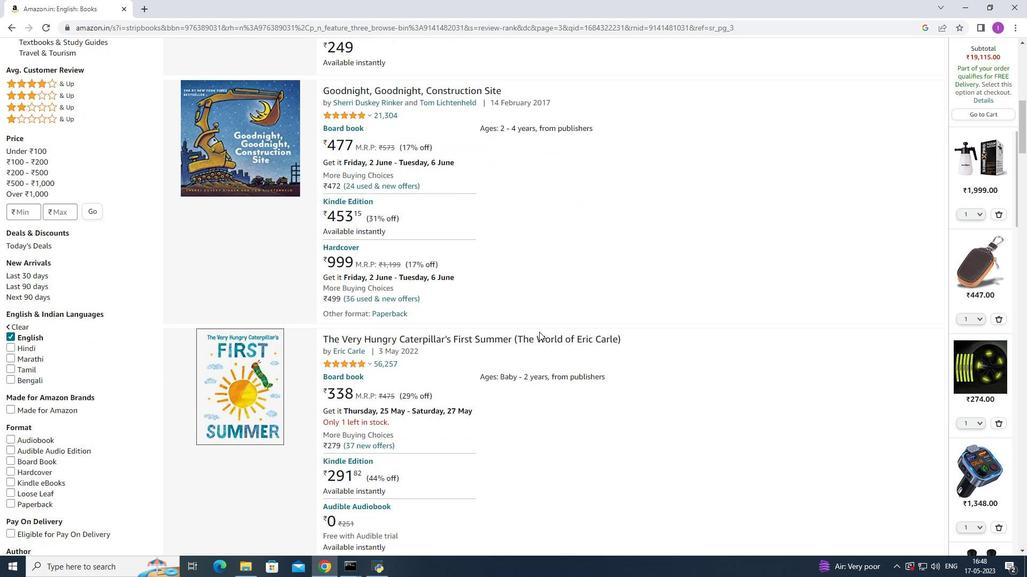 
Action: Mouse scrolled (538, 329) with delta (0, 0)
Screenshot: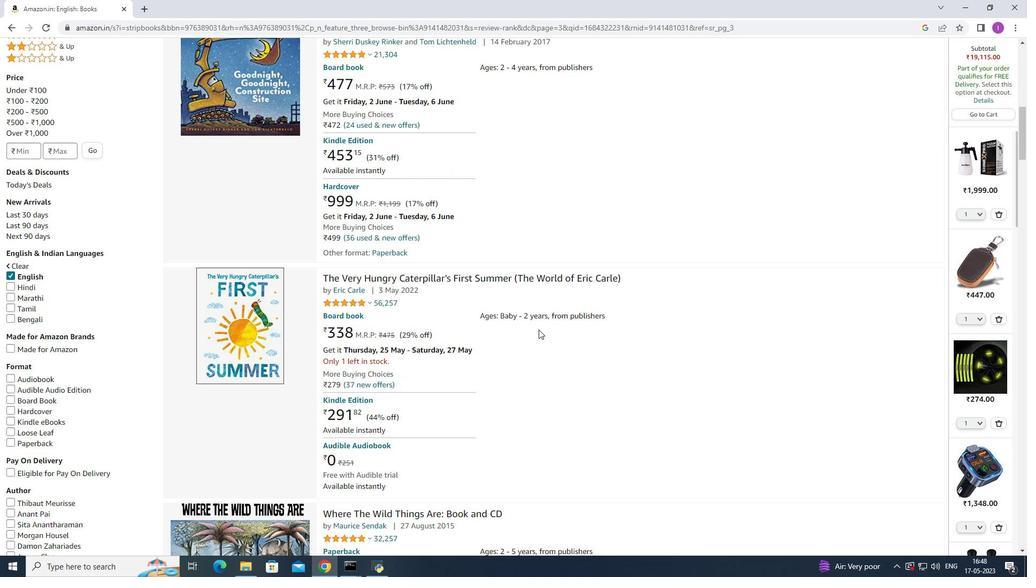 
Action: Mouse scrolled (538, 329) with delta (0, 0)
Screenshot: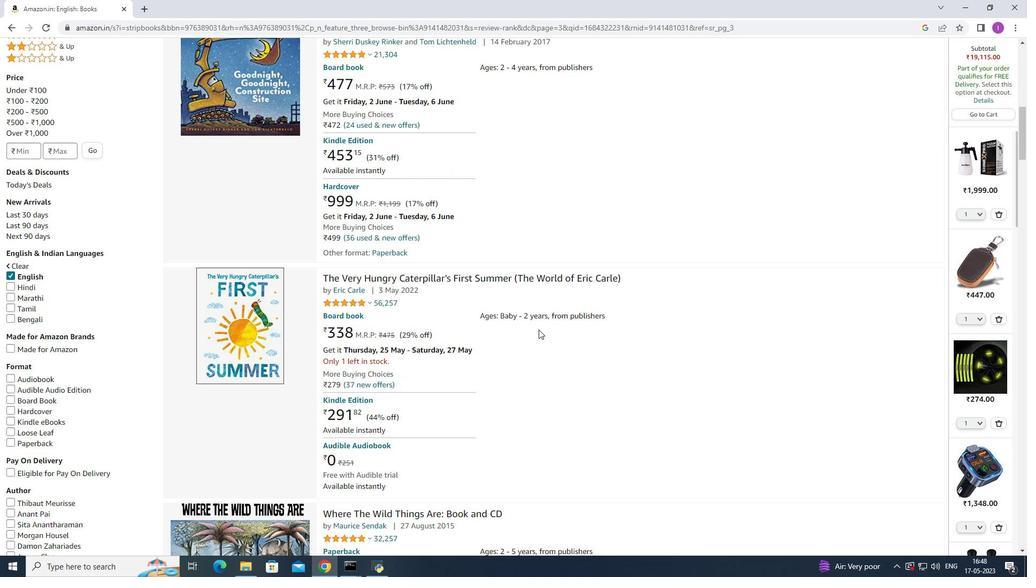 
Action: Mouse scrolled (538, 329) with delta (0, 0)
Screenshot: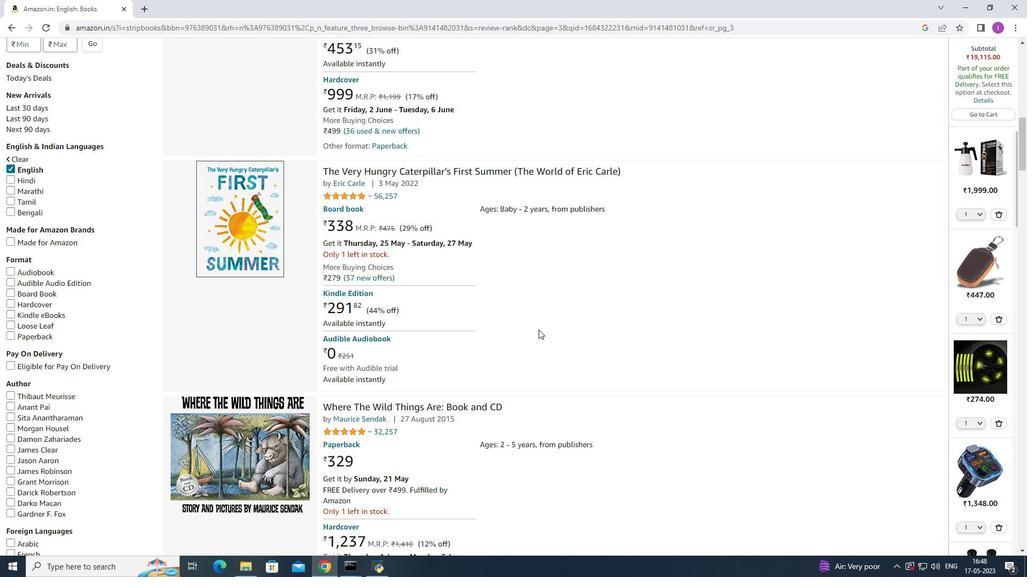 
Action: Mouse scrolled (538, 329) with delta (0, 0)
Screenshot: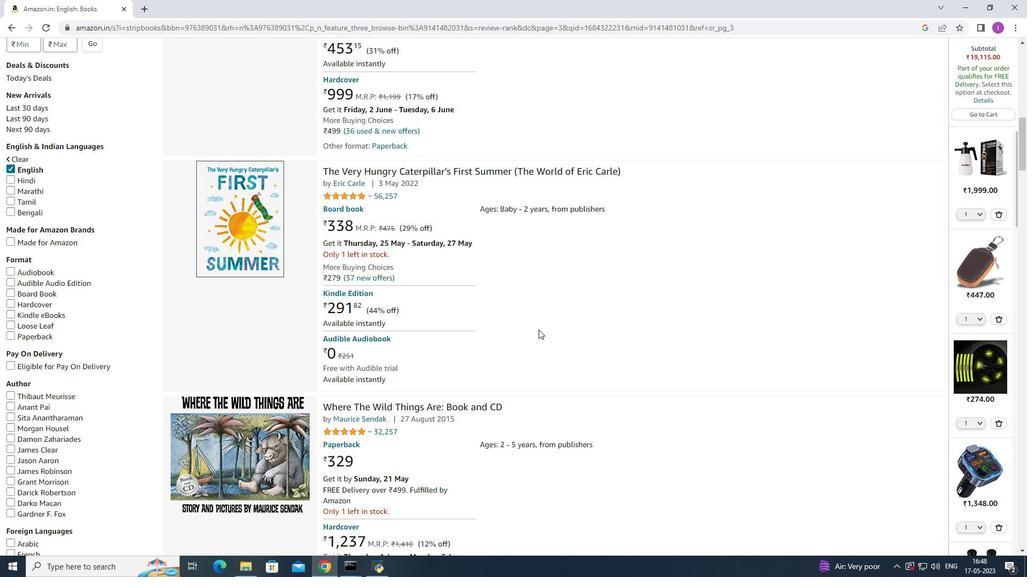 
Action: Mouse moved to (538, 329)
Screenshot: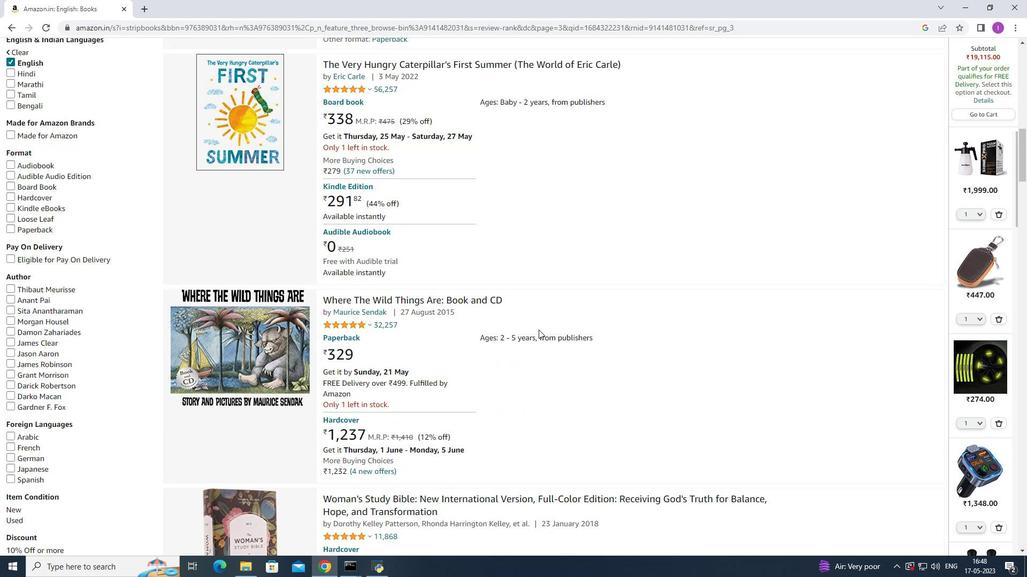 
Action: Mouse scrolled (538, 328) with delta (0, 0)
Screenshot: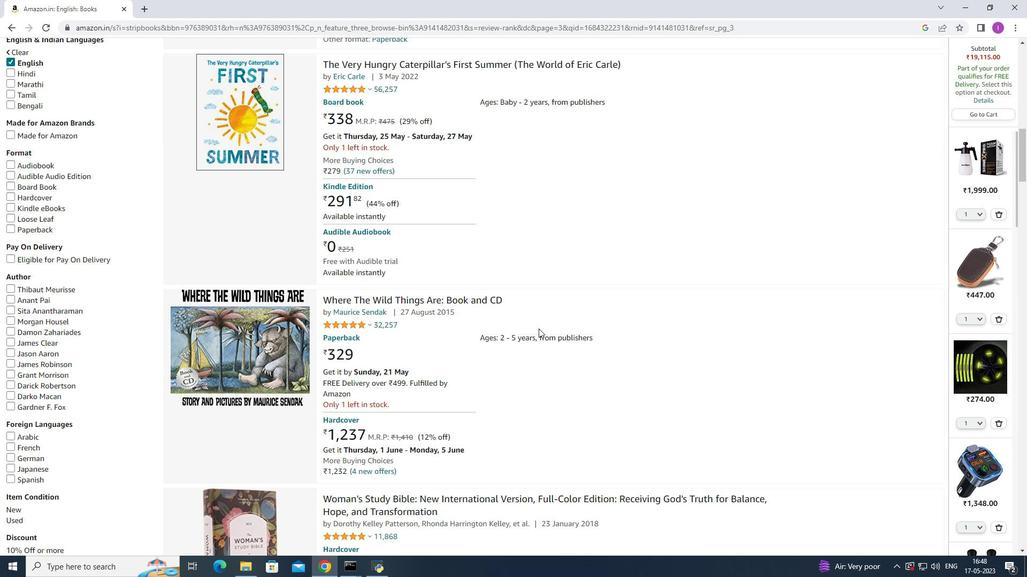 
Action: Mouse scrolled (538, 328) with delta (0, 0)
Screenshot: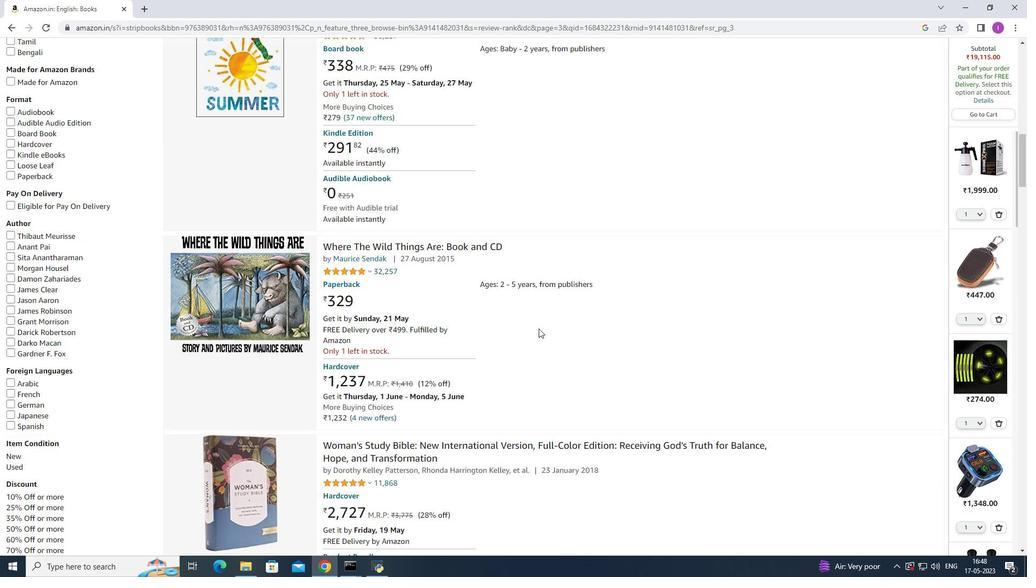 
Action: Mouse scrolled (538, 328) with delta (0, 0)
Screenshot: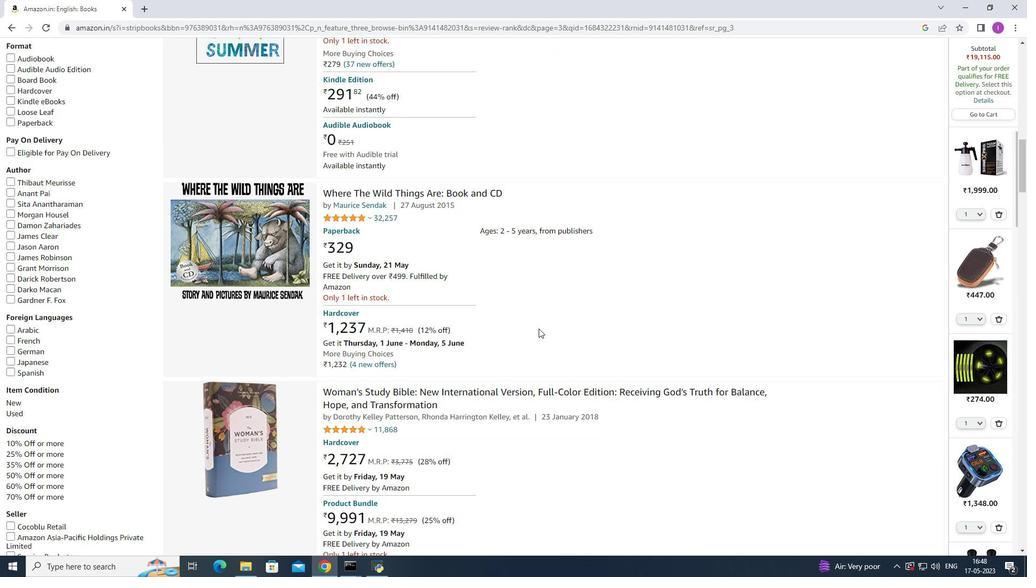 
Action: Mouse scrolled (538, 328) with delta (0, 0)
Screenshot: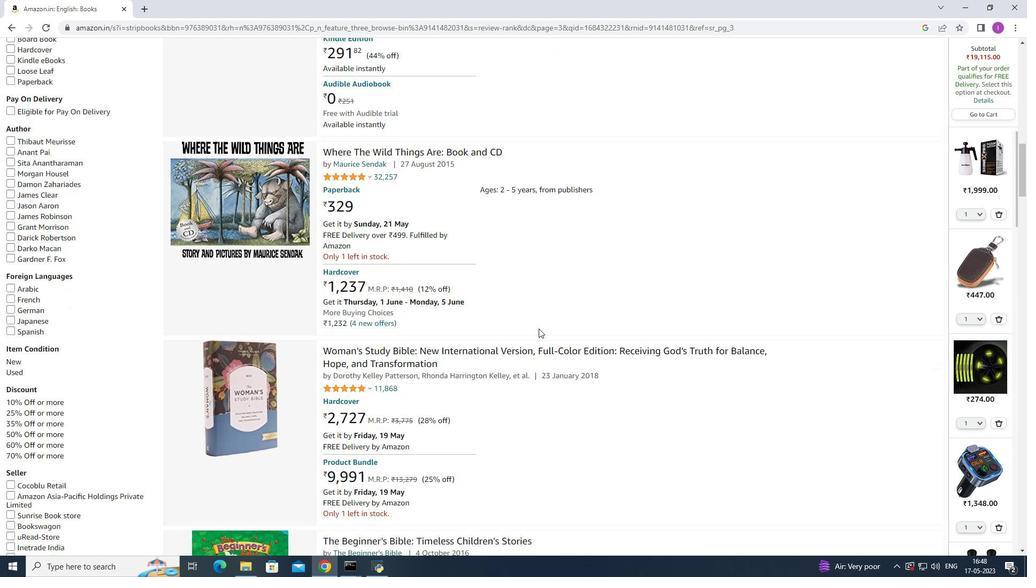 
Action: Mouse scrolled (538, 328) with delta (0, 0)
Screenshot: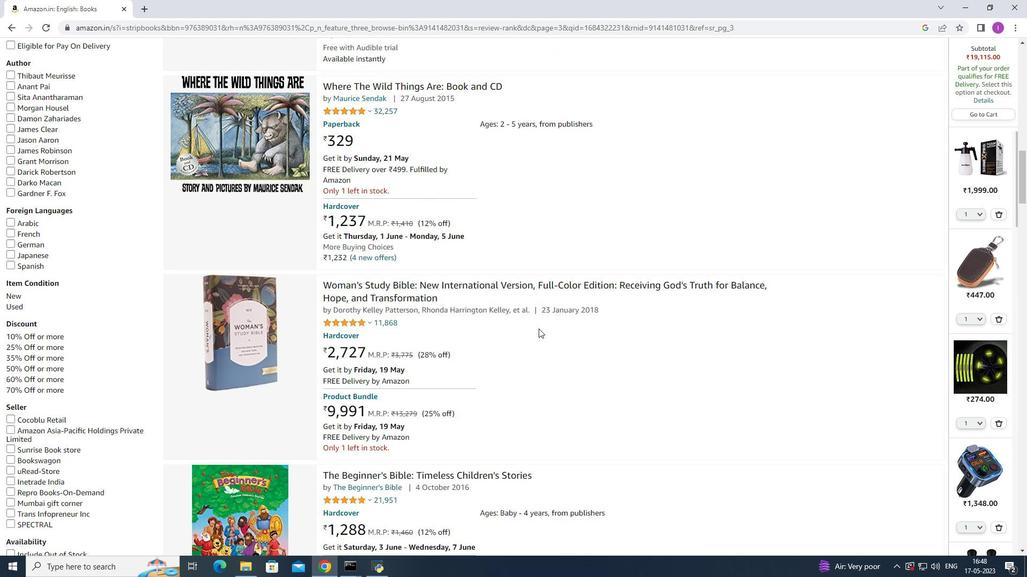 
Action: Mouse scrolled (538, 328) with delta (0, 0)
Screenshot: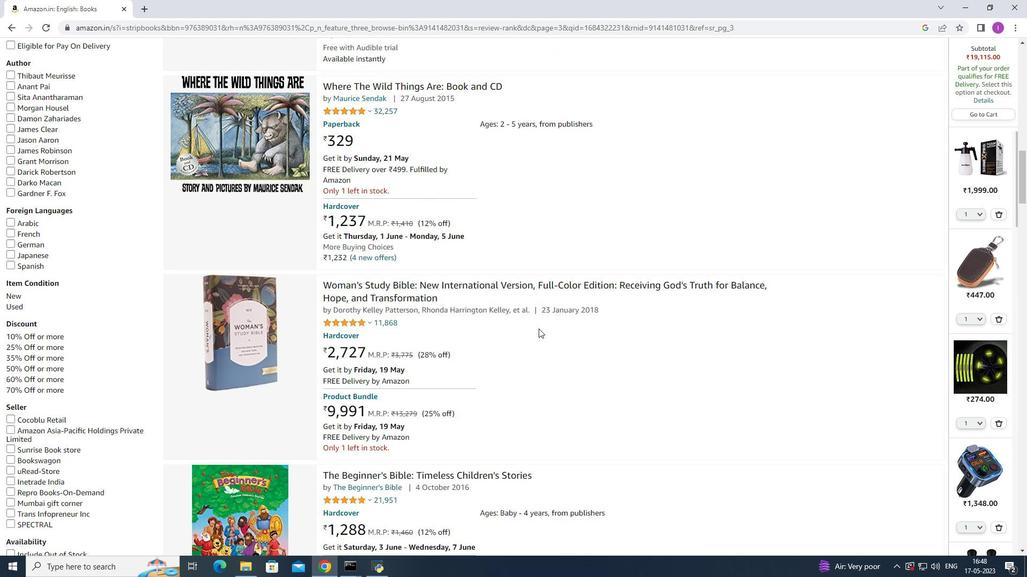 
Action: Mouse scrolled (538, 328) with delta (0, 0)
Screenshot: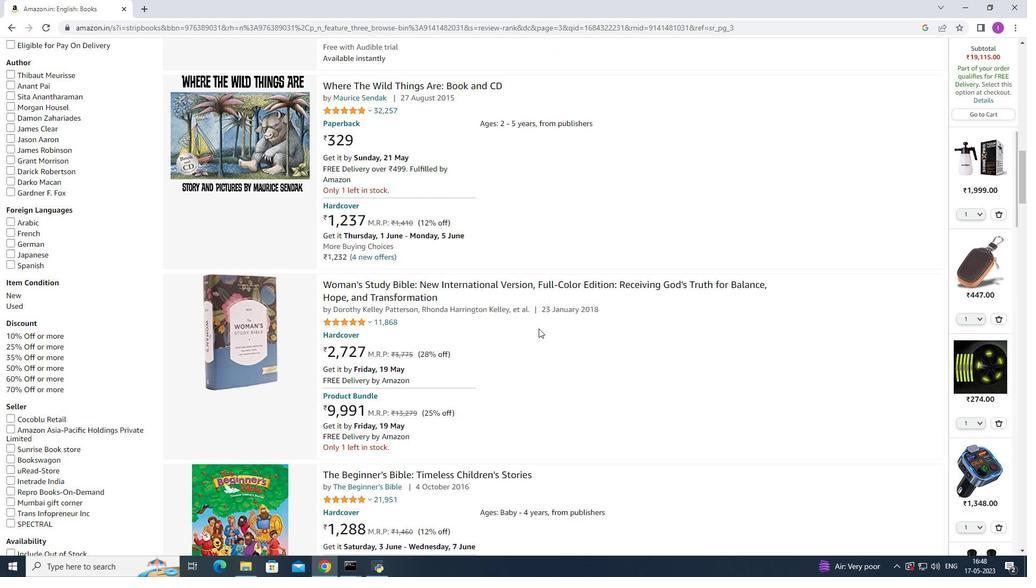 
Action: Mouse scrolled (538, 328) with delta (0, 0)
Screenshot: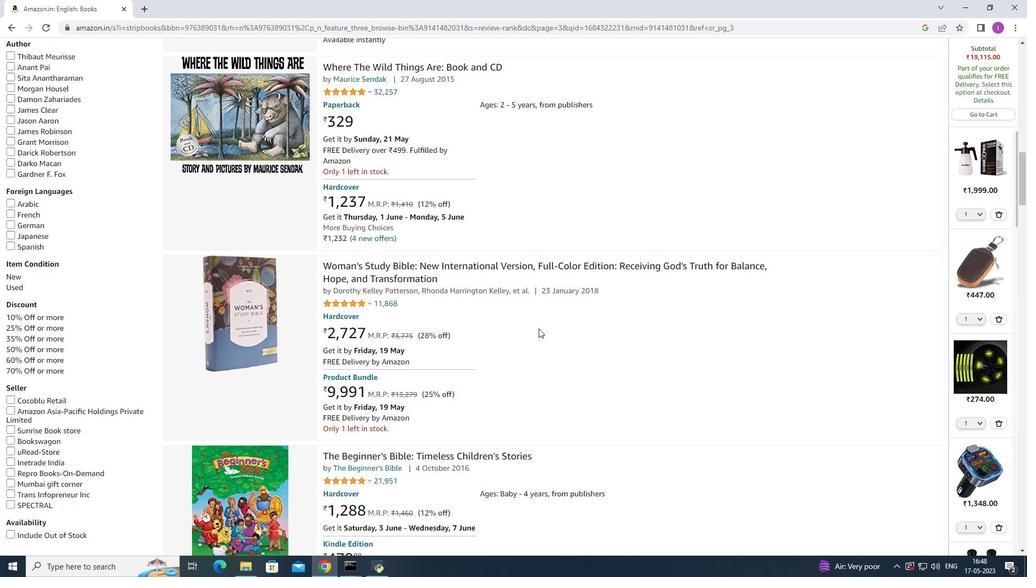 
Action: Mouse scrolled (538, 328) with delta (0, 0)
Screenshot: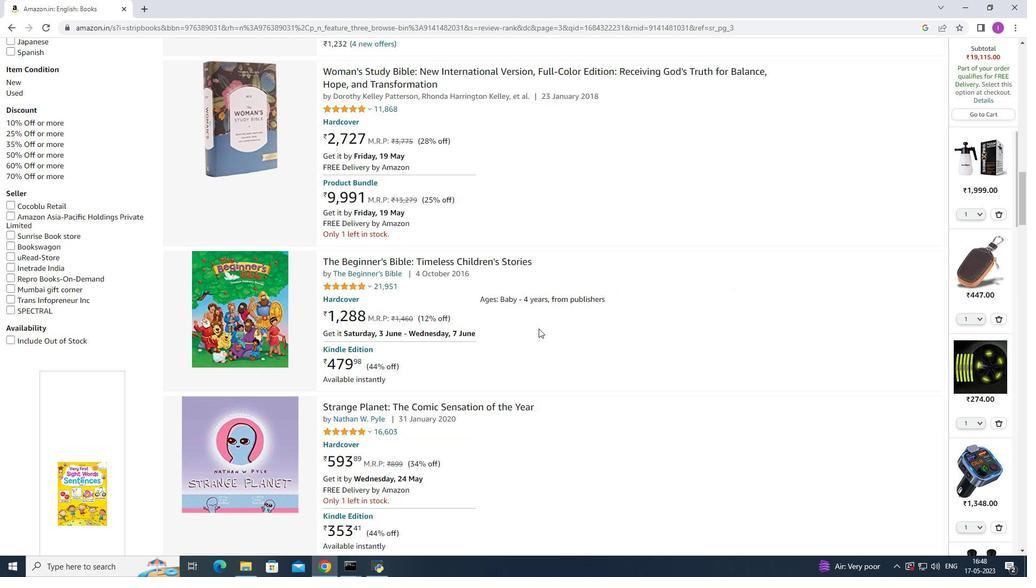 
Action: Mouse scrolled (538, 328) with delta (0, 0)
Screenshot: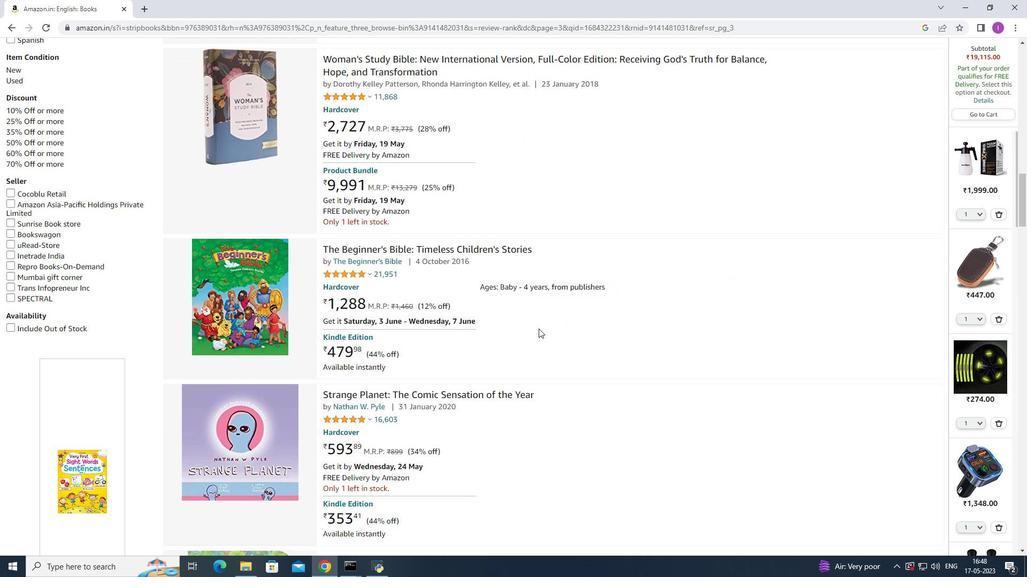 
Action: Mouse scrolled (538, 328) with delta (0, 0)
Screenshot: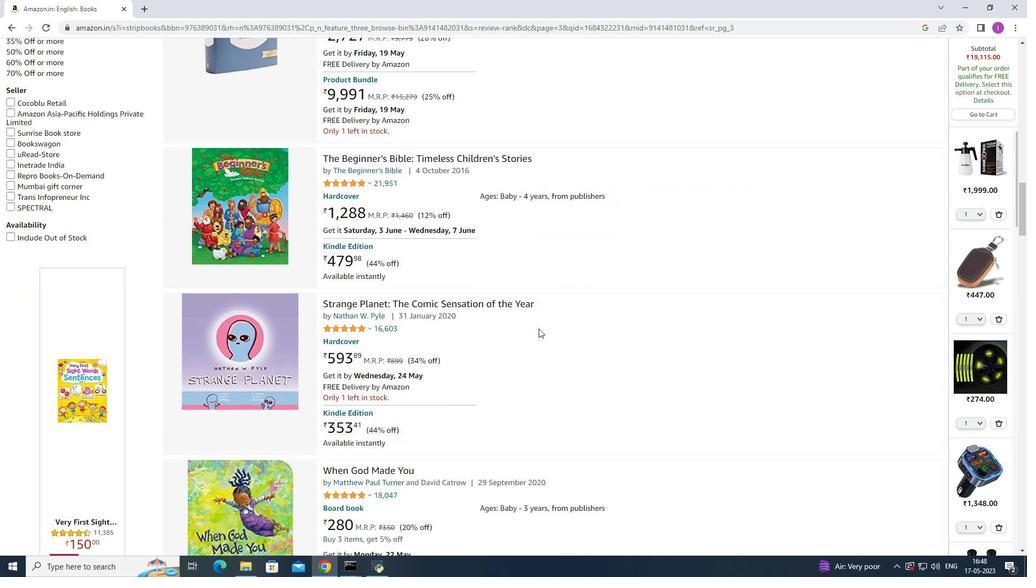 
Action: Mouse scrolled (538, 328) with delta (0, 0)
Screenshot: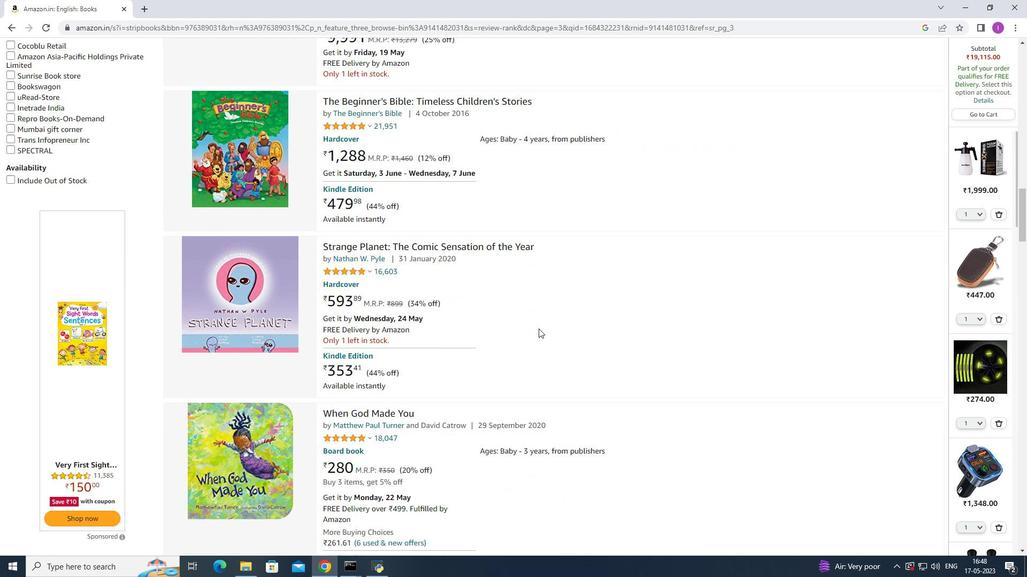 
Action: Mouse scrolled (538, 328) with delta (0, 0)
Screenshot: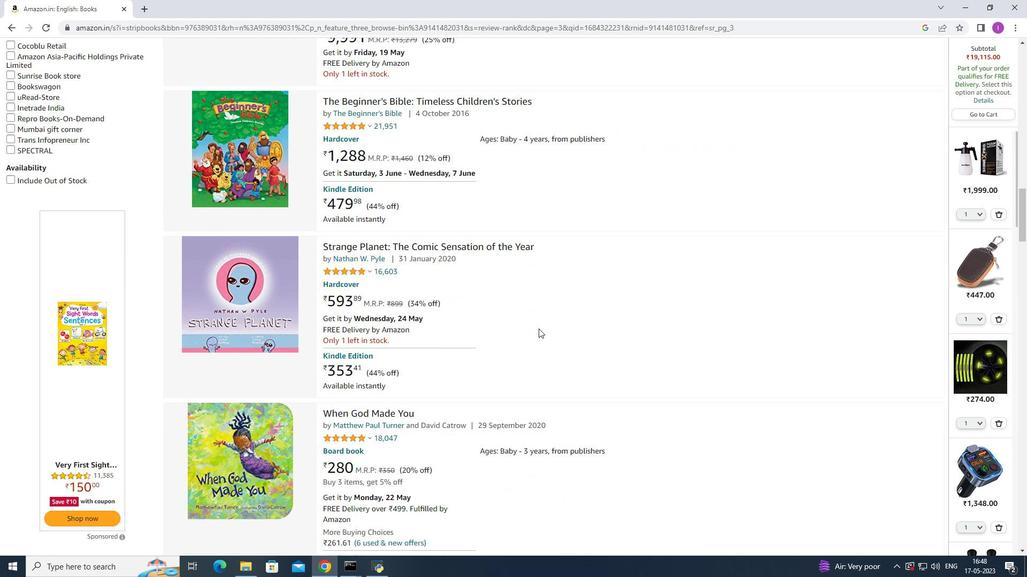 
Action: Mouse scrolled (538, 328) with delta (0, 0)
Screenshot: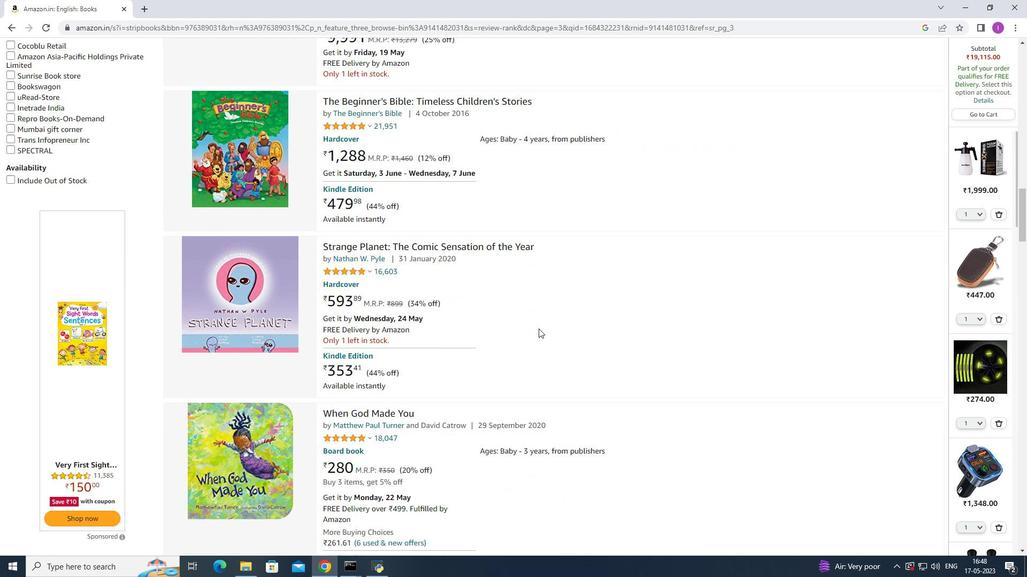 
Action: Mouse scrolled (538, 328) with delta (0, 0)
Screenshot: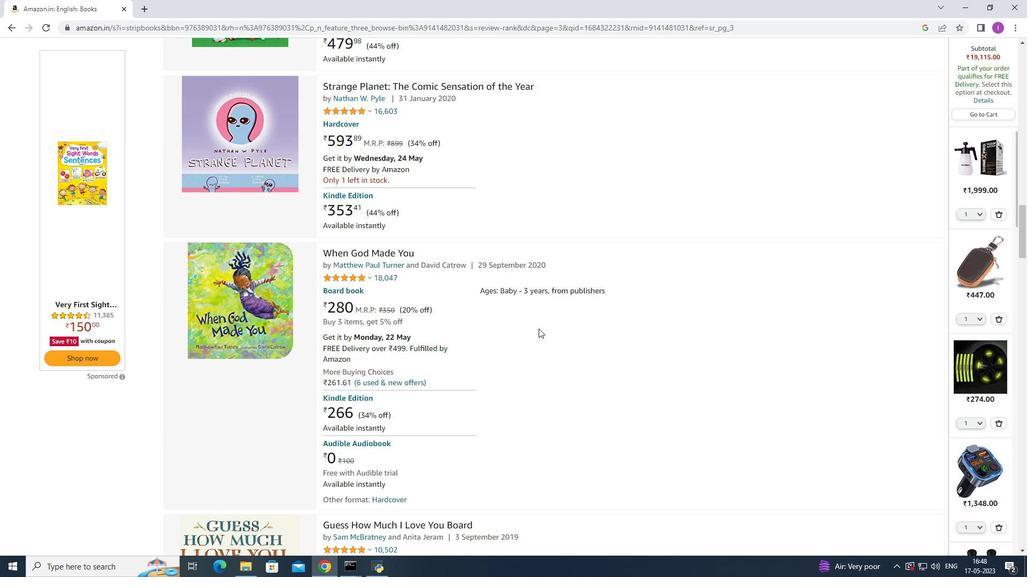 
Action: Mouse scrolled (538, 328) with delta (0, 0)
Screenshot: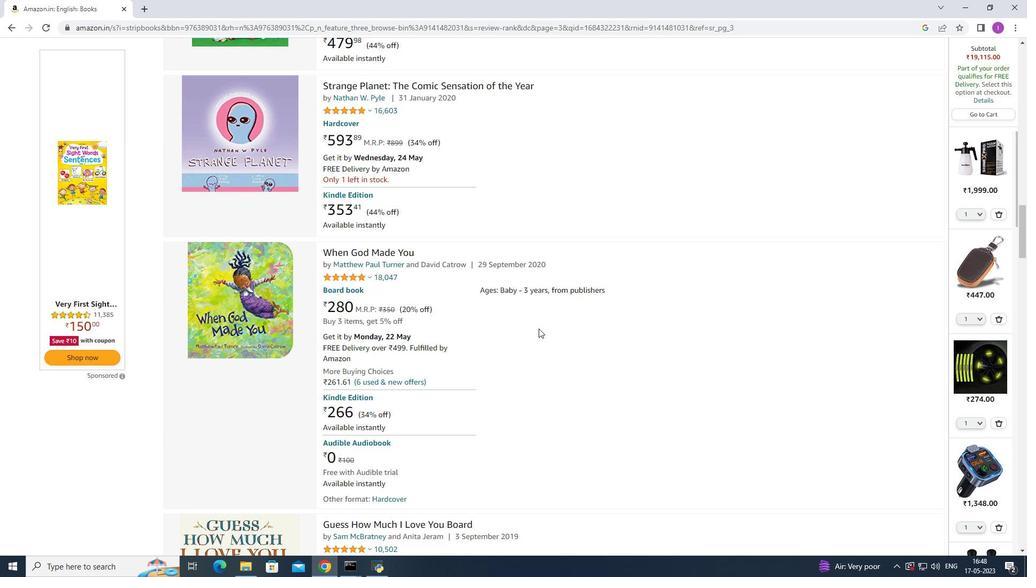 
Action: Mouse moved to (538, 326)
Screenshot: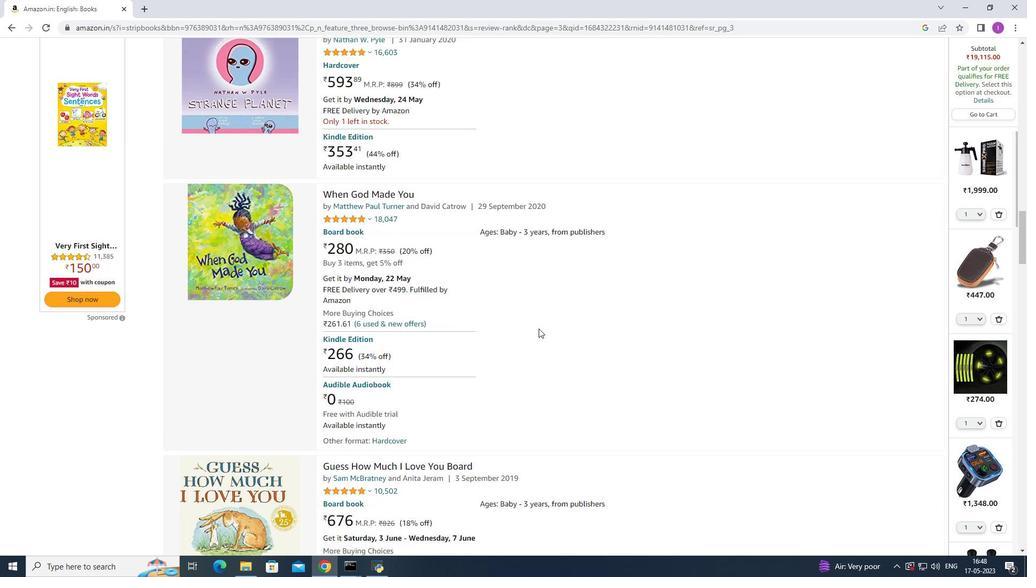 
Action: Mouse scrolled (538, 326) with delta (0, 0)
Screenshot: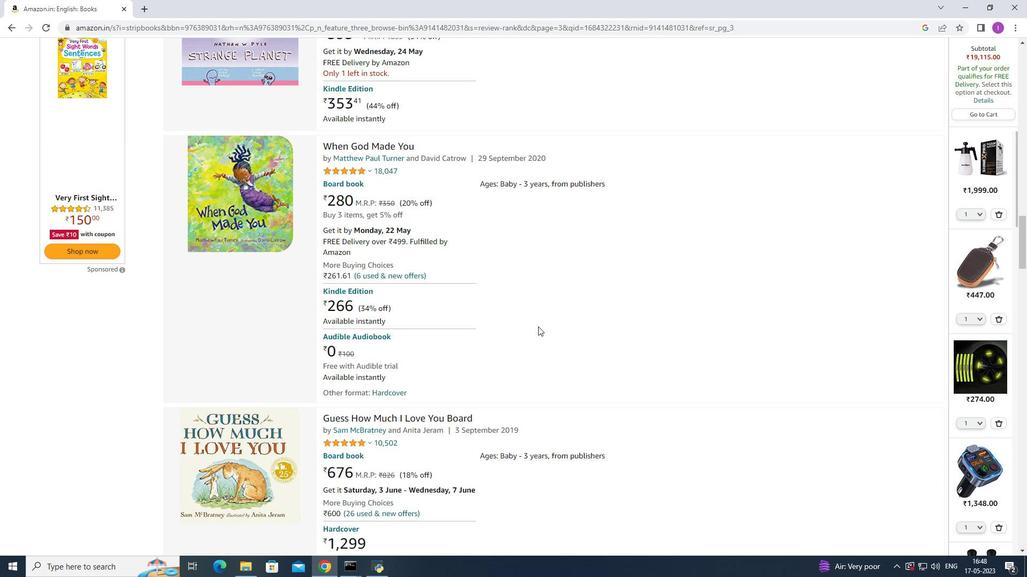 
Action: Mouse scrolled (538, 326) with delta (0, 0)
Screenshot: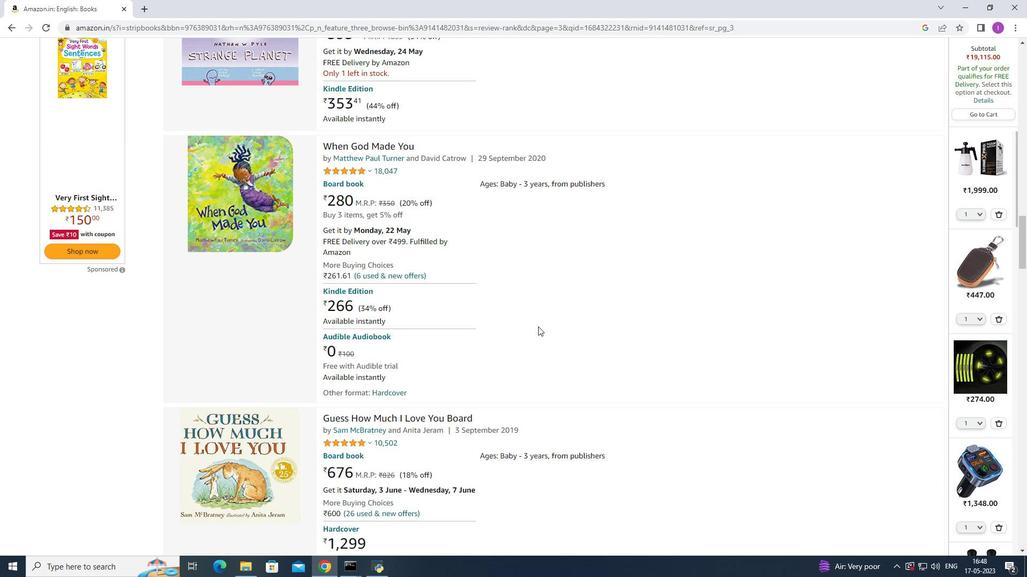 
Action: Mouse scrolled (538, 326) with delta (0, 0)
Screenshot: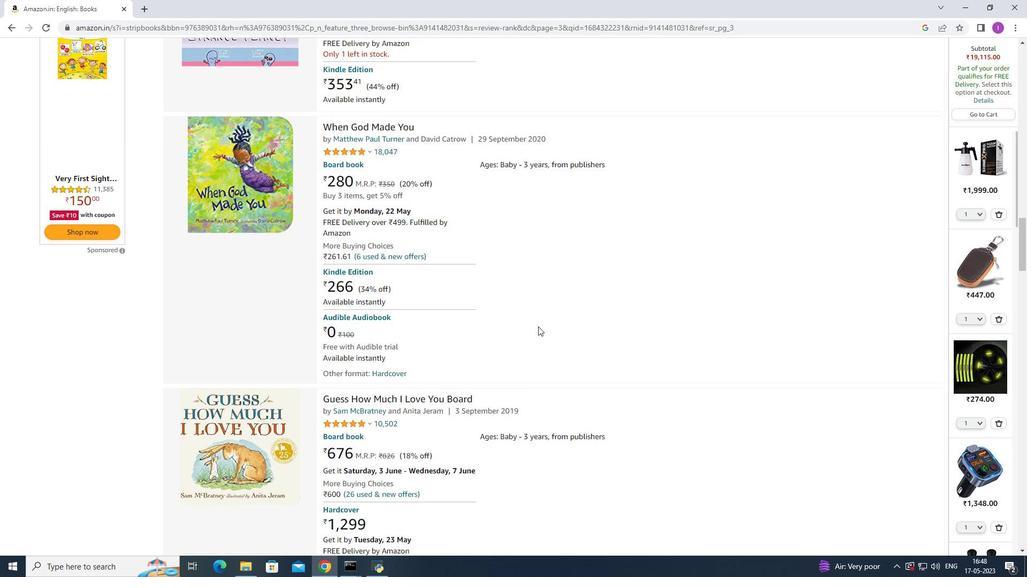 
Action: Mouse scrolled (538, 326) with delta (0, 0)
Screenshot: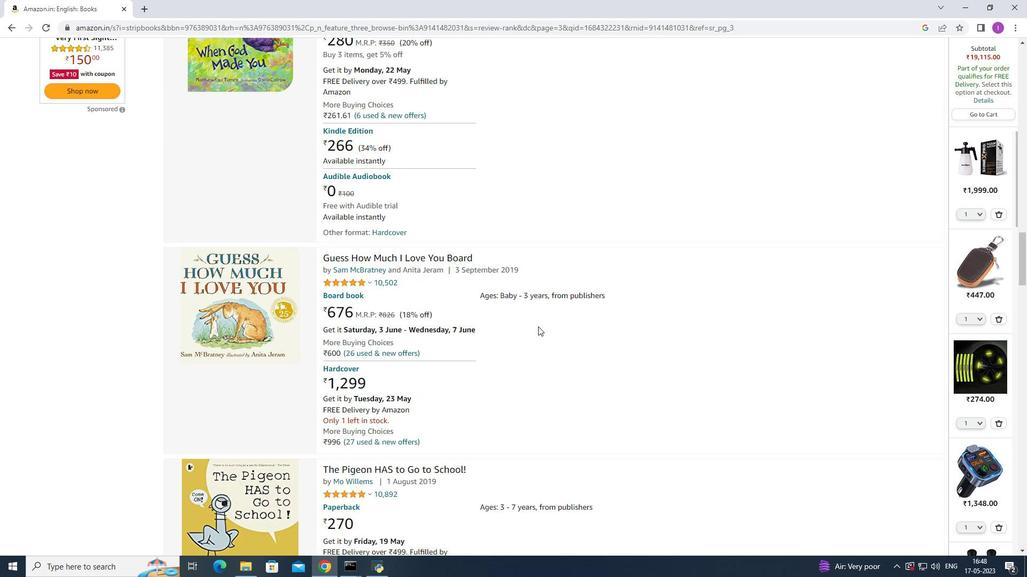 
Action: Mouse scrolled (538, 326) with delta (0, 0)
Screenshot: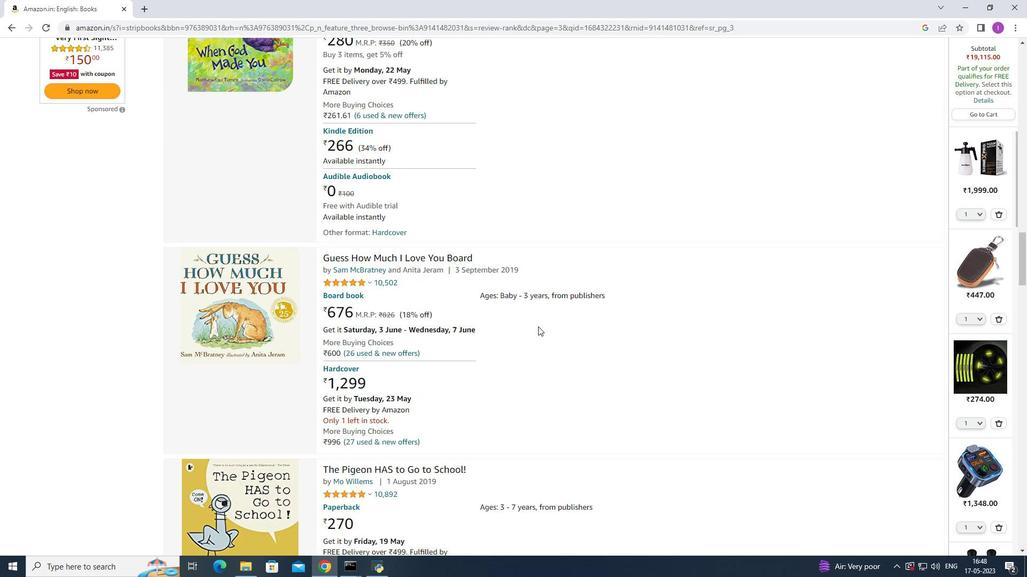 
Action: Mouse scrolled (538, 326) with delta (0, 0)
Screenshot: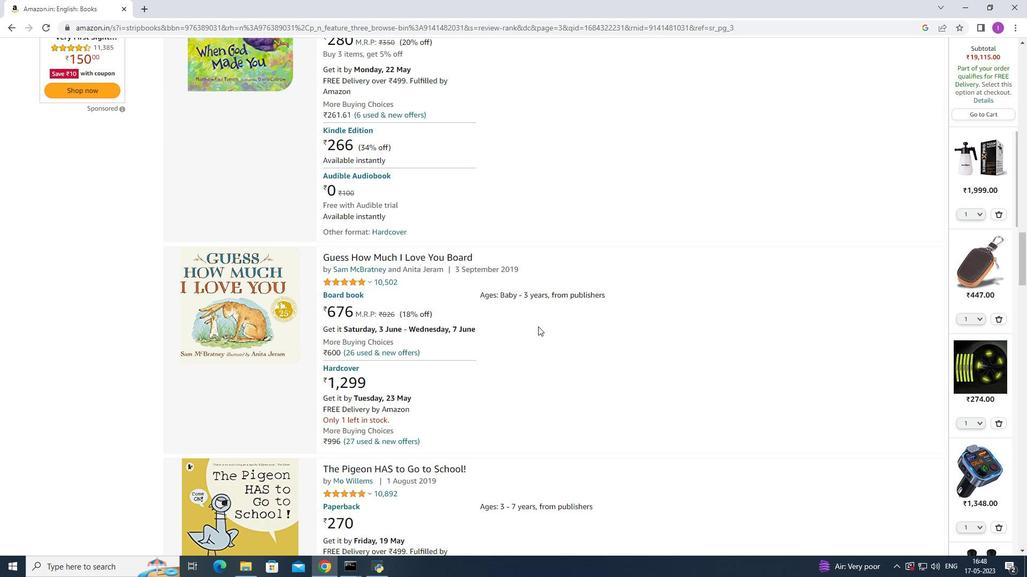 
Action: Mouse moved to (537, 322)
